 Task: Create a persuasive presentation advocating for the conservation of endangered wildlife species
Action: Mouse moved to (626, 350)
Screenshot: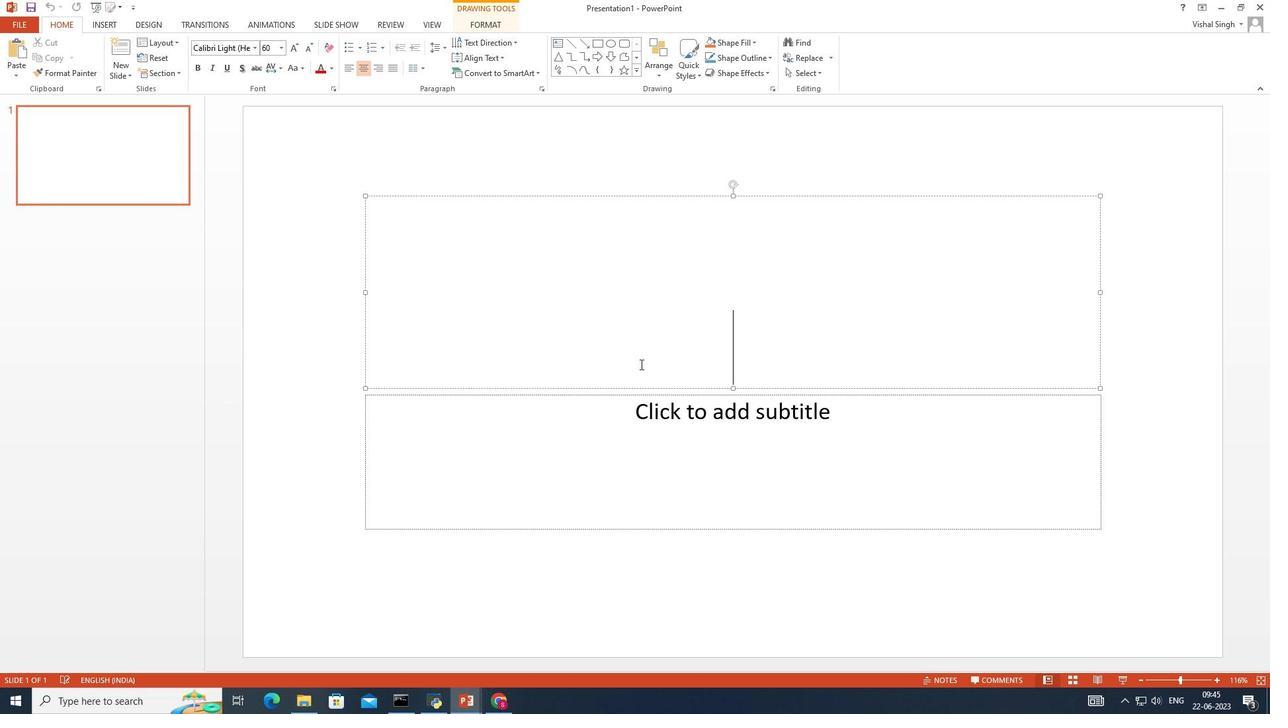 
Action: Mouse pressed left at (626, 350)
Screenshot: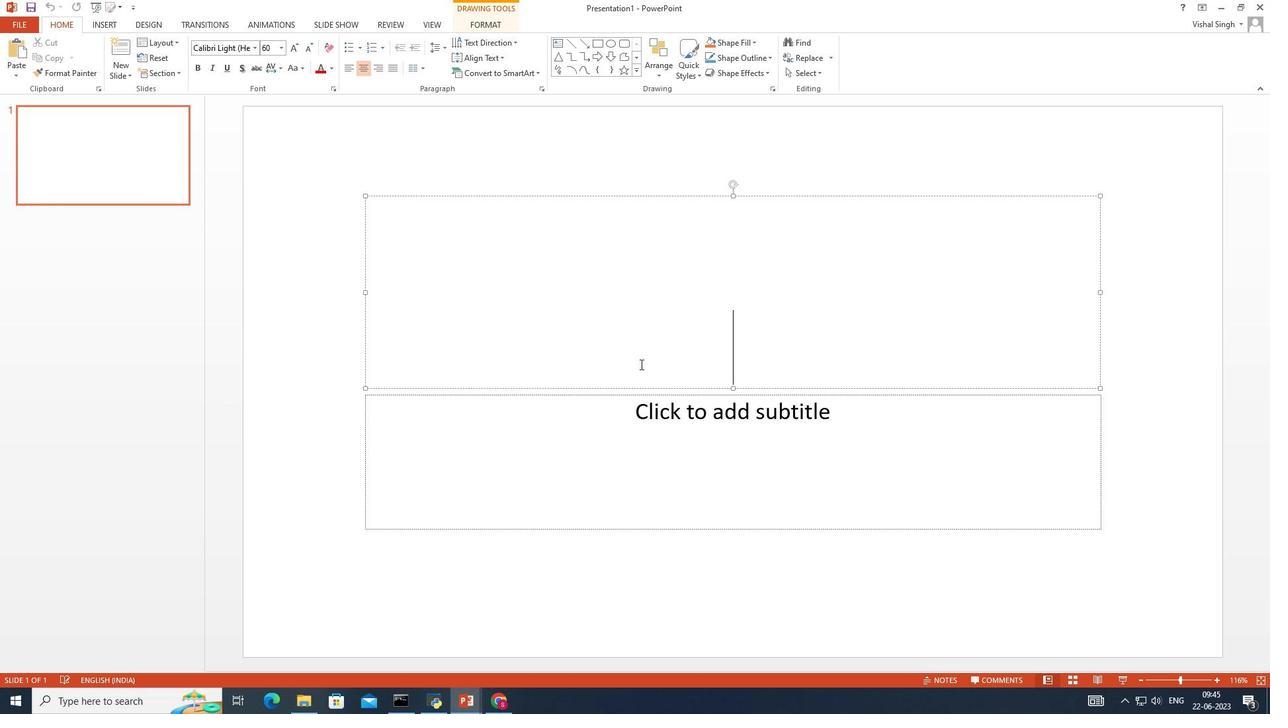 
Action: Mouse moved to (627, 346)
Screenshot: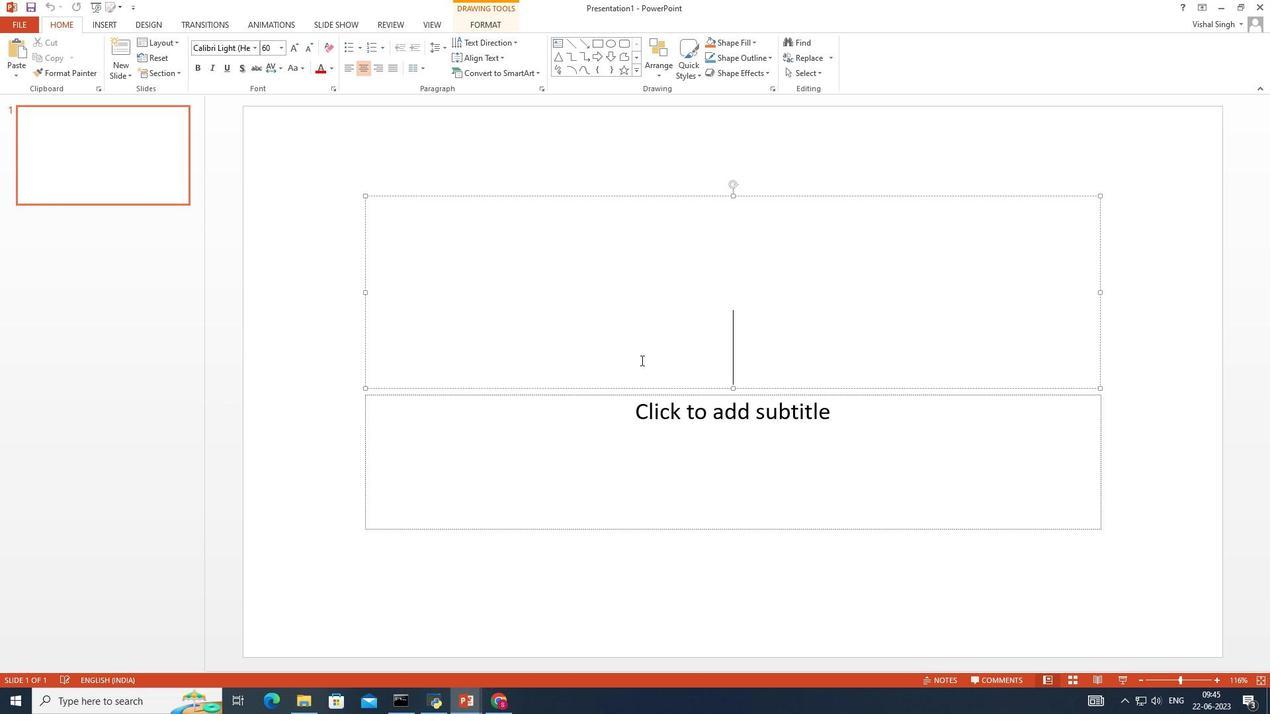 
Action: Key pressed <Key.shift>C
Screenshot: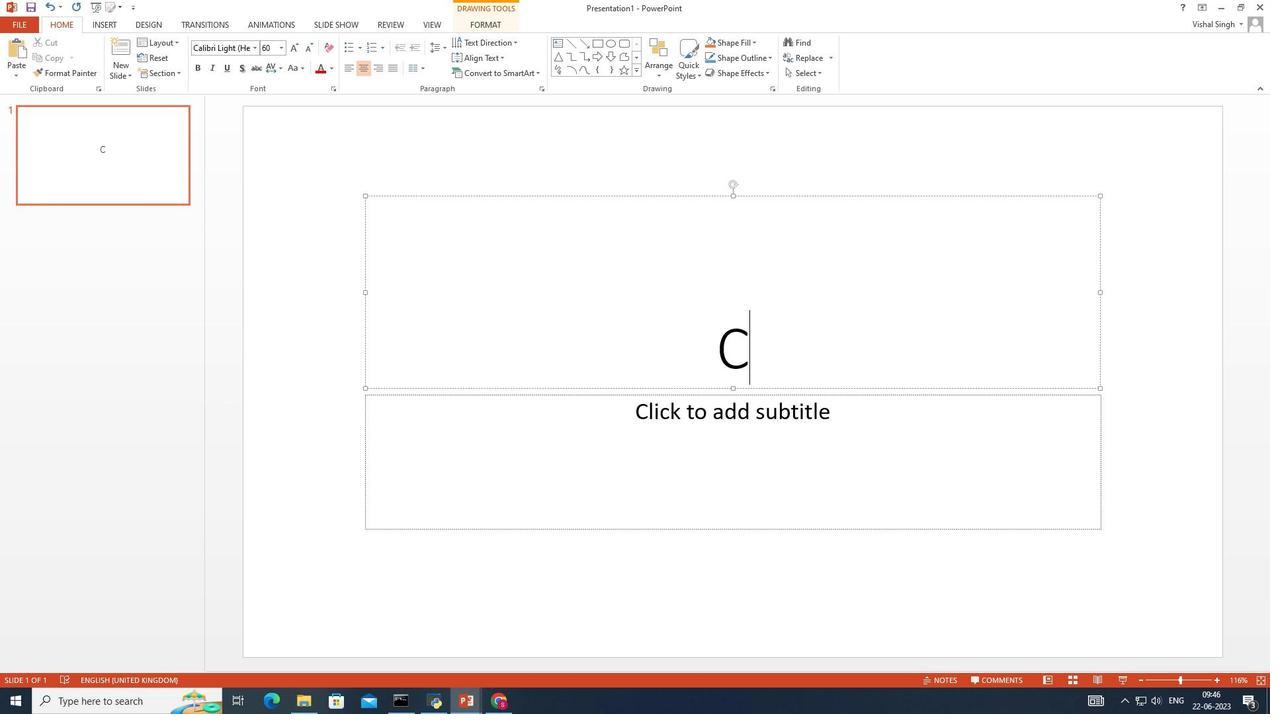 
Action: Mouse moved to (627, 346)
Screenshot: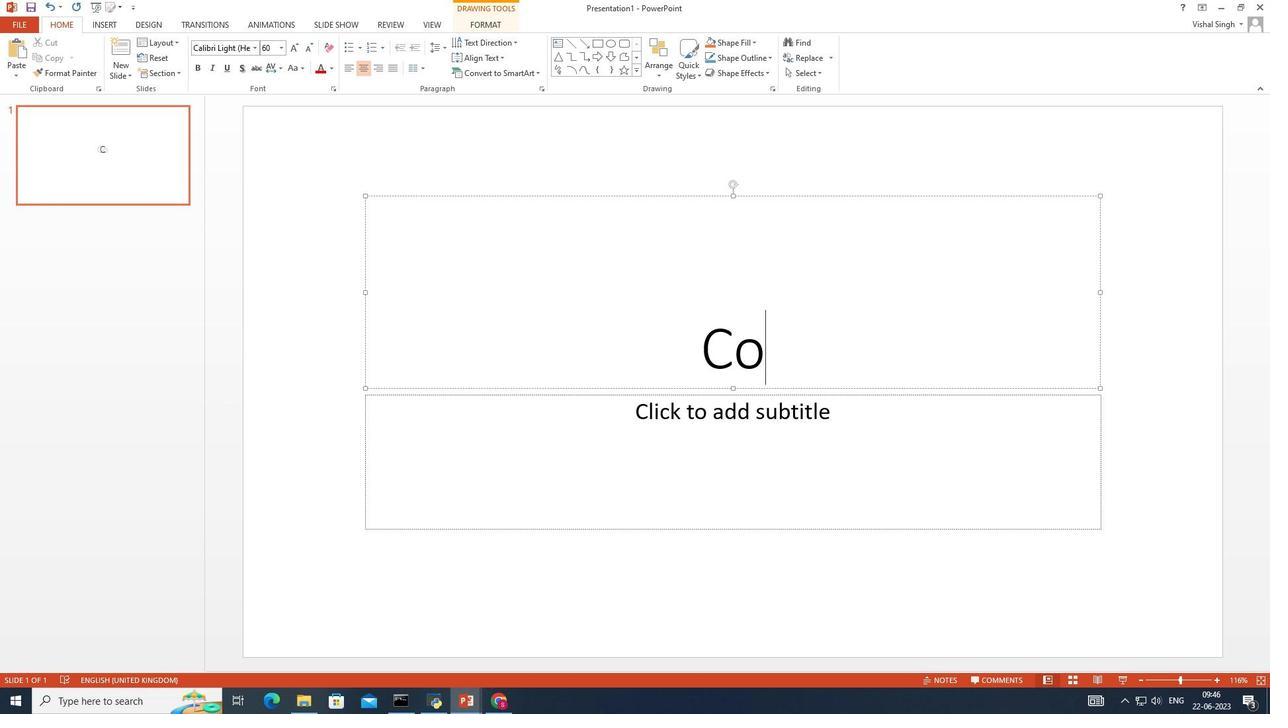 
Action: Key pressed onservatio
Screenshot: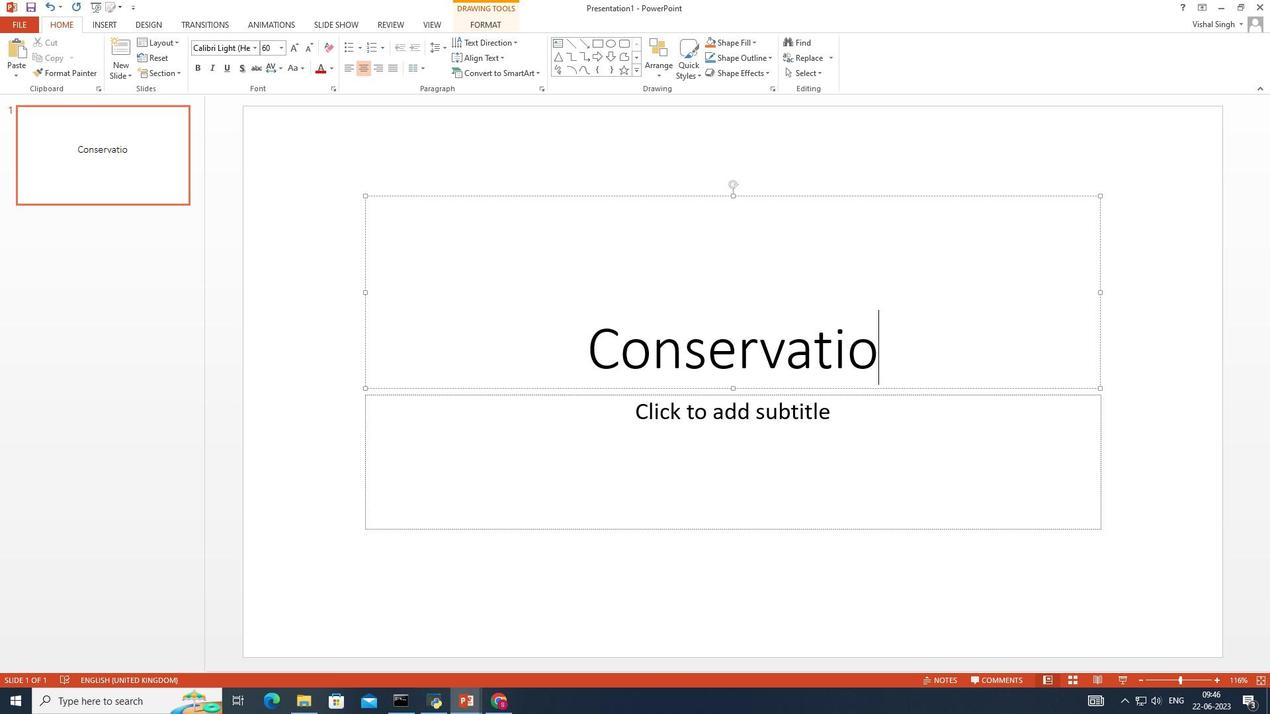 
Action: Mouse moved to (643, 302)
Screenshot: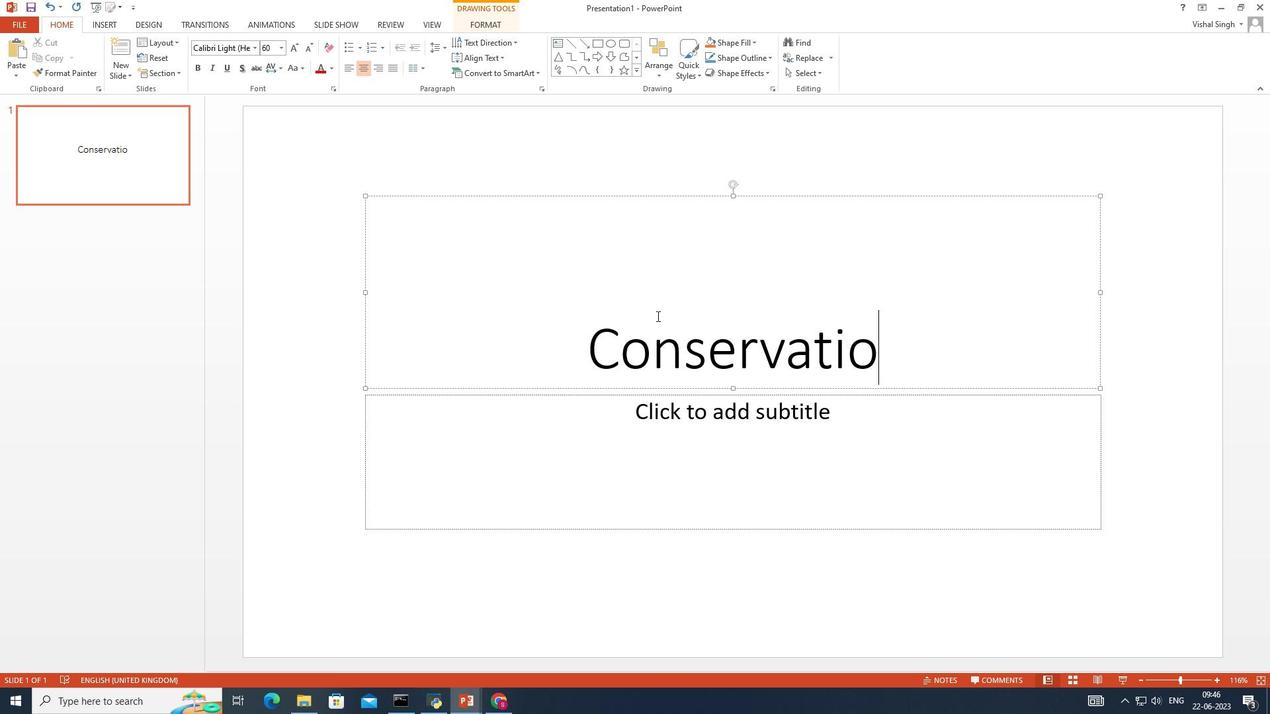 
Action: Key pressed n<Key.space>of<Key.space><Key.shift>Endangered<Key.space><Key.shift><Key.shift><Key.shift><Key.shift><Key.shift>Wildlife<Key.space><Key.shift>Species<Key.shift_r>:<Key.space><Key.shift>Protecting<Key.space><Key.shift>Our<Key.space><Key.shift>Natural<Key.space><Key.shift>Heritage
Screenshot: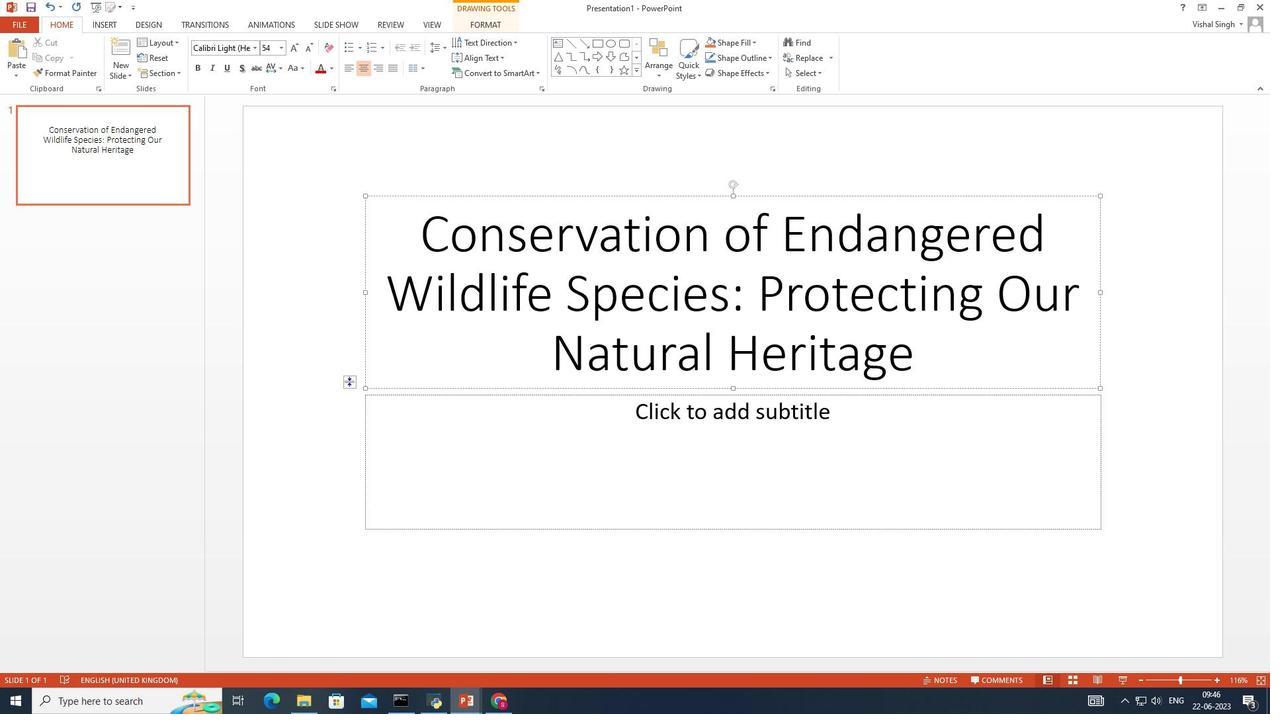 
Action: Mouse moved to (900, 336)
Screenshot: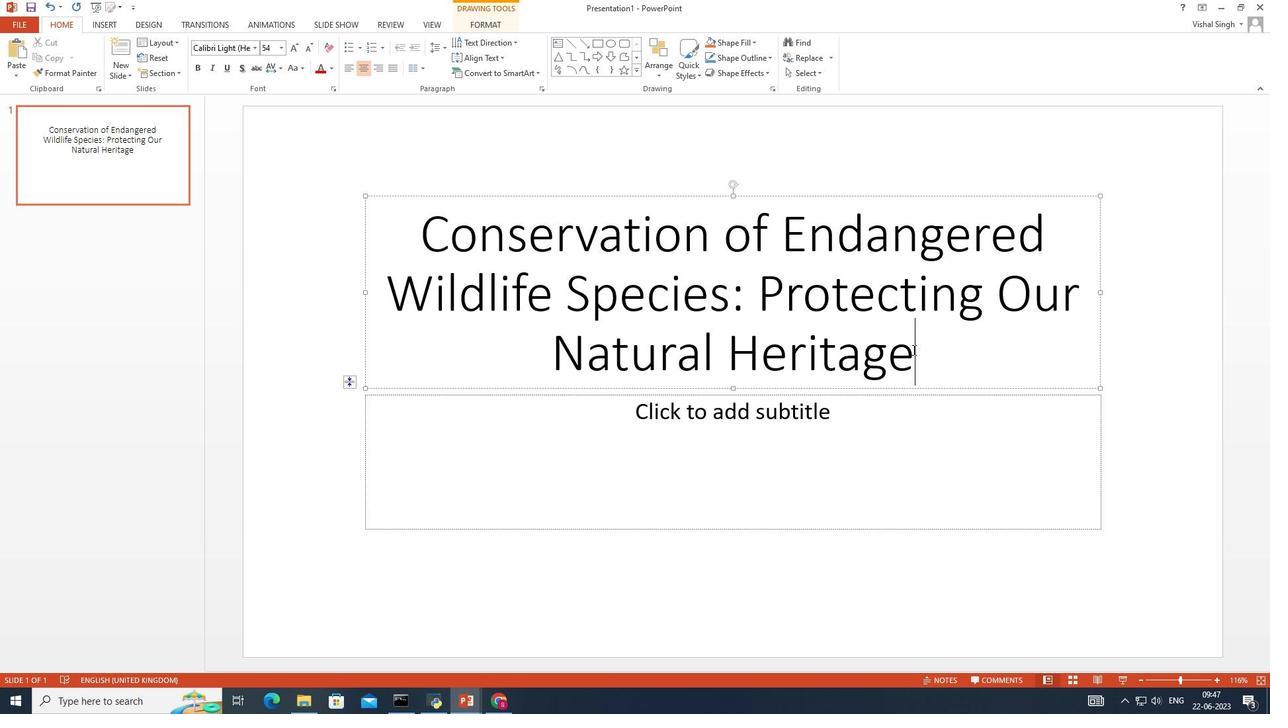 
Action: Mouse pressed left at (900, 336)
Screenshot: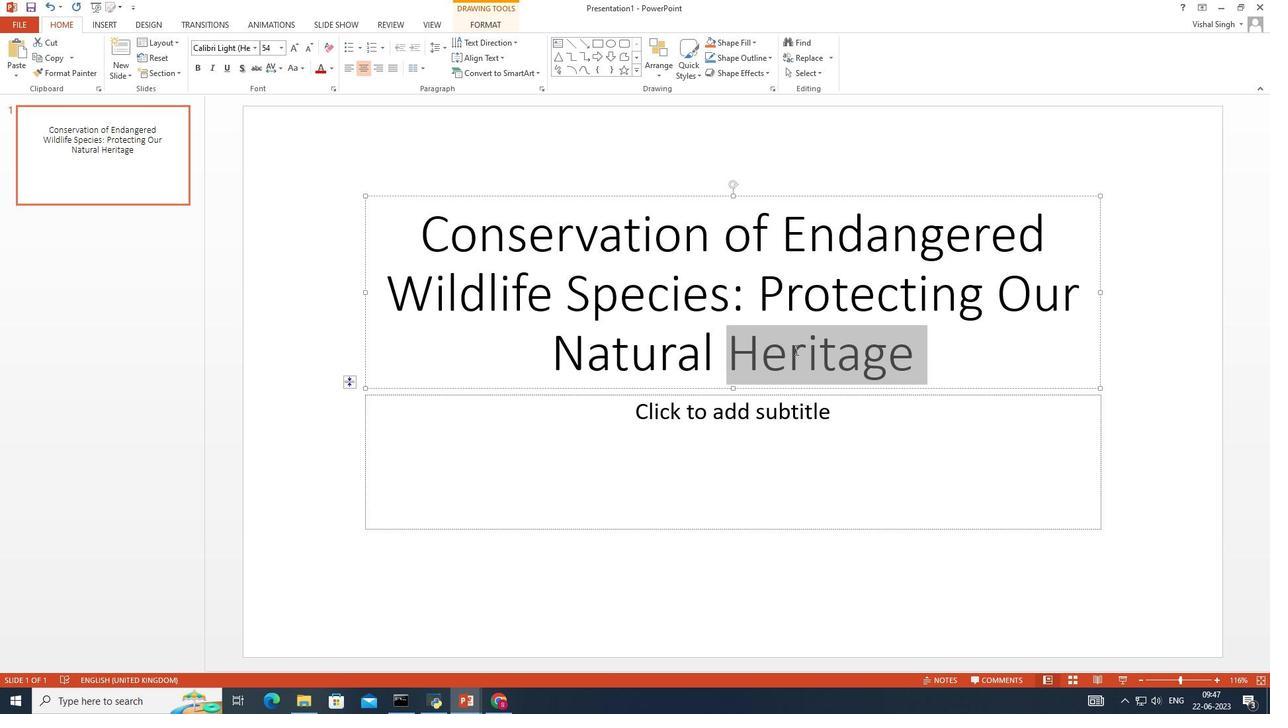 
Action: Mouse moved to (184, 50)
Screenshot: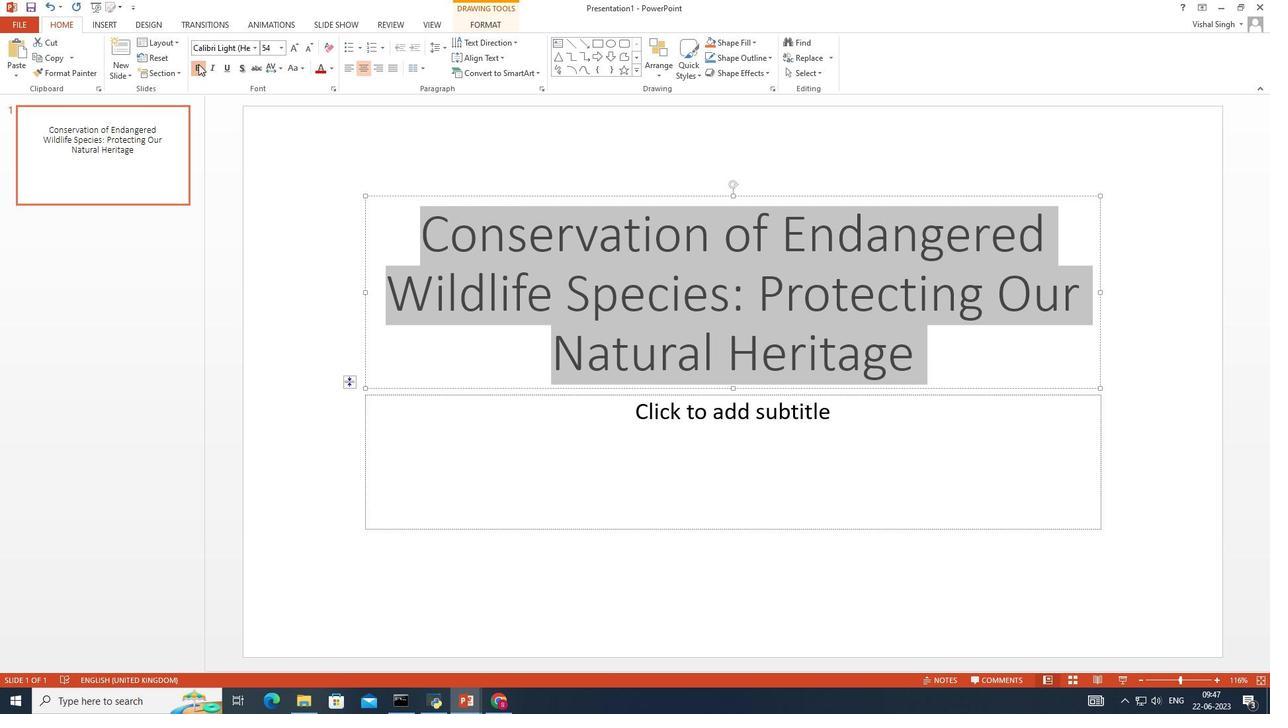 
Action: Mouse pressed left at (184, 50)
Screenshot: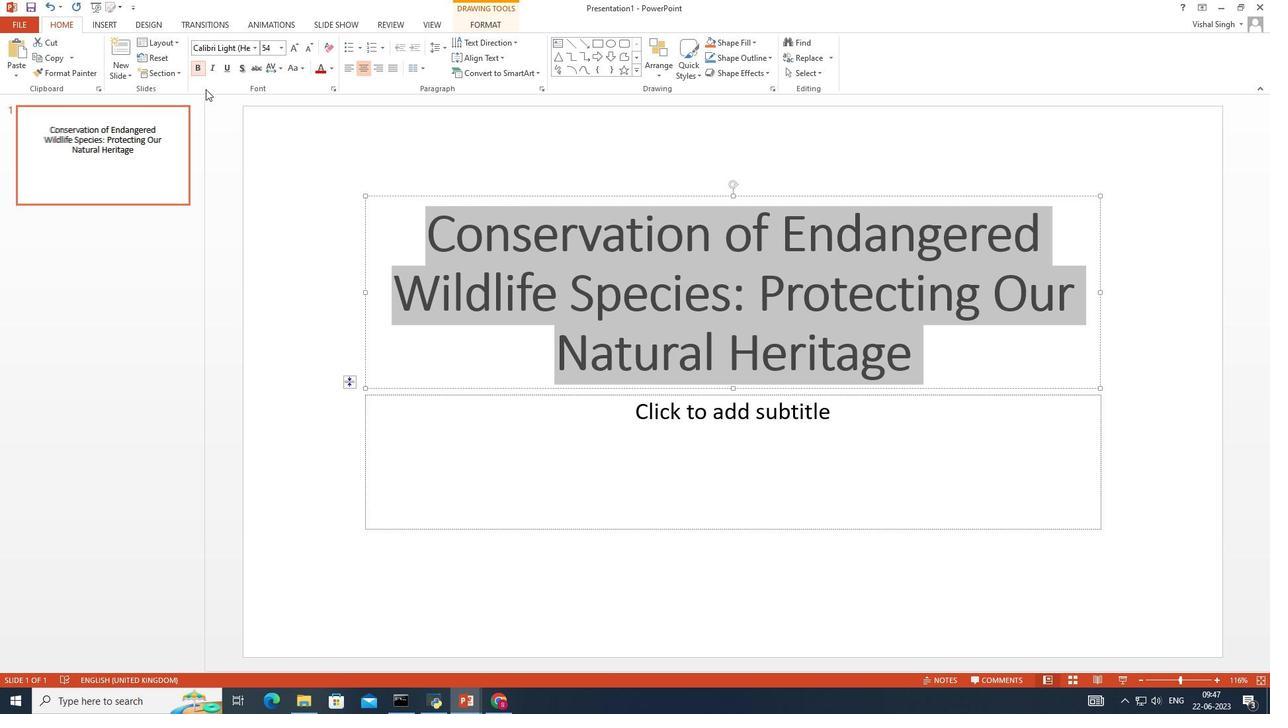 
Action: Mouse moved to (267, 34)
Screenshot: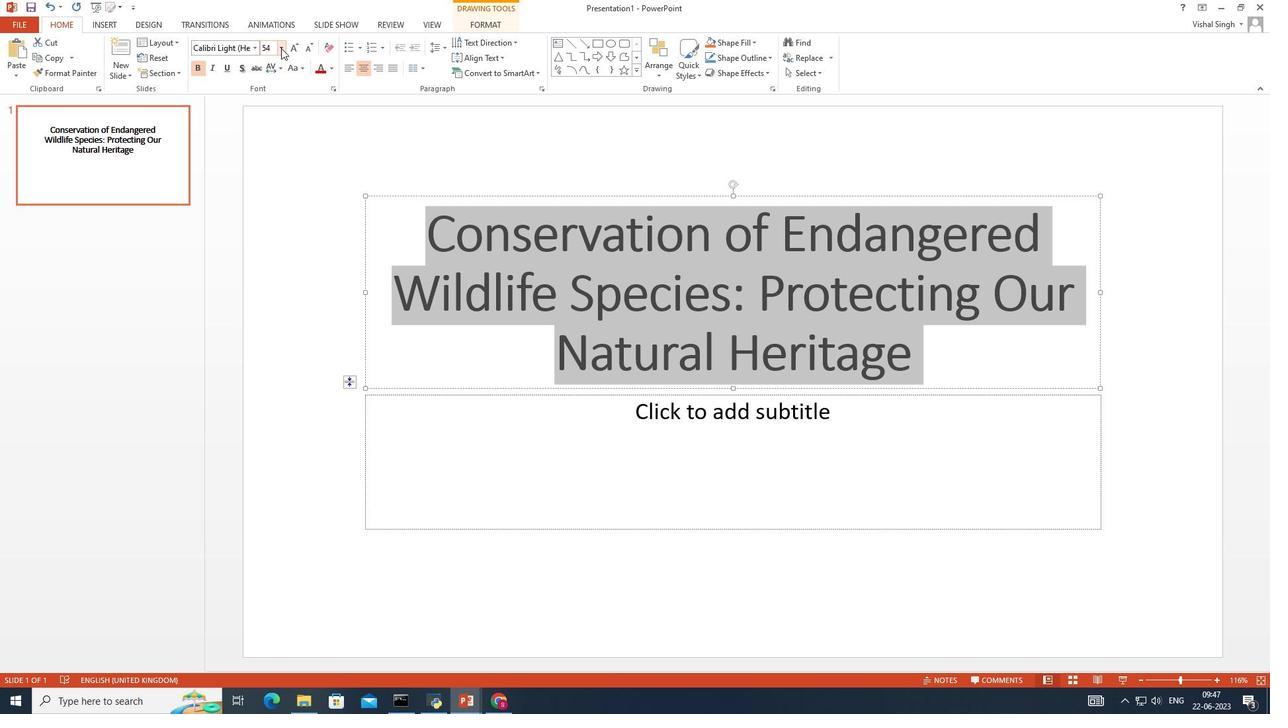 
Action: Mouse pressed left at (267, 34)
Screenshot: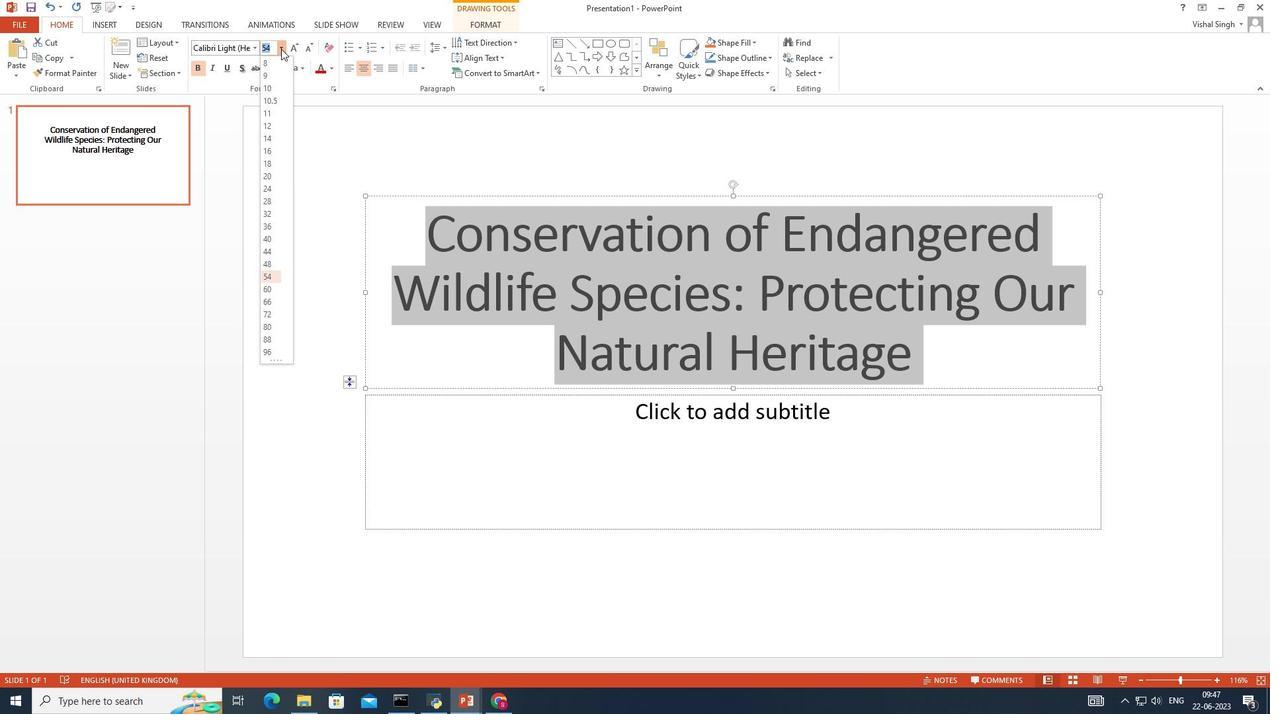 
Action: Mouse moved to (259, 263)
Screenshot: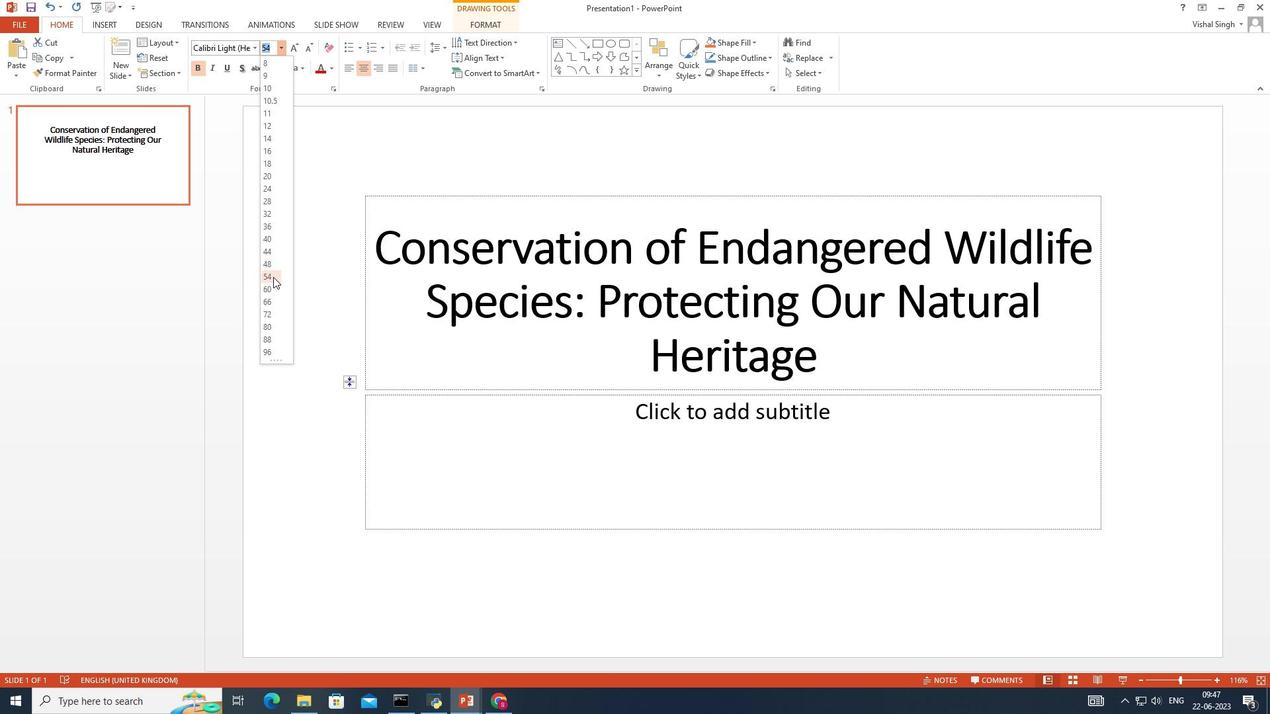 
Action: Mouse pressed left at (259, 263)
Screenshot: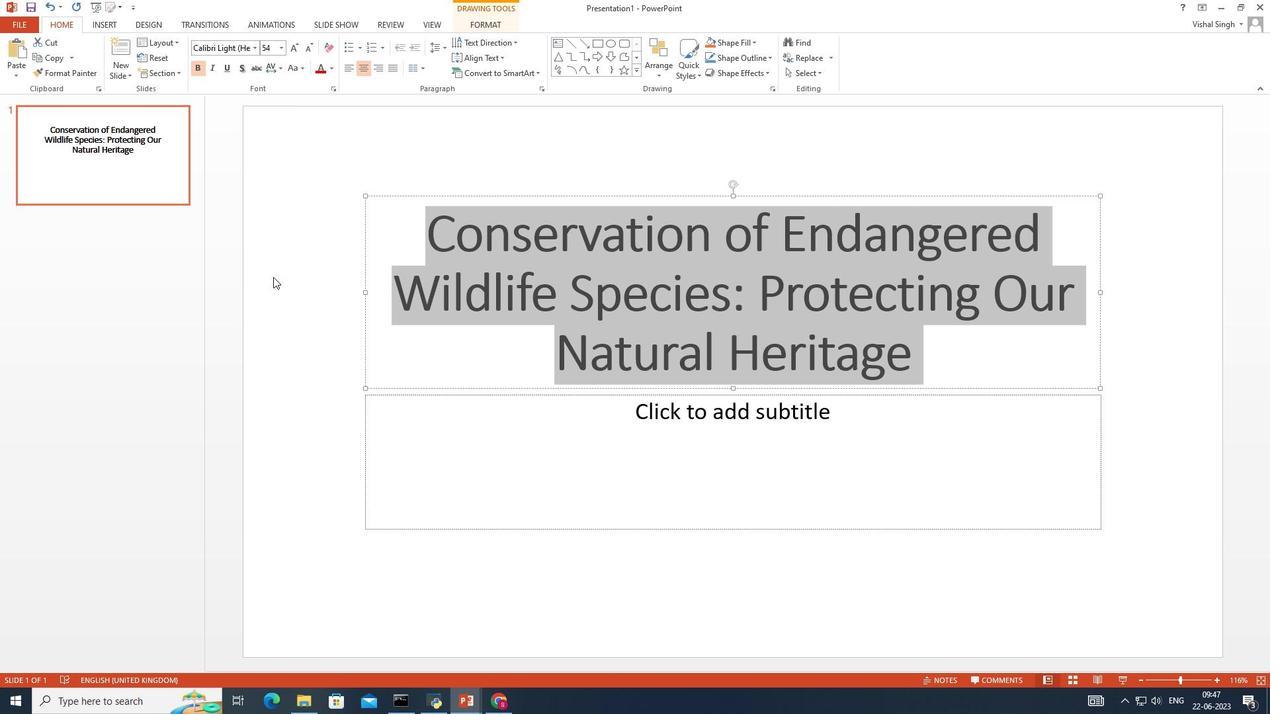 
Action: Mouse moved to (238, 33)
Screenshot: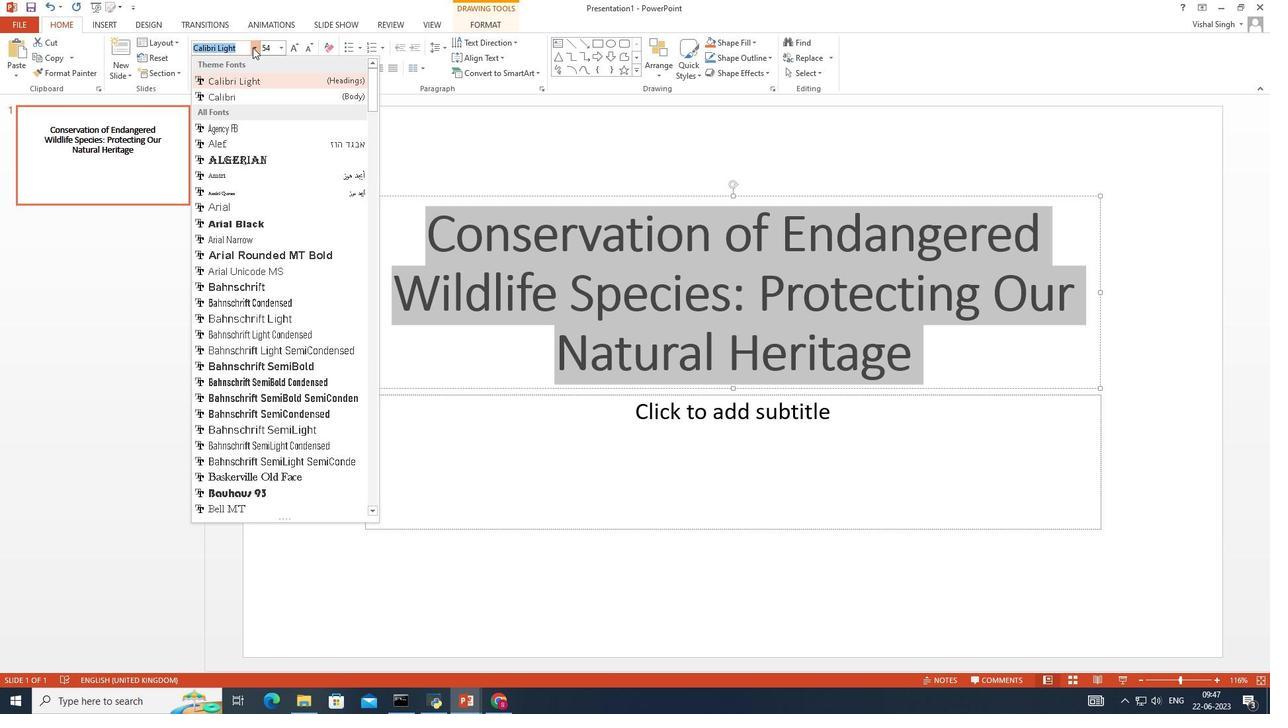 
Action: Mouse pressed left at (238, 33)
Screenshot: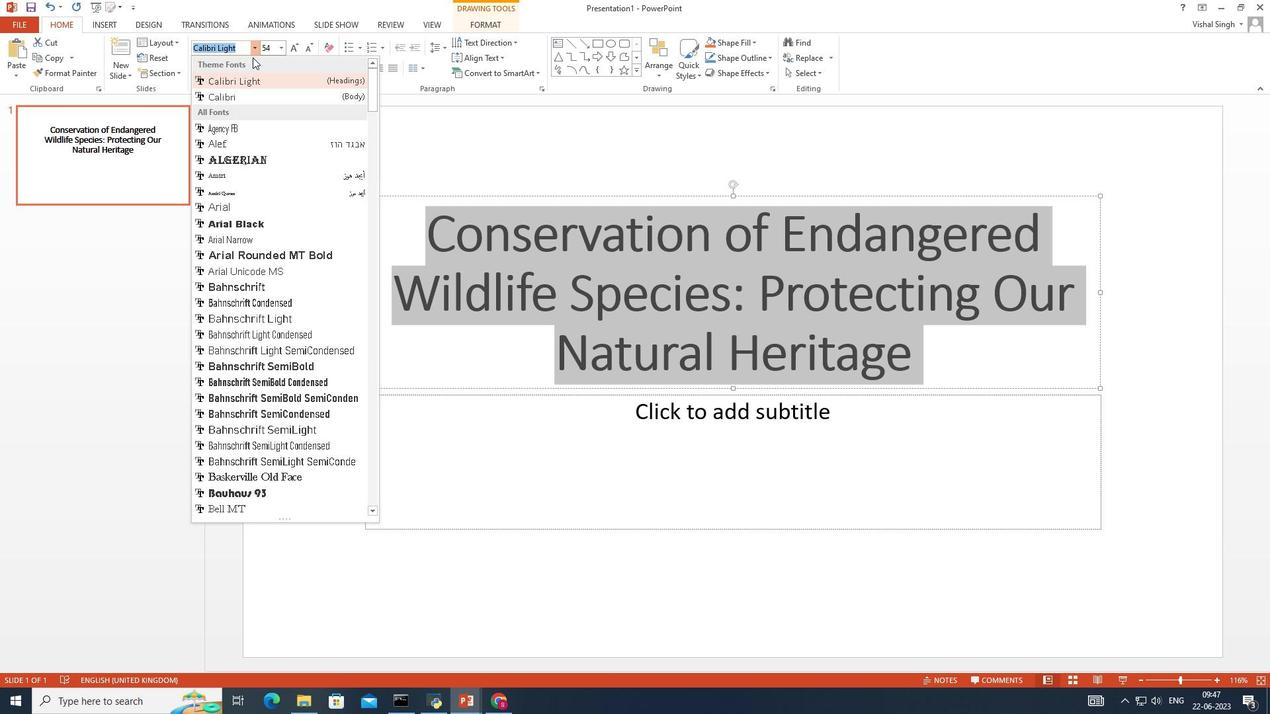 
Action: Mouse moved to (247, 159)
Screenshot: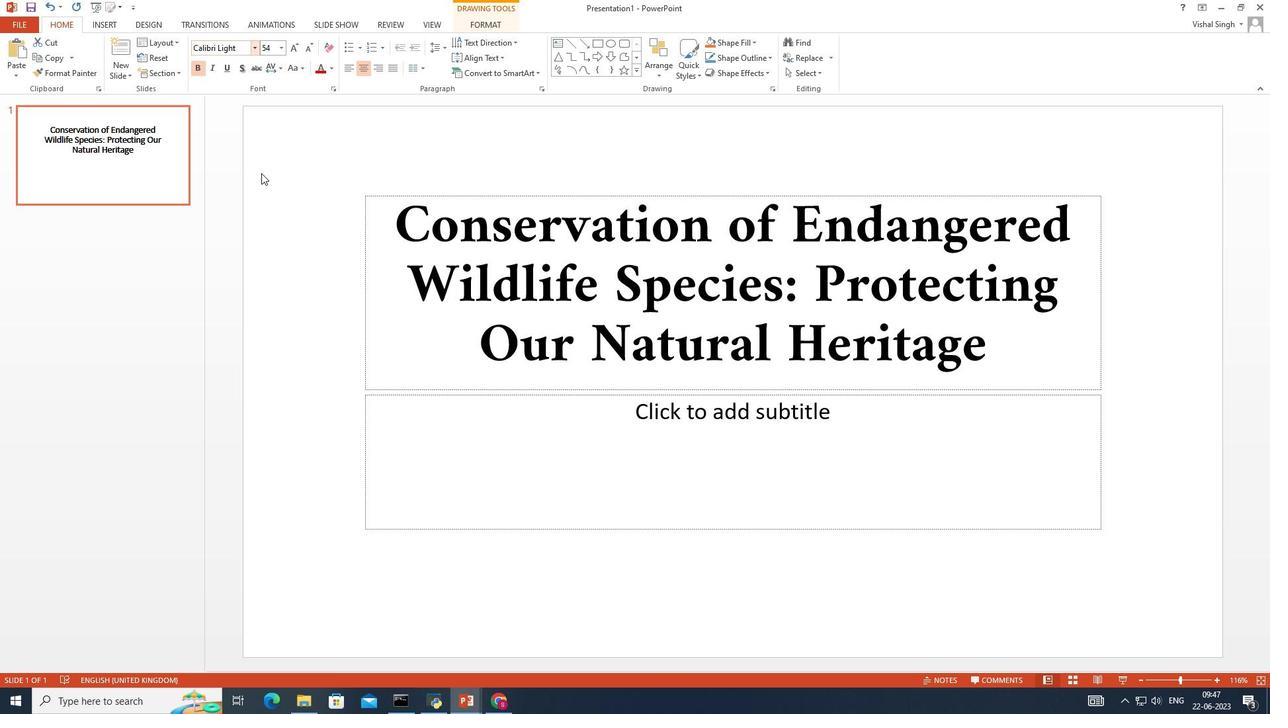 
Action: Mouse pressed left at (247, 159)
Screenshot: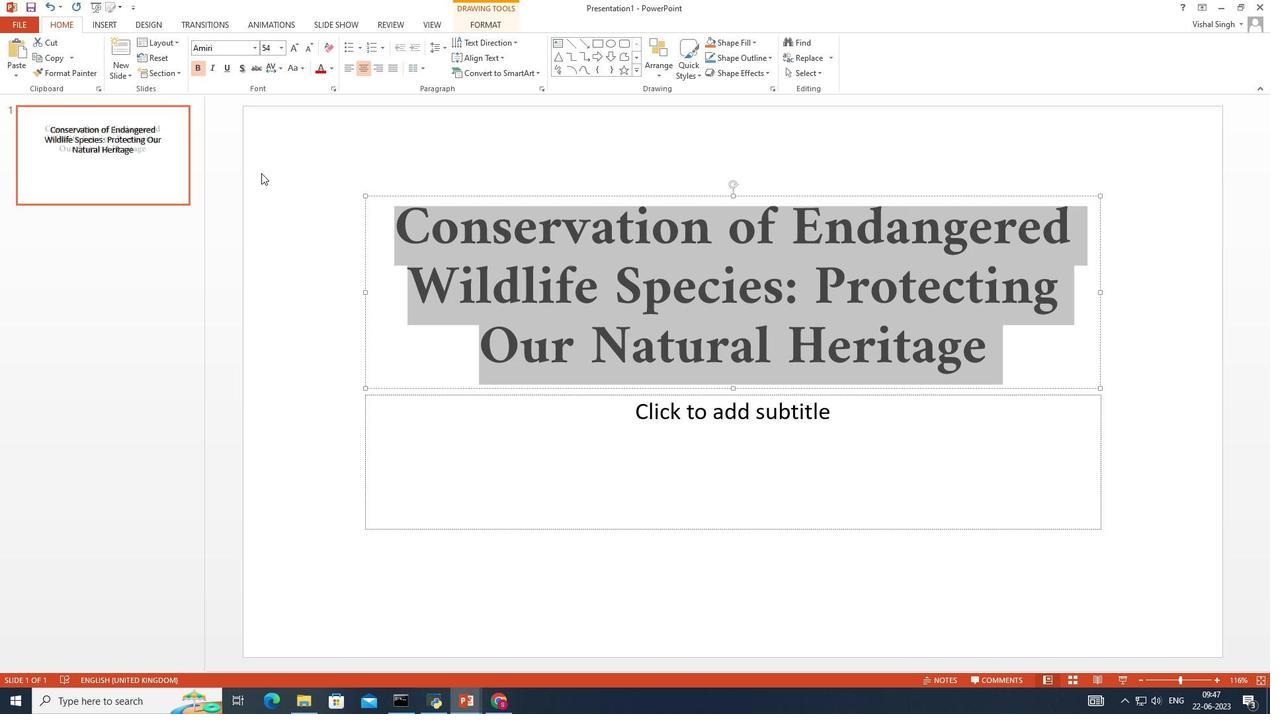 
Action: Mouse moved to (276, 164)
Screenshot: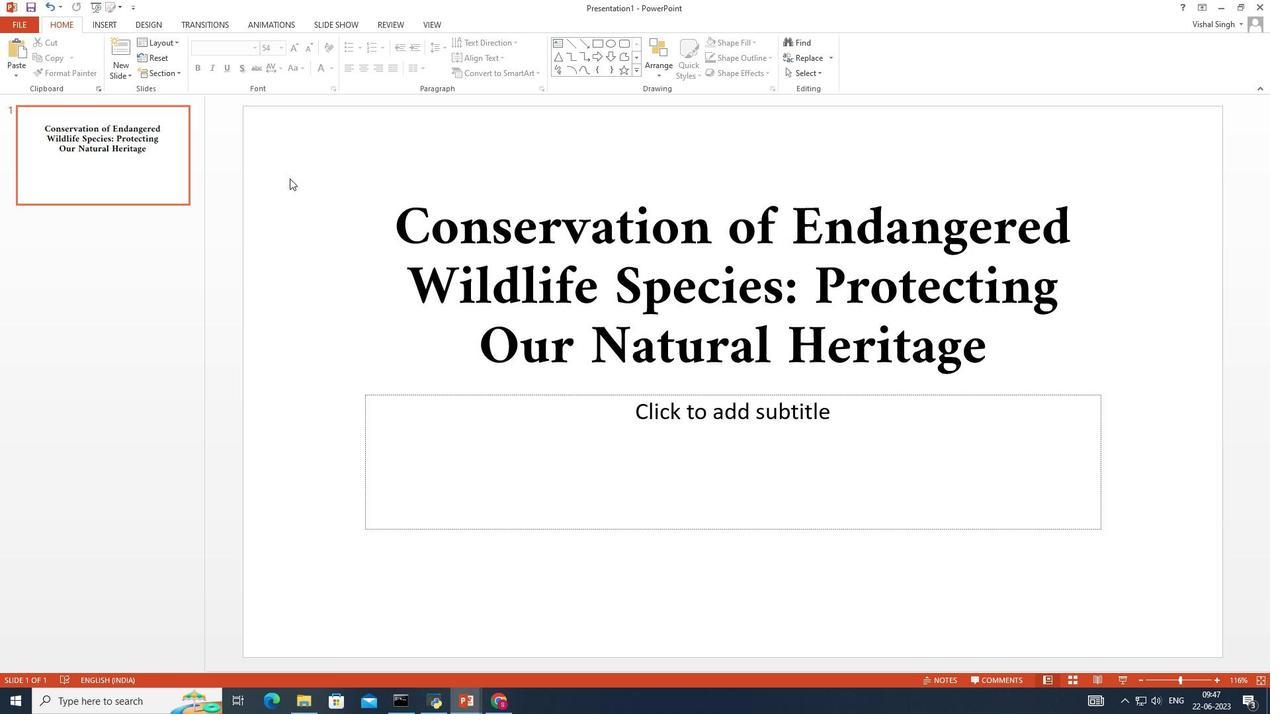 
Action: Mouse pressed left at (276, 164)
Screenshot: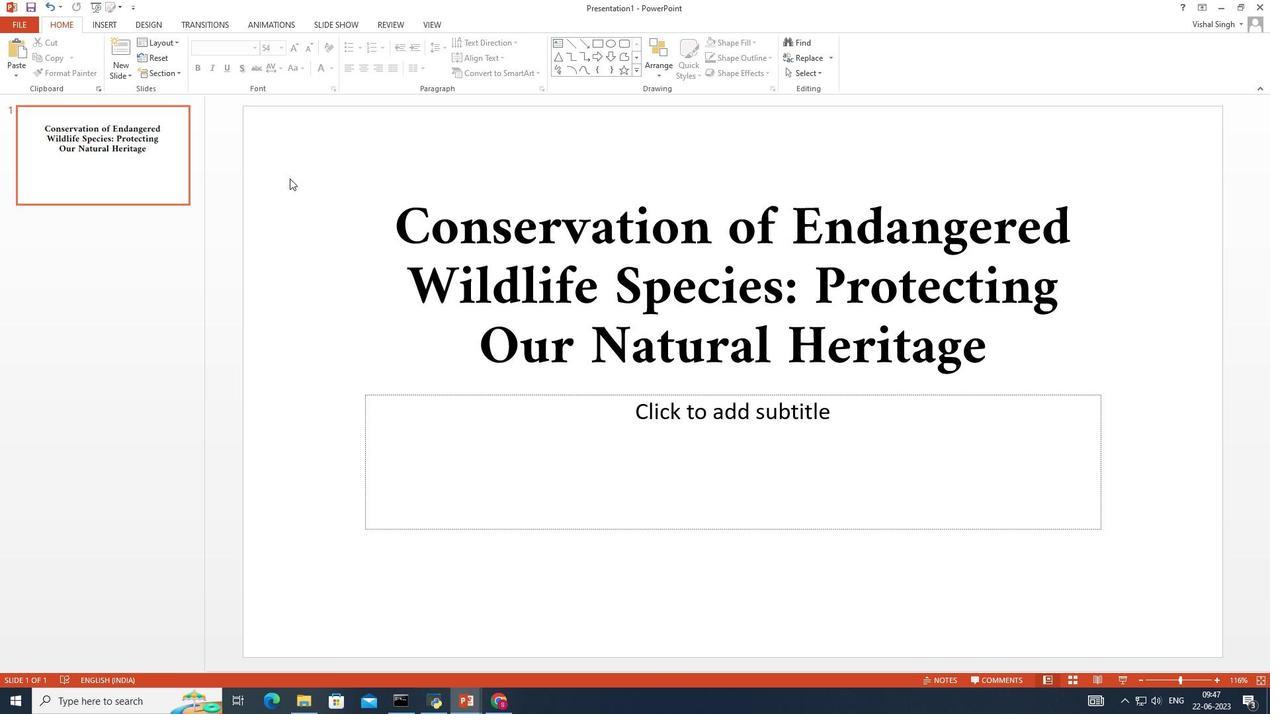 
Action: Mouse moved to (101, 7)
Screenshot: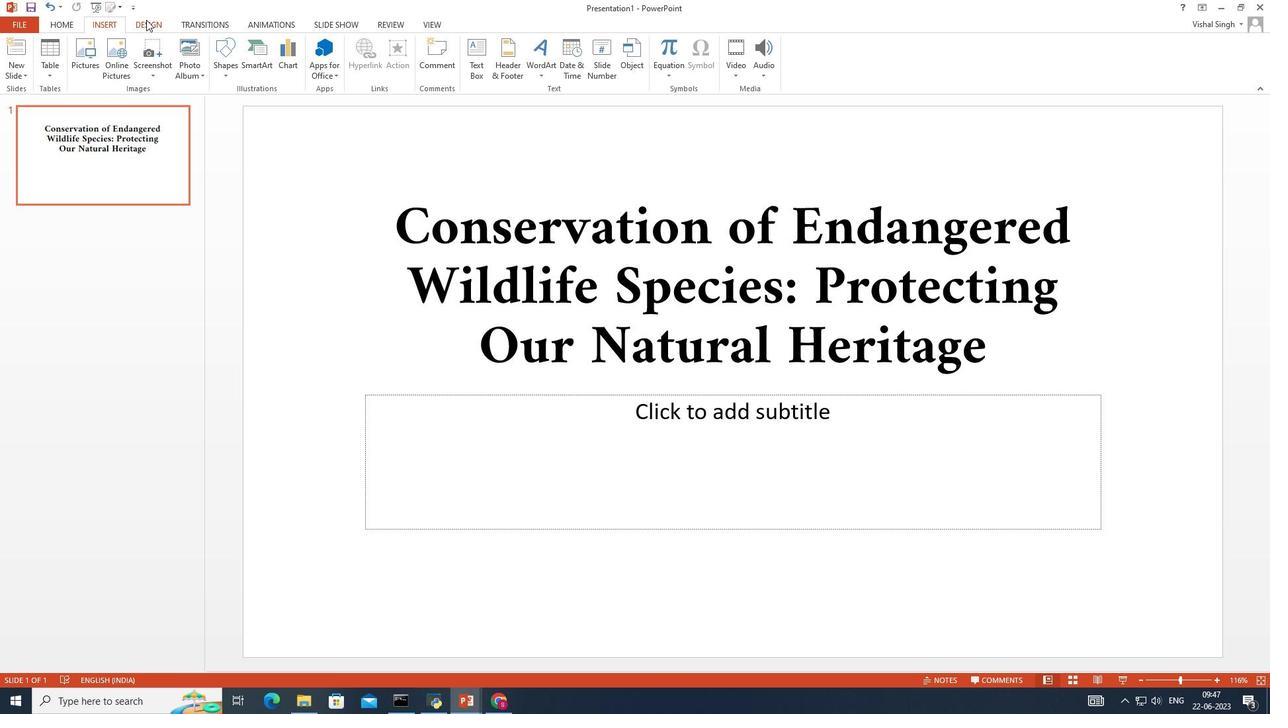 
Action: Mouse pressed left at (101, 7)
Screenshot: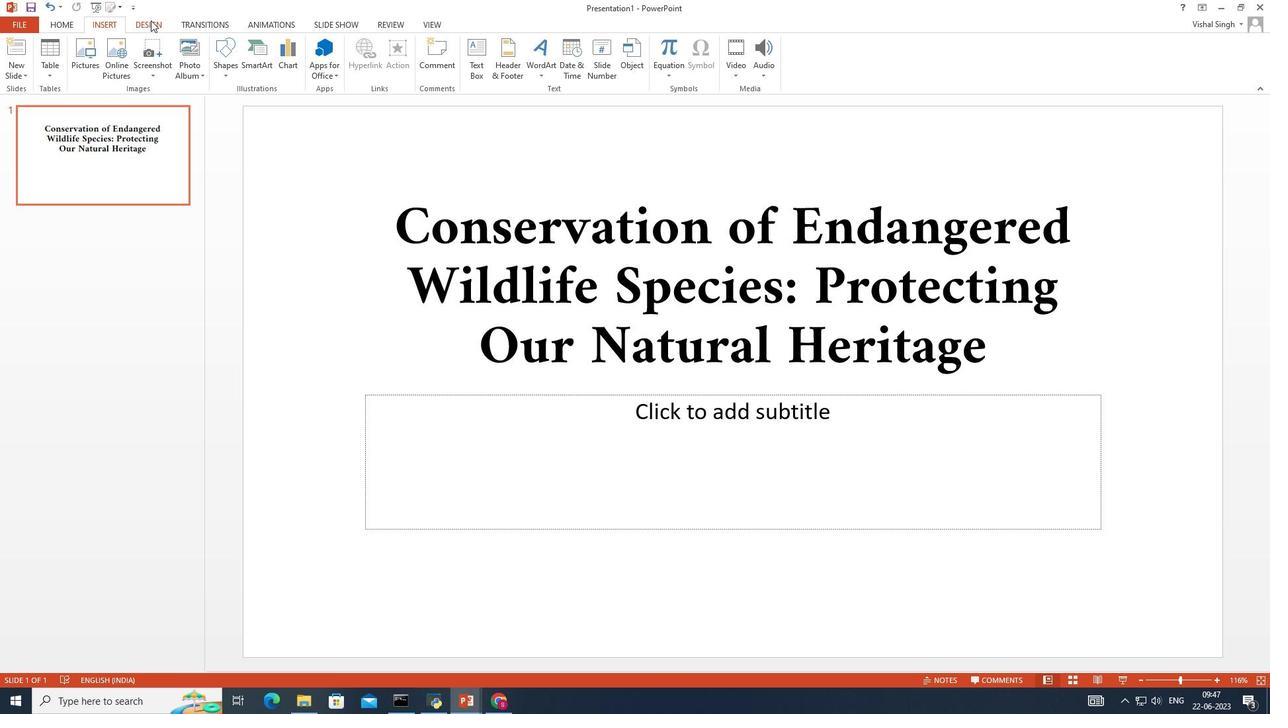 
Action: Mouse moved to (137, 7)
Screenshot: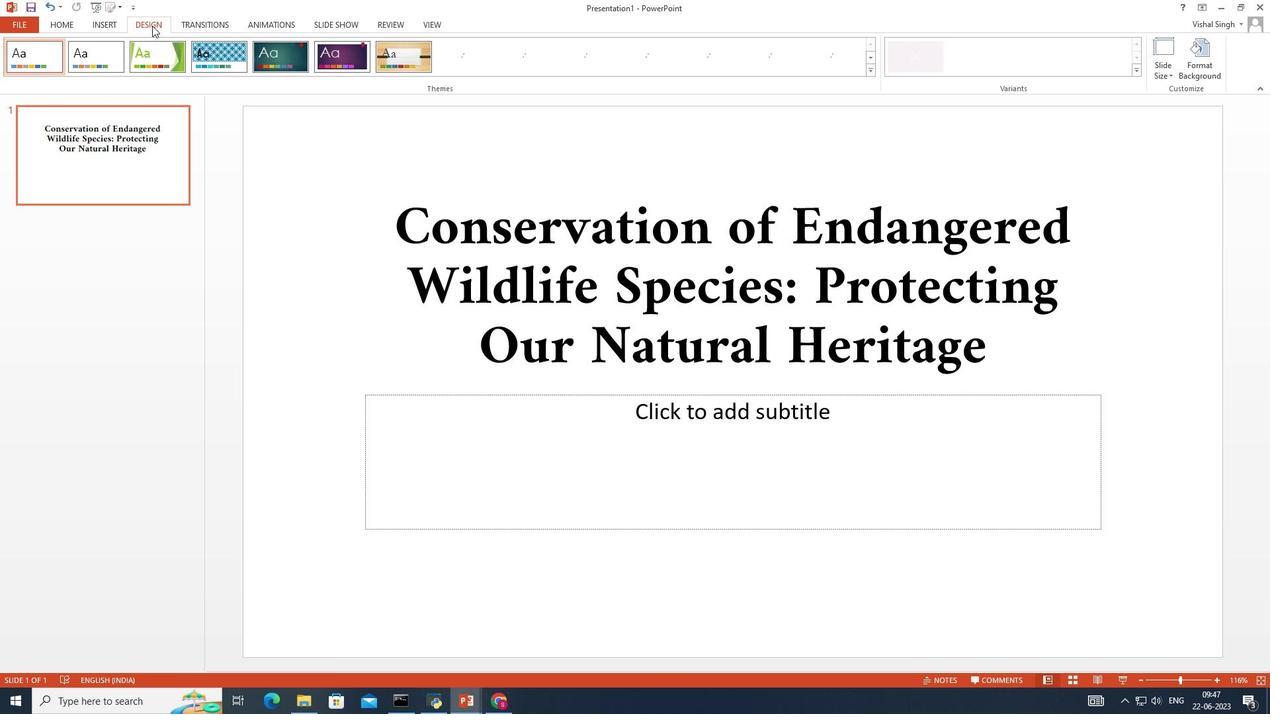 
Action: Mouse pressed left at (137, 7)
Screenshot: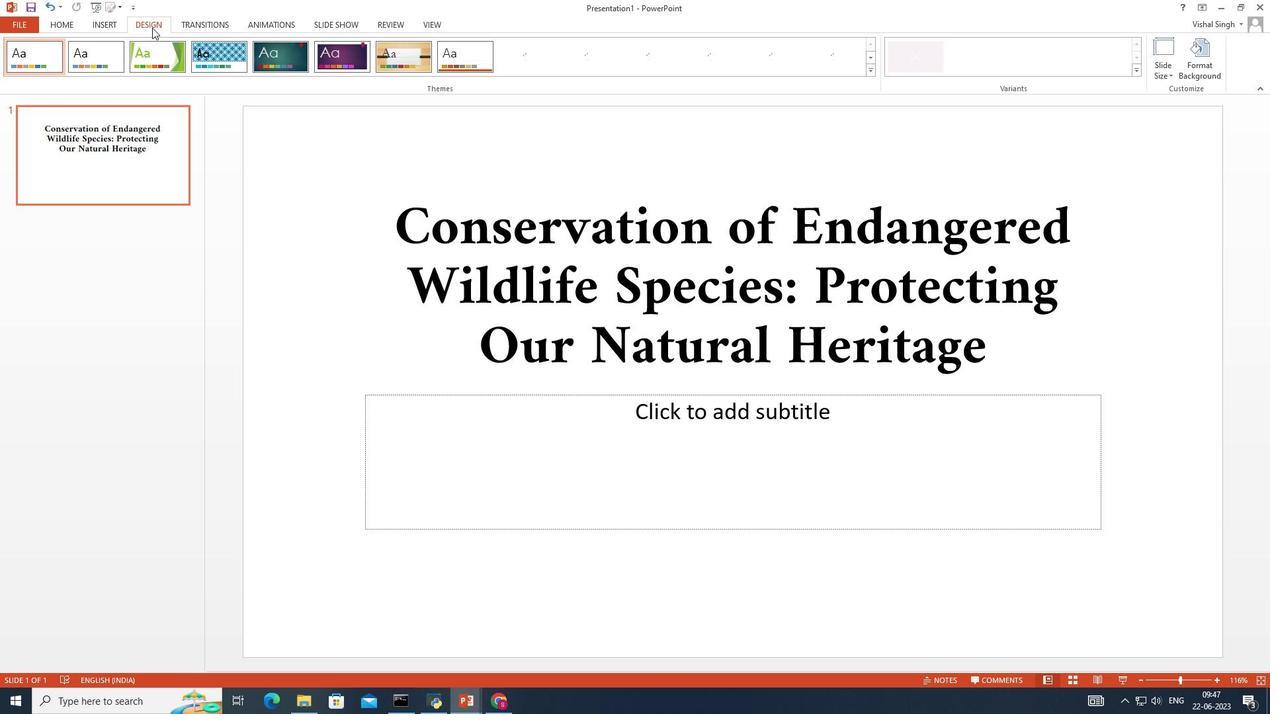 
Action: Mouse moved to (856, 56)
Screenshot: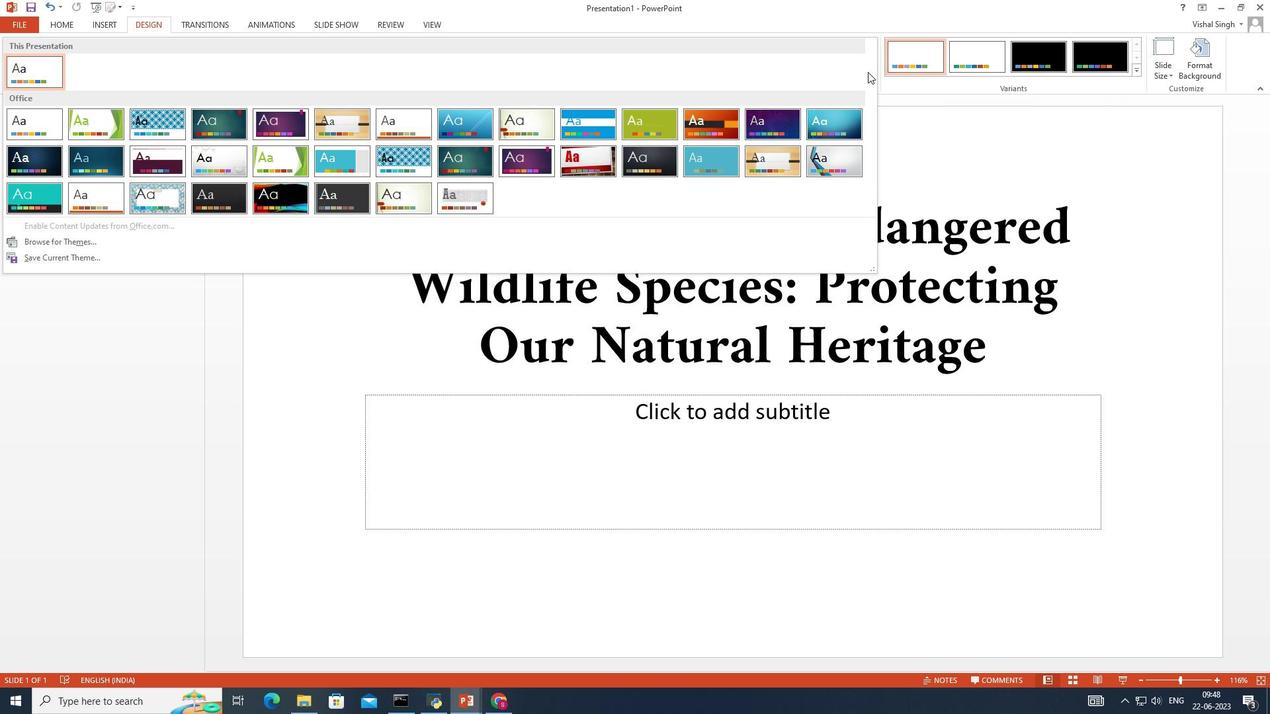 
Action: Mouse pressed left at (856, 56)
Screenshot: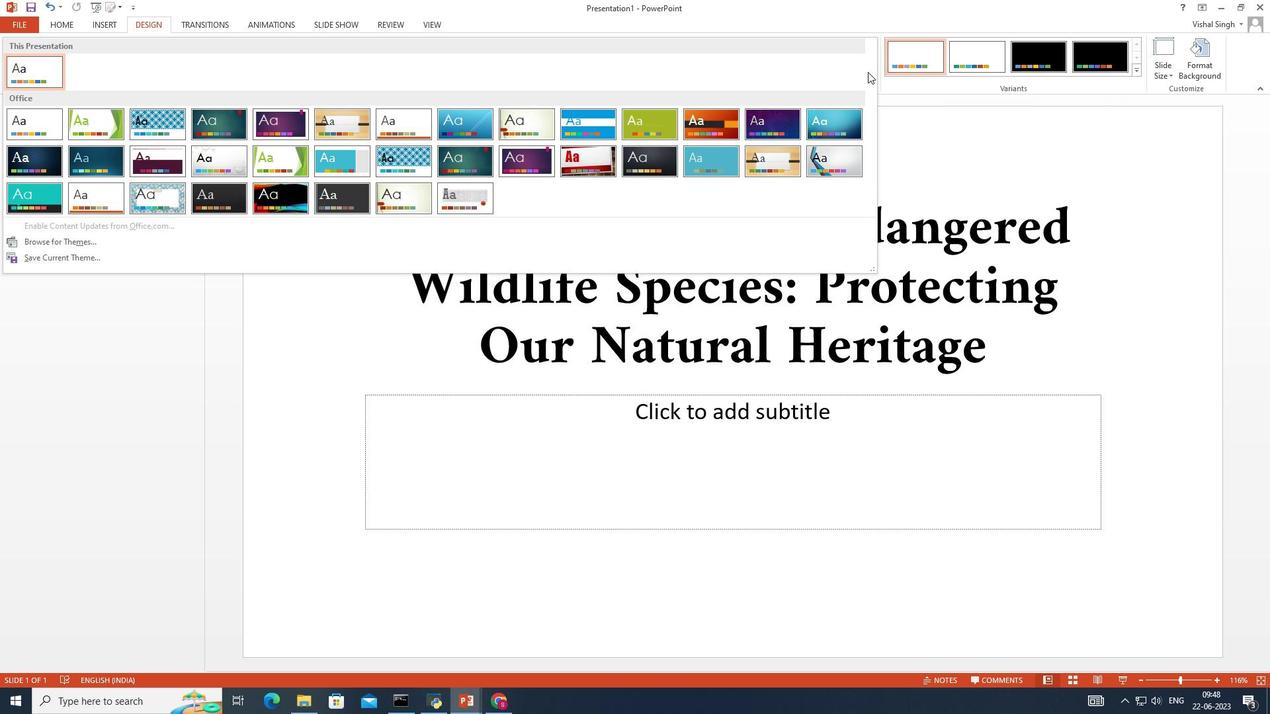 
Action: Mouse moved to (141, 185)
Screenshot: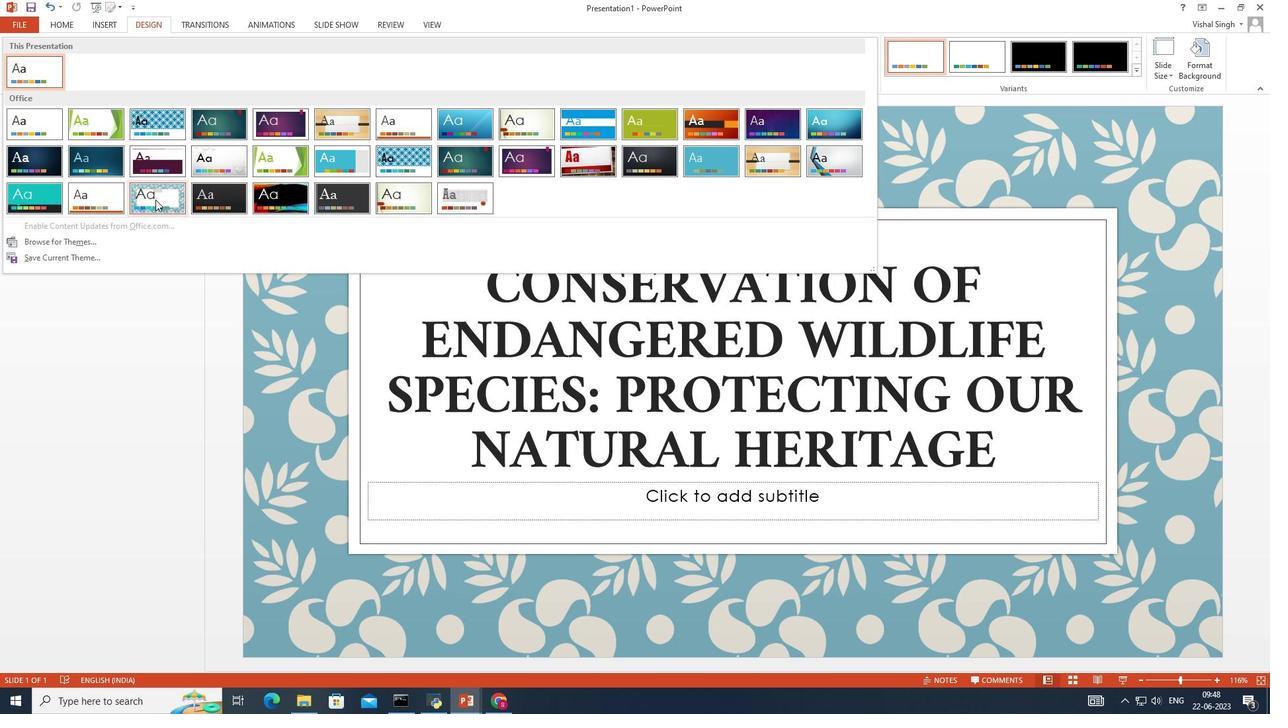 
Action: Mouse pressed left at (141, 185)
Screenshot: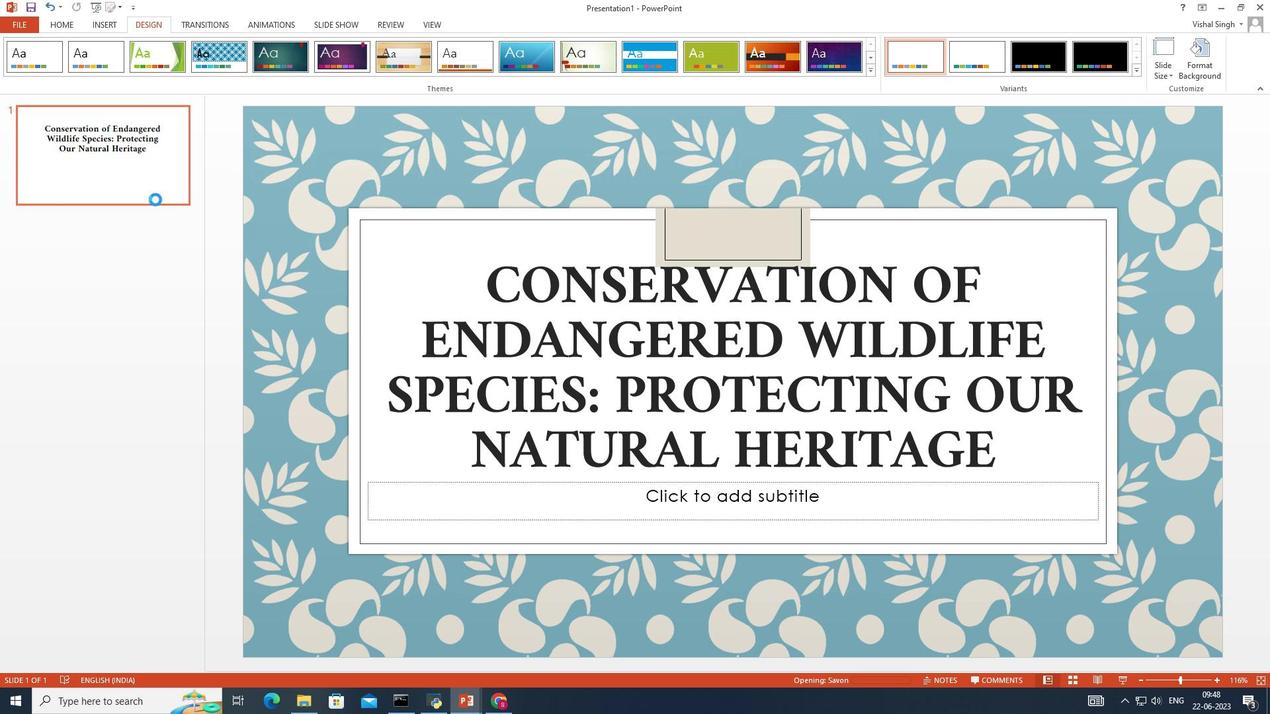 
Action: Mouse moved to (197, 48)
Screenshot: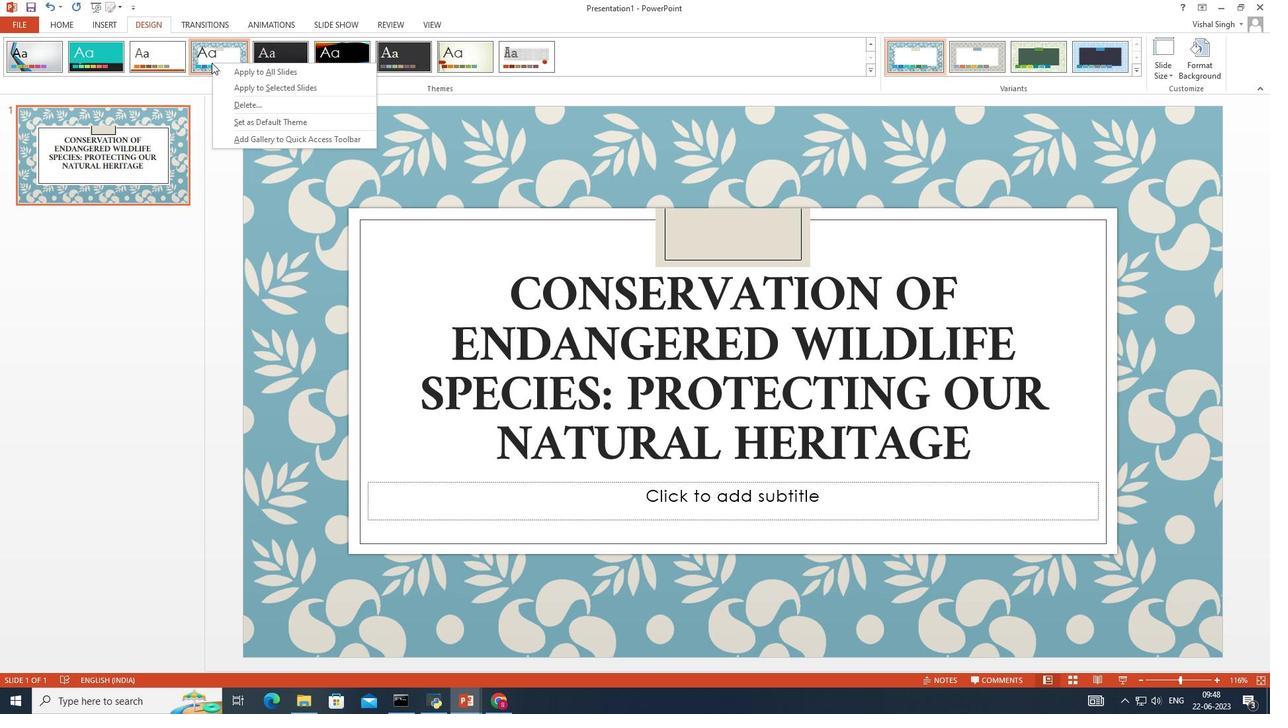 
Action: Mouse pressed right at (197, 48)
Screenshot: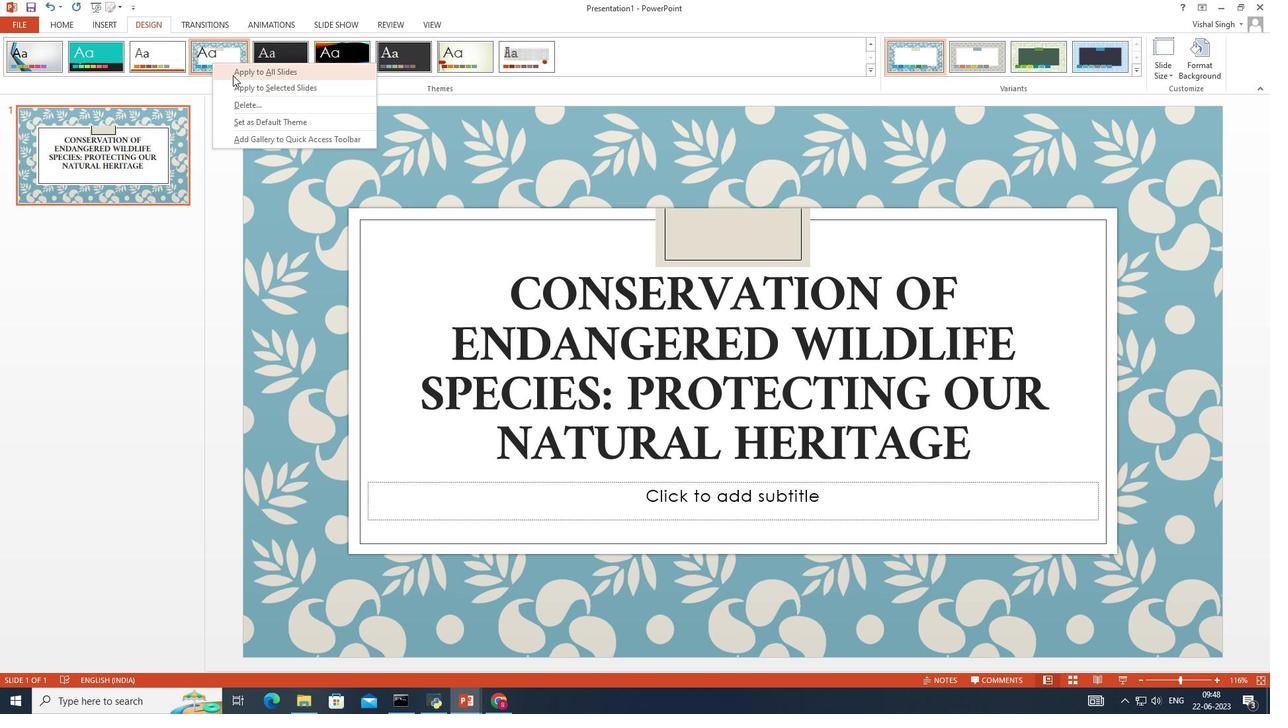 
Action: Mouse moved to (271, 74)
Screenshot: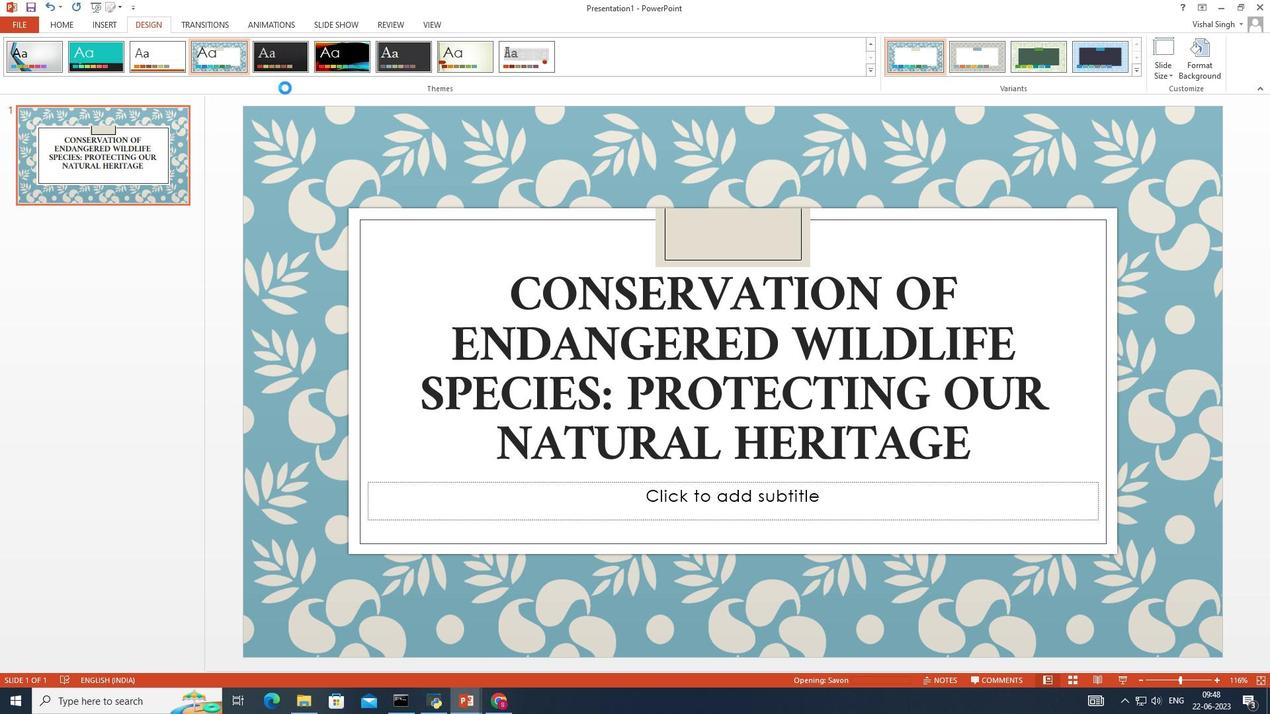 
Action: Mouse pressed left at (271, 74)
Screenshot: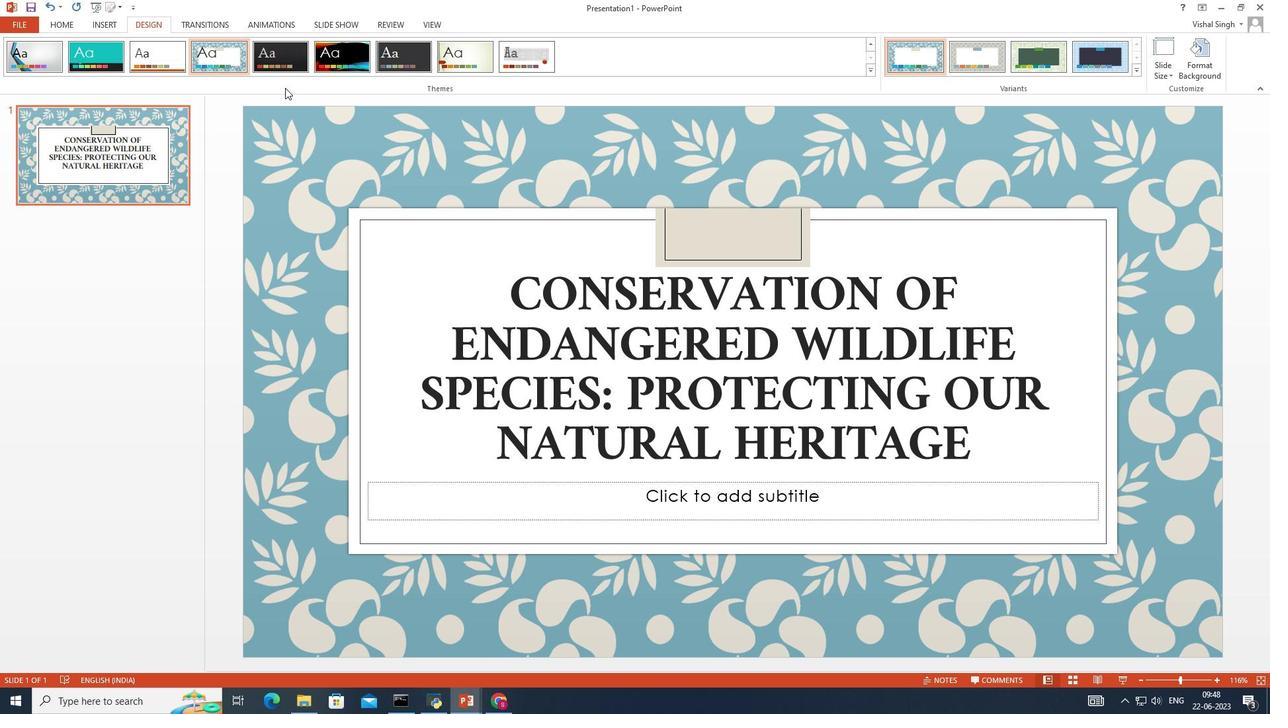 
Action: Mouse moved to (49, 11)
Screenshot: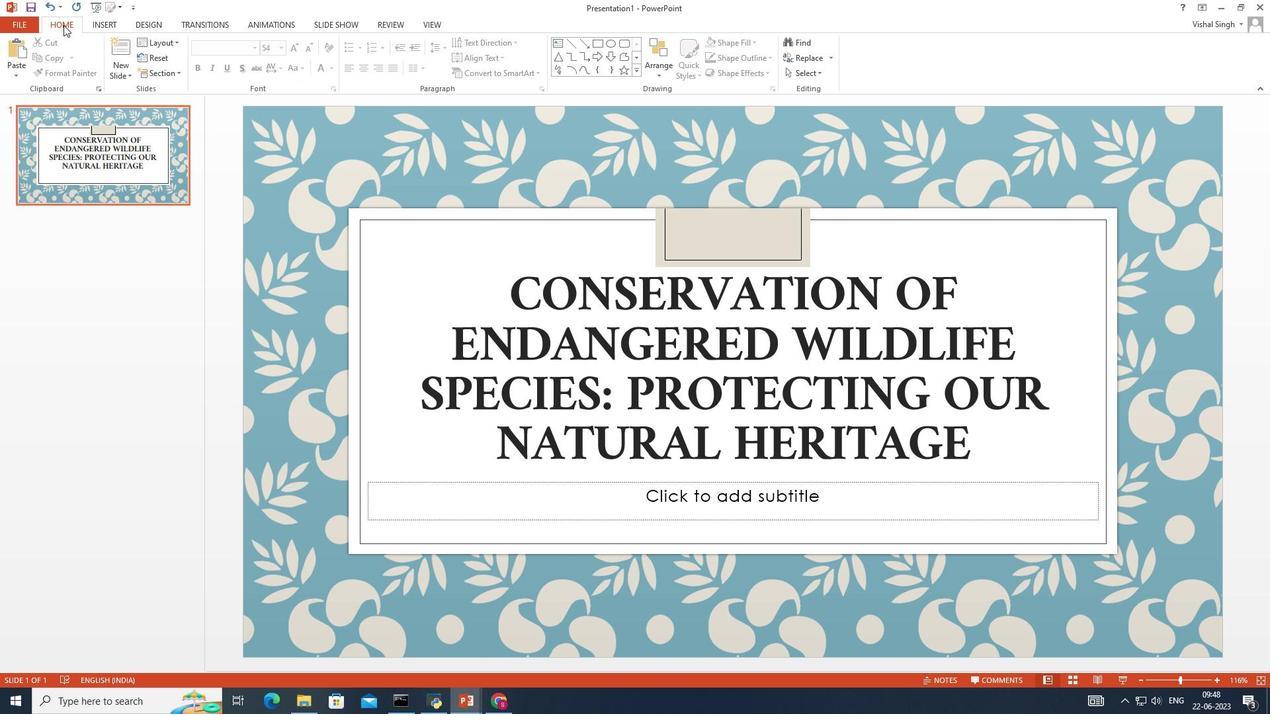 
Action: Mouse pressed left at (49, 11)
Screenshot: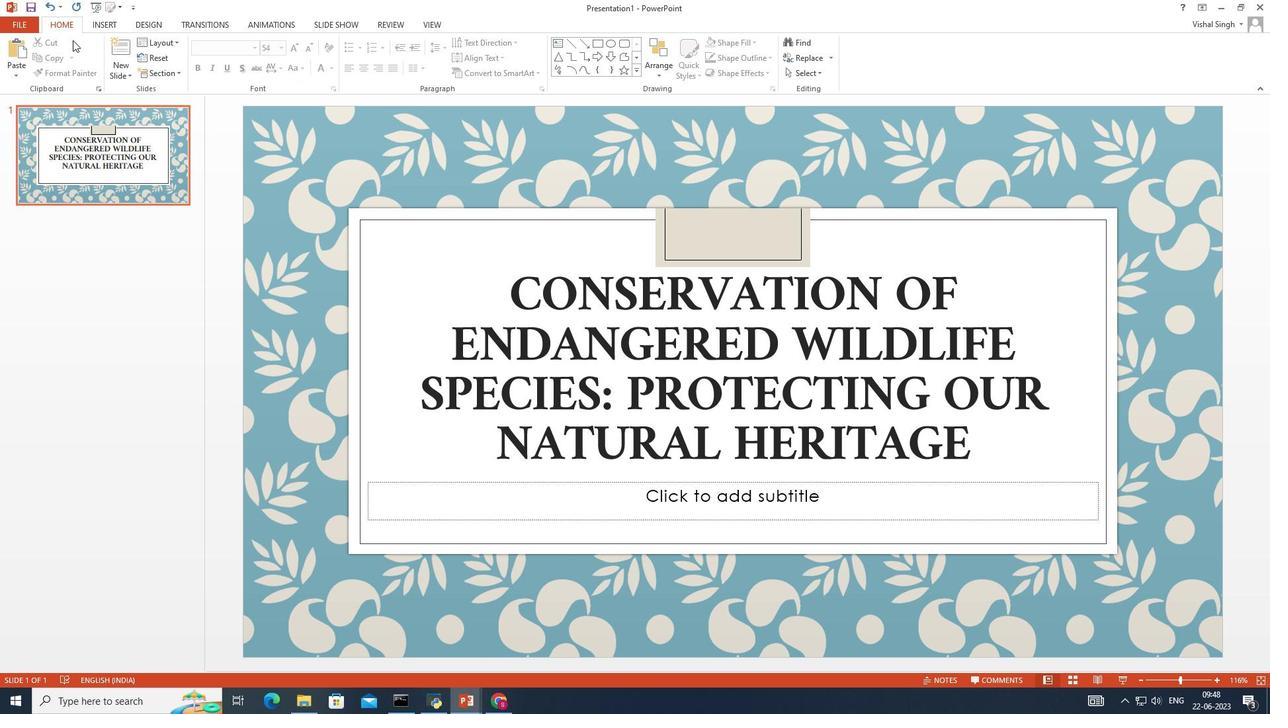 
Action: Mouse moved to (106, 60)
Screenshot: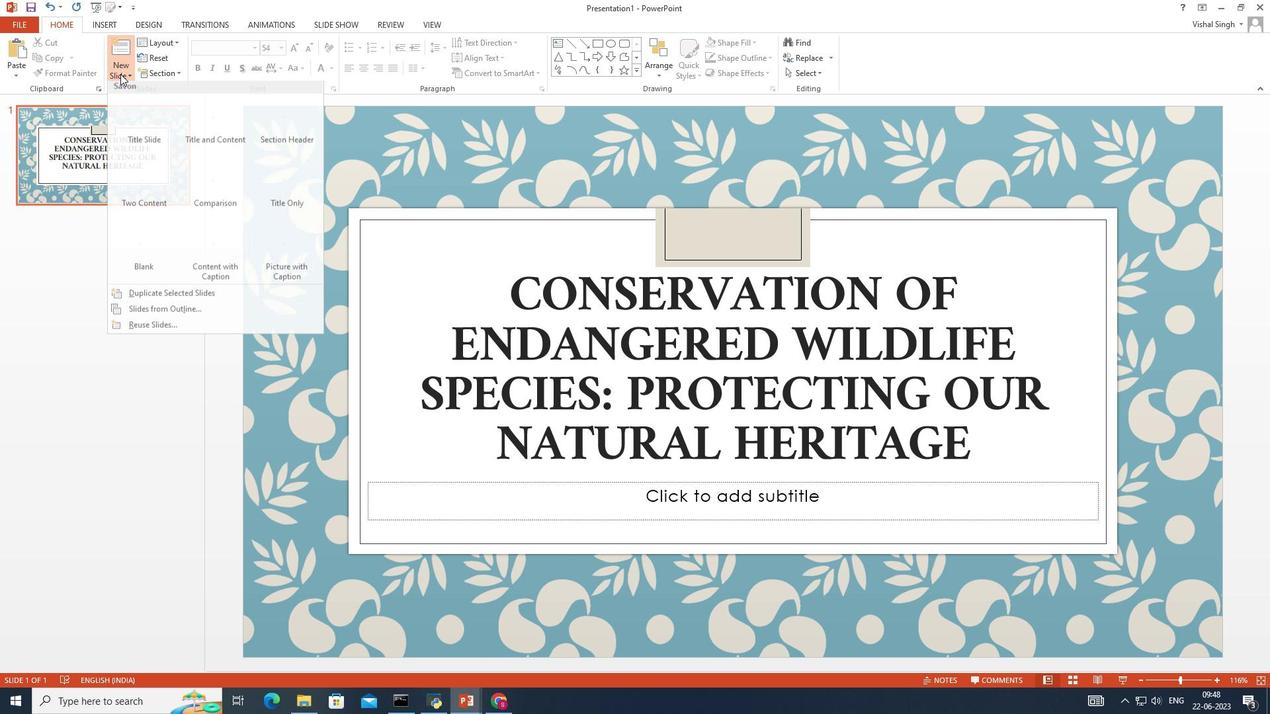 
Action: Mouse pressed left at (106, 60)
Screenshot: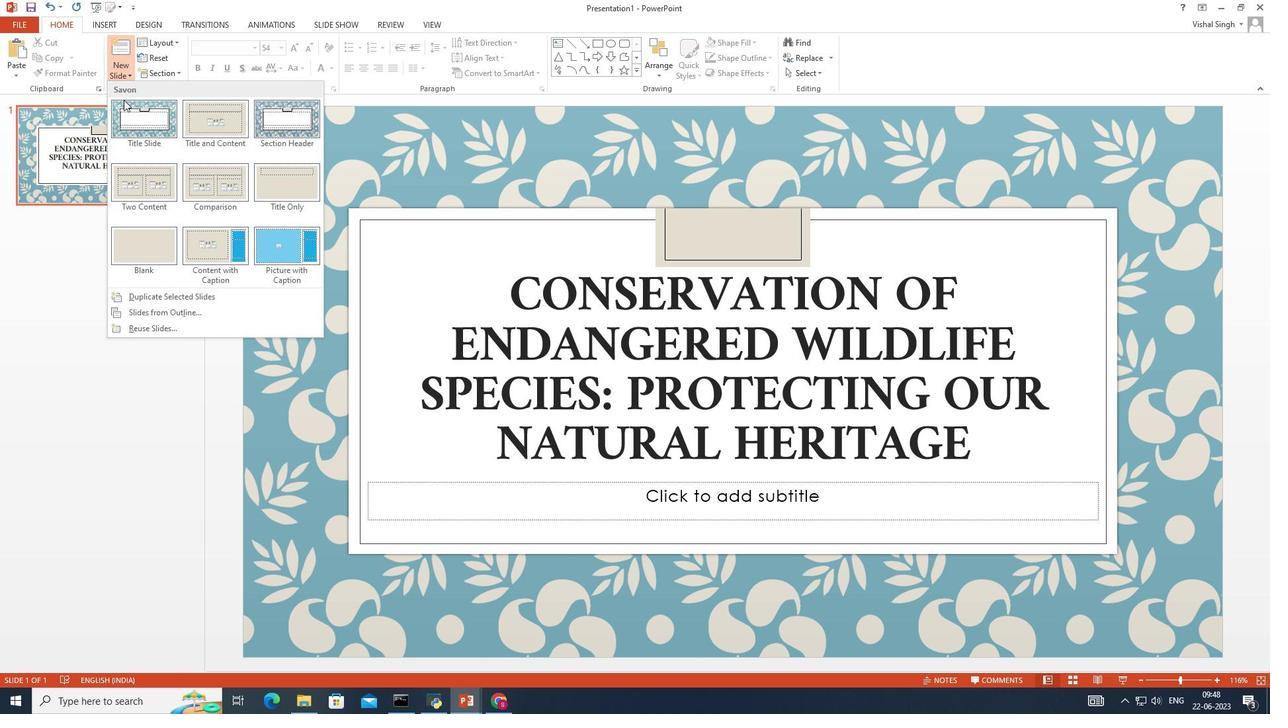 
Action: Mouse moved to (132, 231)
Screenshot: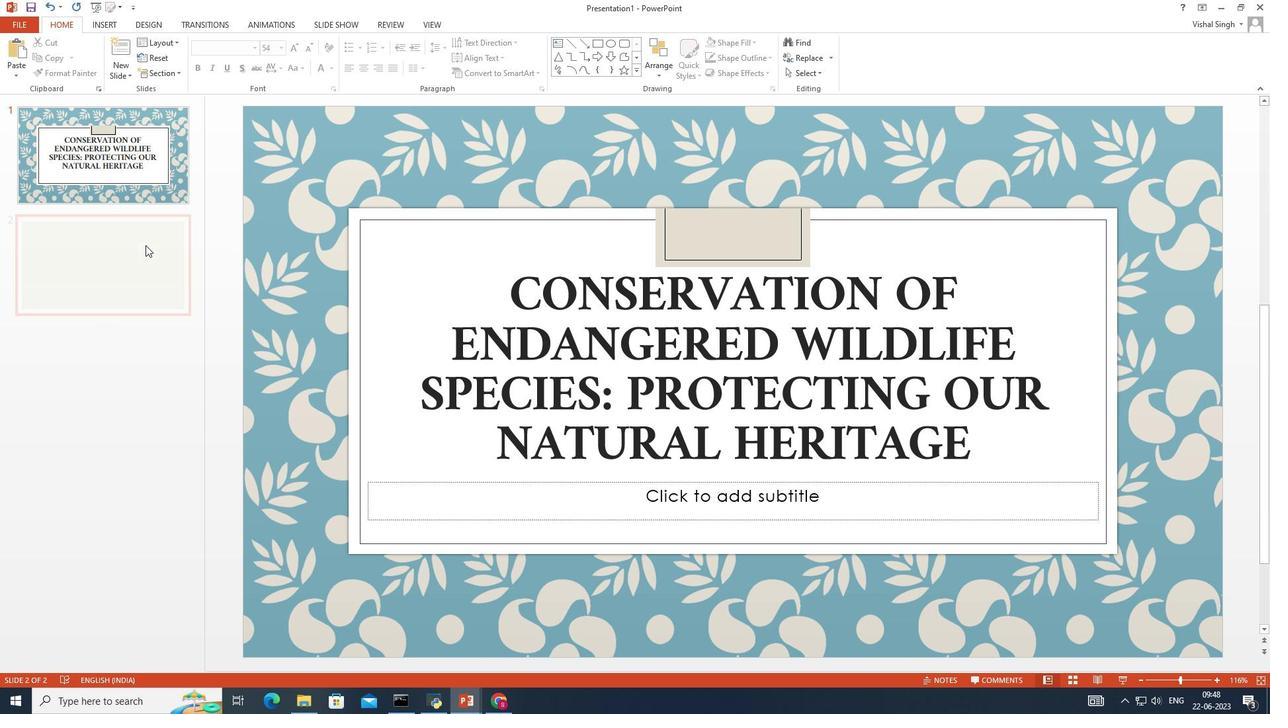 
Action: Mouse pressed left at (132, 231)
Screenshot: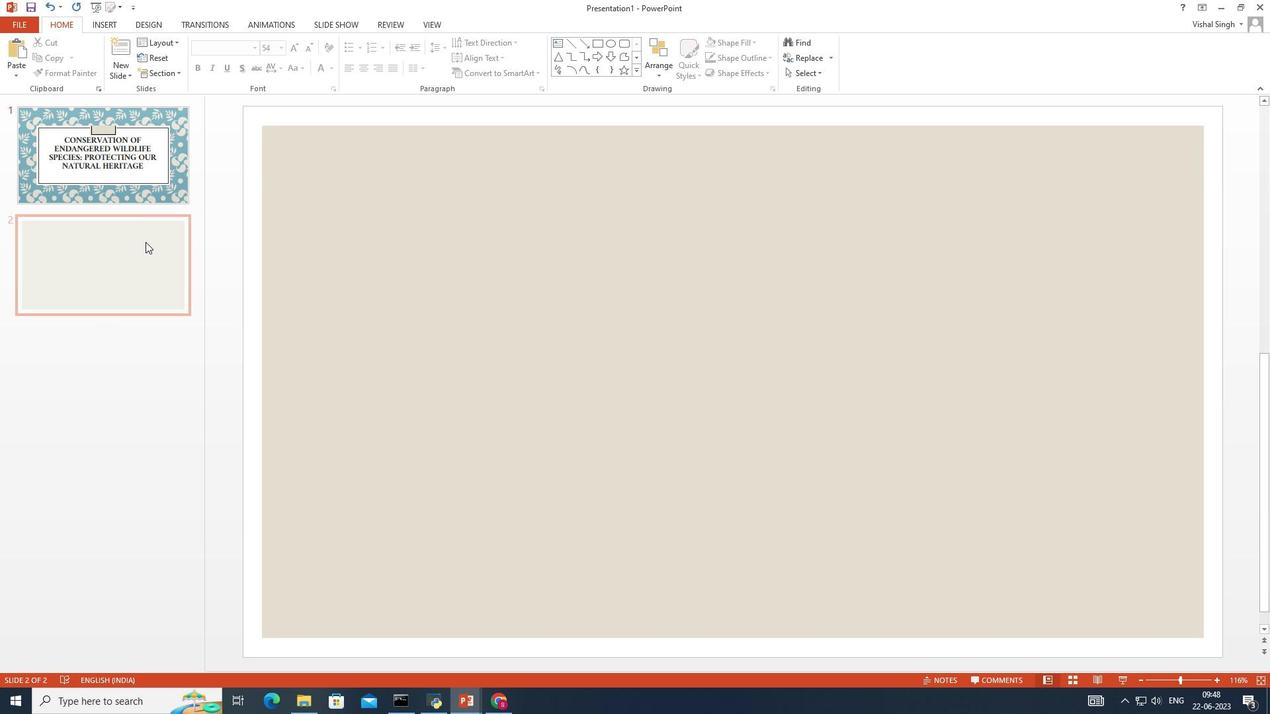
Action: Mouse moved to (84, 160)
Screenshot: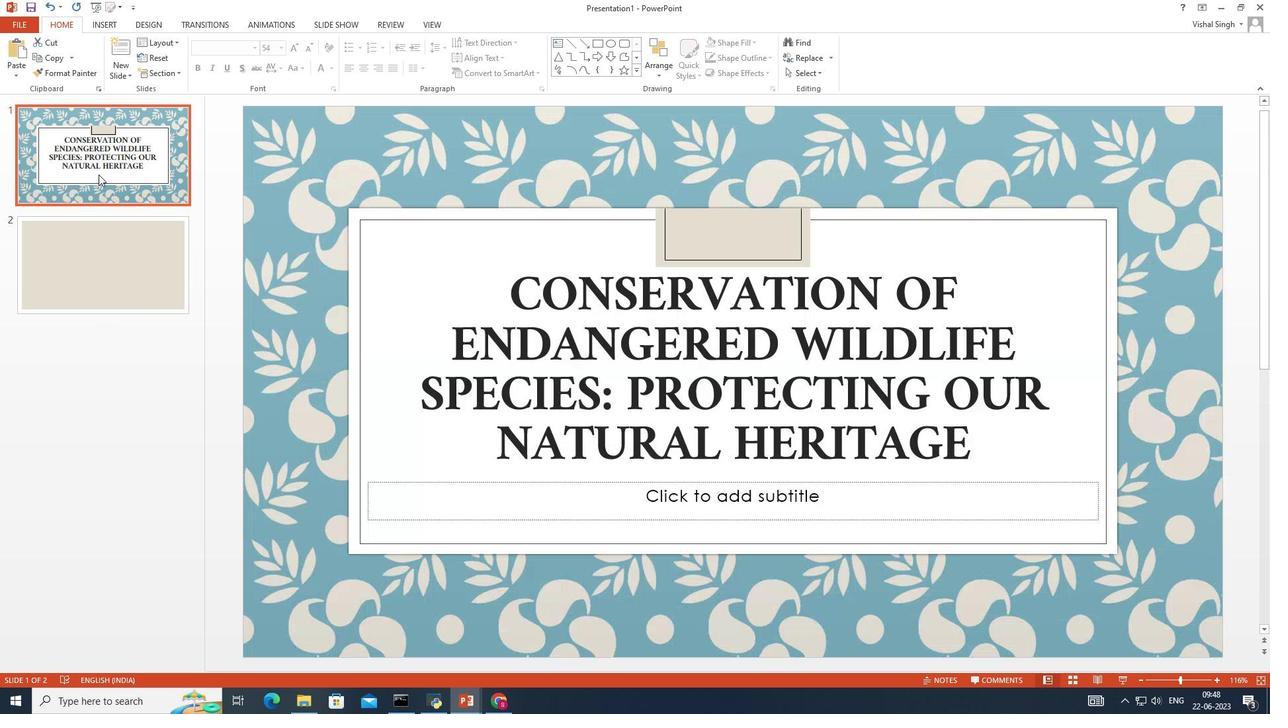 
Action: Mouse pressed left at (84, 160)
Screenshot: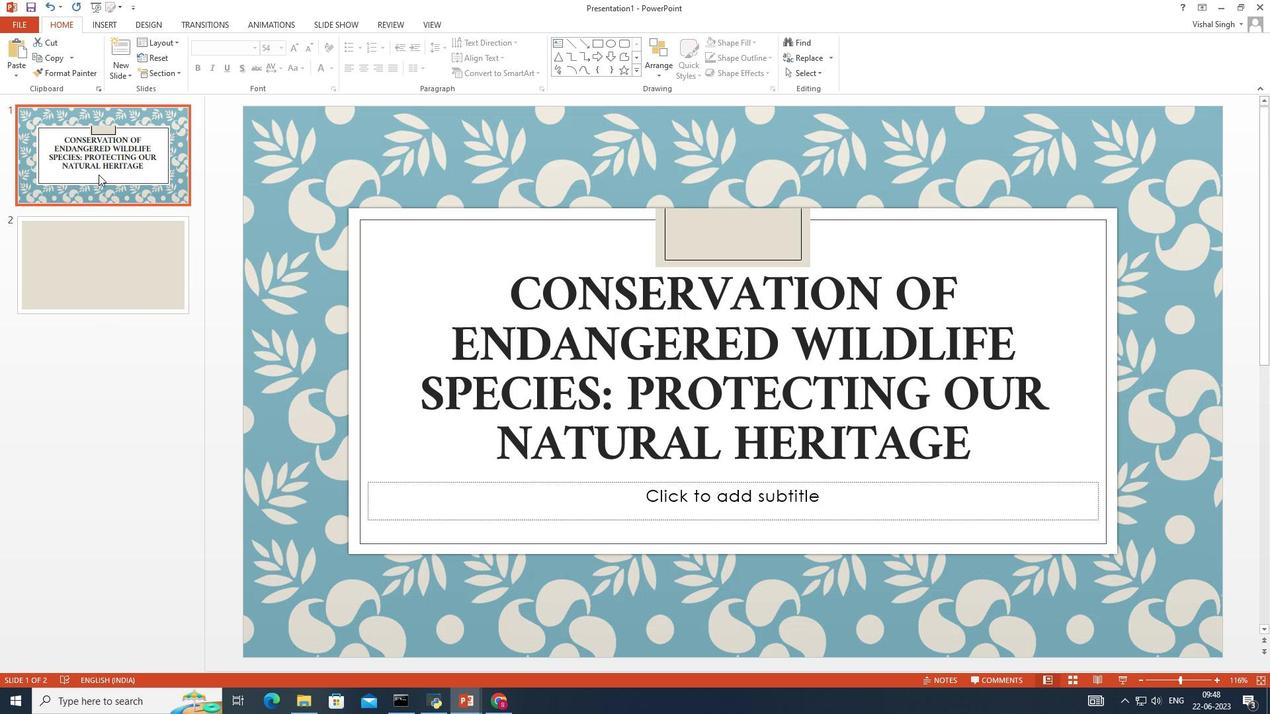 
Action: Mouse moved to (72, 244)
Screenshot: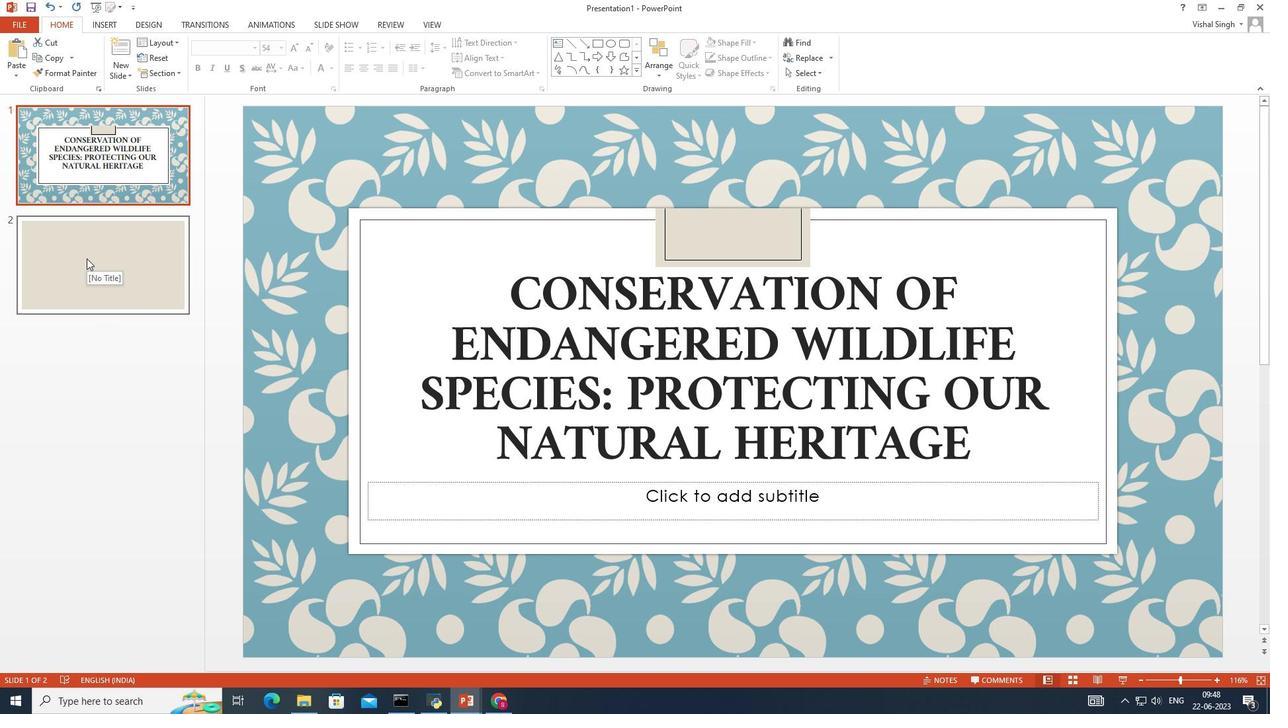 
Action: Mouse pressed left at (72, 244)
Screenshot: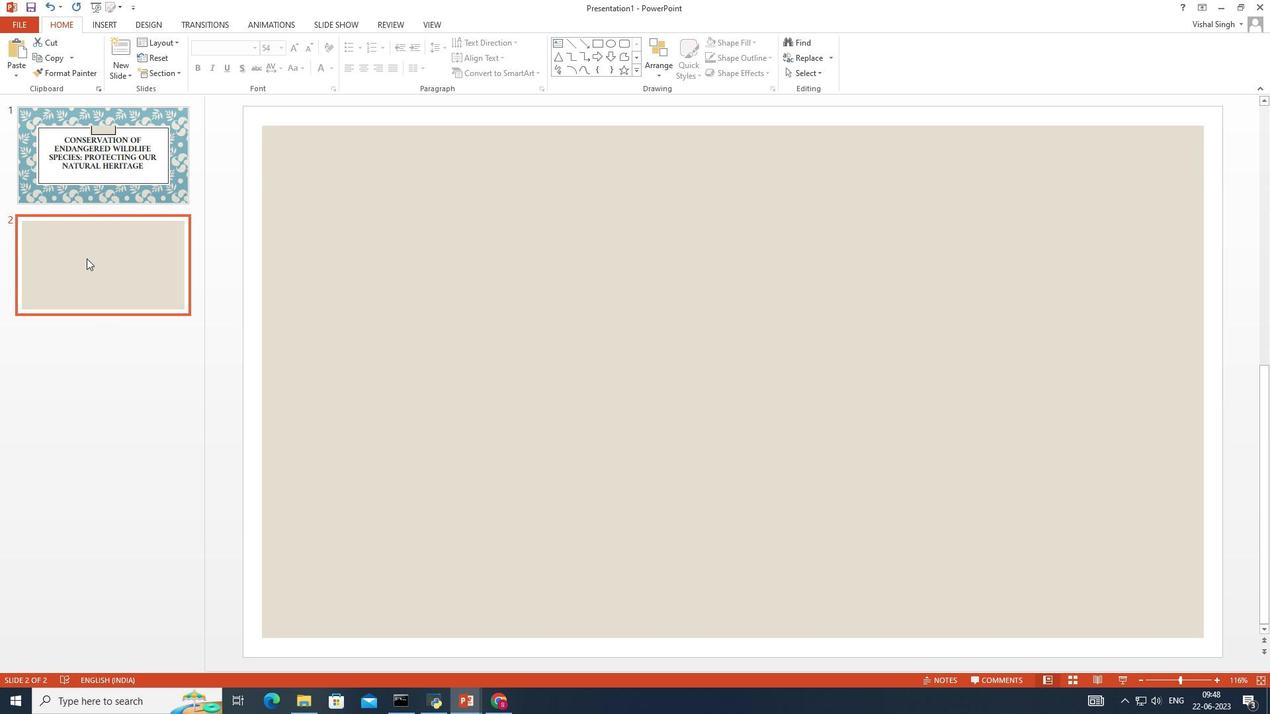 
Action: Mouse moved to (90, 10)
Screenshot: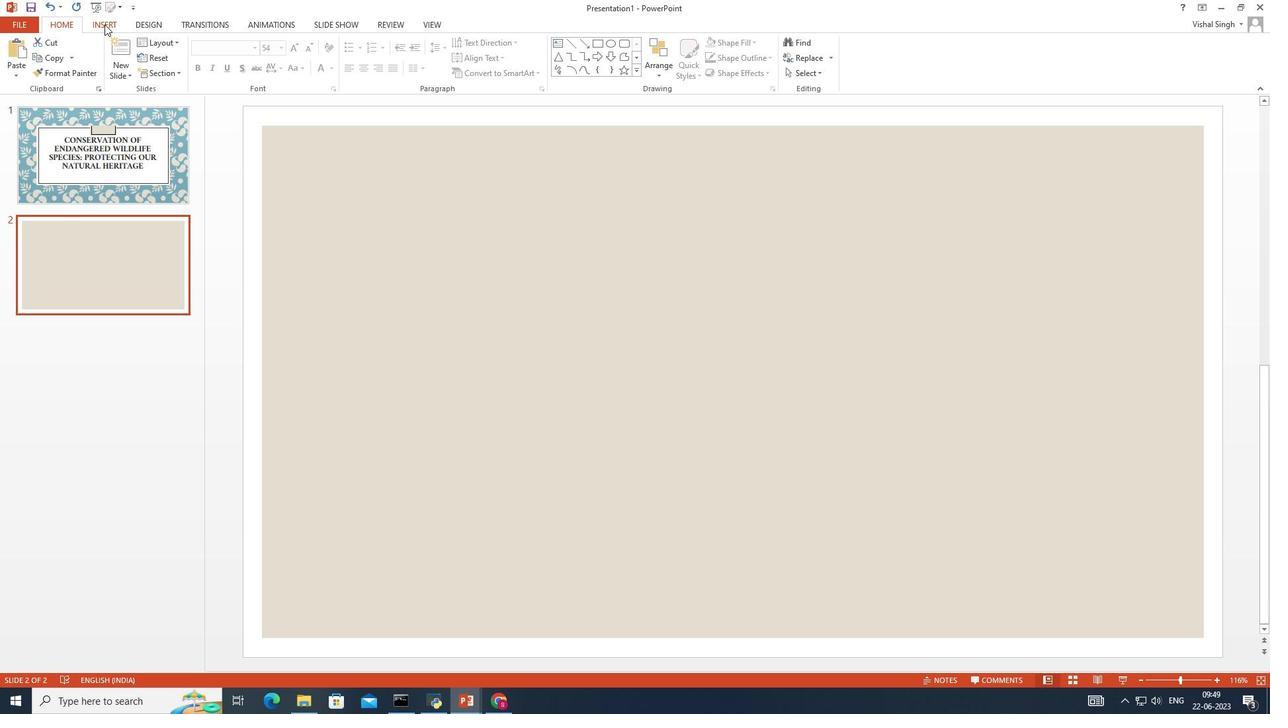 
Action: Mouse pressed left at (90, 10)
Screenshot: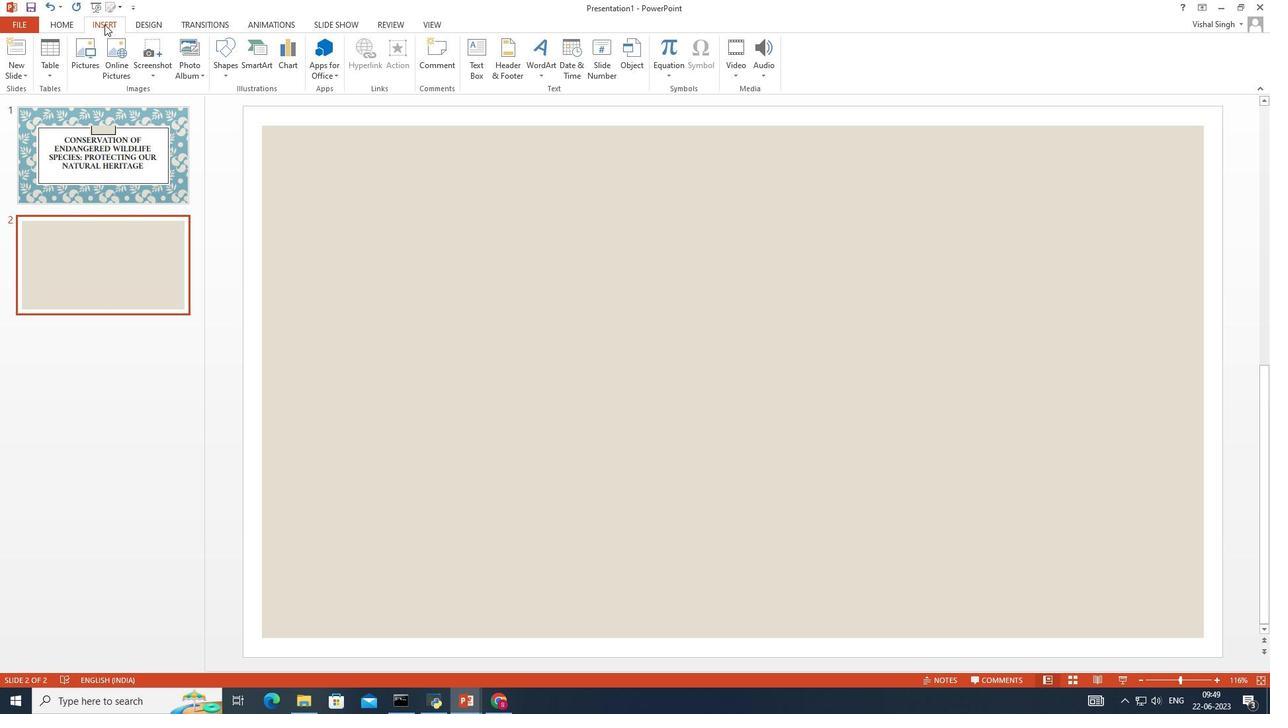 
Action: Mouse moved to (60, 50)
Screenshot: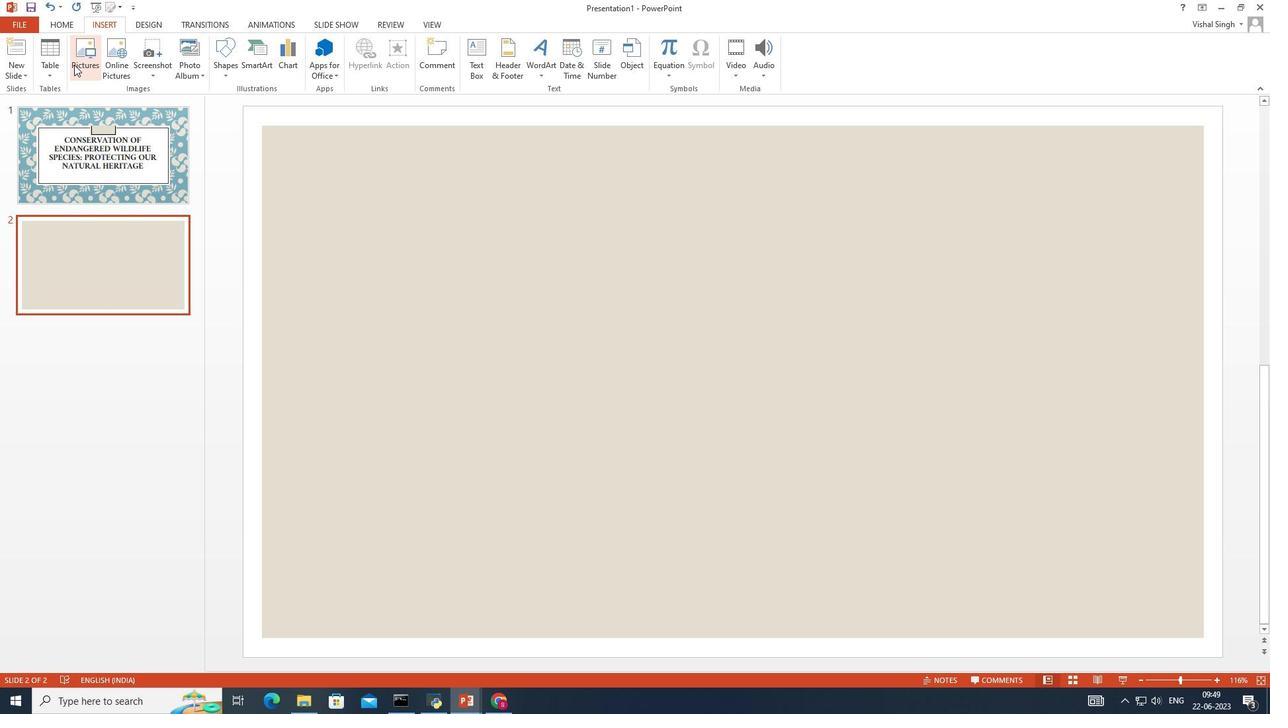 
Action: Mouse pressed left at (60, 50)
Screenshot: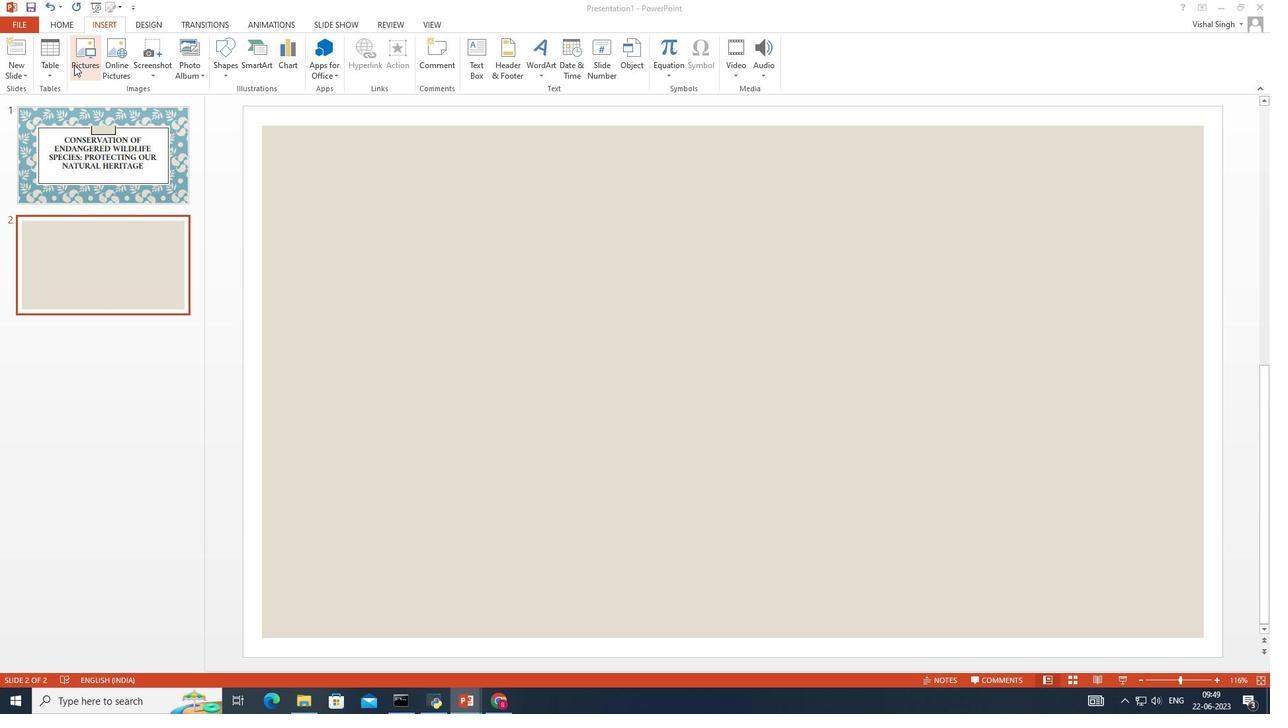 
Action: Mouse moved to (209, 109)
Screenshot: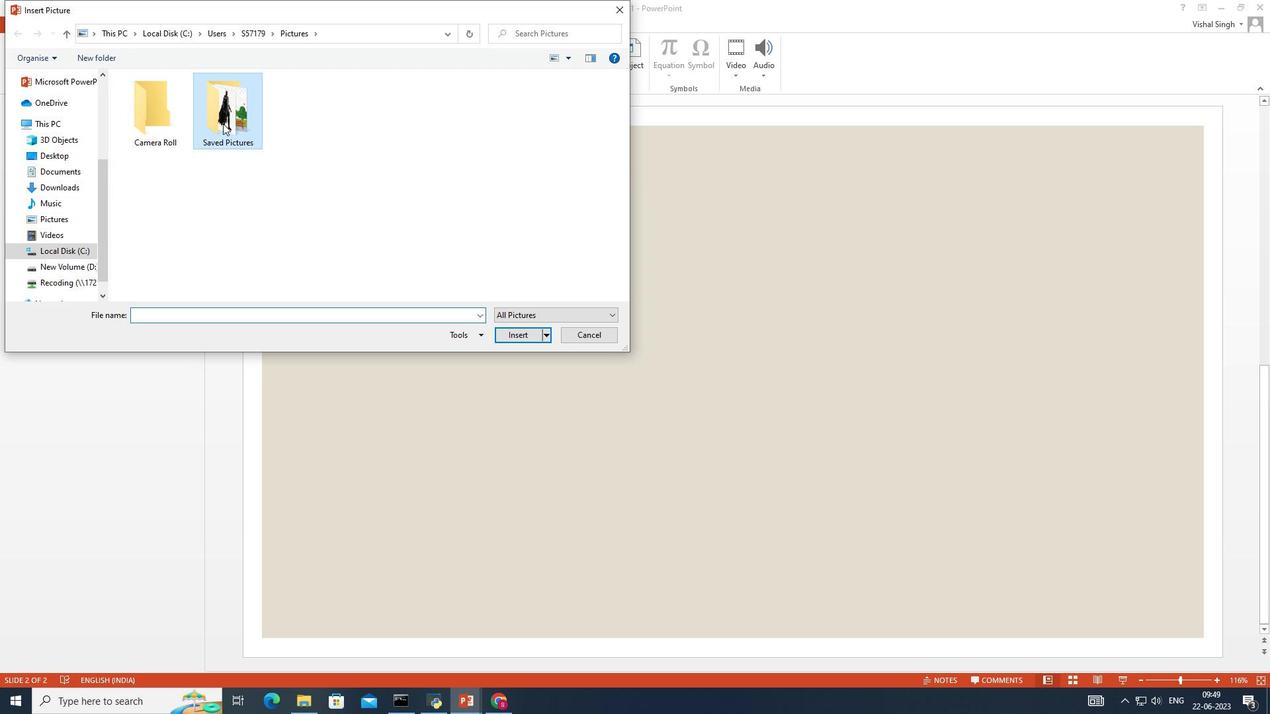 
Action: Mouse pressed left at (209, 109)
Screenshot: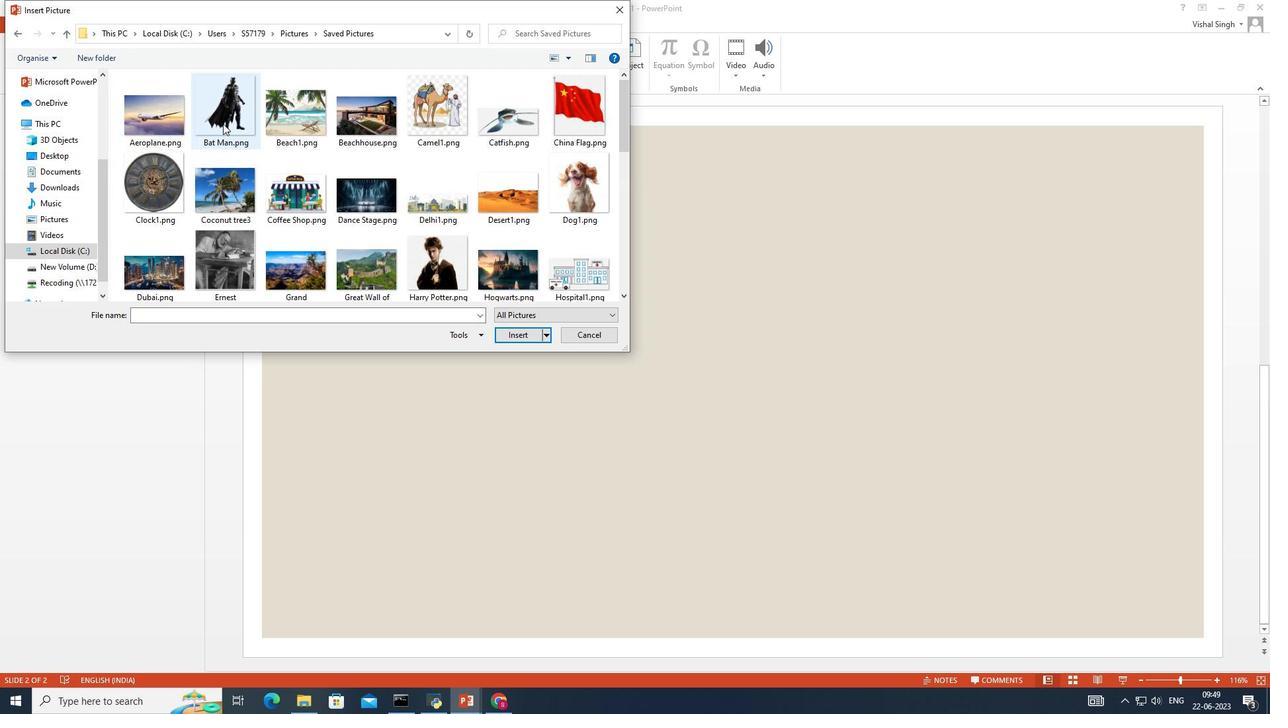 
Action: Mouse pressed left at (209, 109)
Screenshot: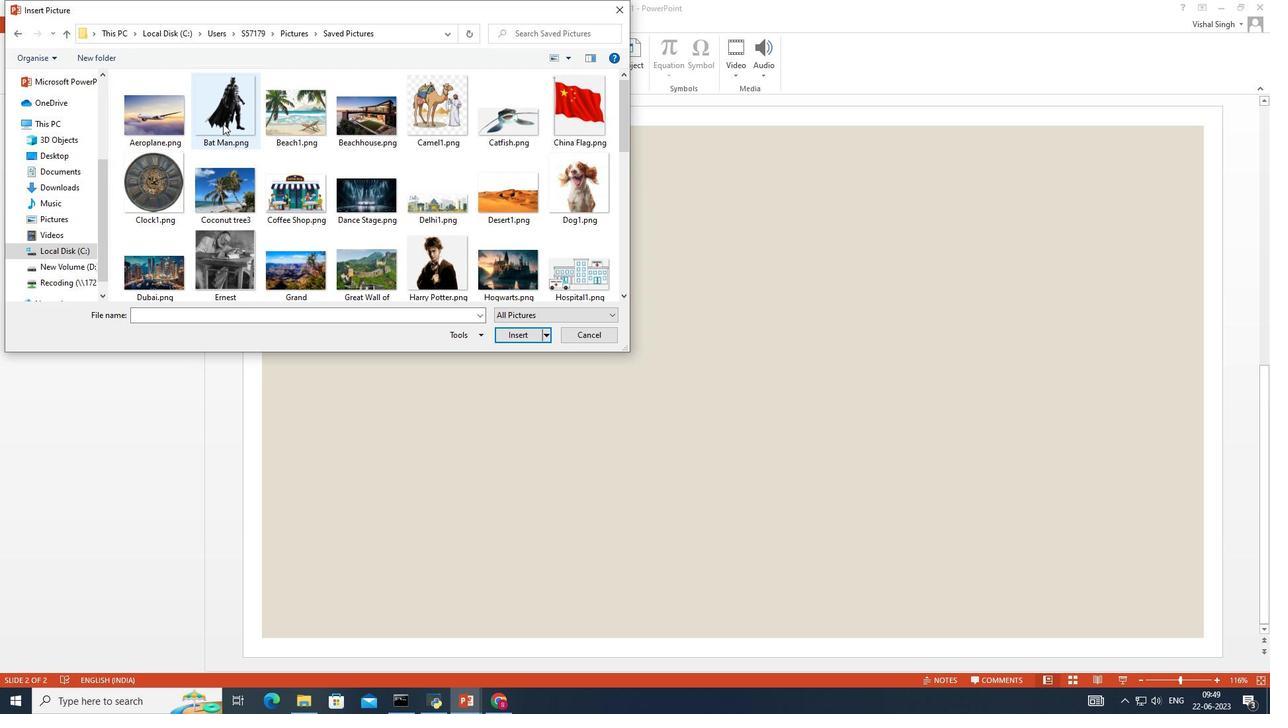 
Action: Mouse moved to (397, 178)
Screenshot: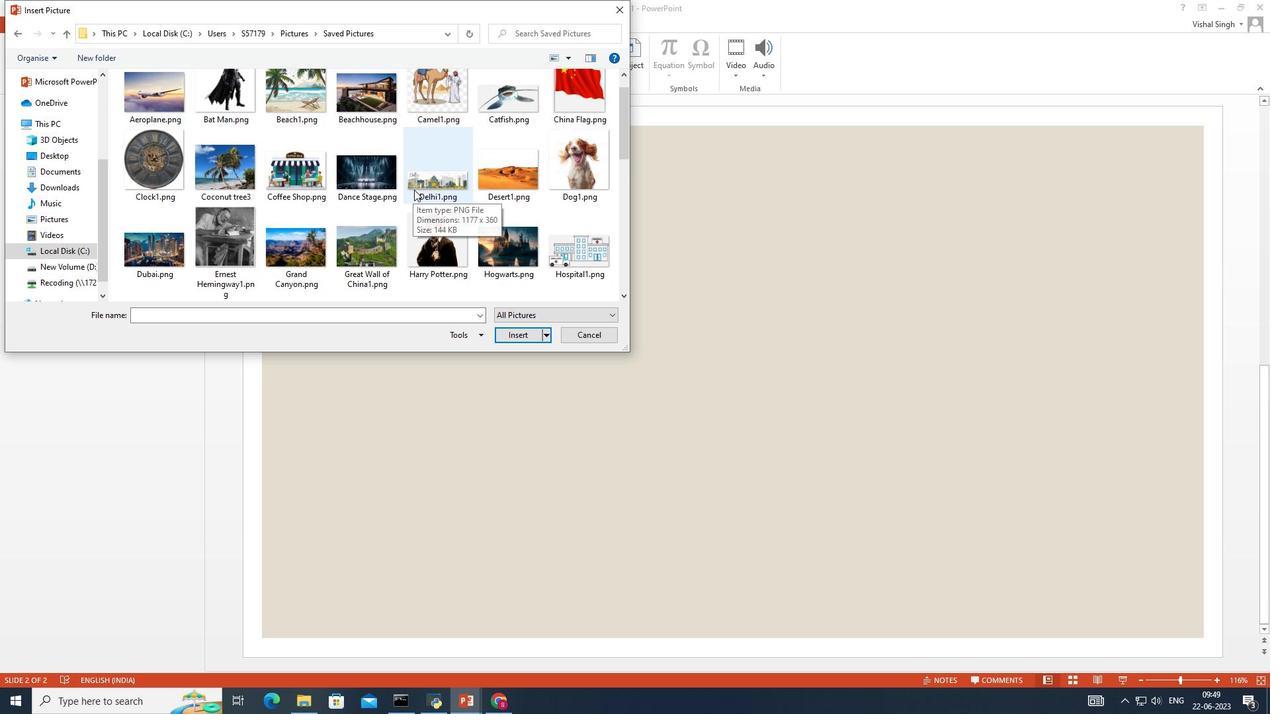 
Action: Mouse scrolled (397, 178) with delta (0, 0)
Screenshot: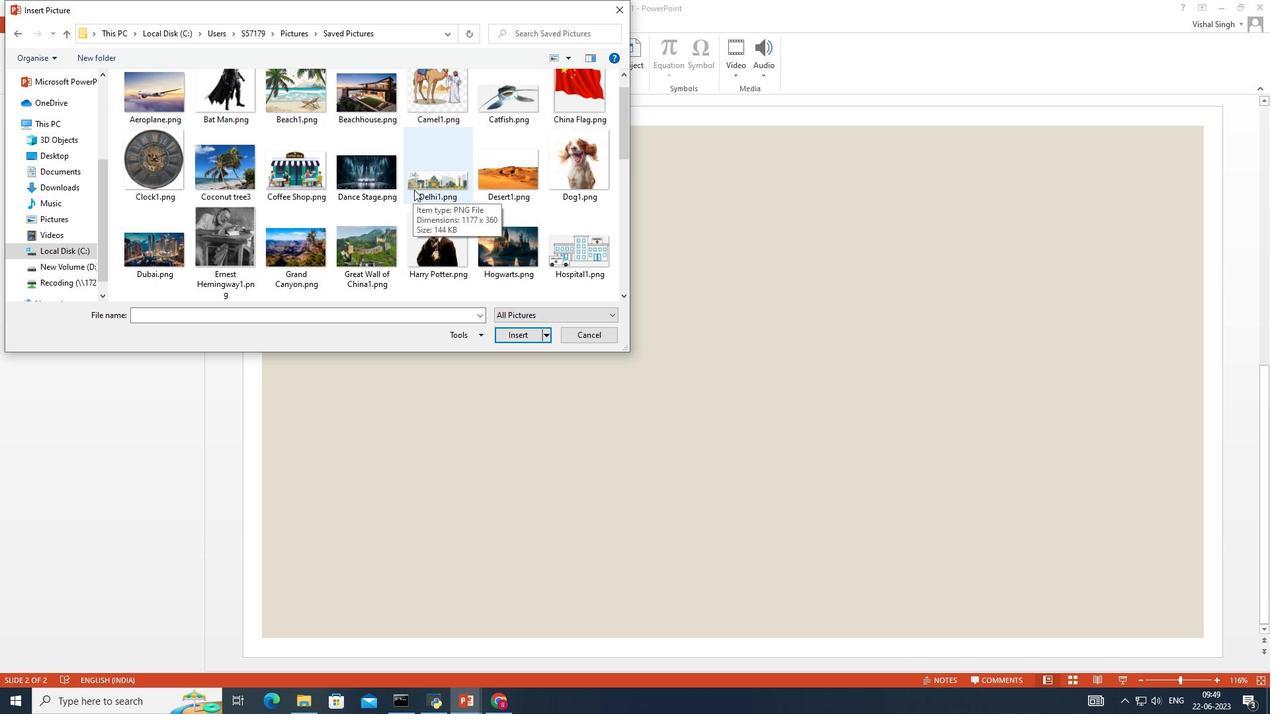 
Action: Mouse moved to (339, 176)
Screenshot: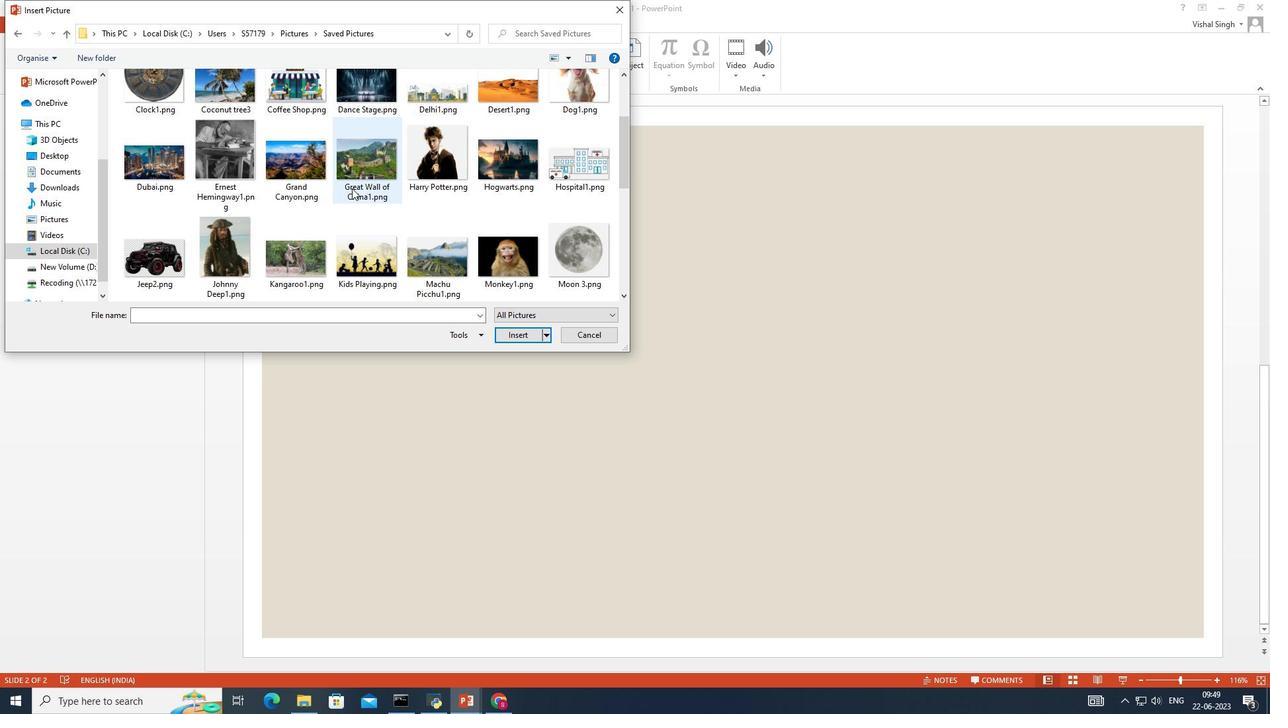 
Action: Mouse scrolled (339, 176) with delta (0, 0)
Screenshot: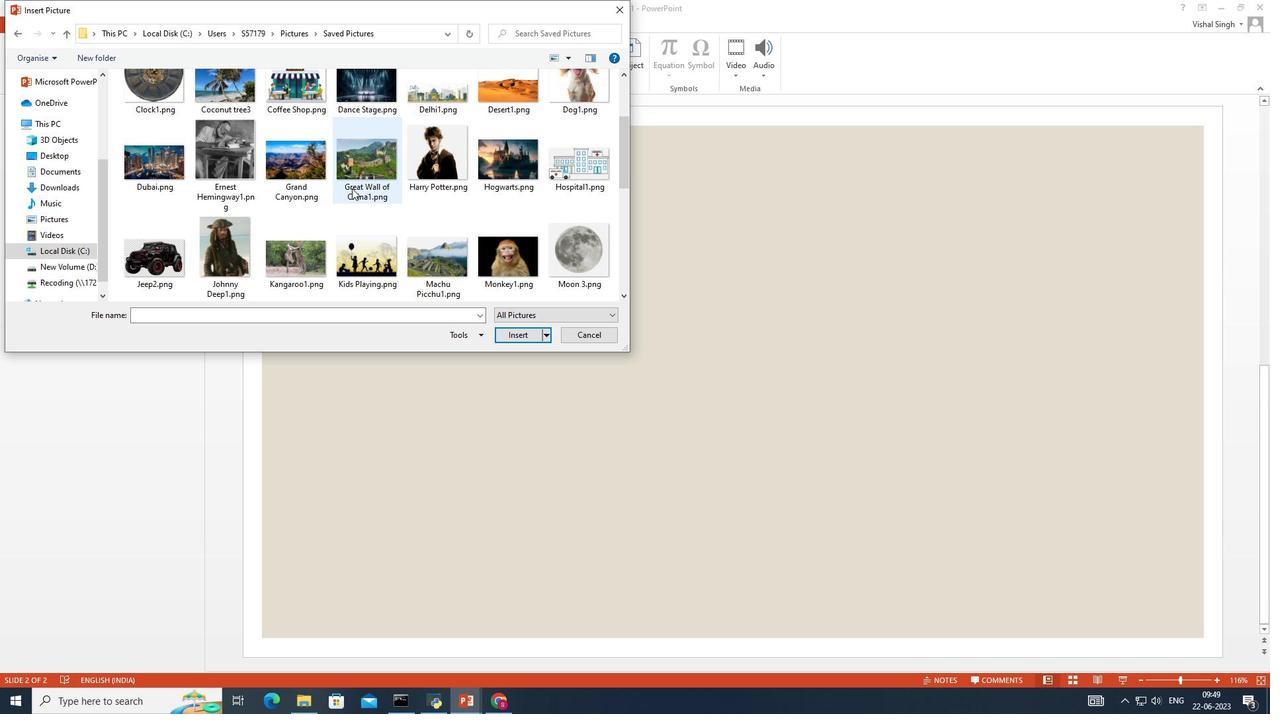 
Action: Mouse moved to (338, 173)
Screenshot: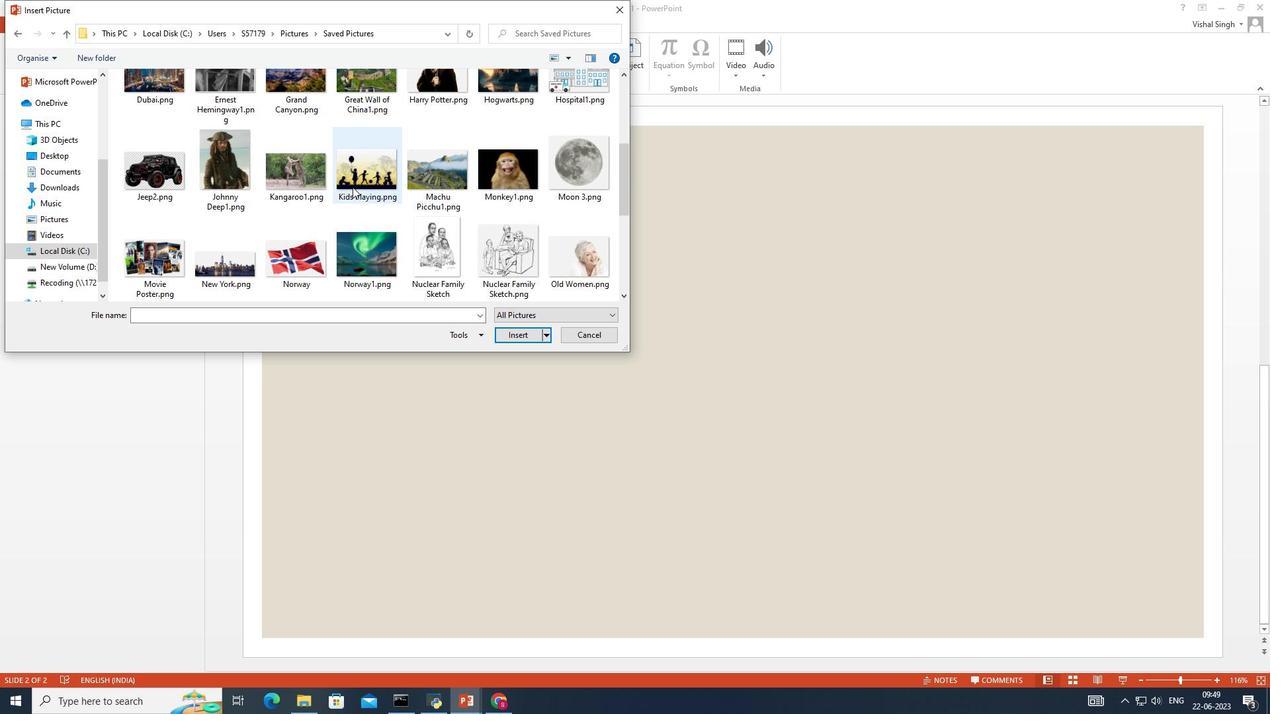 
Action: Mouse scrolled (338, 172) with delta (0, 0)
Screenshot: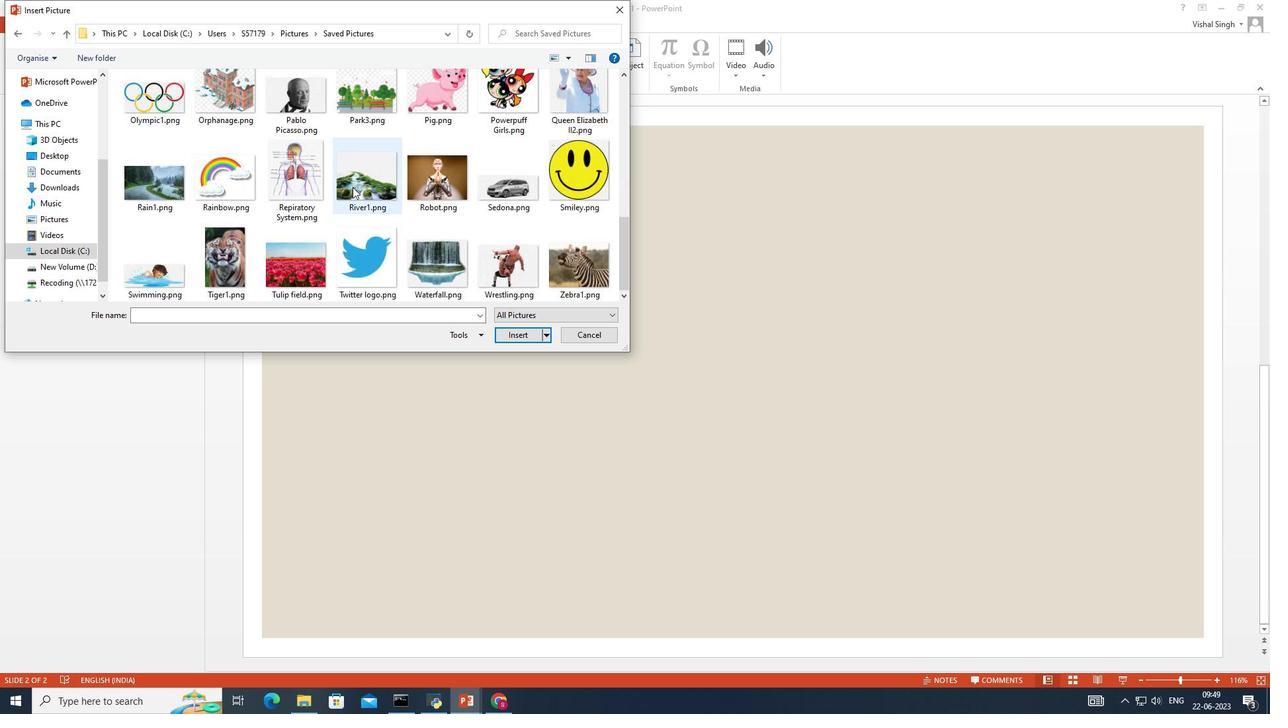 
Action: Mouse scrolled (338, 172) with delta (0, 0)
Screenshot: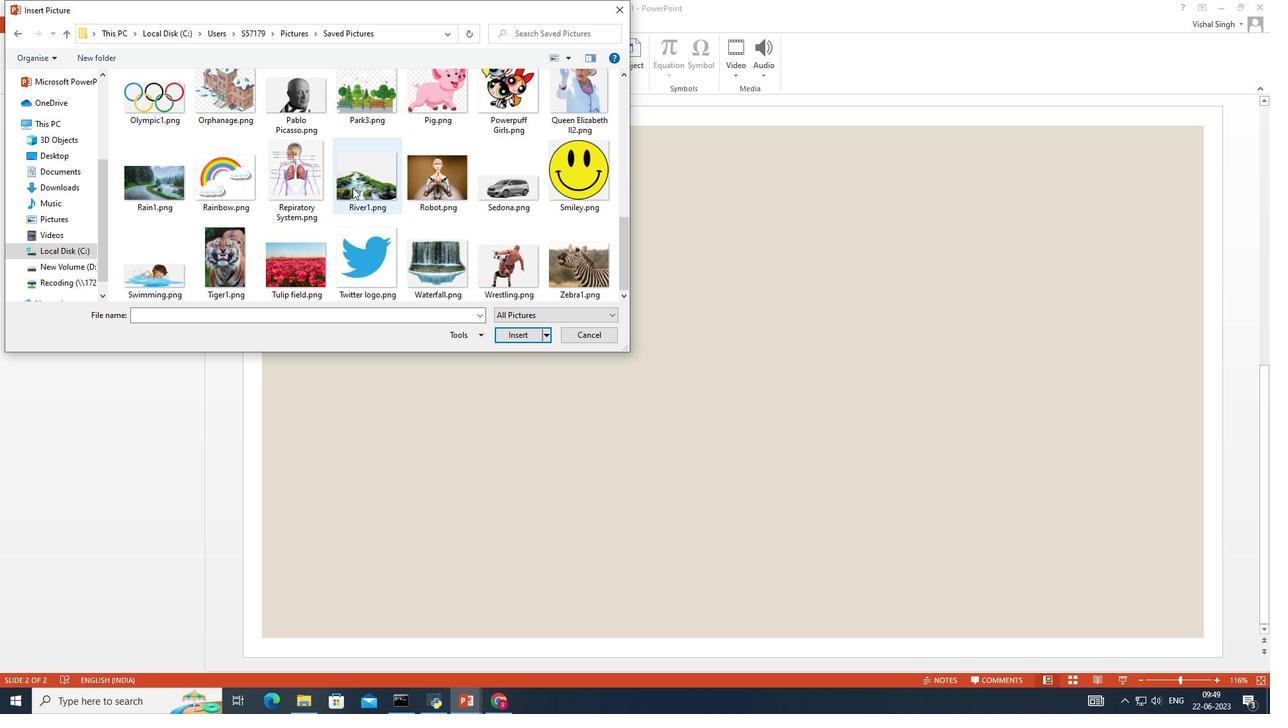 
Action: Mouse scrolled (338, 172) with delta (0, 0)
Screenshot: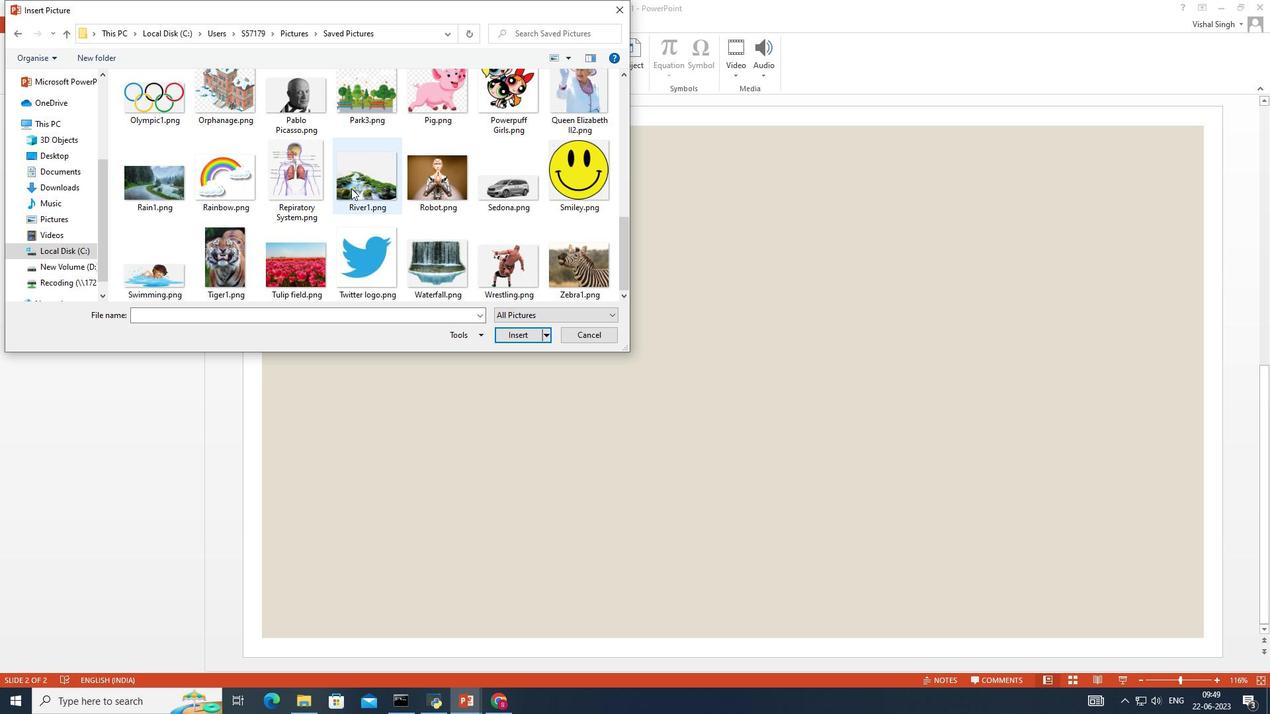
Action: Mouse scrolled (338, 172) with delta (0, 0)
Screenshot: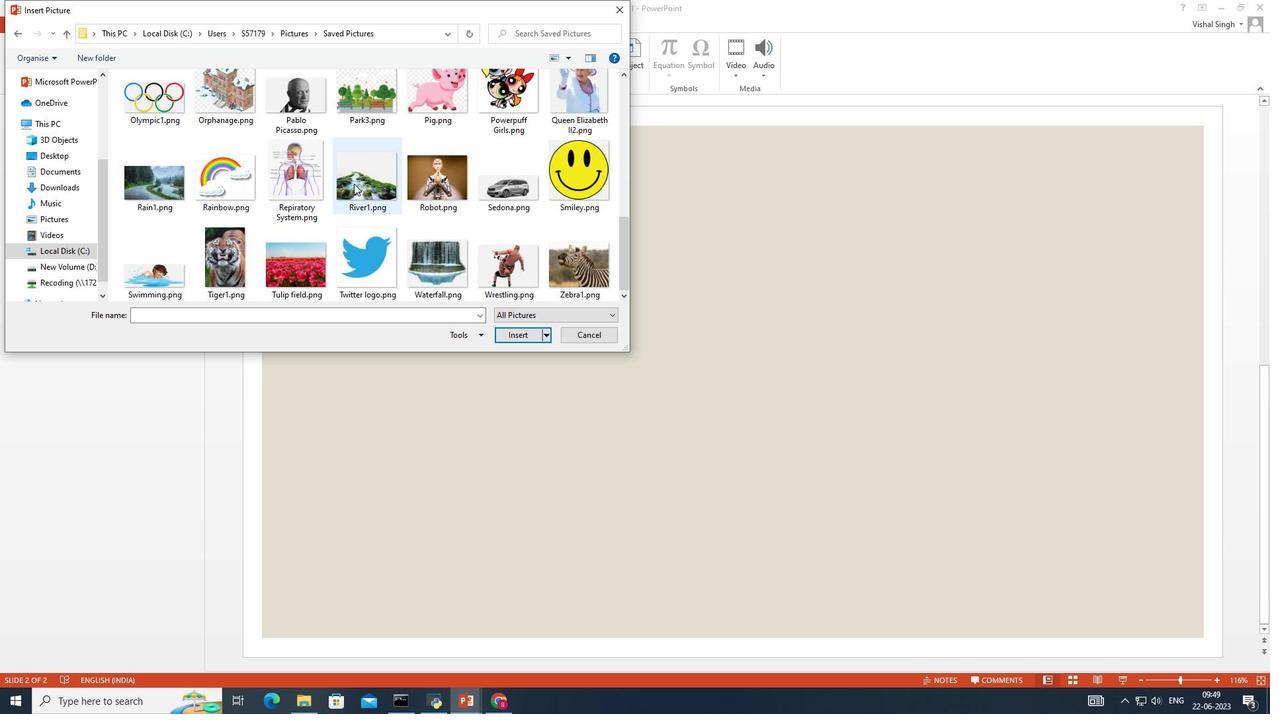 
Action: Mouse scrolled (338, 172) with delta (0, 0)
Screenshot: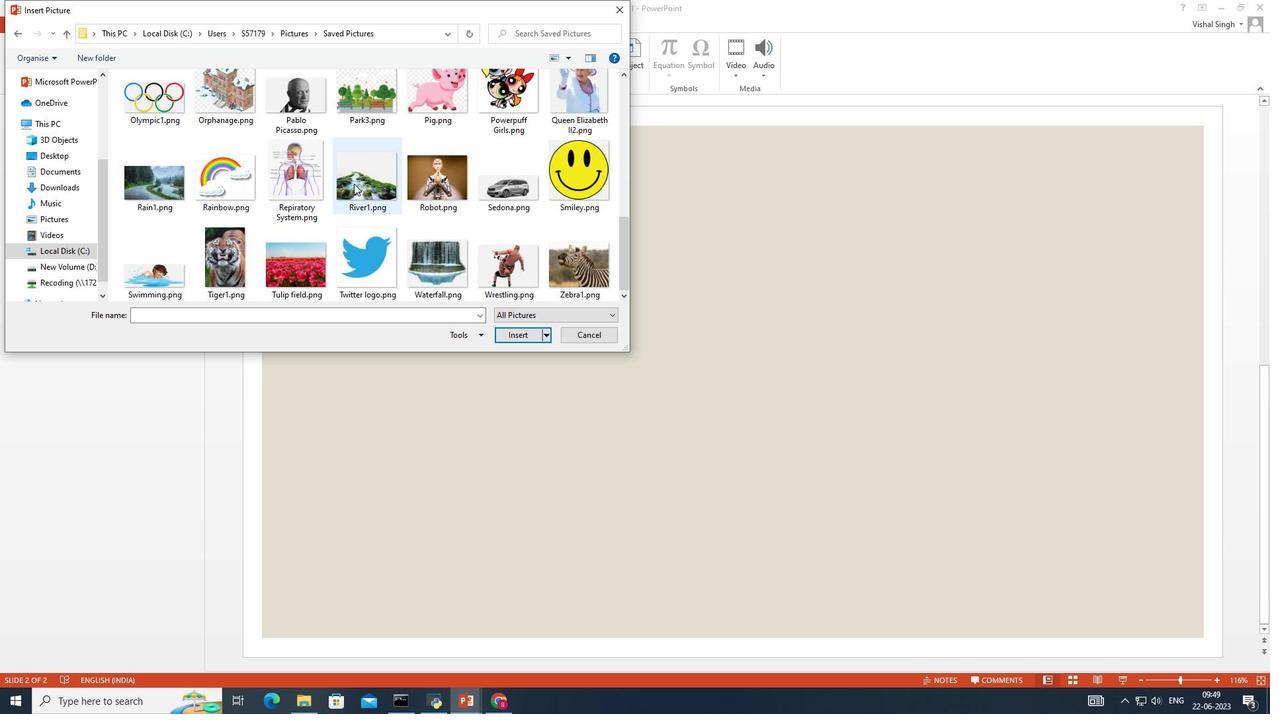 
Action: Mouse moved to (338, 174)
Screenshot: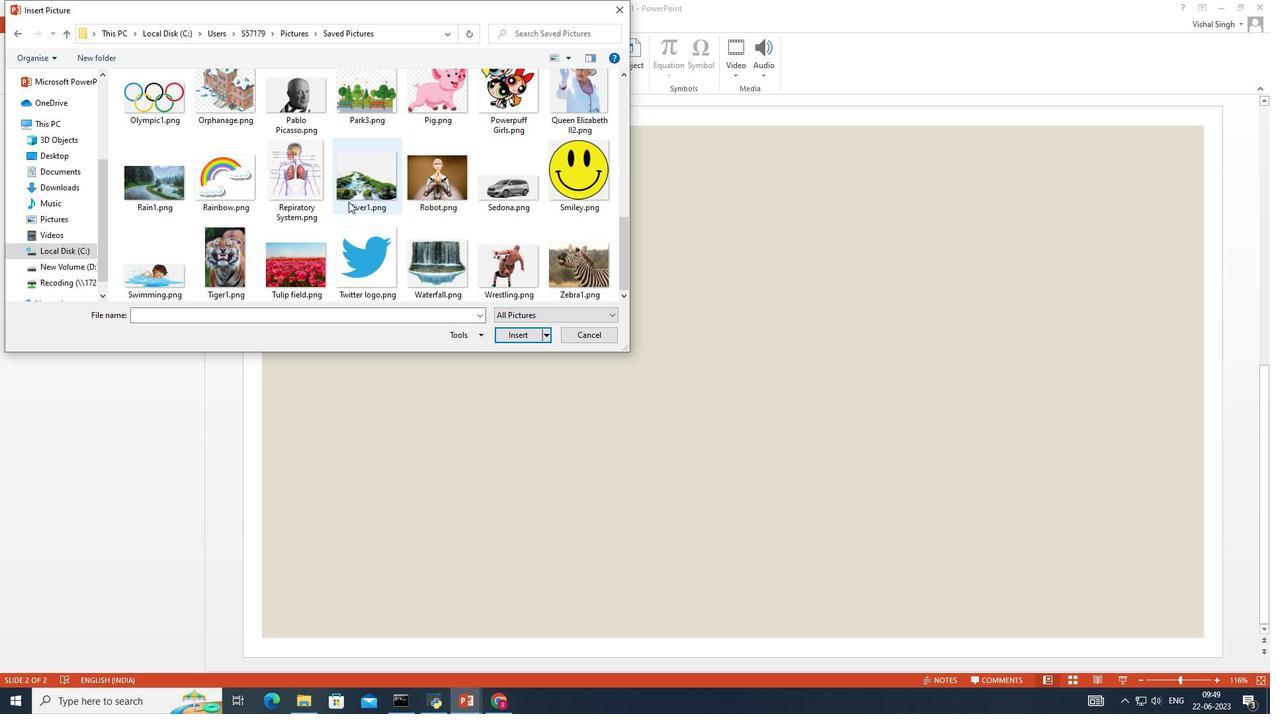 
Action: Mouse scrolled (338, 173) with delta (0, 0)
Screenshot: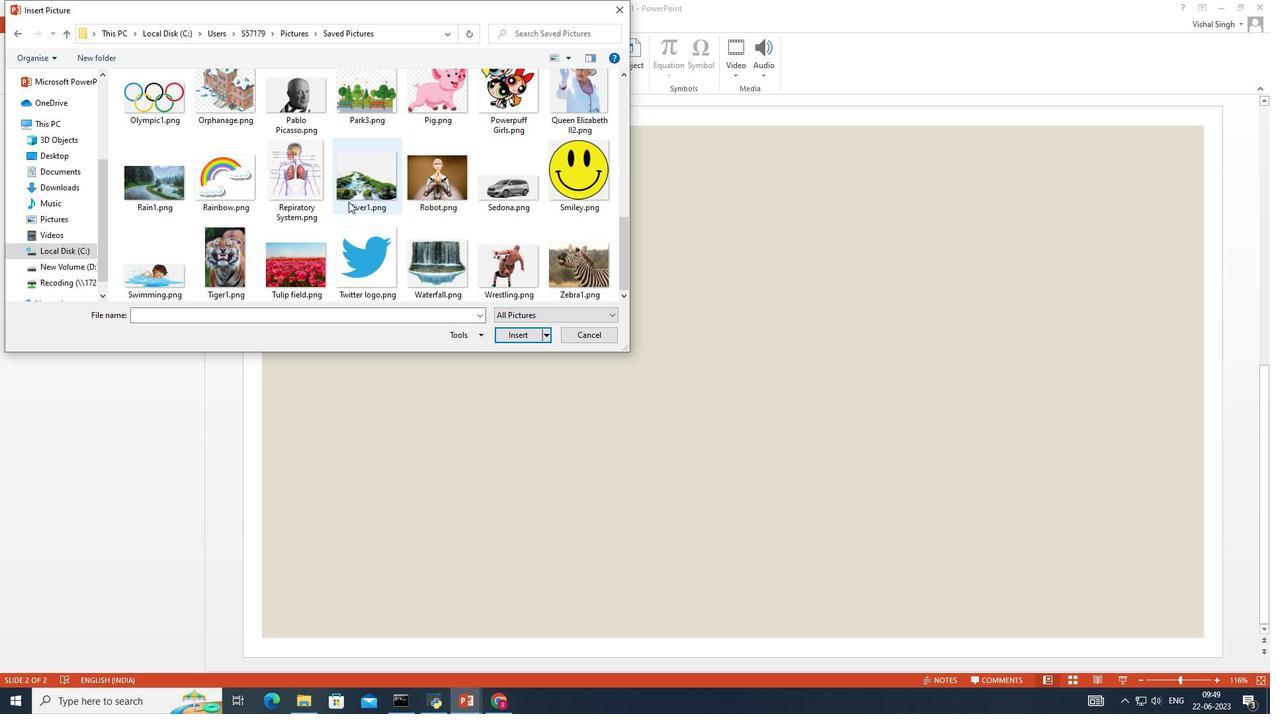 
Action: Mouse moved to (336, 177)
Screenshot: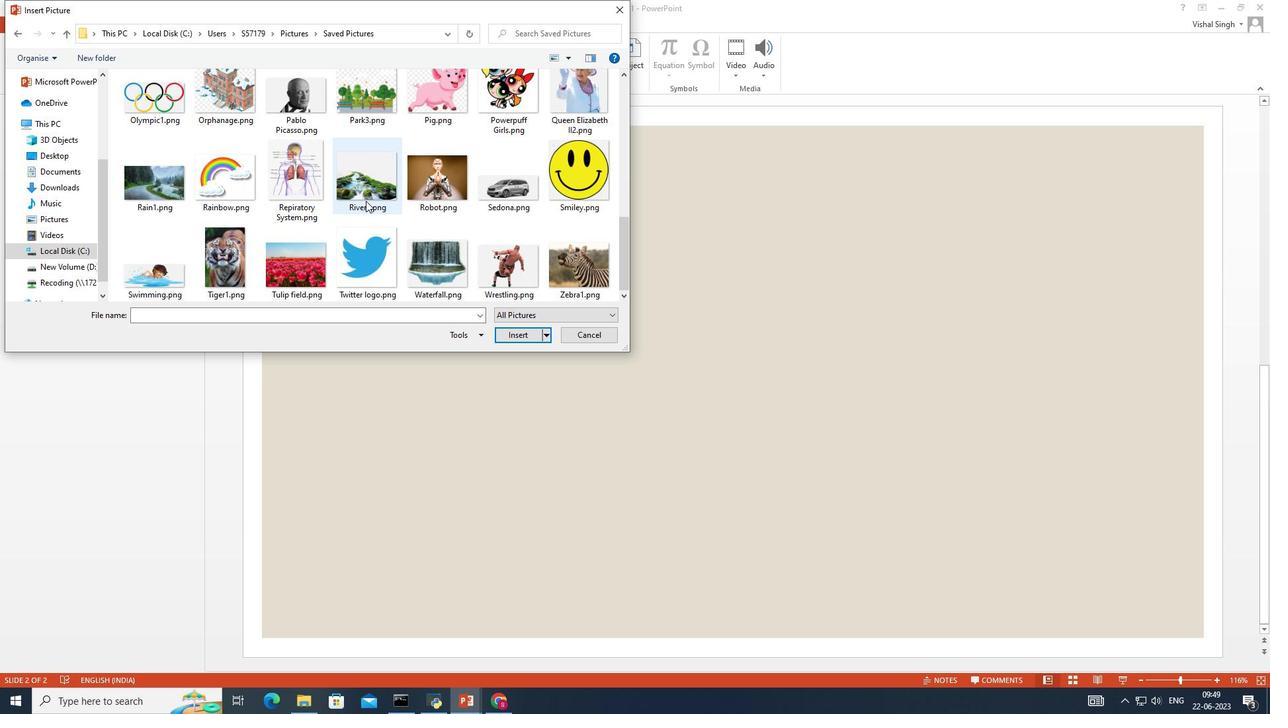 
Action: Mouse scrolled (336, 175) with delta (0, 0)
Screenshot: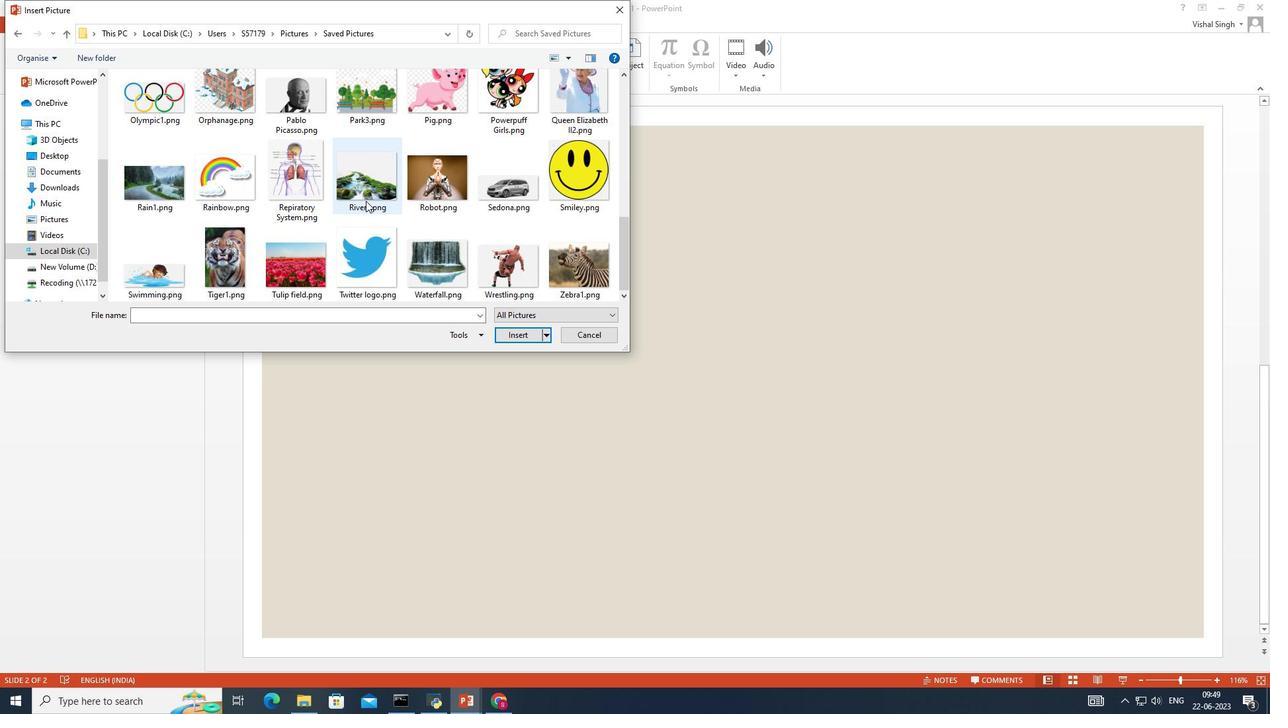 
Action: Mouse scrolled (336, 176) with delta (0, 0)
Screenshot: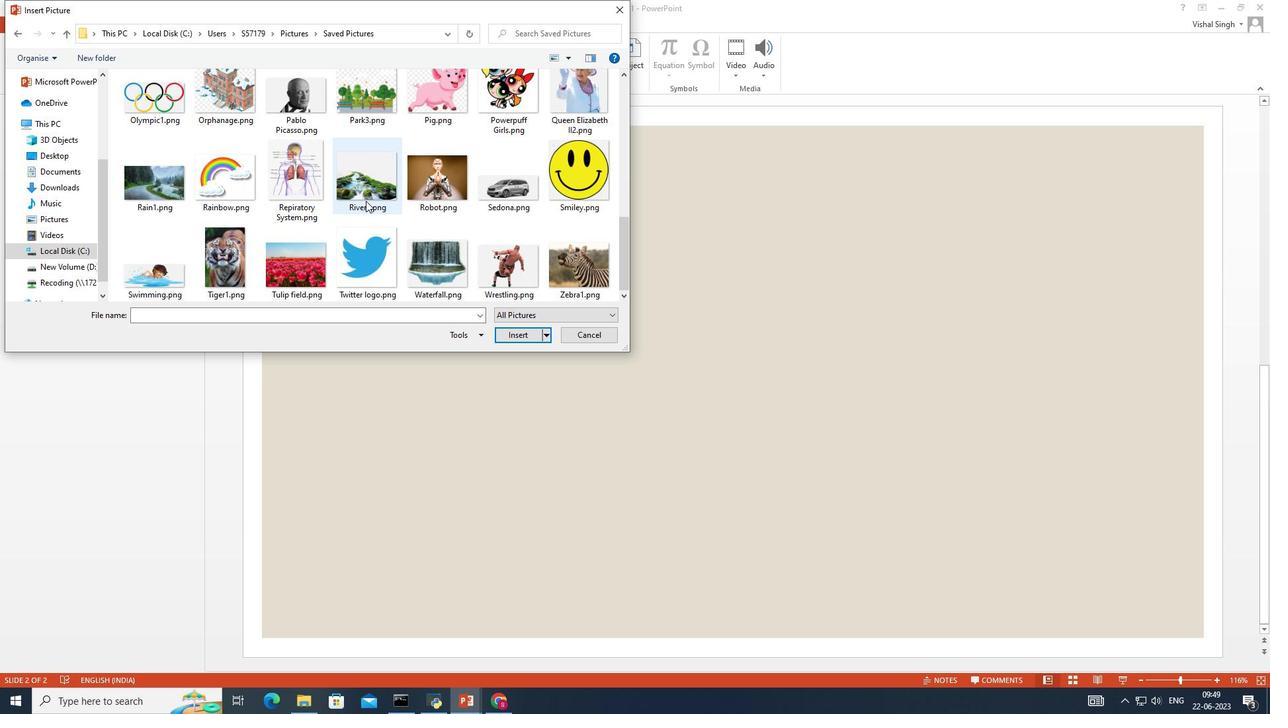 
Action: Mouse scrolled (336, 176) with delta (0, 0)
Screenshot: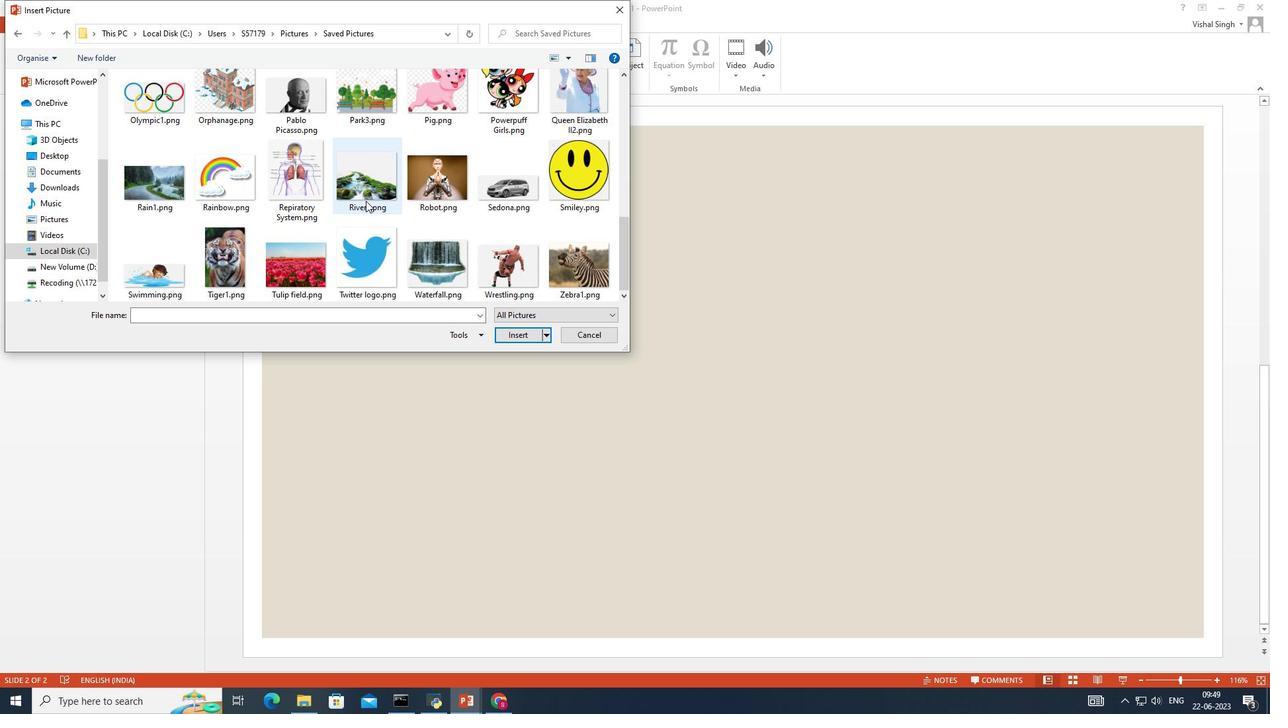 
Action: Mouse moved to (339, 175)
Screenshot: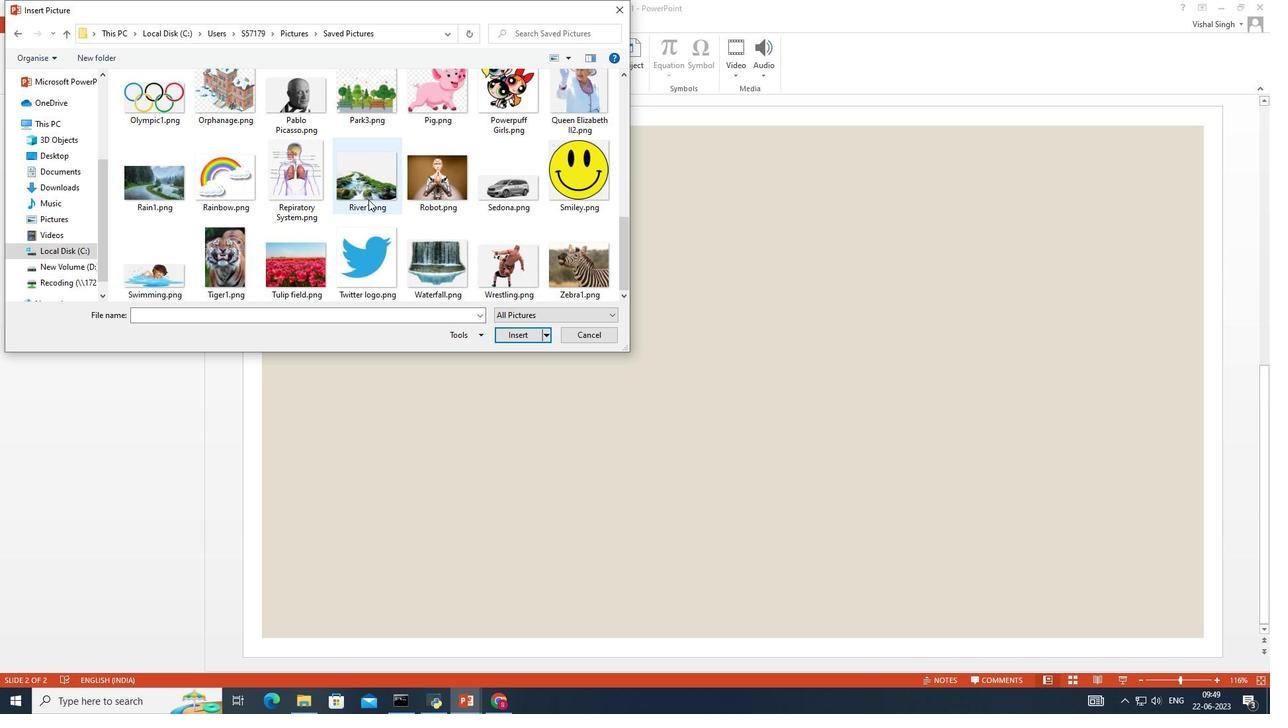
Action: Mouse scrolled (339, 174) with delta (0, 0)
Screenshot: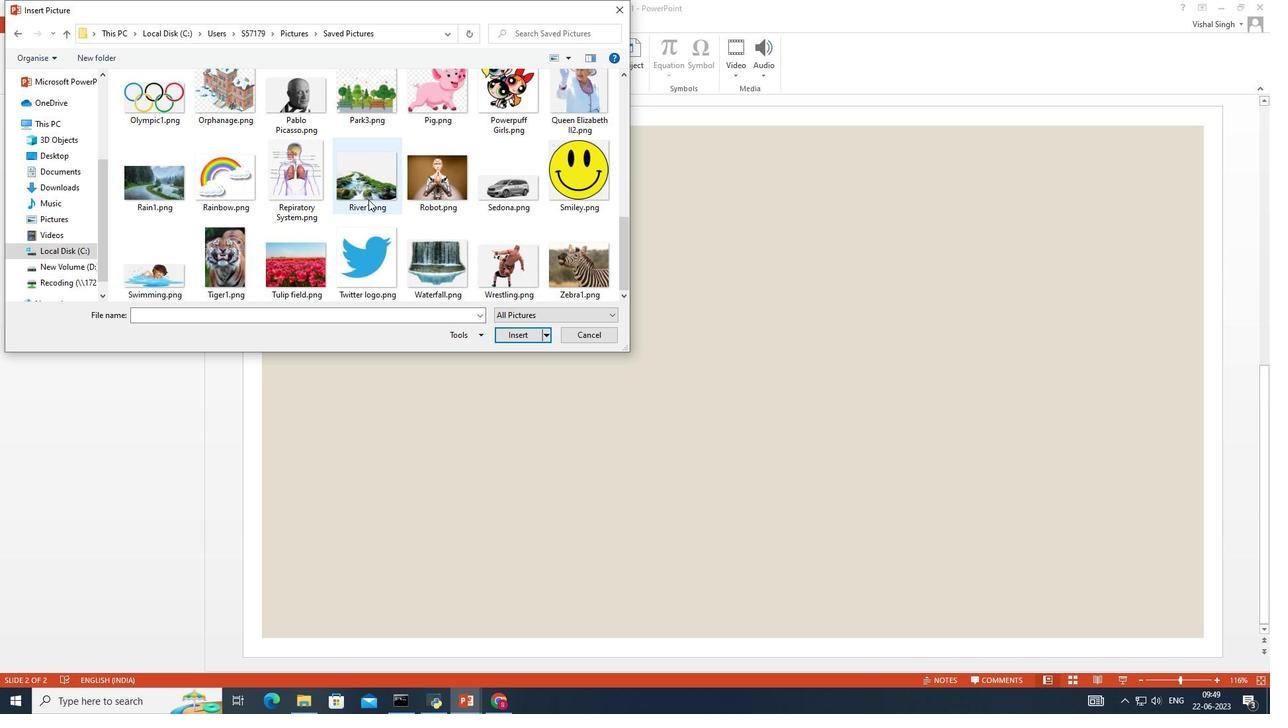 
Action: Mouse moved to (334, 185)
Screenshot: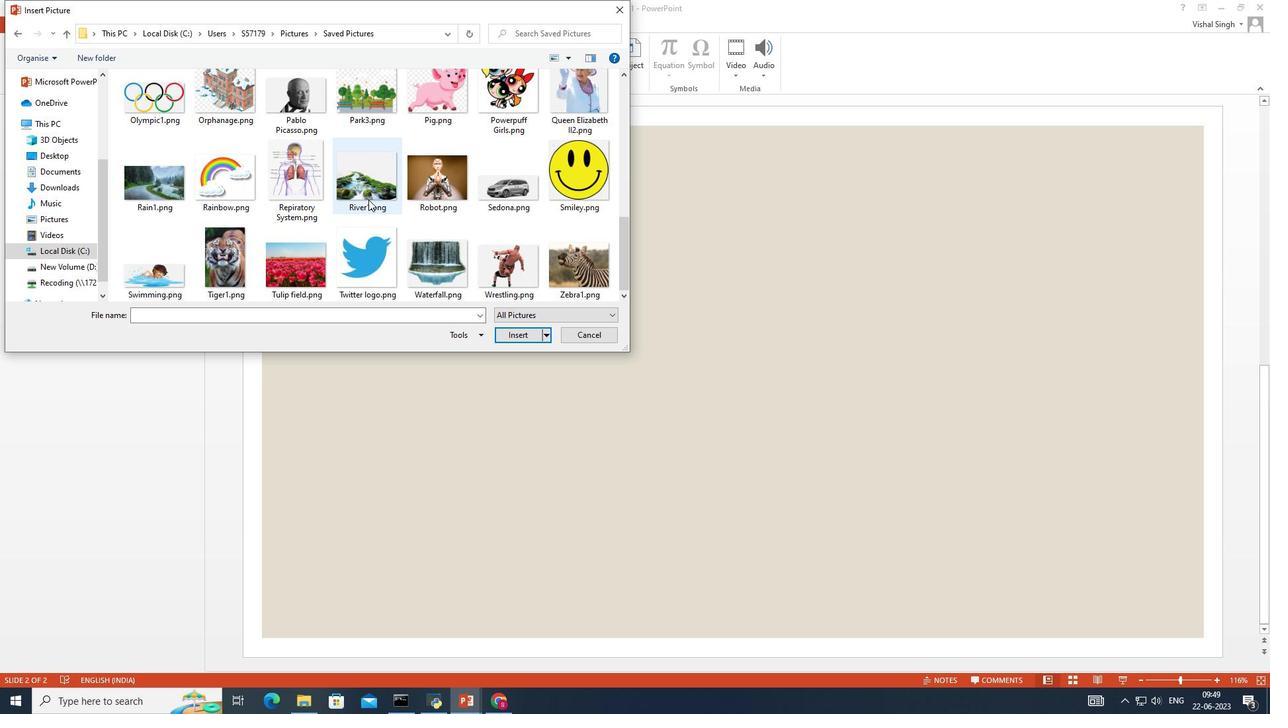 
Action: Mouse scrolled (337, 179) with delta (0, 0)
Screenshot: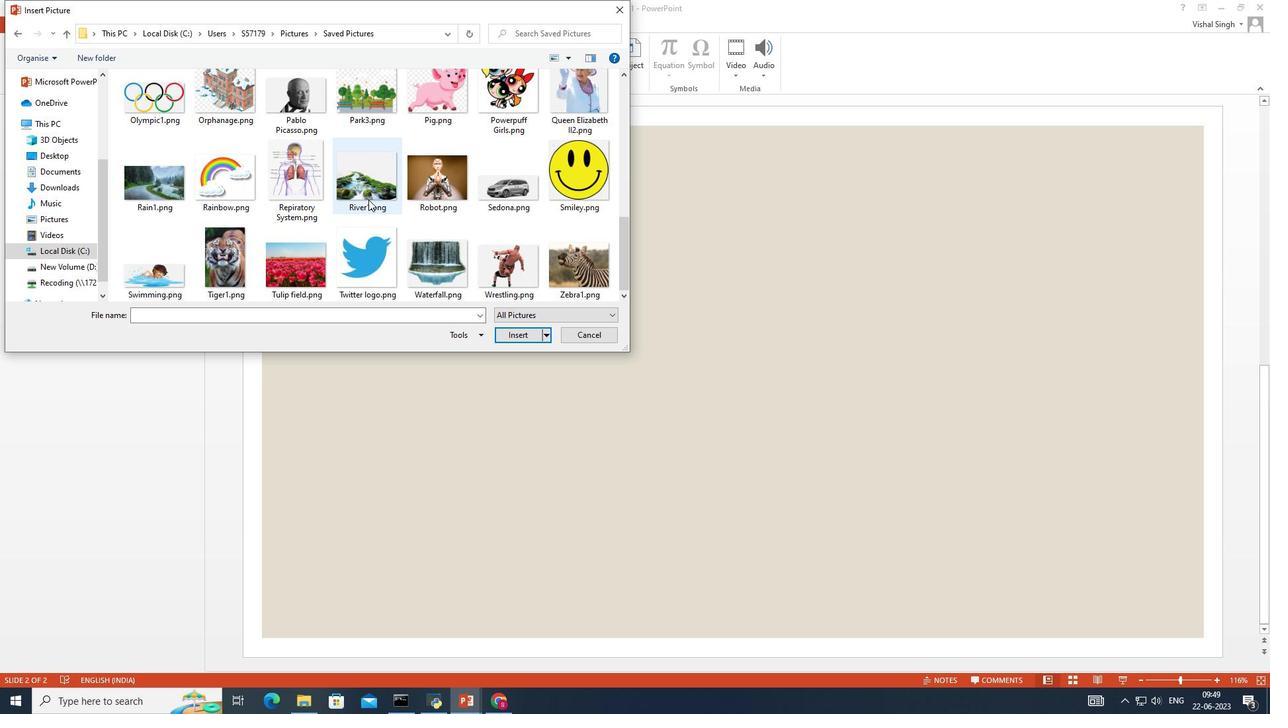
Action: Mouse moved to (334, 187)
Screenshot: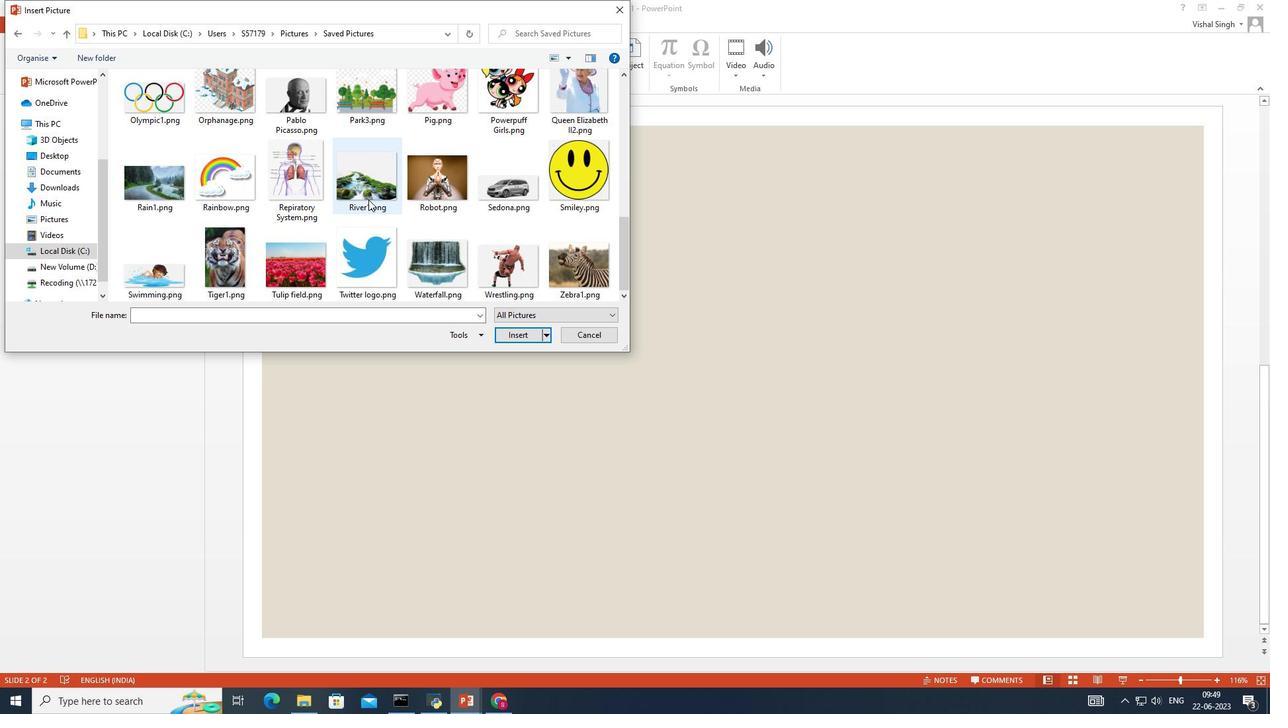 
Action: Mouse scrolled (334, 185) with delta (0, 0)
Screenshot: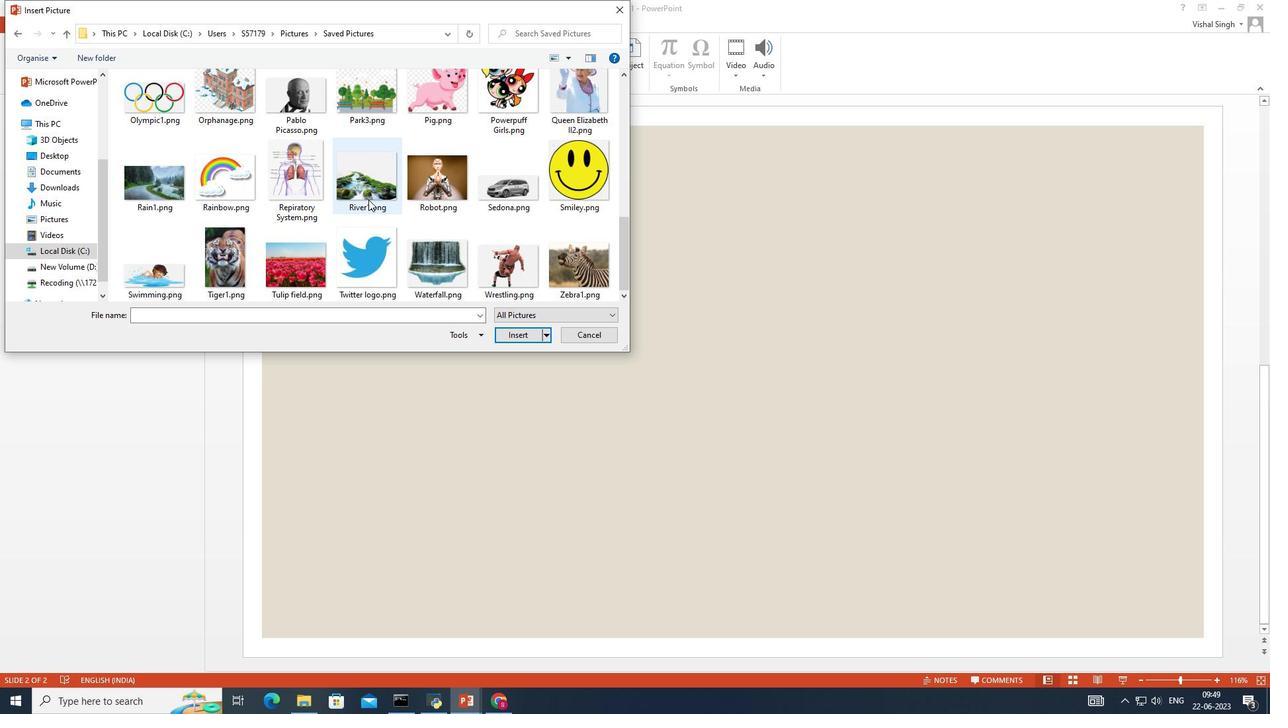 
Action: Mouse moved to (335, 188)
Screenshot: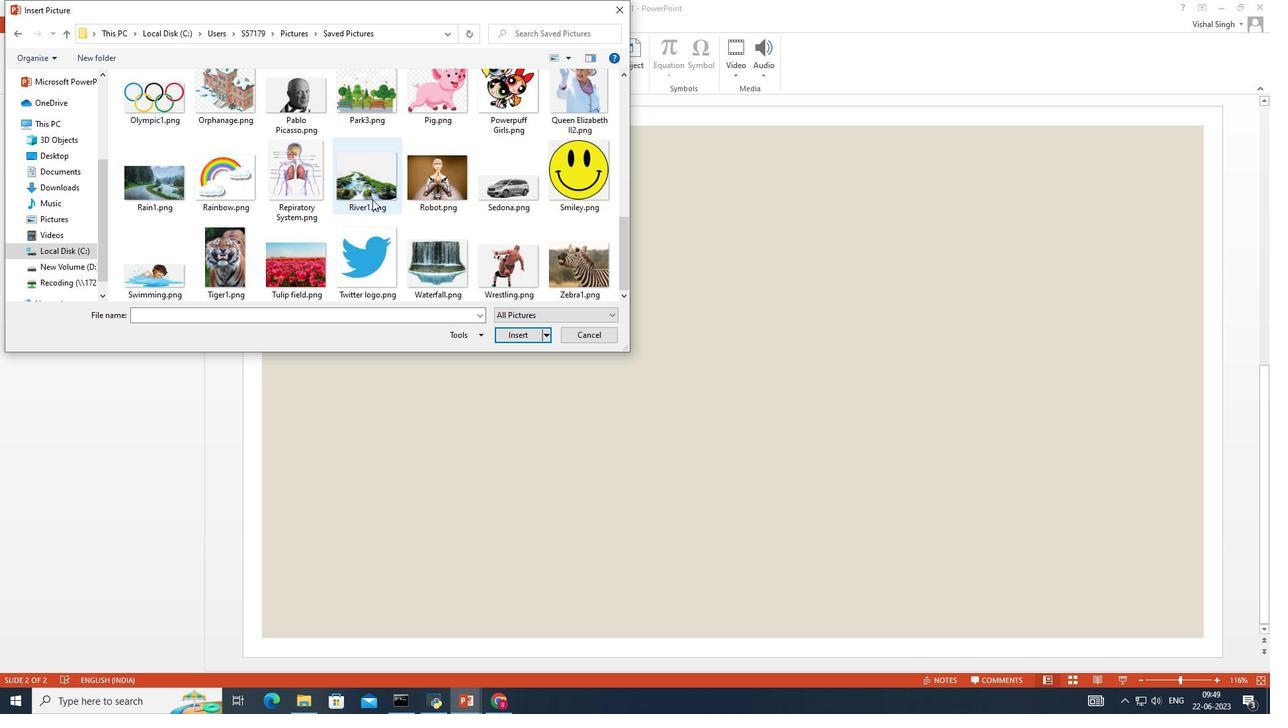 
Action: Mouse scrolled (334, 187) with delta (0, 0)
Screenshot: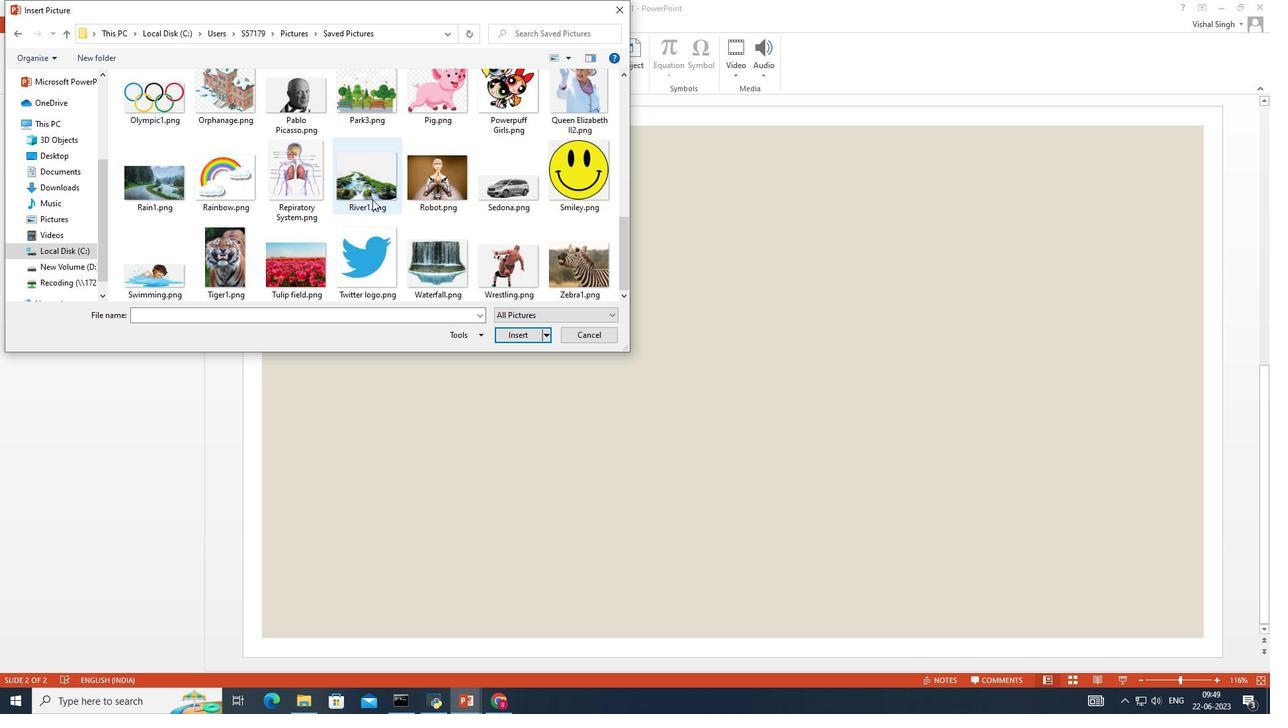 
Action: Mouse moved to (316, 223)
Screenshot: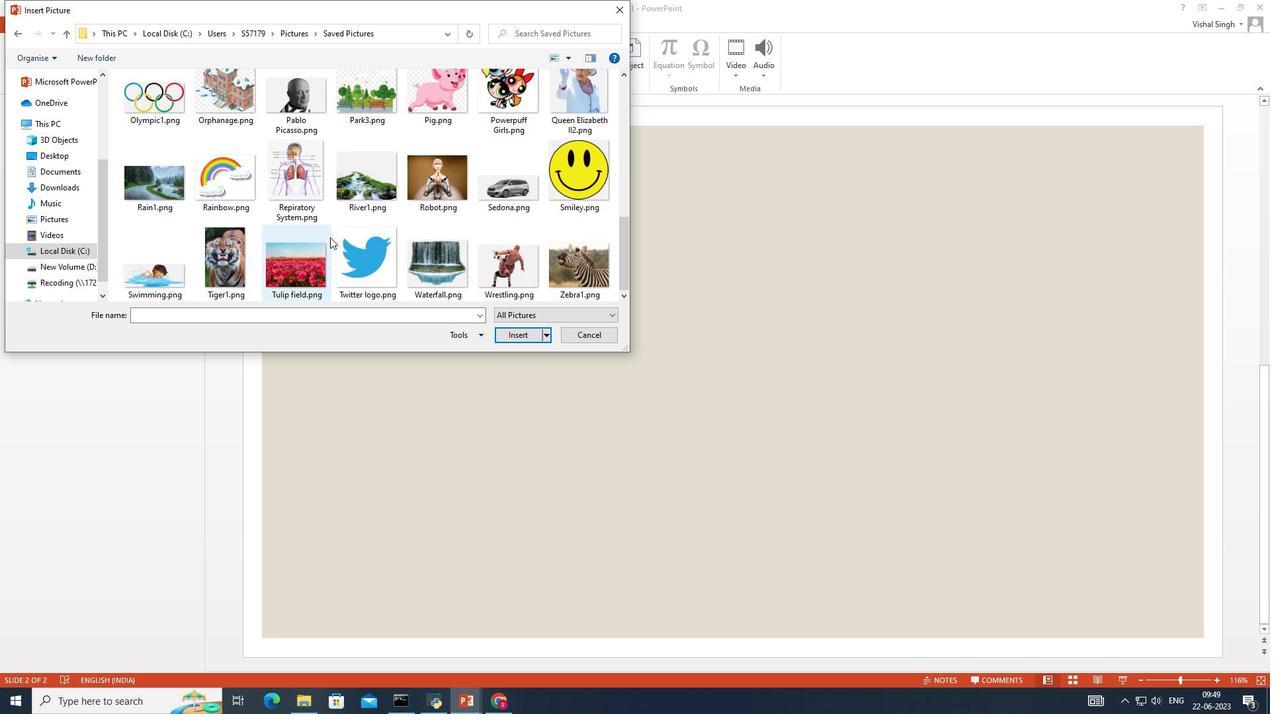
Action: Mouse scrolled (316, 224) with delta (0, 0)
Screenshot: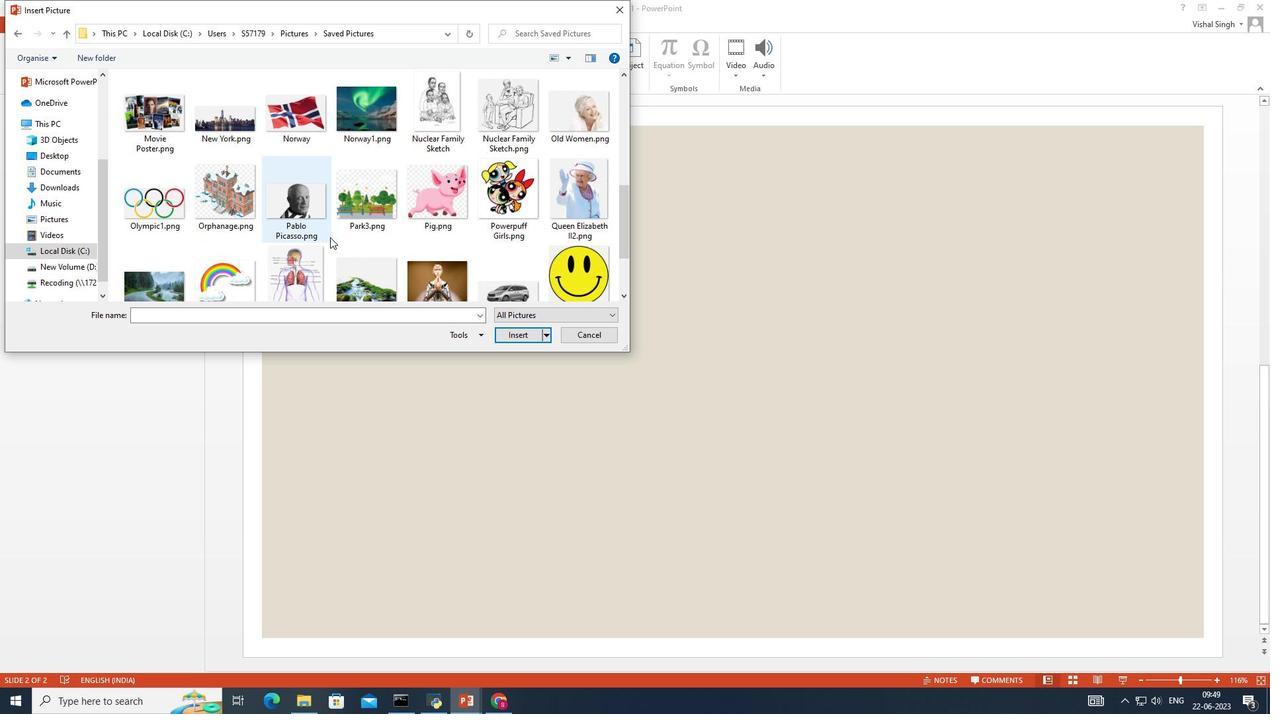
Action: Mouse scrolled (316, 224) with delta (0, 0)
Screenshot: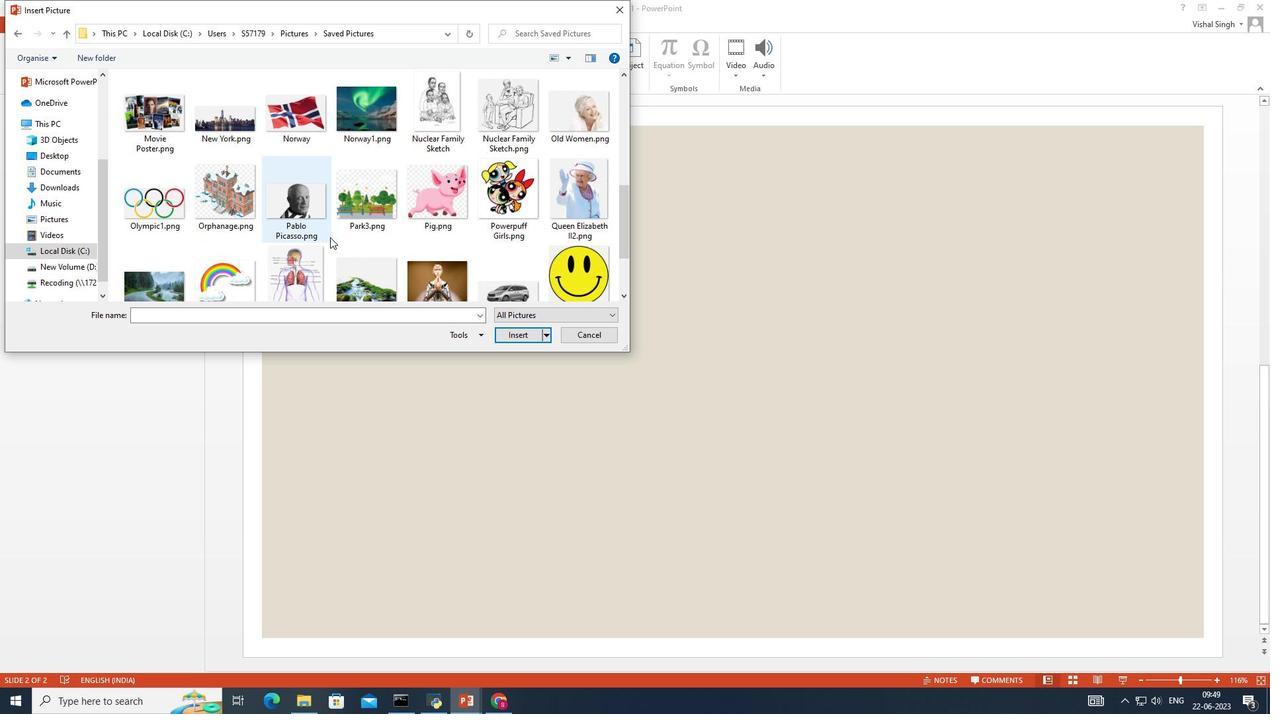 
Action: Mouse scrolled (316, 224) with delta (0, 0)
Screenshot: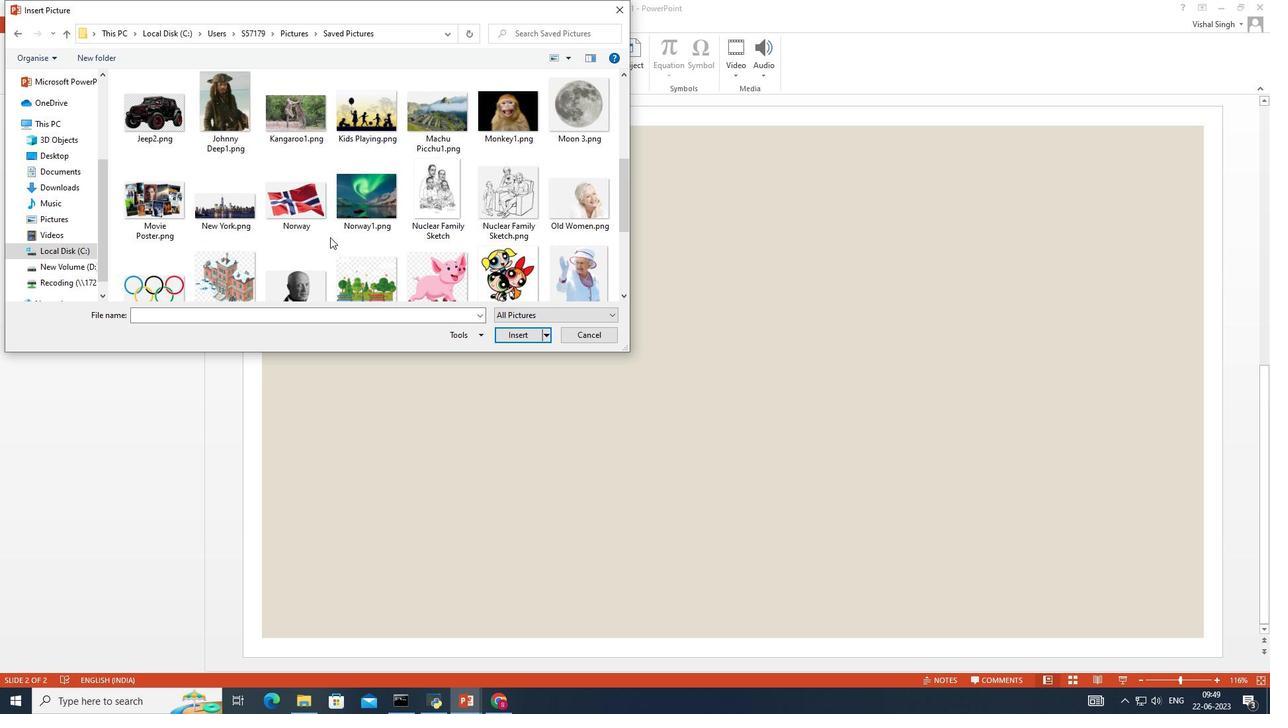 
Action: Mouse scrolled (316, 224) with delta (0, 0)
Screenshot: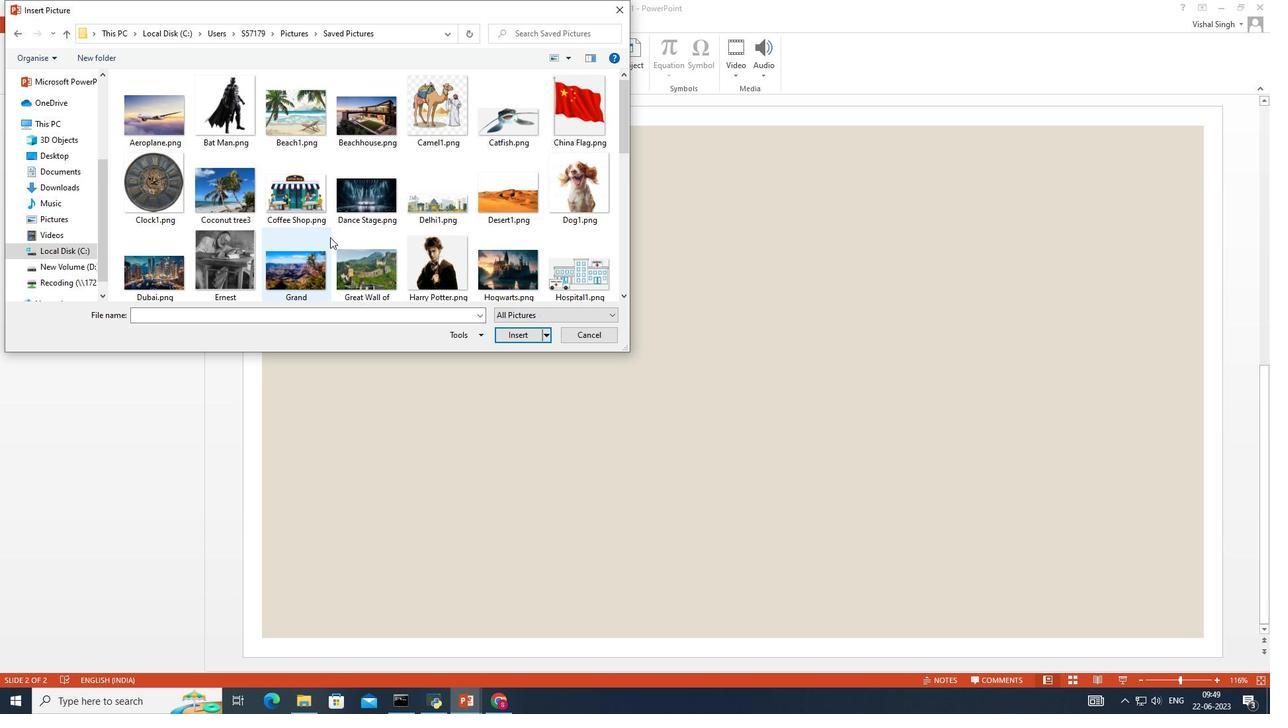 
Action: Mouse scrolled (316, 224) with delta (0, 0)
Screenshot: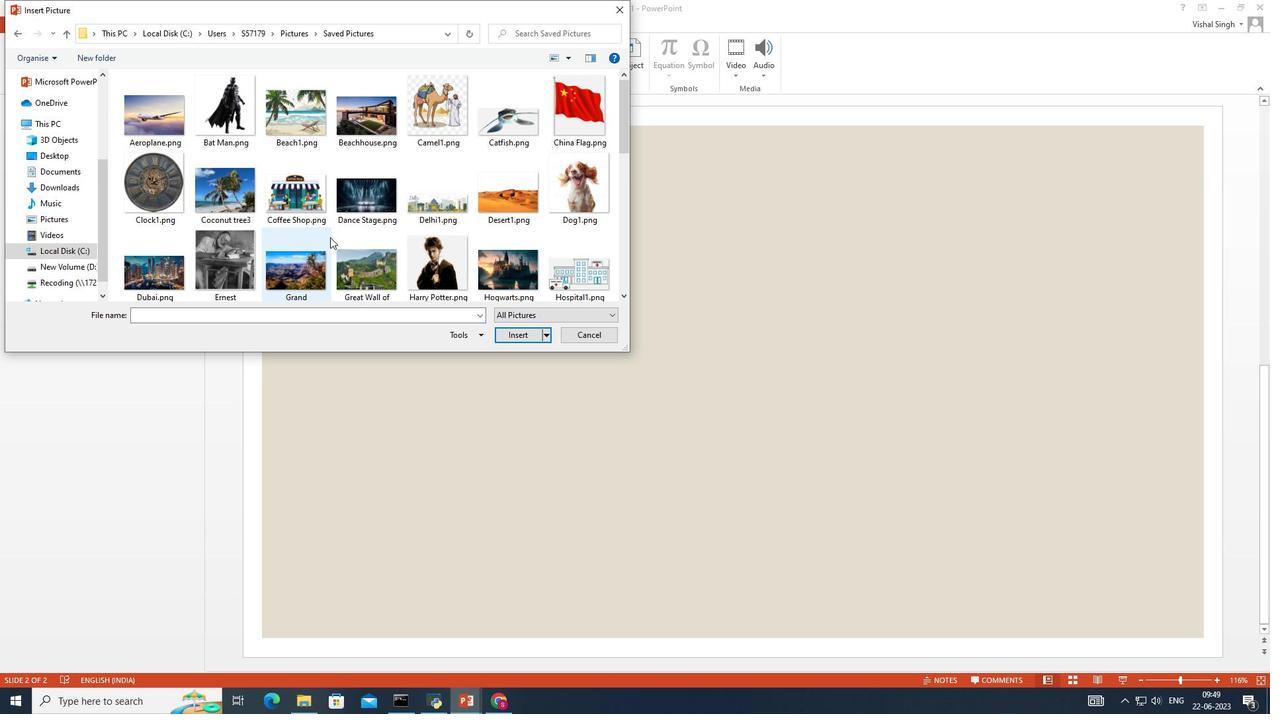 
Action: Mouse scrolled (316, 224) with delta (0, 0)
Screenshot: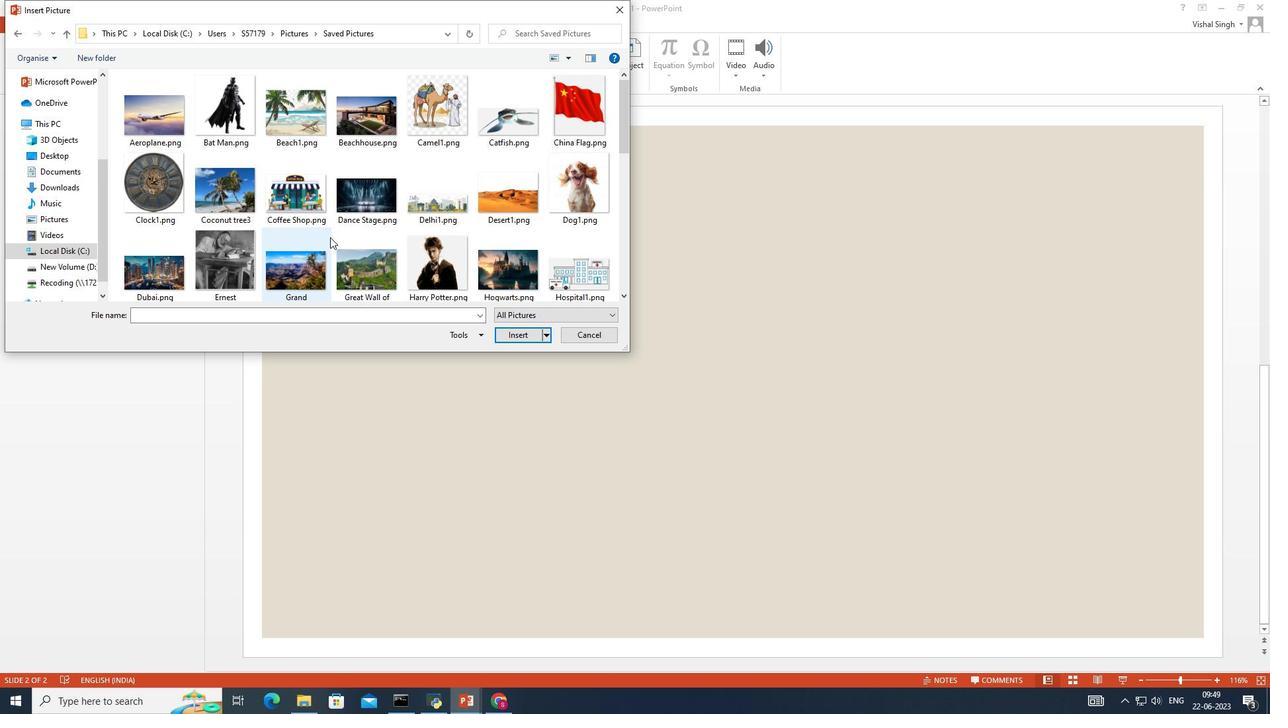 
Action: Mouse scrolled (316, 224) with delta (0, 0)
Screenshot: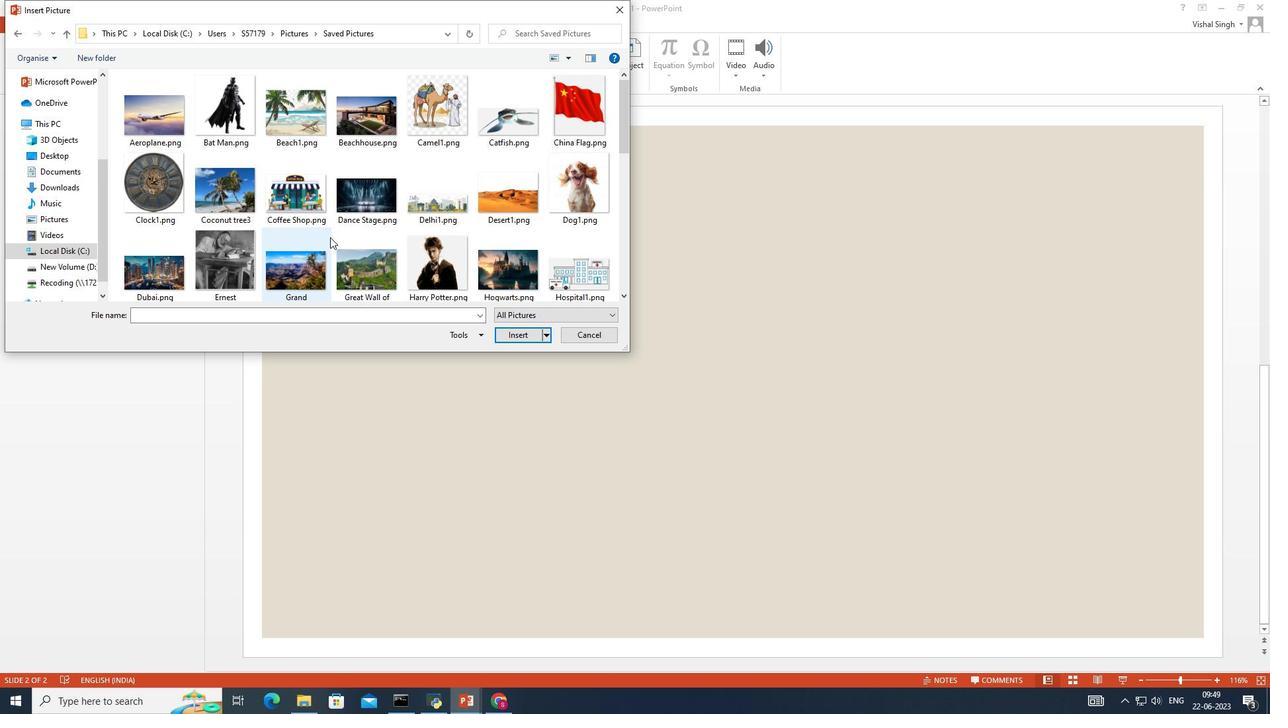 
Action: Mouse scrolled (316, 224) with delta (0, 0)
Screenshot: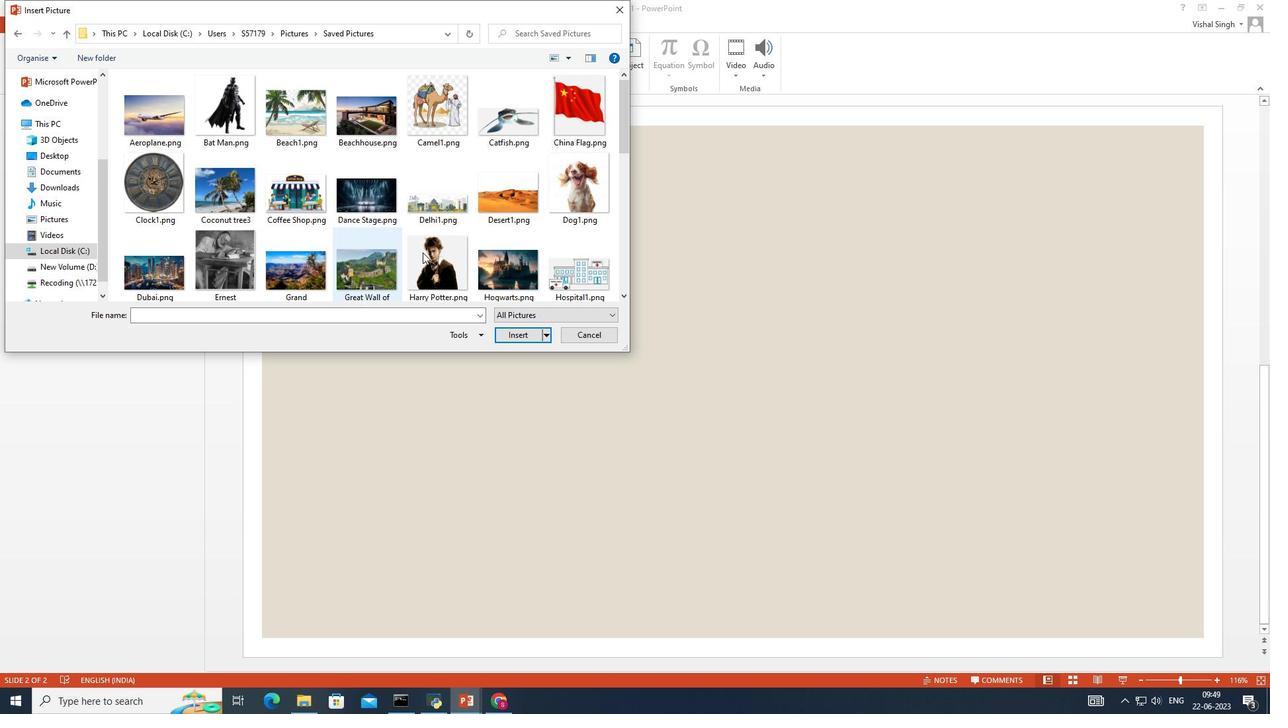 
Action: Mouse scrolled (316, 224) with delta (0, 0)
Screenshot: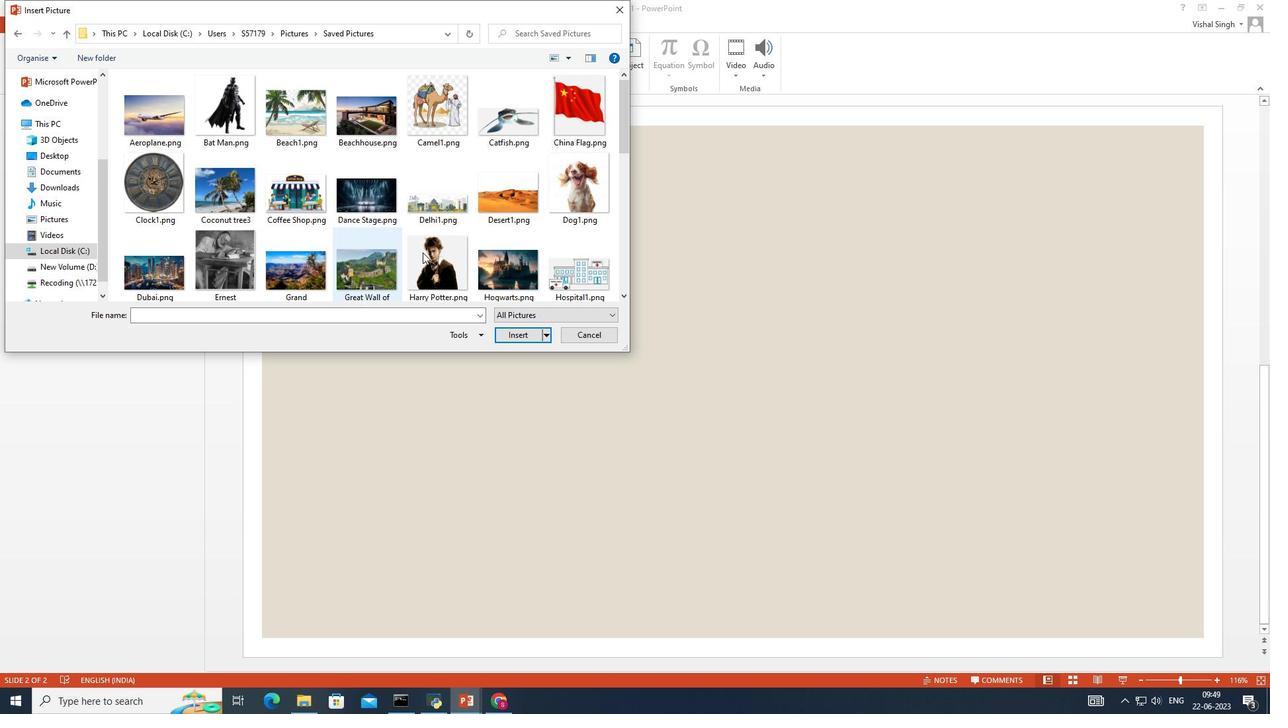 
Action: Mouse scrolled (316, 224) with delta (0, 0)
Screenshot: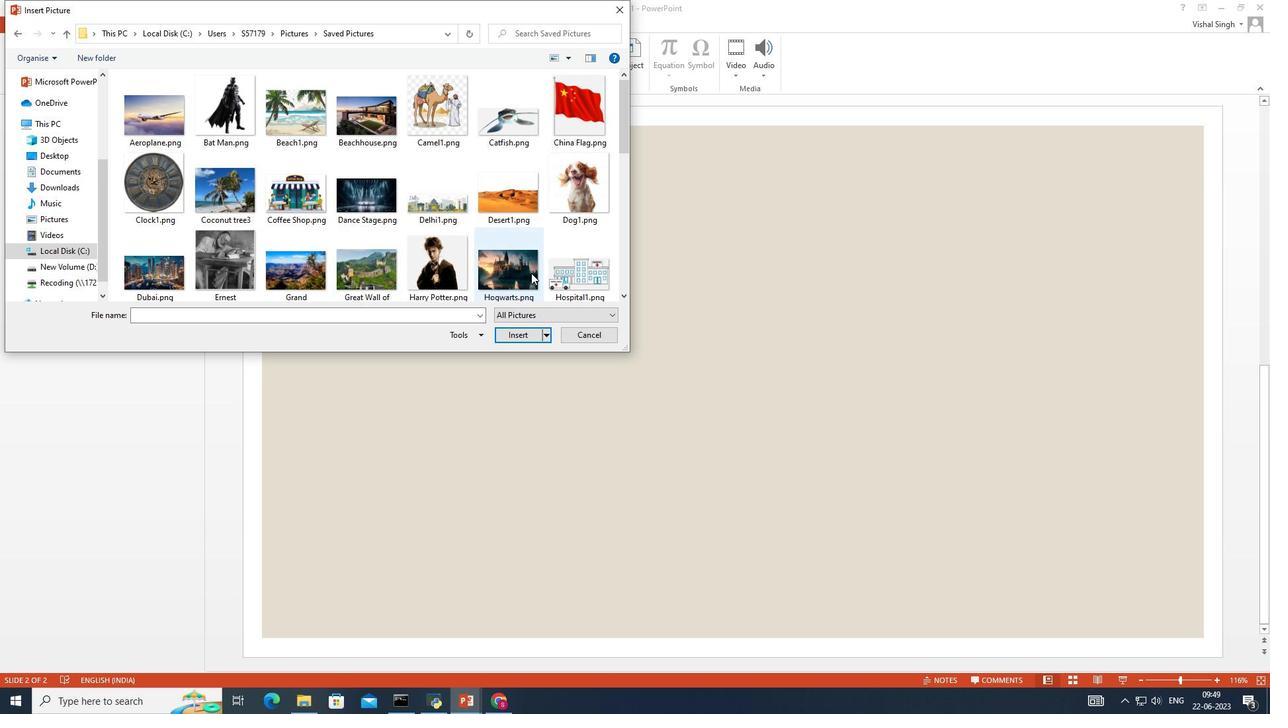 
Action: Mouse scrolled (316, 224) with delta (0, 0)
Screenshot: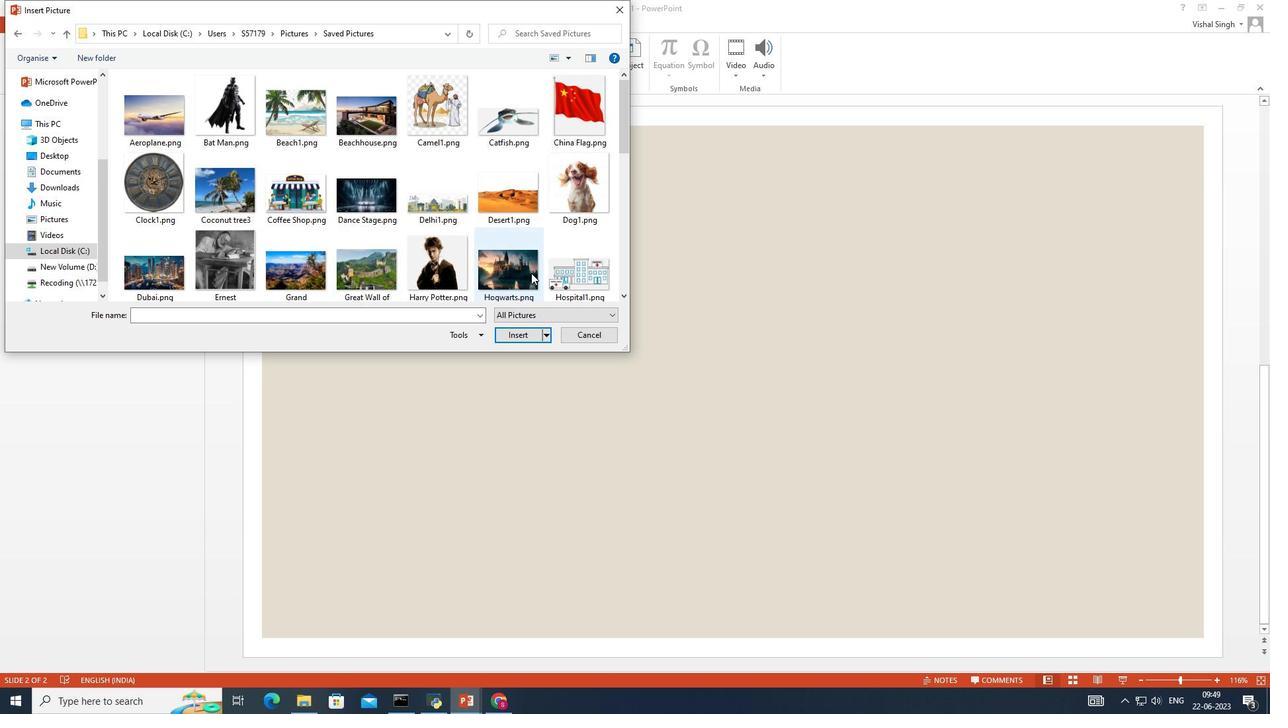 
Action: Mouse moved to (531, 299)
Screenshot: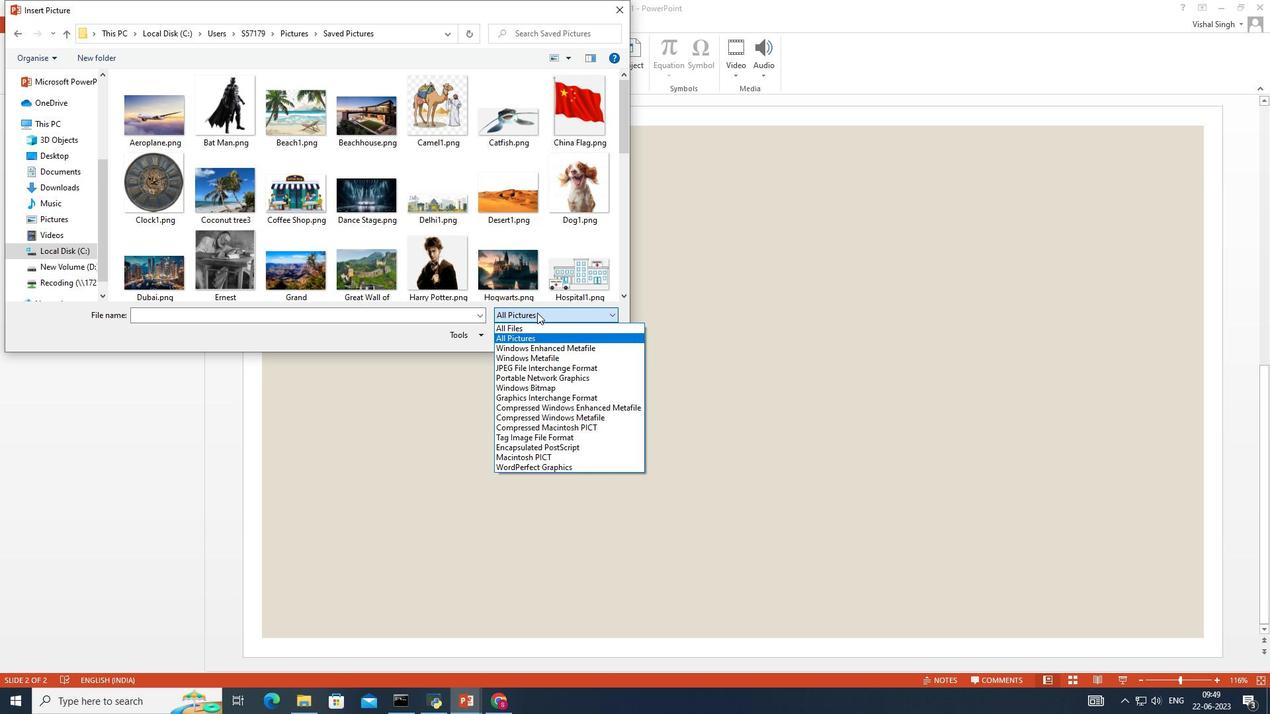 
Action: Mouse pressed left at (531, 299)
Screenshot: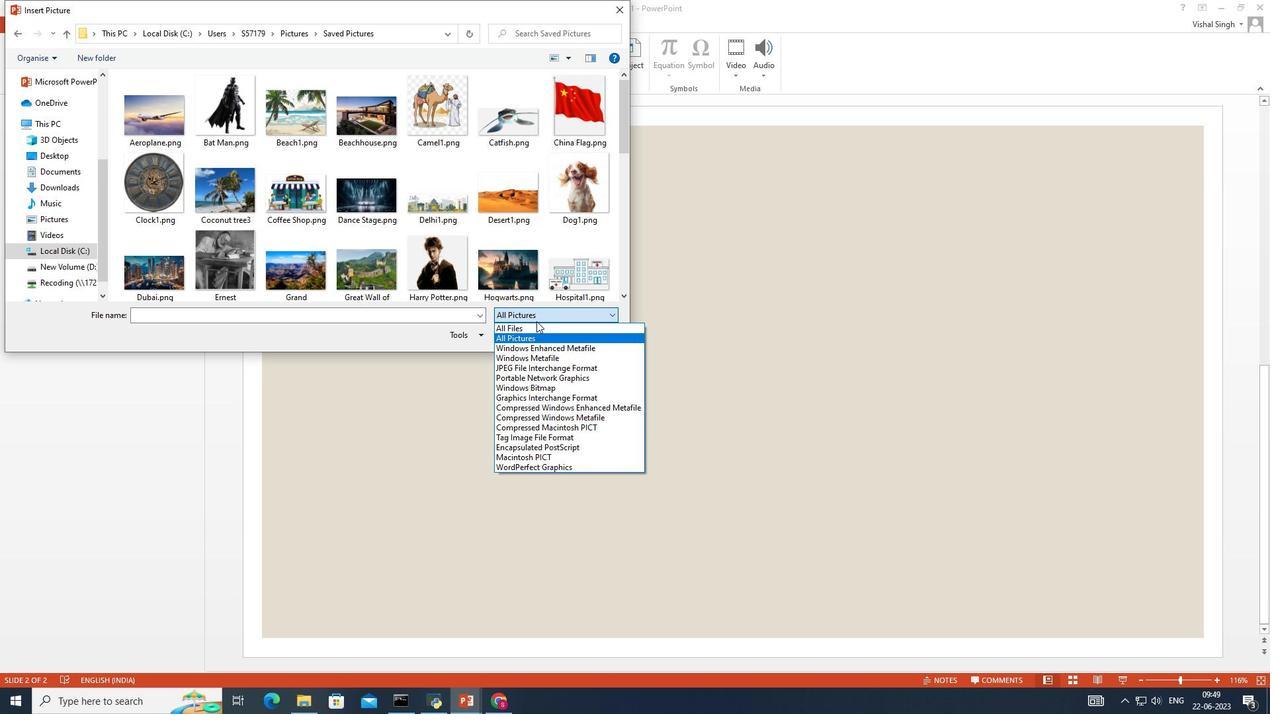
Action: Mouse moved to (520, 309)
Screenshot: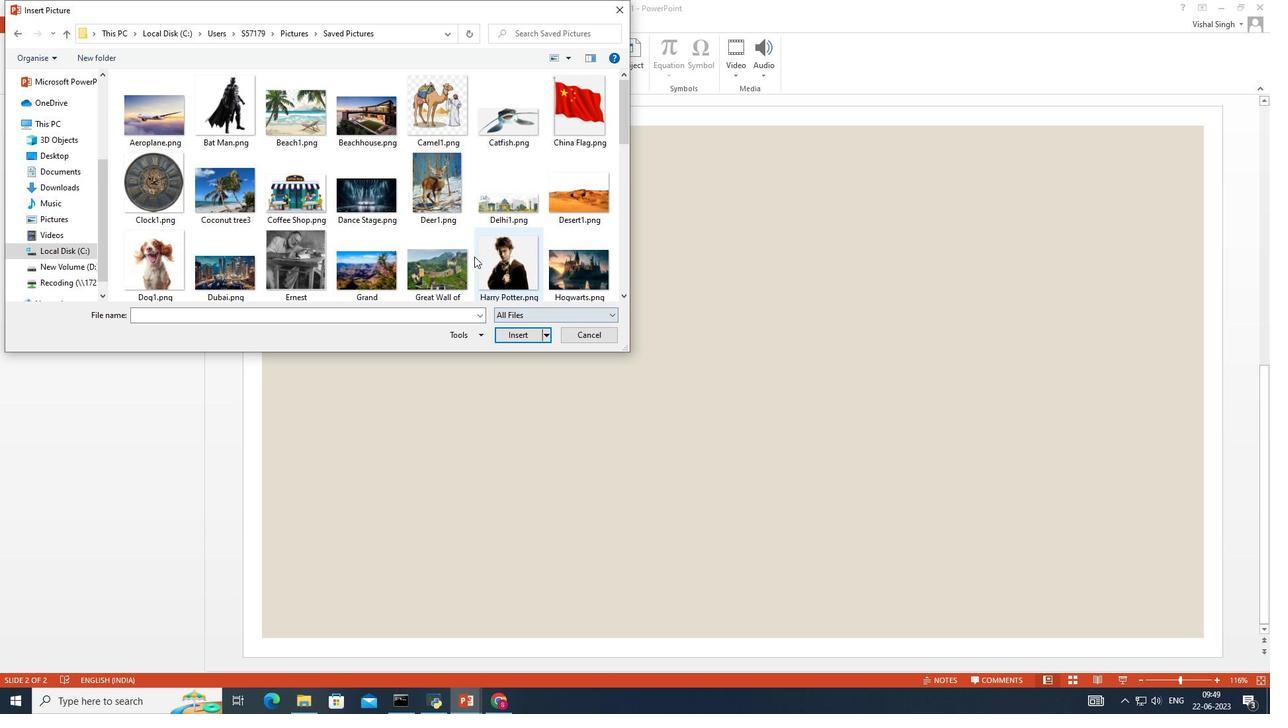 
Action: Mouse pressed left at (520, 309)
Screenshot: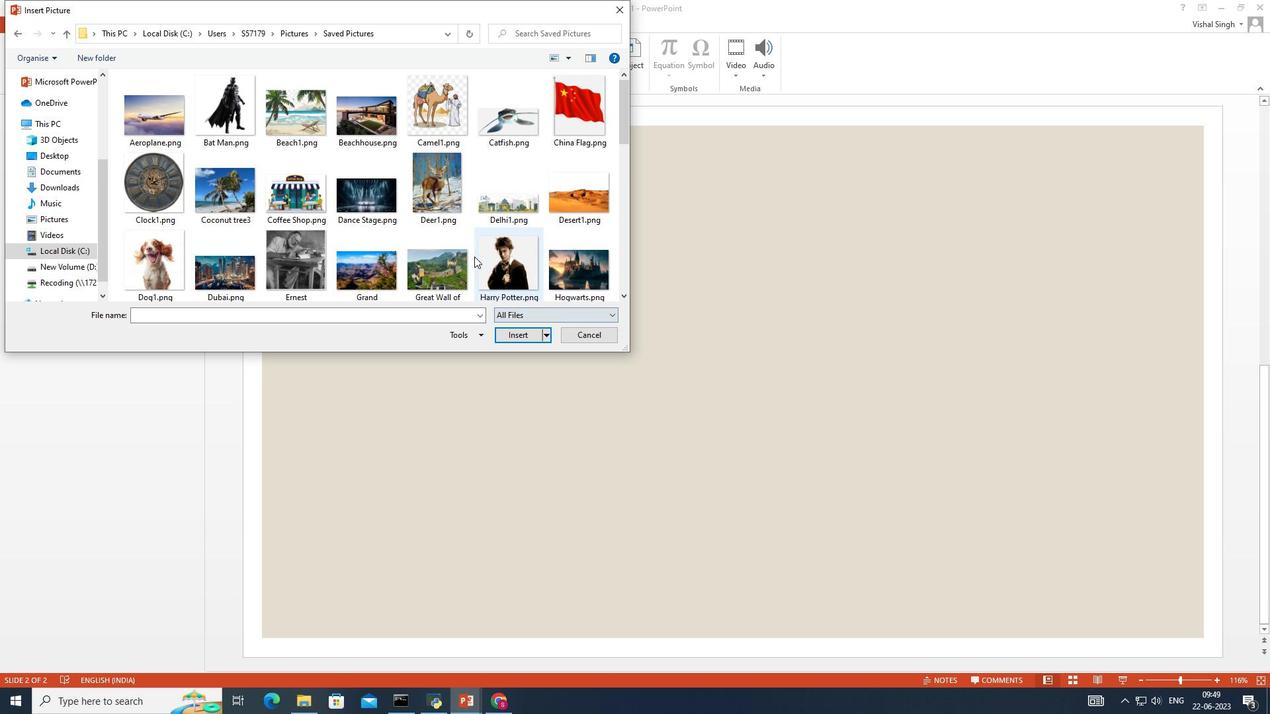 
Action: Mouse moved to (383, 203)
Screenshot: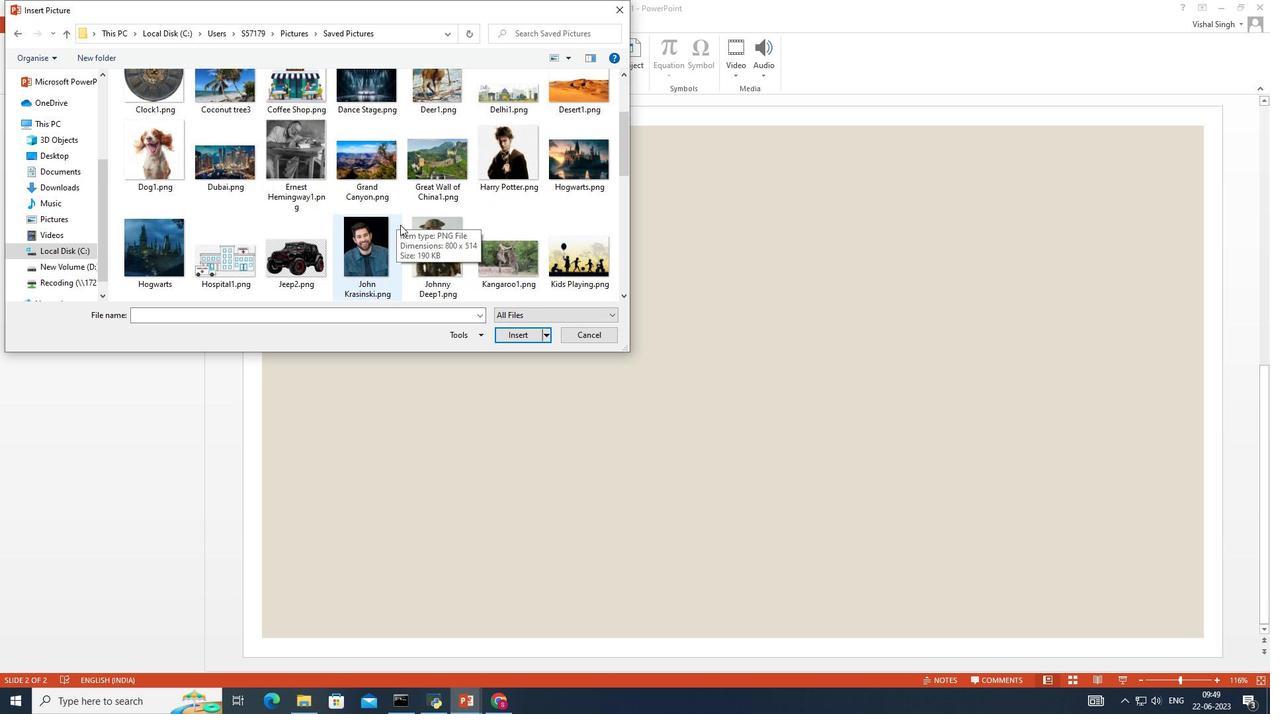 
Action: Mouse scrolled (383, 203) with delta (0, 0)
Screenshot: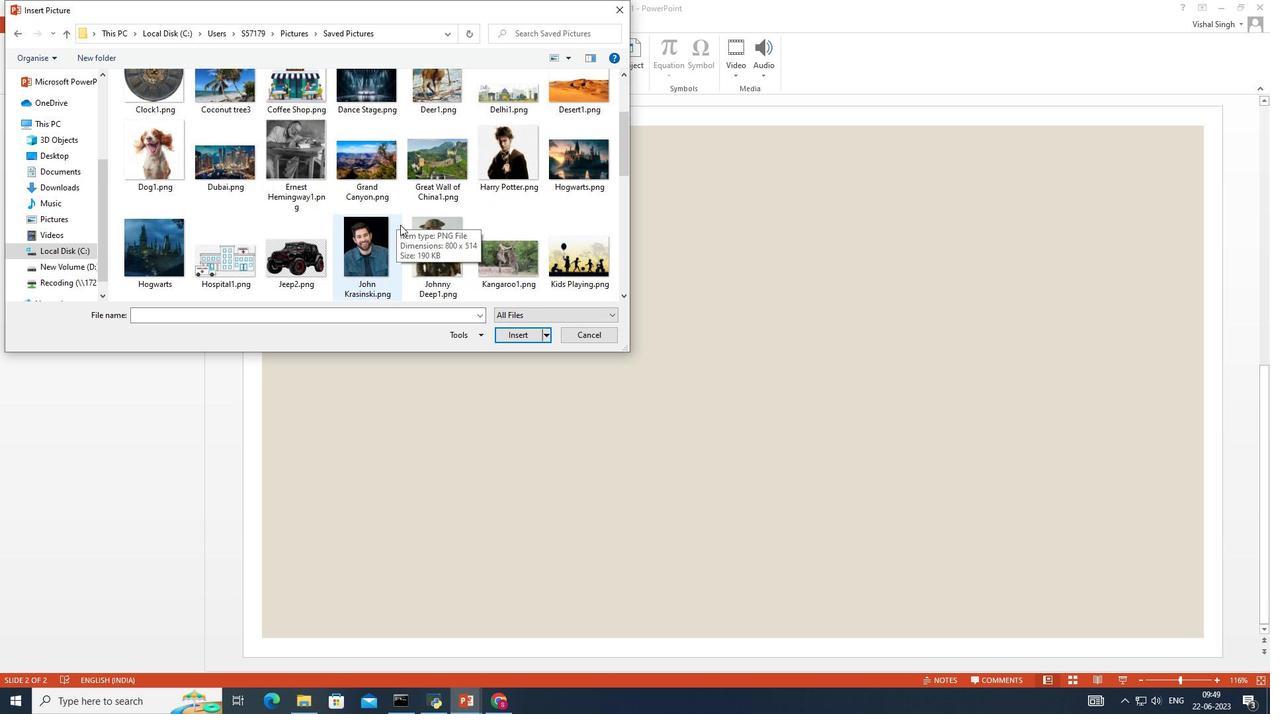 
Action: Mouse moved to (383, 205)
Screenshot: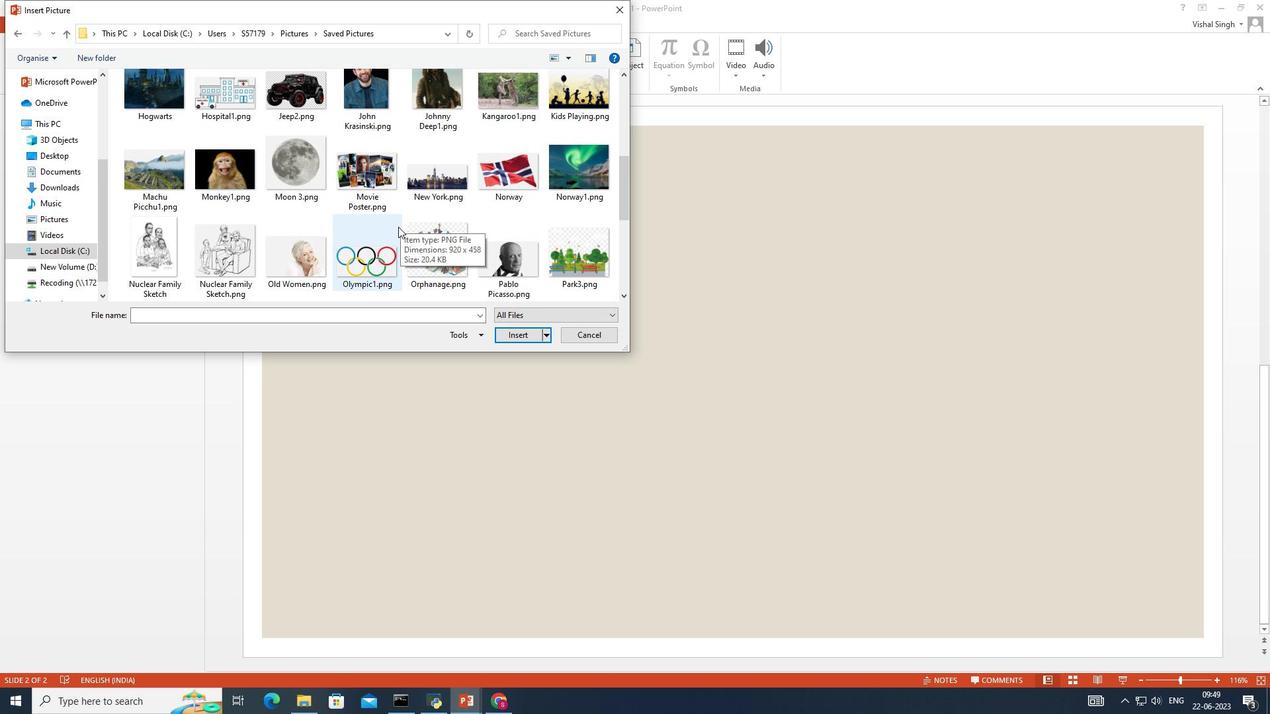 
Action: Mouse scrolled (383, 204) with delta (0, 0)
Screenshot: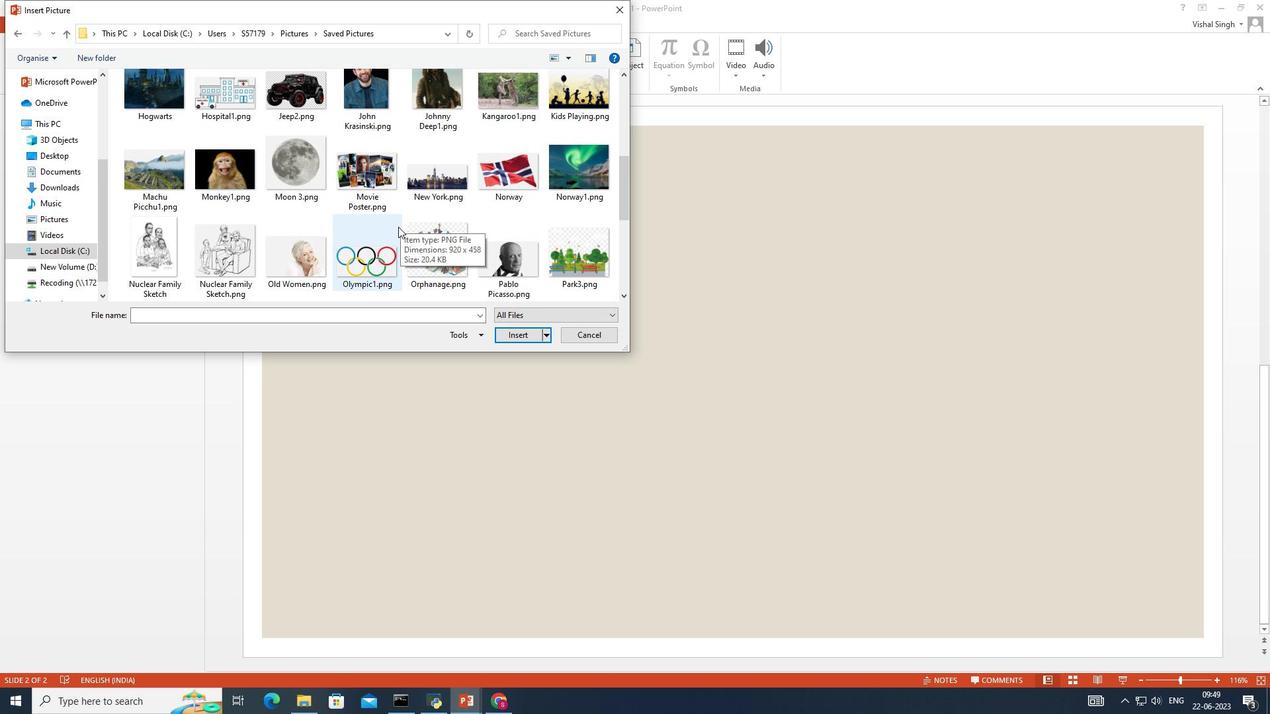 
Action: Mouse moved to (383, 207)
Screenshot: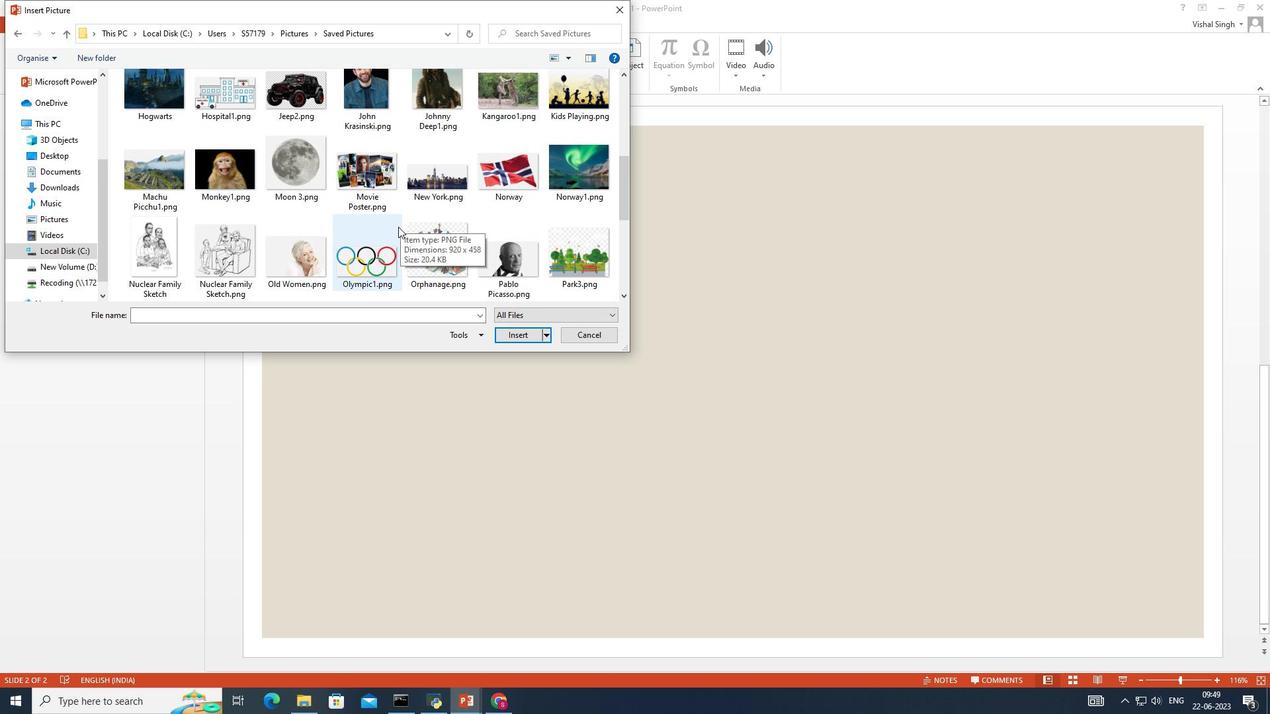 
Action: Mouse scrolled (383, 206) with delta (0, 0)
Screenshot: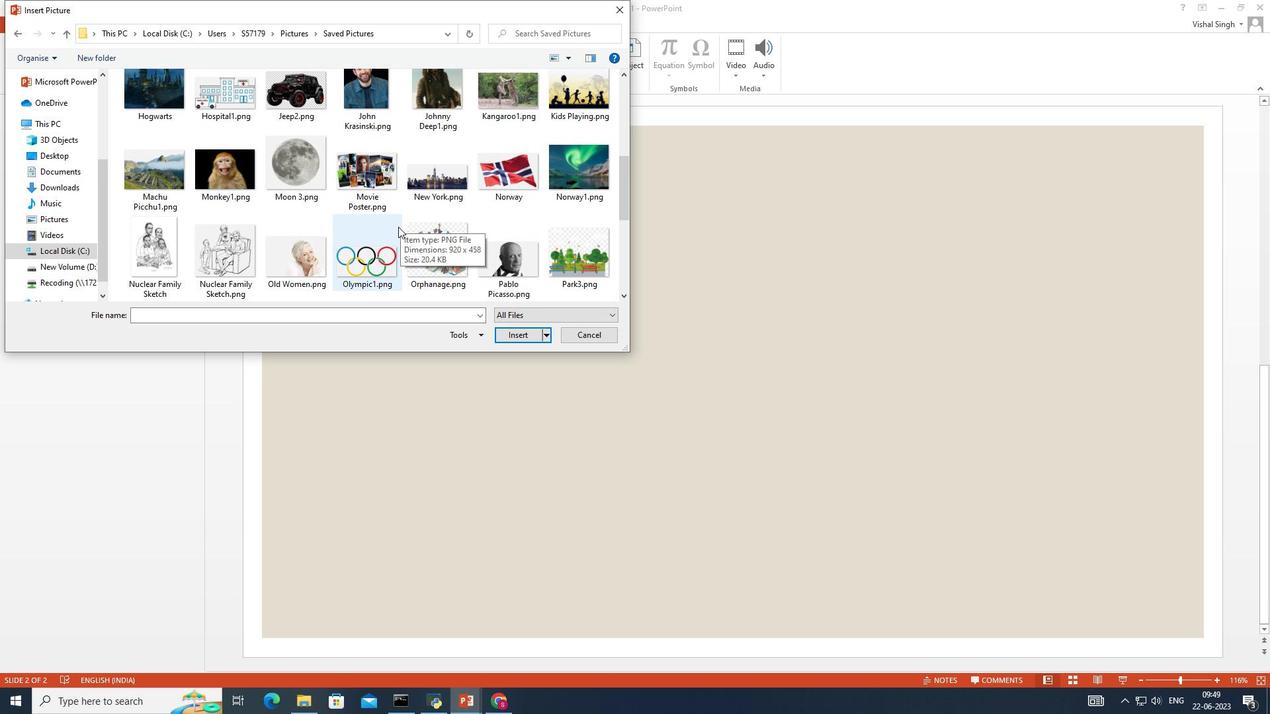 
Action: Mouse moved to (383, 208)
Screenshot: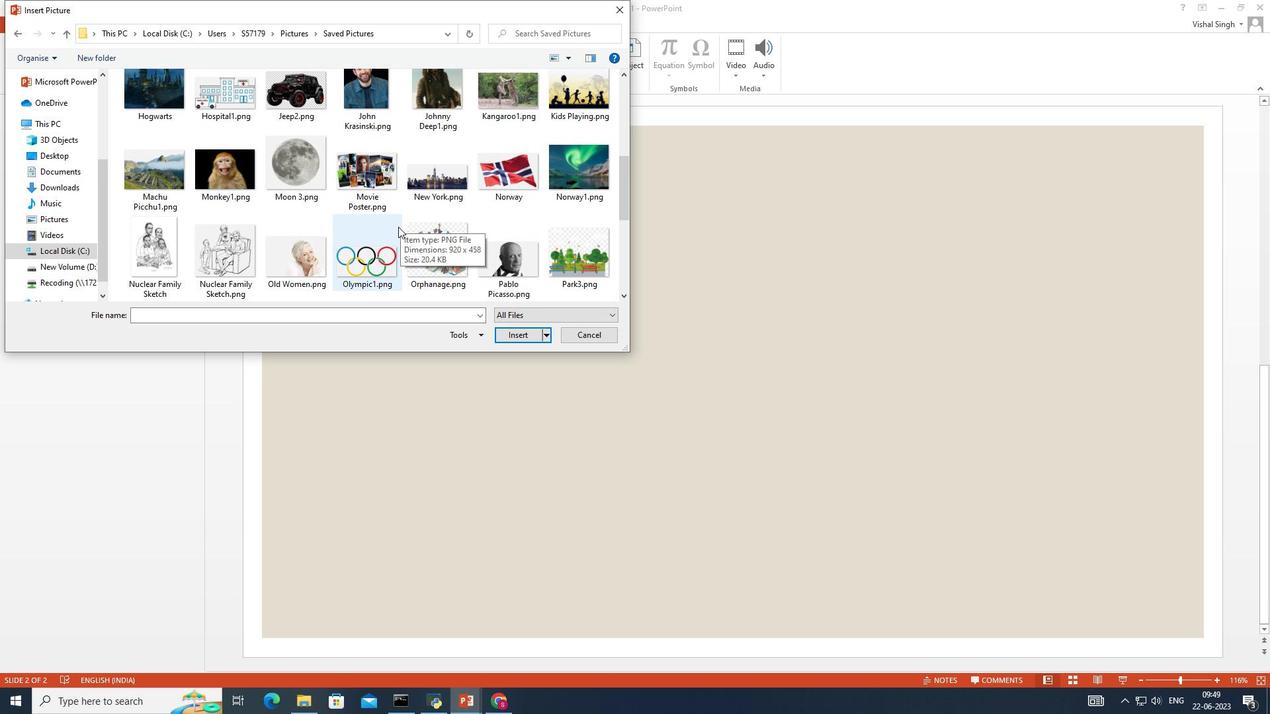 
Action: Mouse scrolled (383, 207) with delta (0, 0)
Screenshot: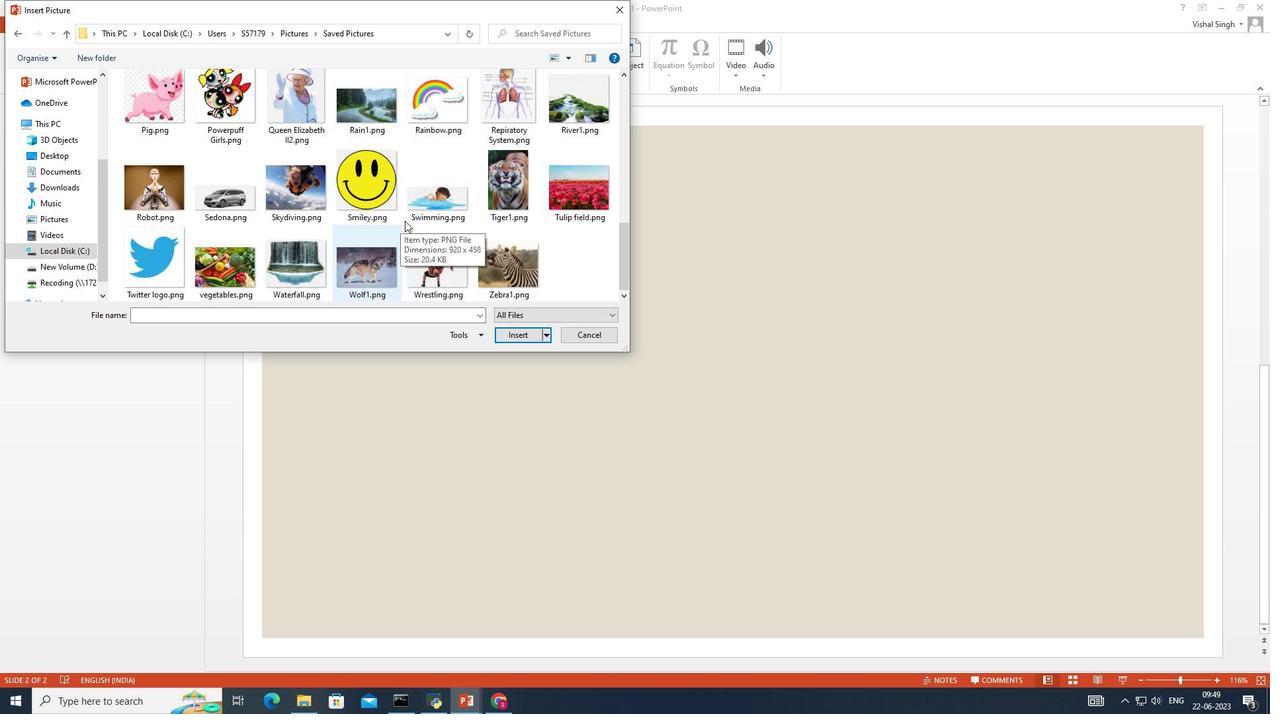 
Action: Mouse moved to (383, 209)
Screenshot: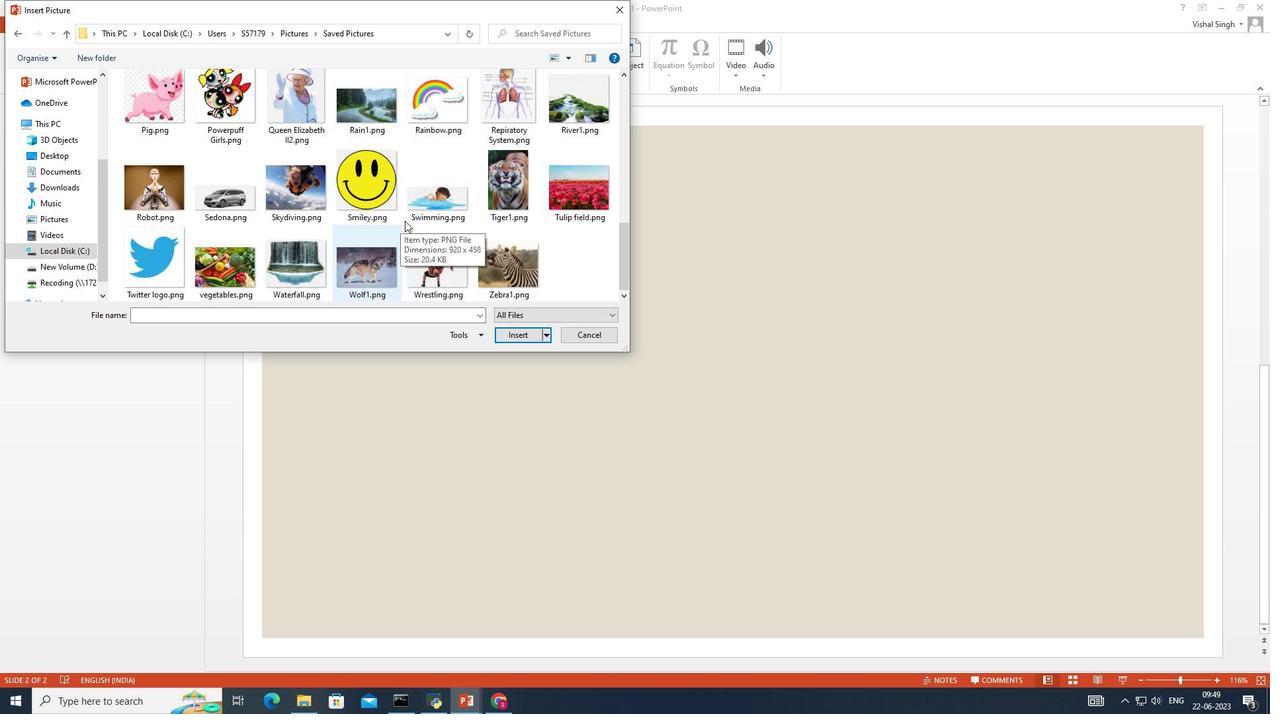 
Action: Mouse scrolled (383, 208) with delta (0, 0)
Screenshot: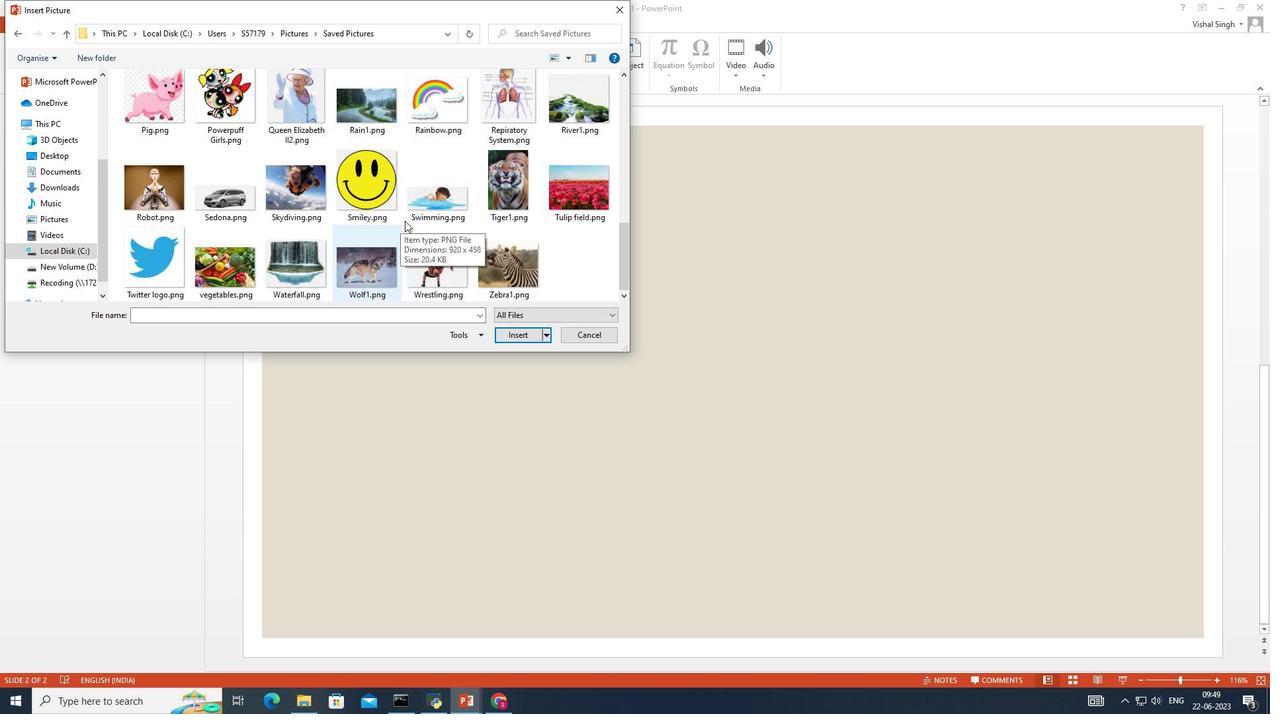 
Action: Mouse moved to (386, 207)
Screenshot: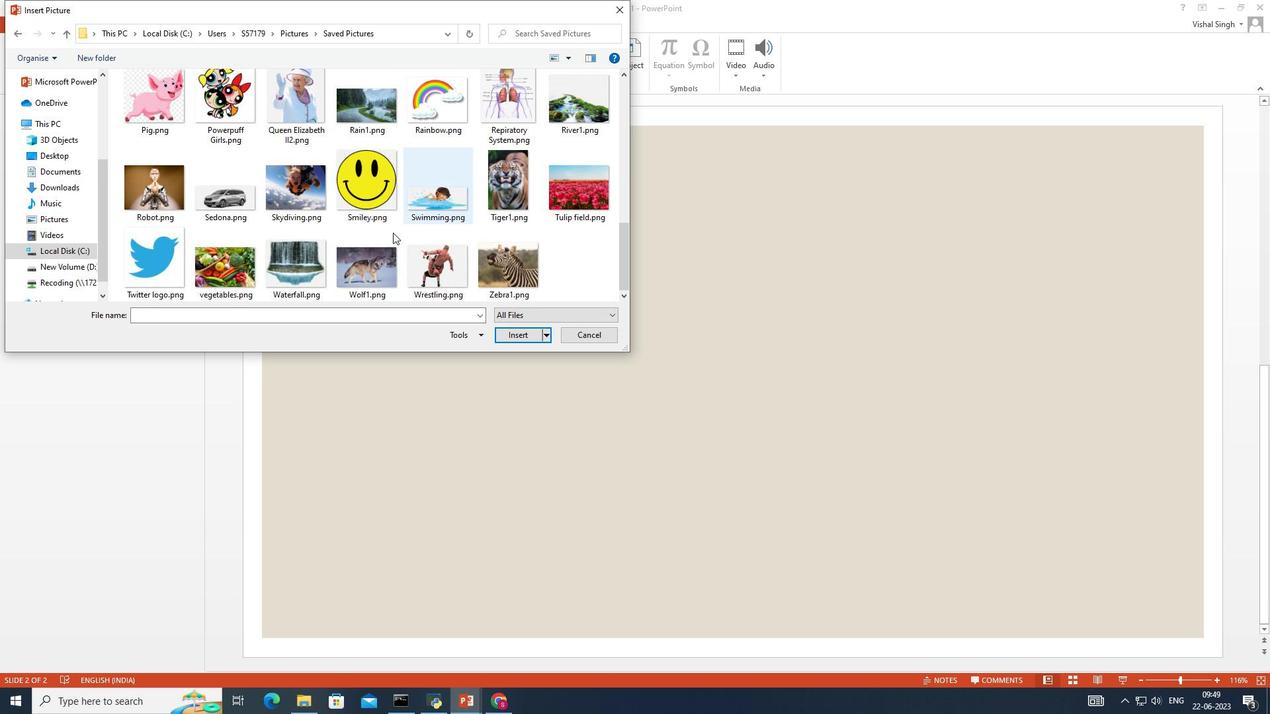 
Action: Mouse scrolled (386, 206) with delta (0, 0)
Screenshot: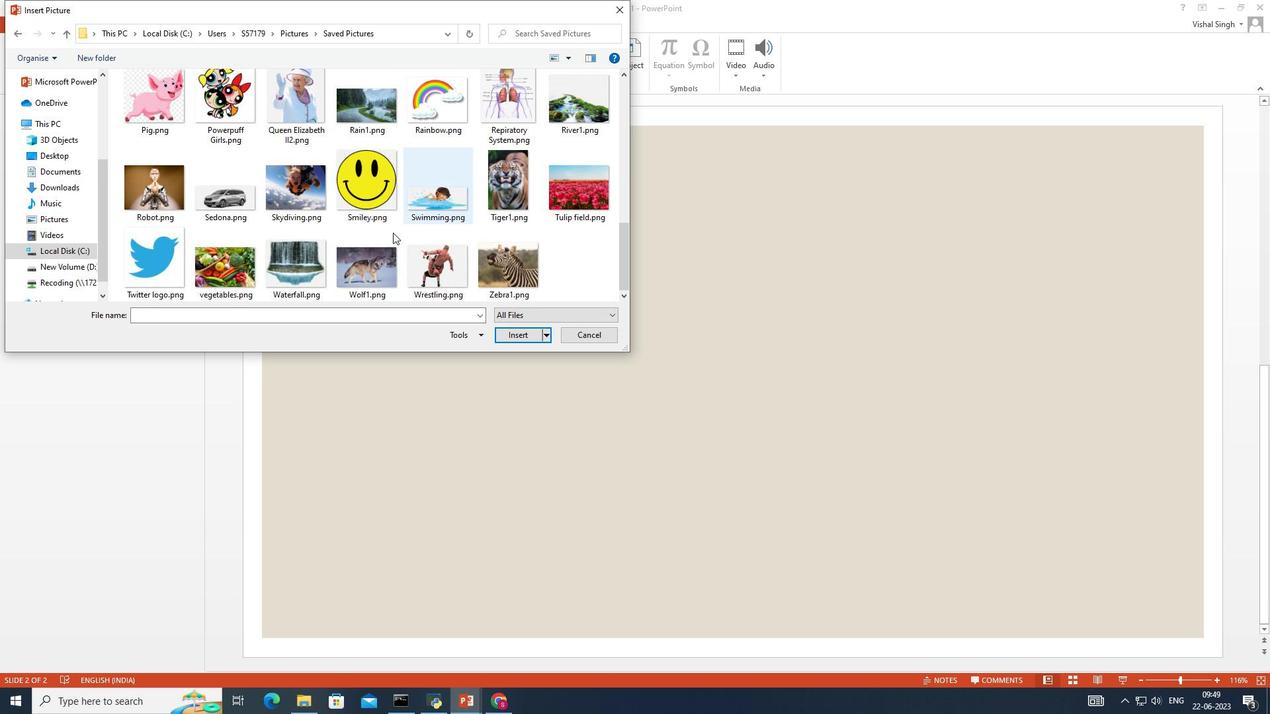 
Action: Mouse moved to (384, 213)
Screenshot: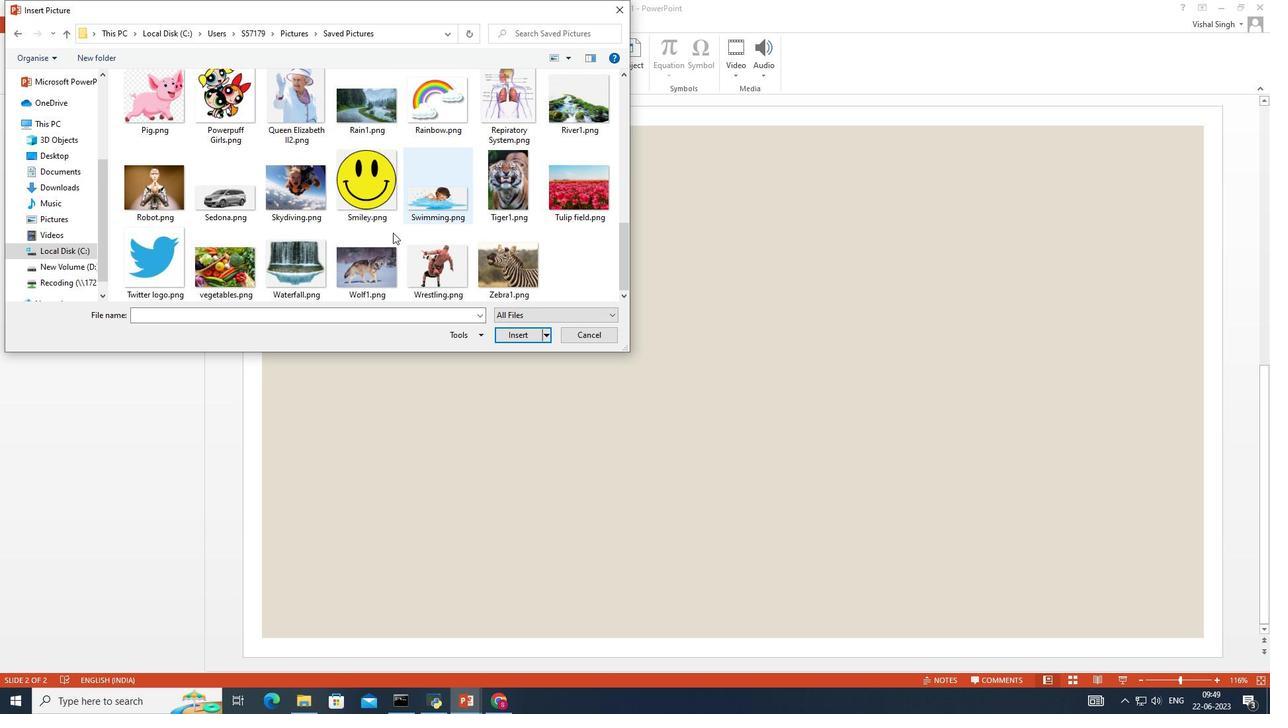 
Action: Mouse scrolled (385, 209) with delta (0, 0)
Screenshot: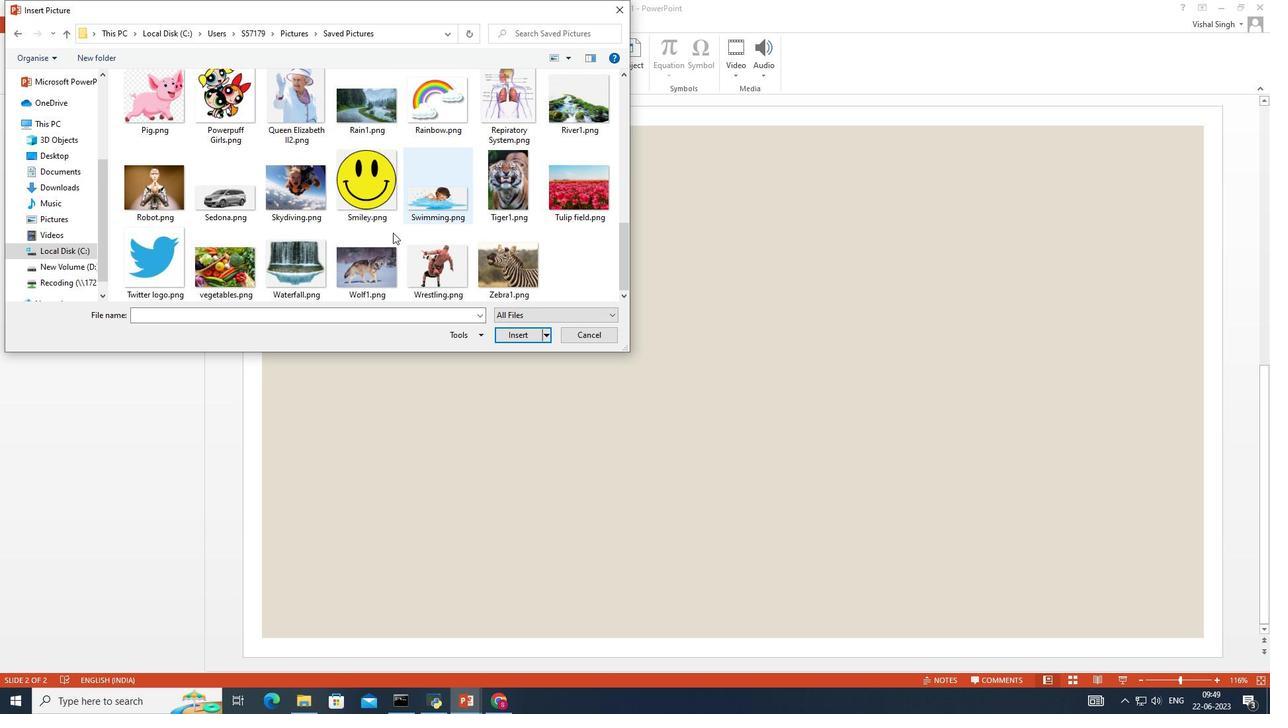 
Action: Mouse moved to (384, 213)
Screenshot: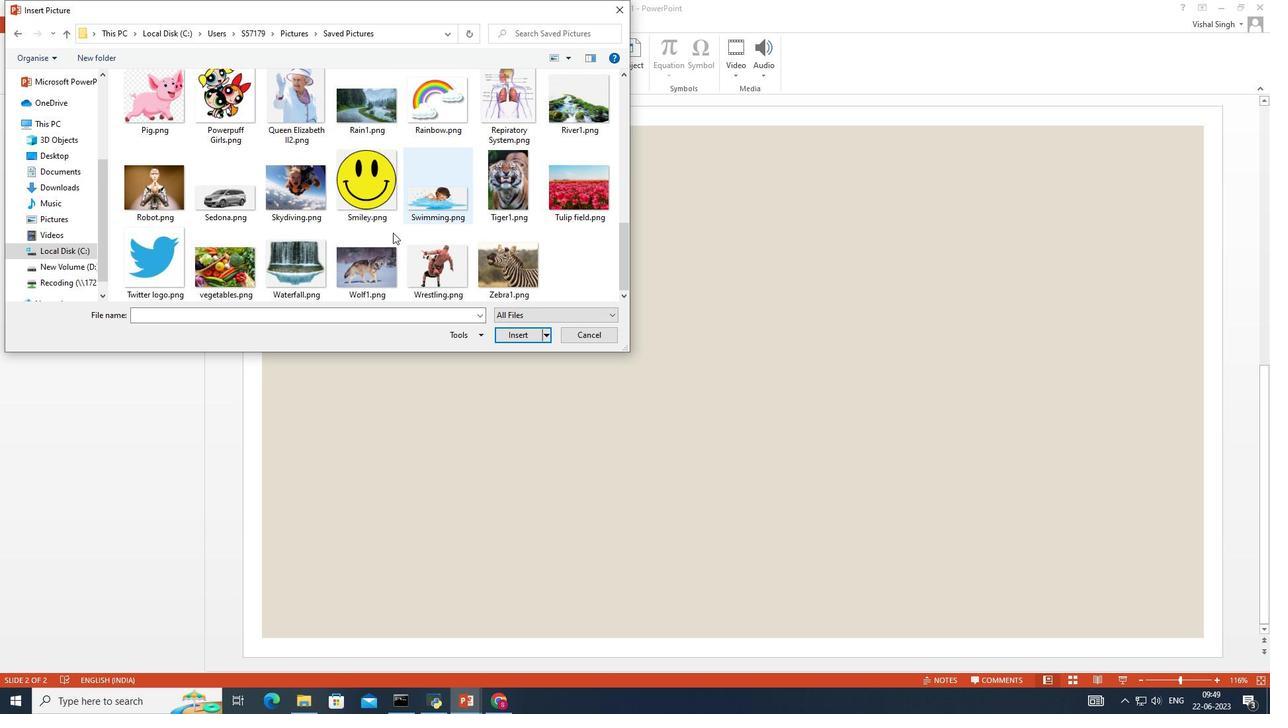 
Action: Mouse scrolled (384, 212) with delta (0, 0)
Screenshot: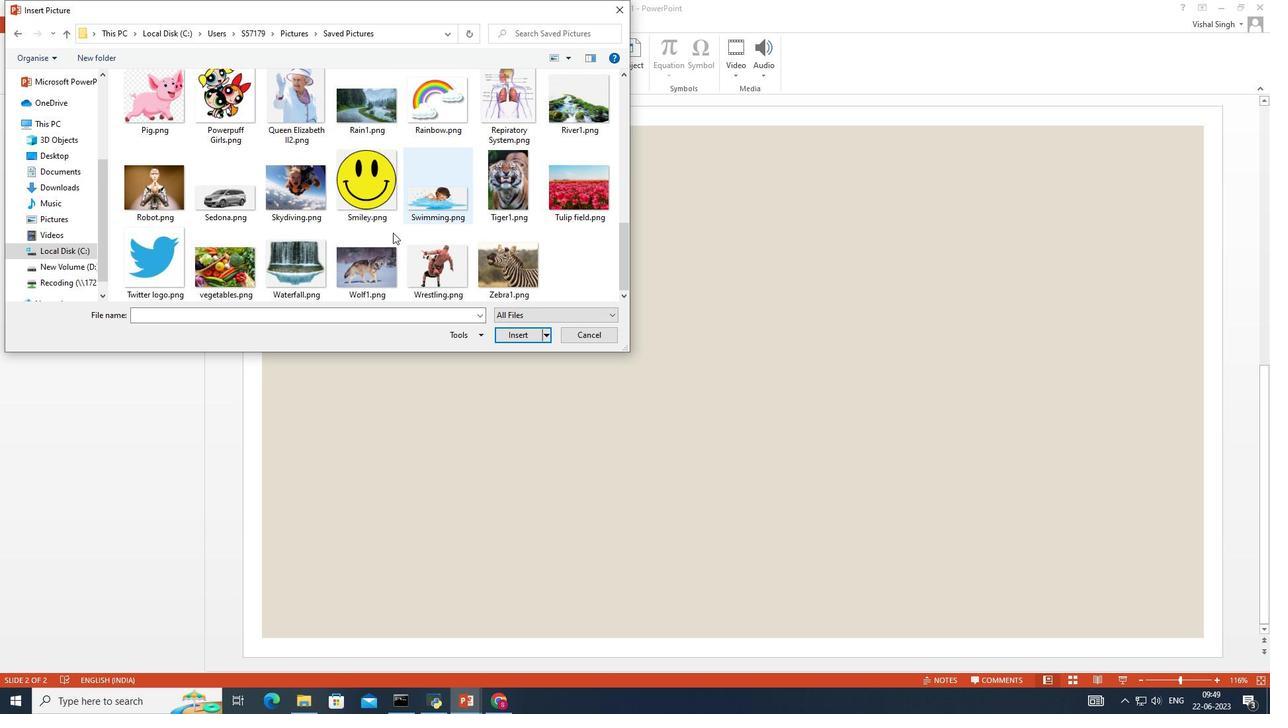
Action: Mouse scrolled (384, 212) with delta (0, 0)
Screenshot: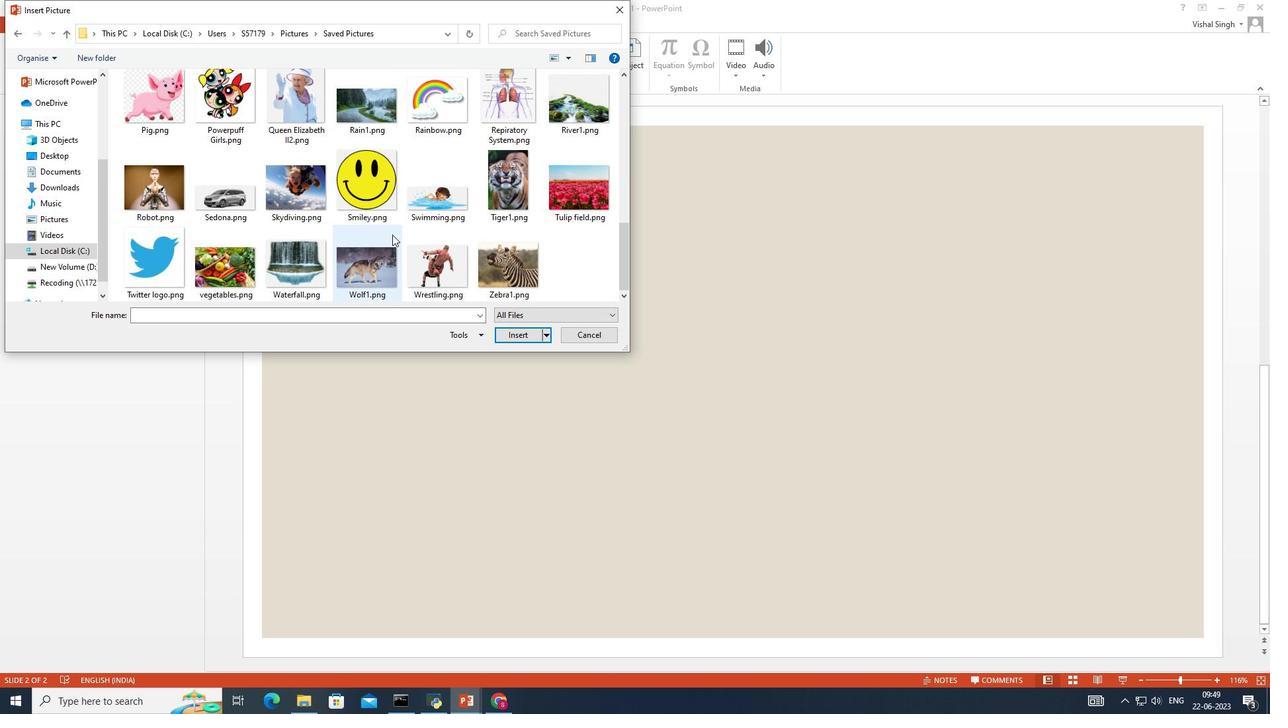 
Action: Mouse scrolled (384, 212) with delta (0, 0)
Screenshot: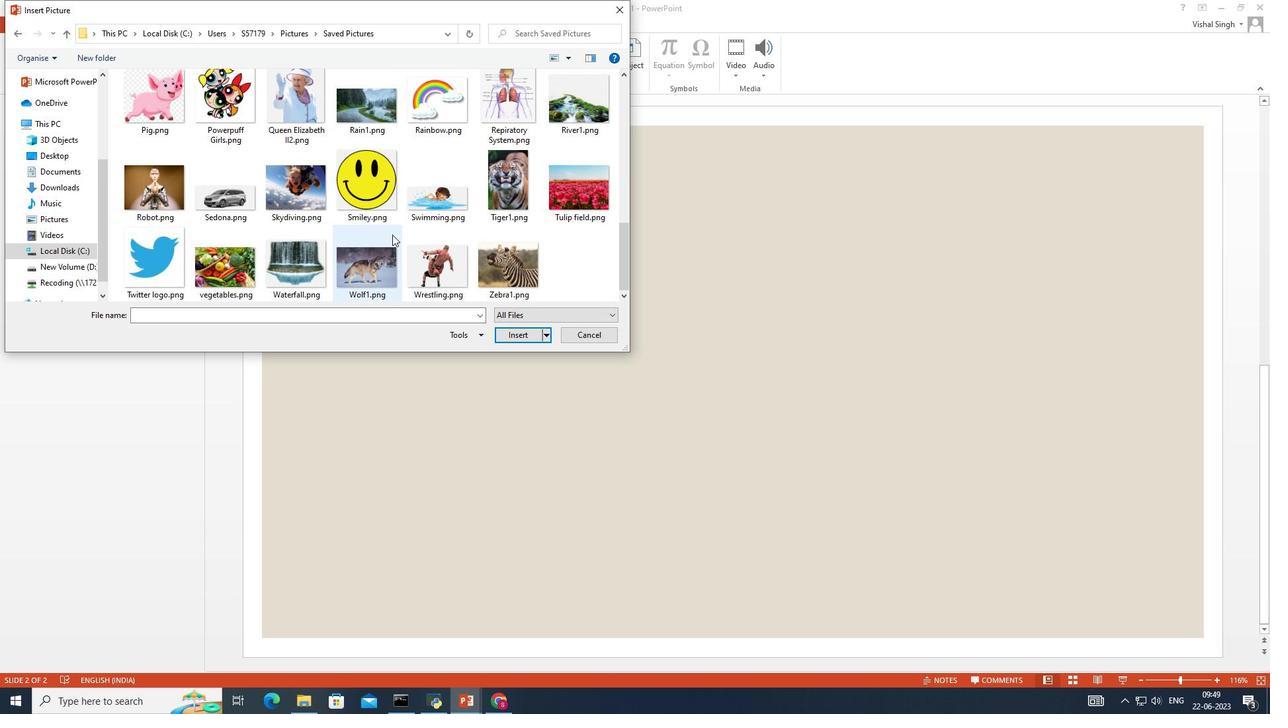 
Action: Mouse moved to (391, 207)
Screenshot: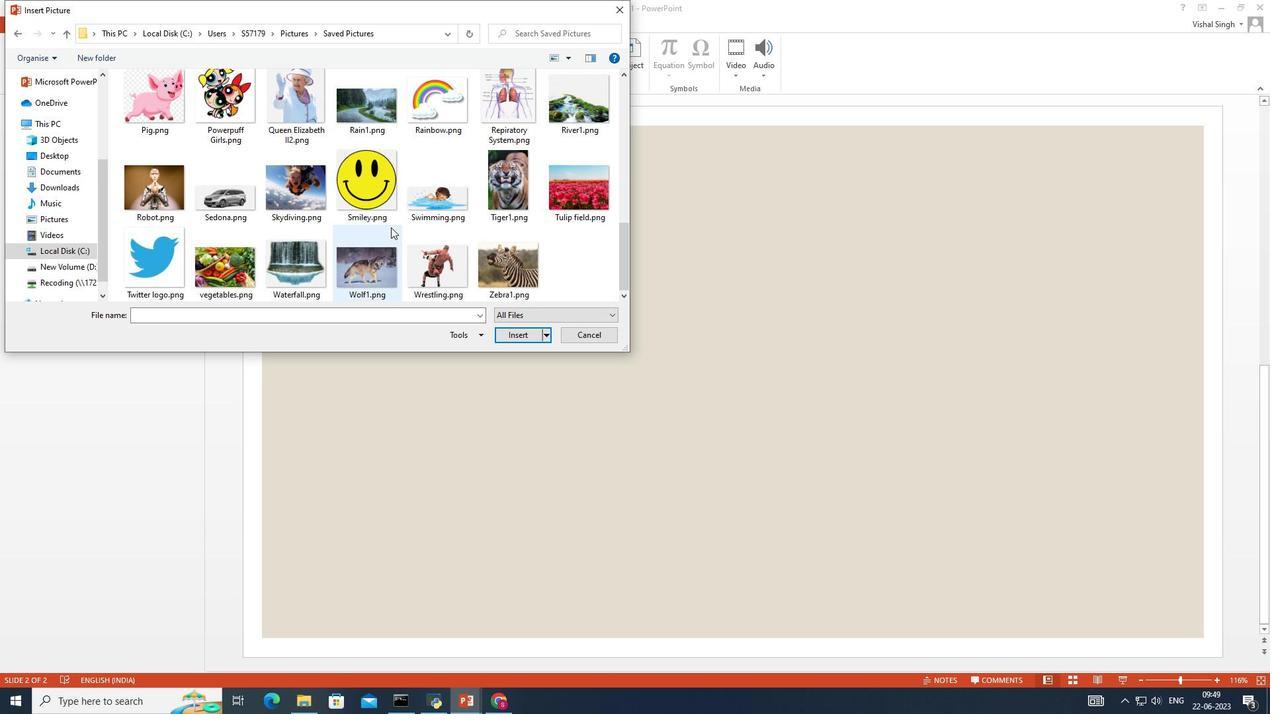 
Action: Mouse scrolled (391, 206) with delta (0, 0)
Screenshot: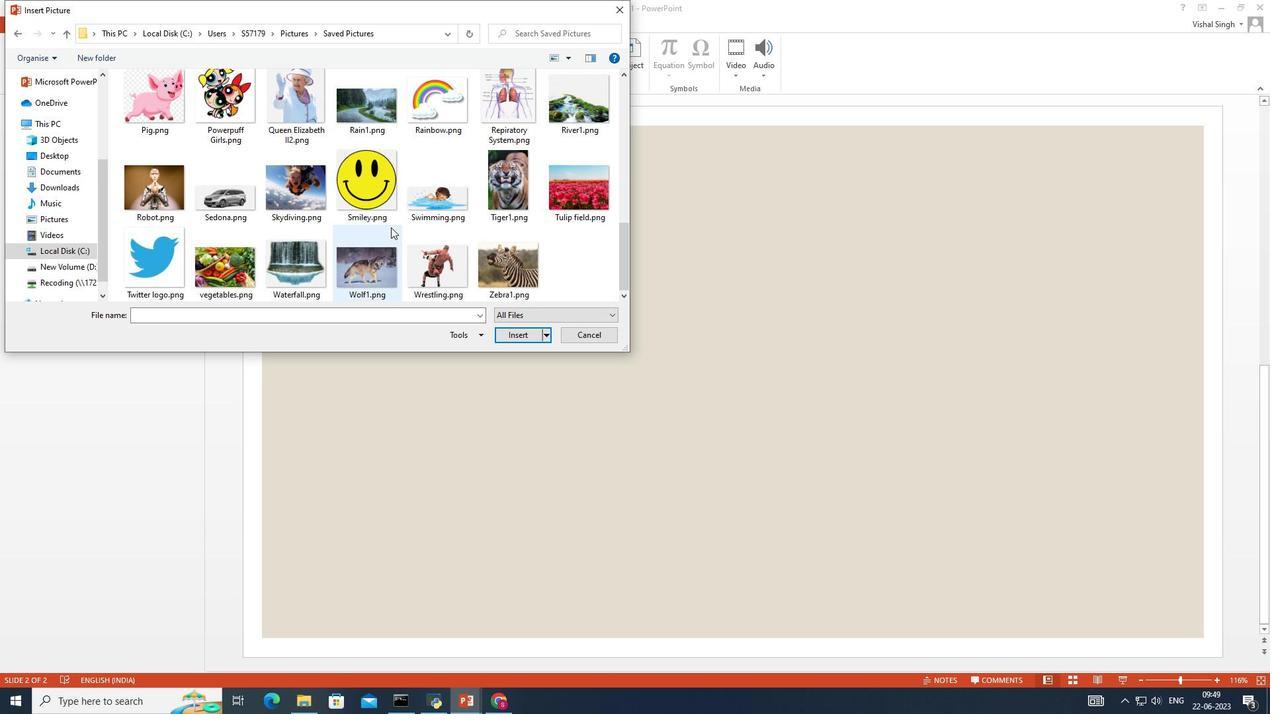 
Action: Mouse moved to (383, 216)
Screenshot: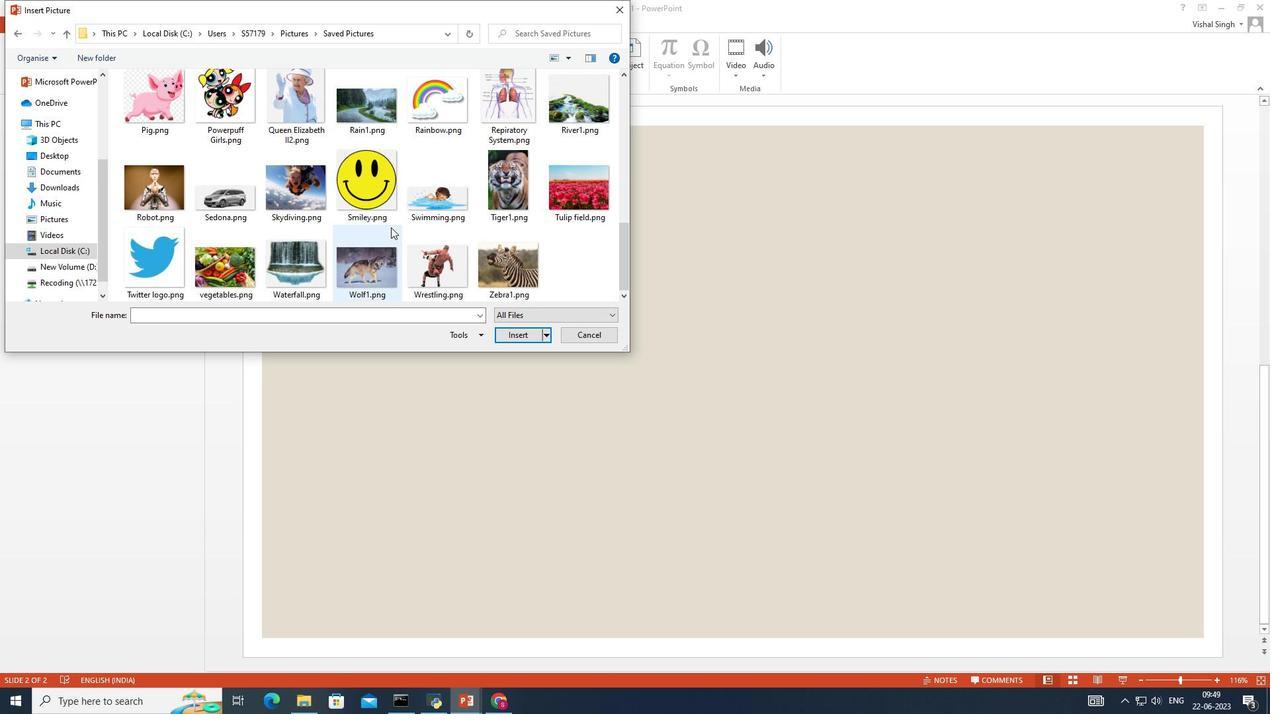 
Action: Mouse scrolled (383, 215) with delta (0, 0)
Screenshot: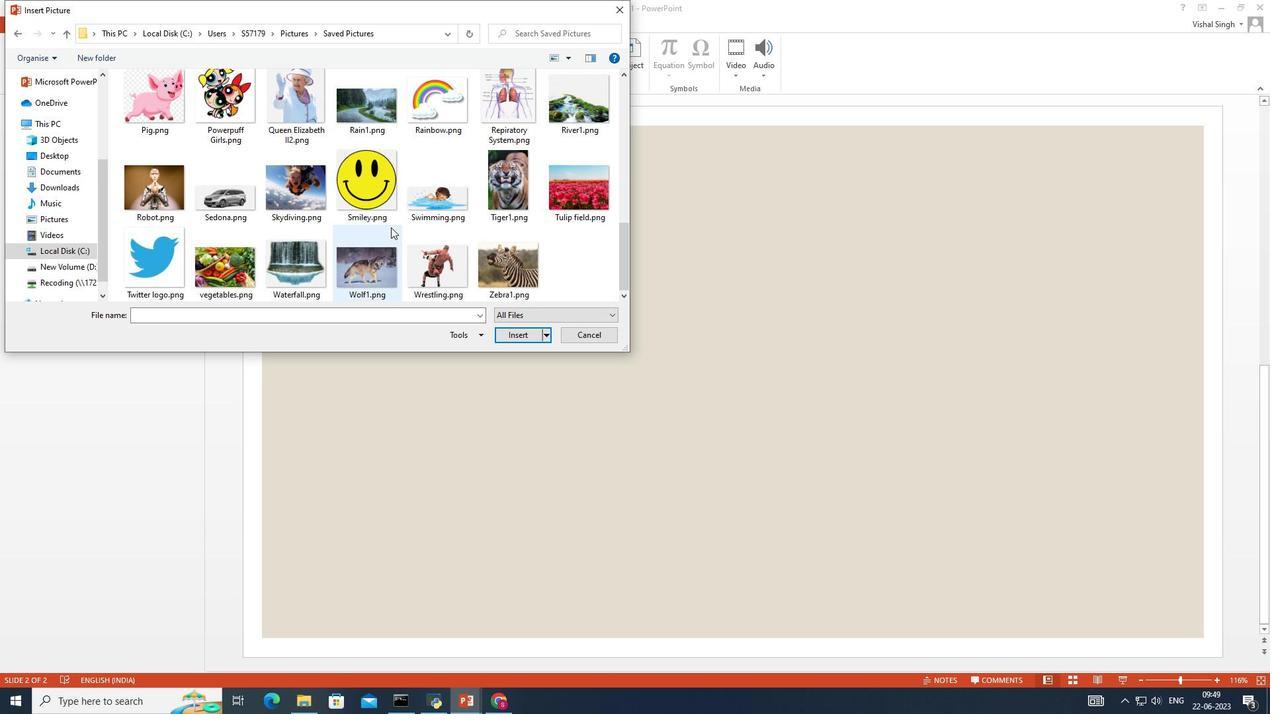 
Action: Mouse moved to (379, 219)
Screenshot: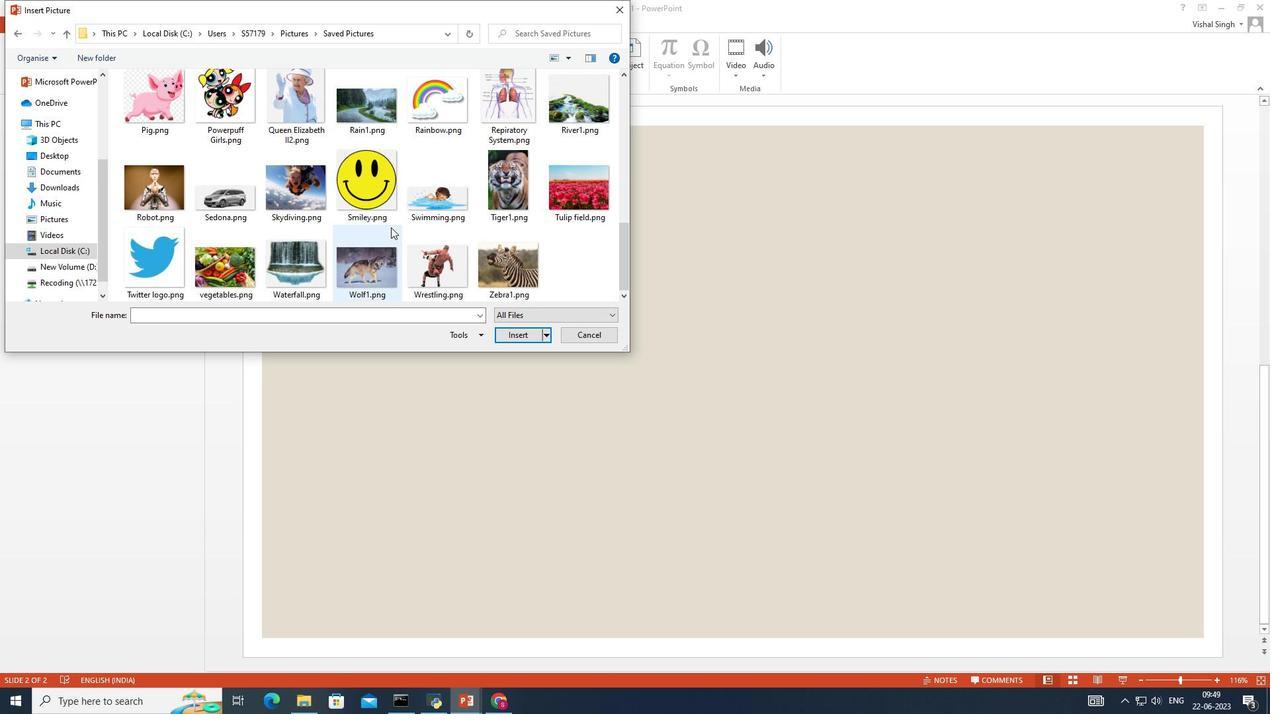 
Action: Mouse scrolled (379, 217) with delta (0, 0)
Screenshot: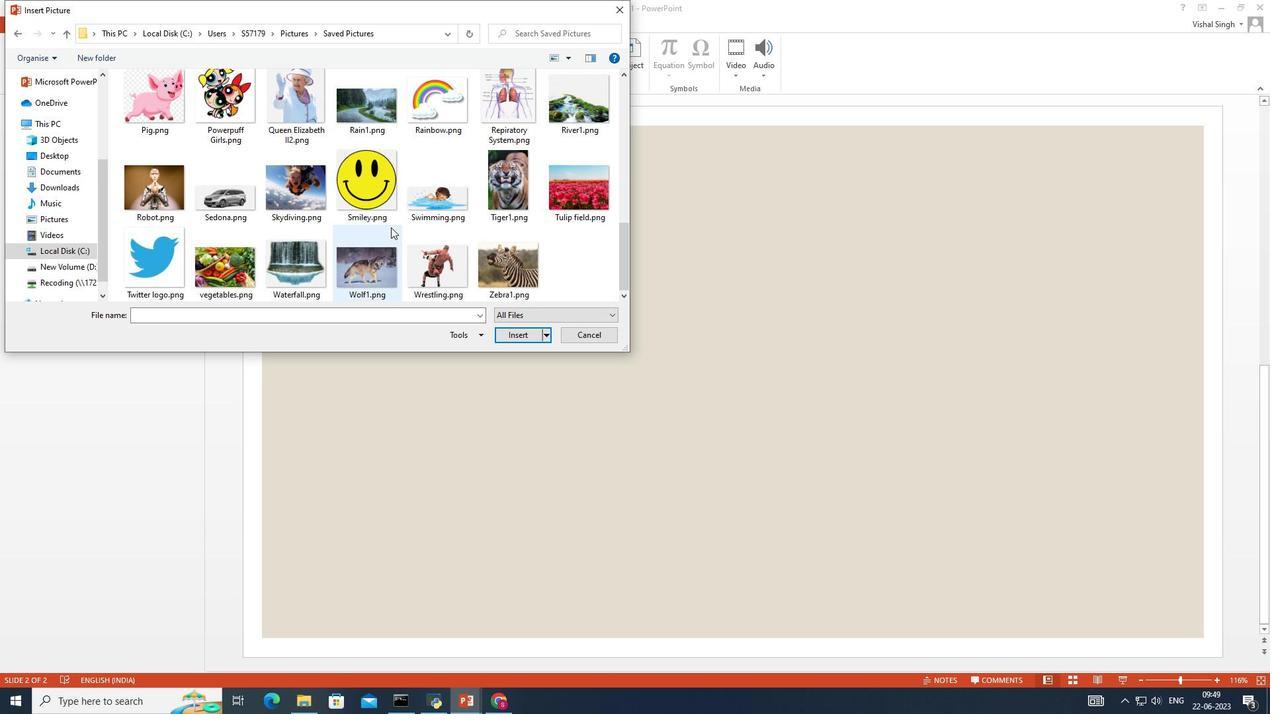 
Action: Mouse moved to (377, 219)
Screenshot: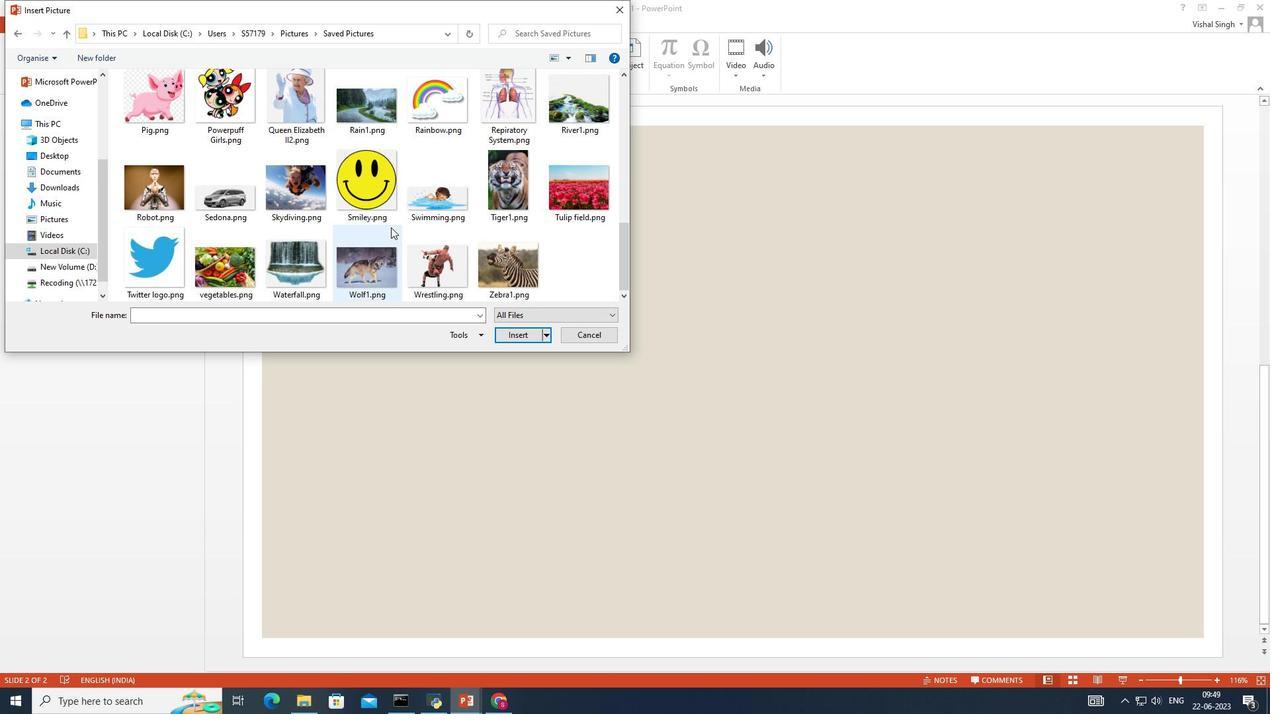 
Action: Mouse scrolled (378, 219) with delta (0, 0)
Screenshot: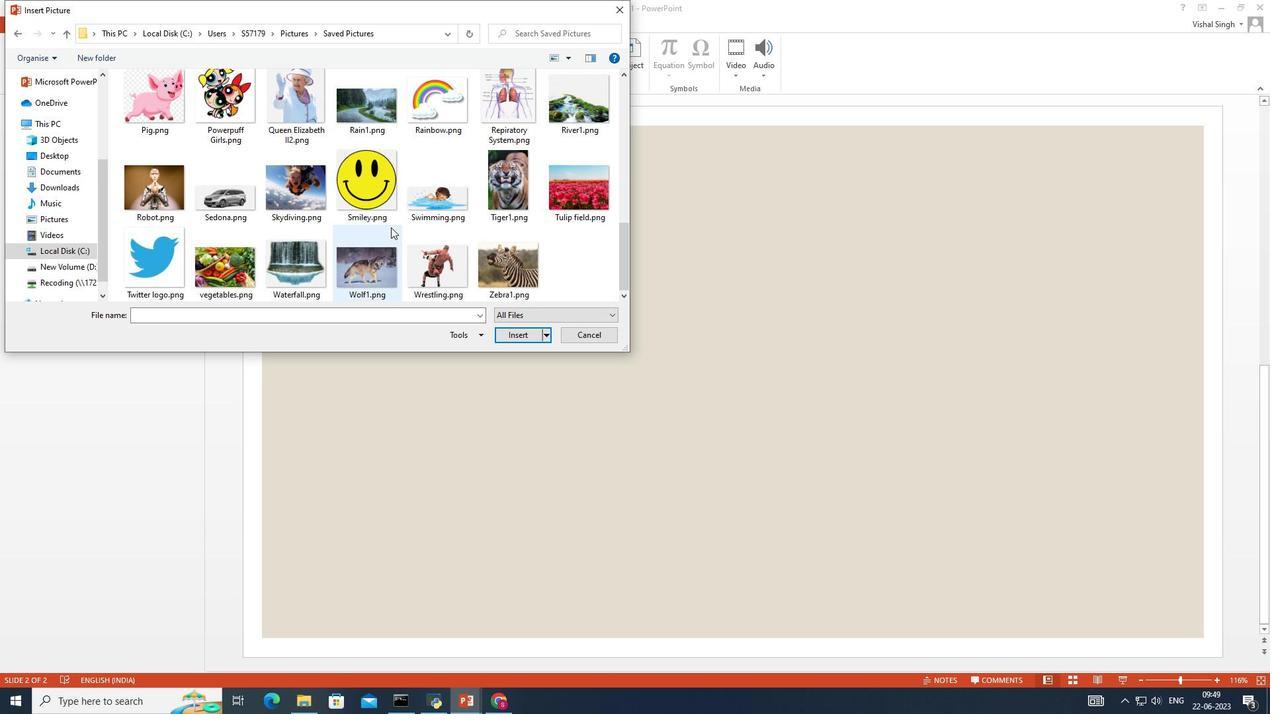 
Action: Mouse scrolled (377, 219) with delta (0, 0)
Screenshot: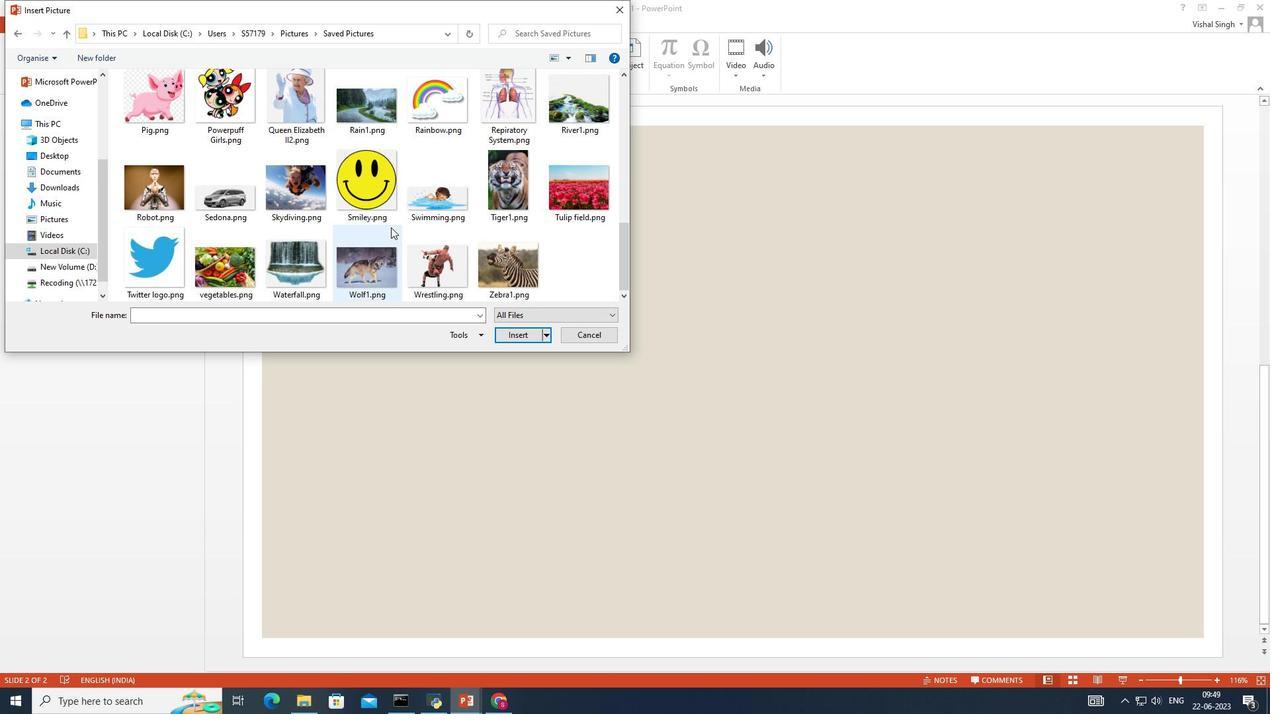 
Action: Mouse moved to (377, 213)
Screenshot: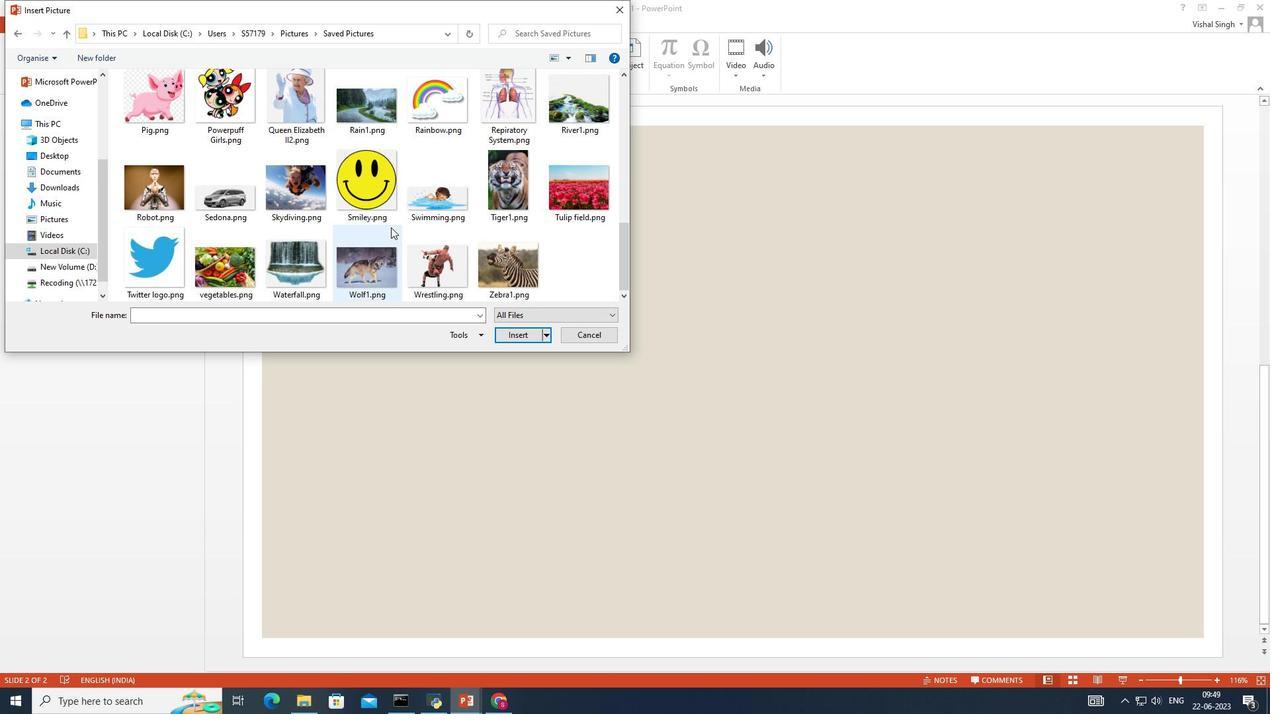 
Action: Mouse scrolled (377, 213) with delta (0, 0)
Screenshot: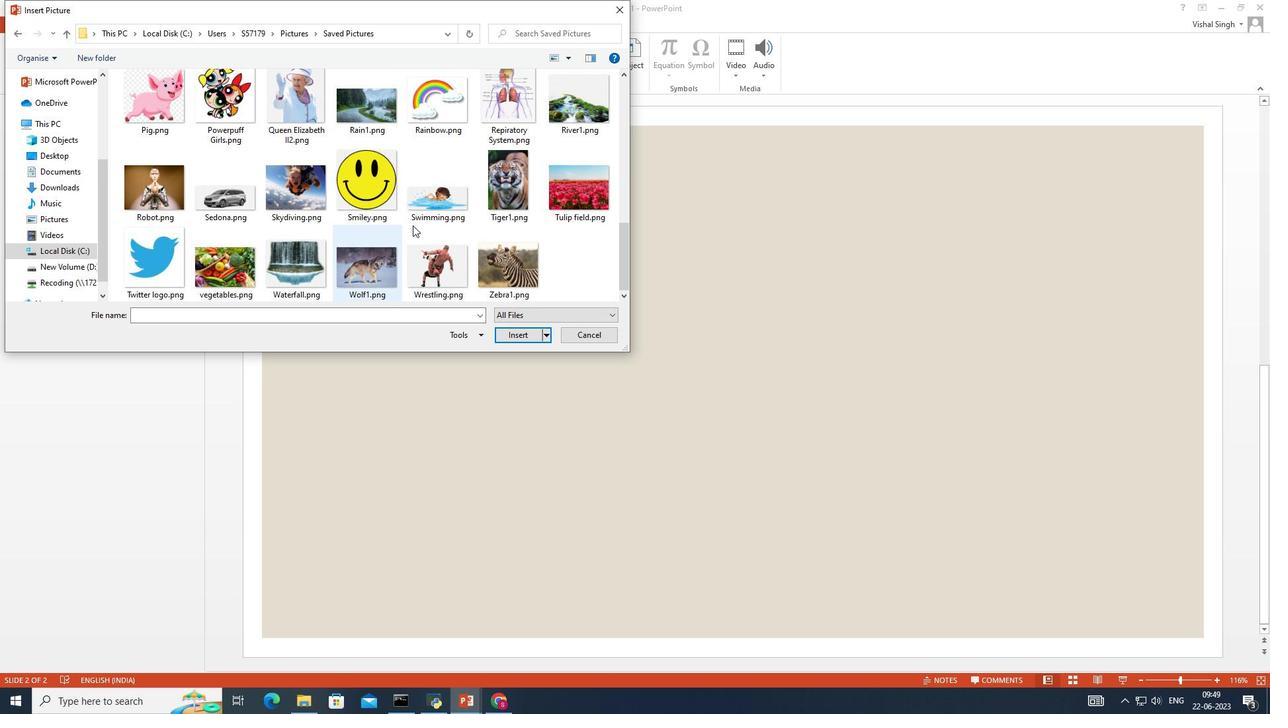 
Action: Mouse scrolled (377, 213) with delta (0, 0)
Screenshot: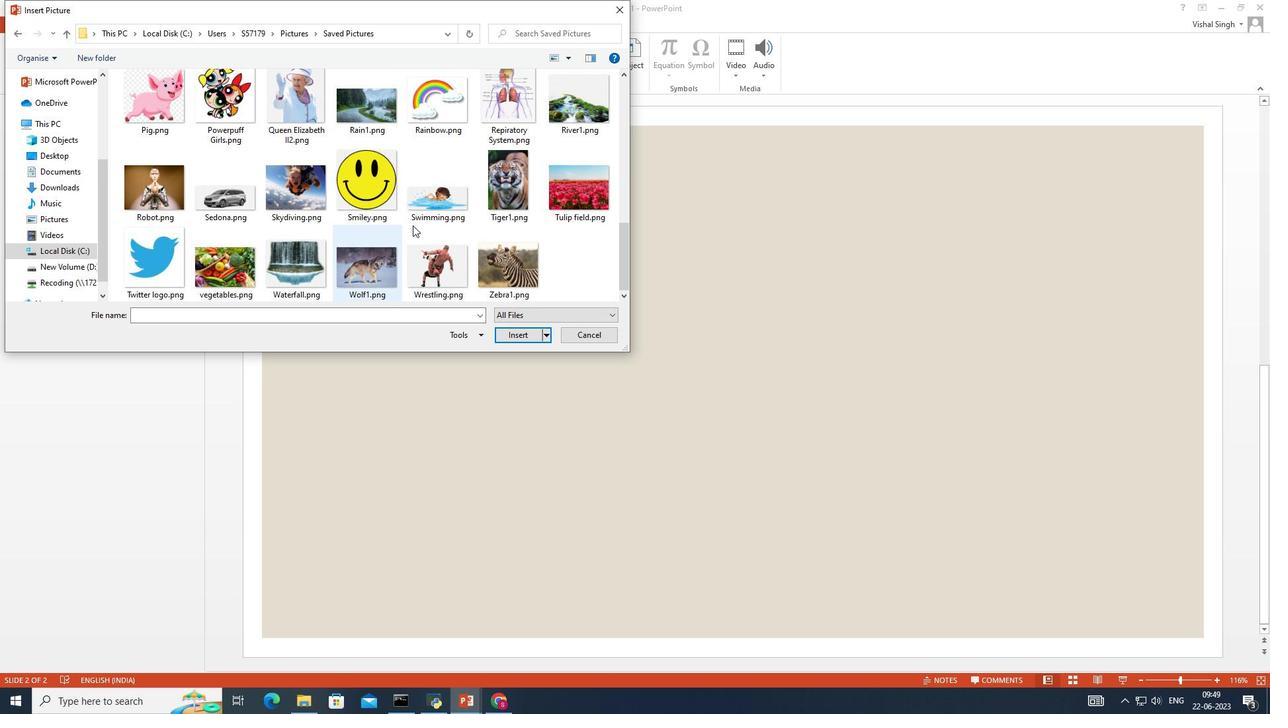 
Action: Mouse scrolled (377, 213) with delta (0, 0)
Screenshot: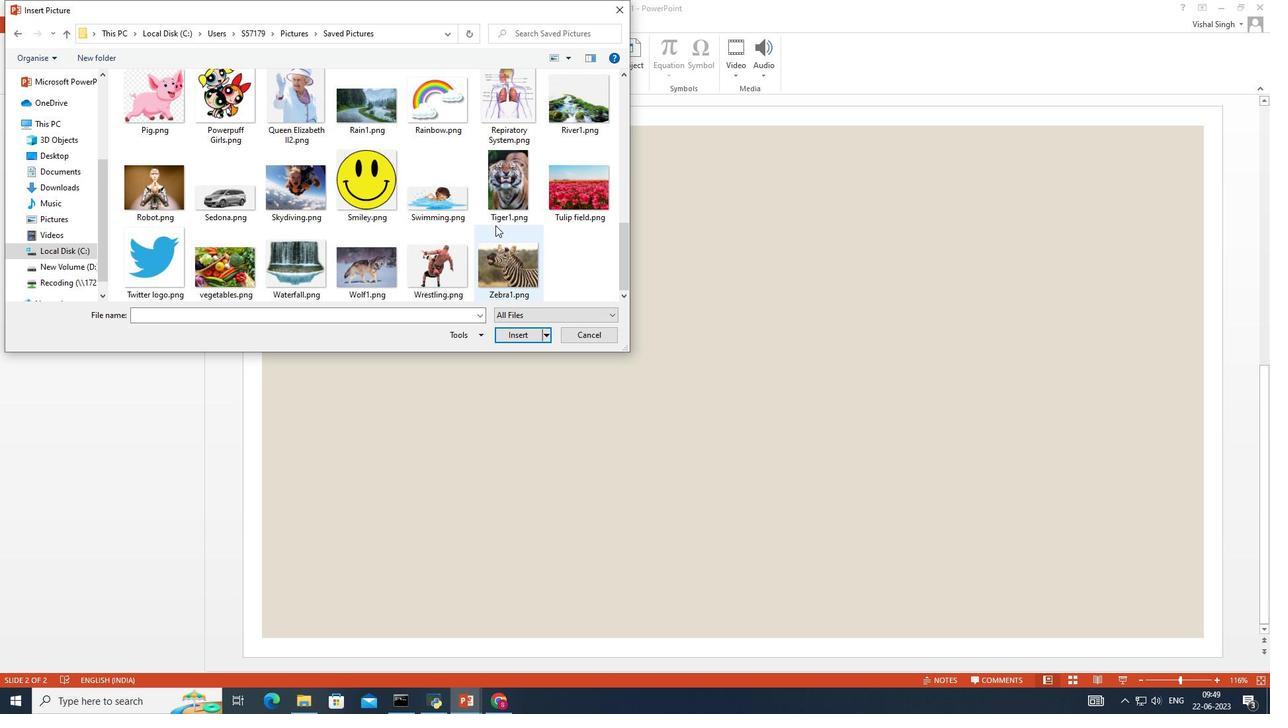 
Action: Mouse scrolled (377, 213) with delta (0, 0)
Screenshot: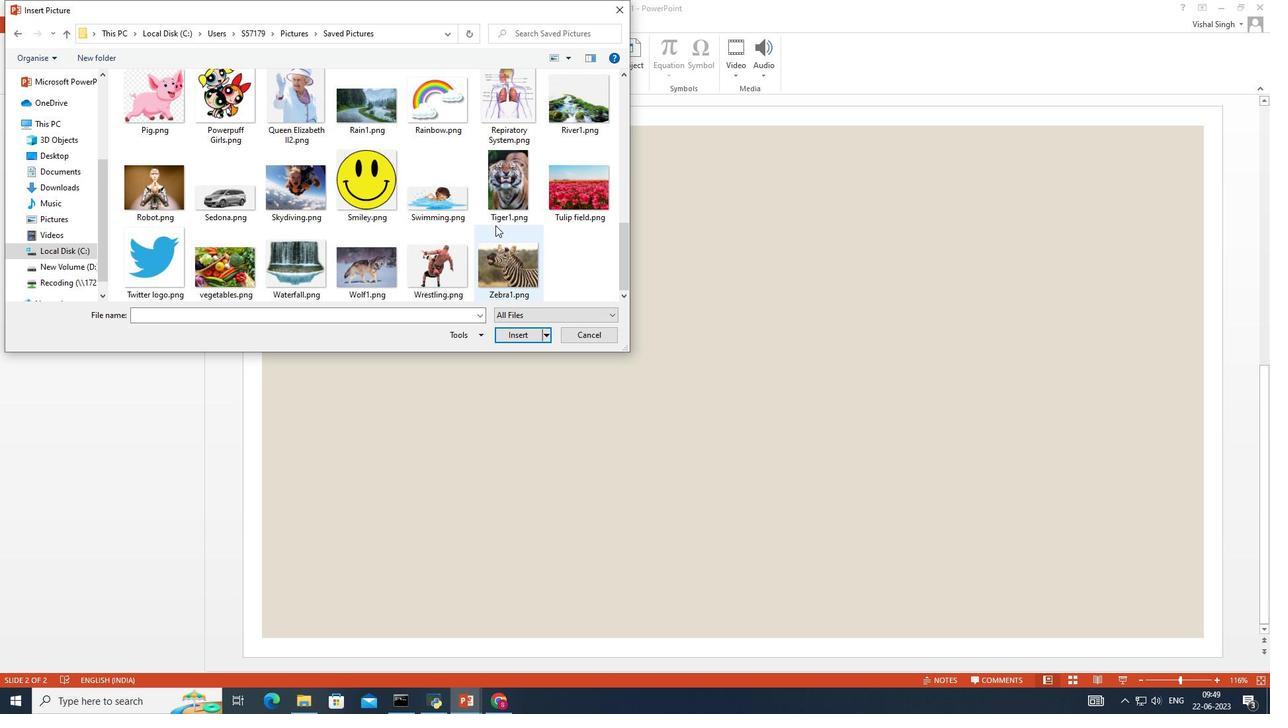 
Action: Mouse scrolled (377, 213) with delta (0, 0)
Screenshot: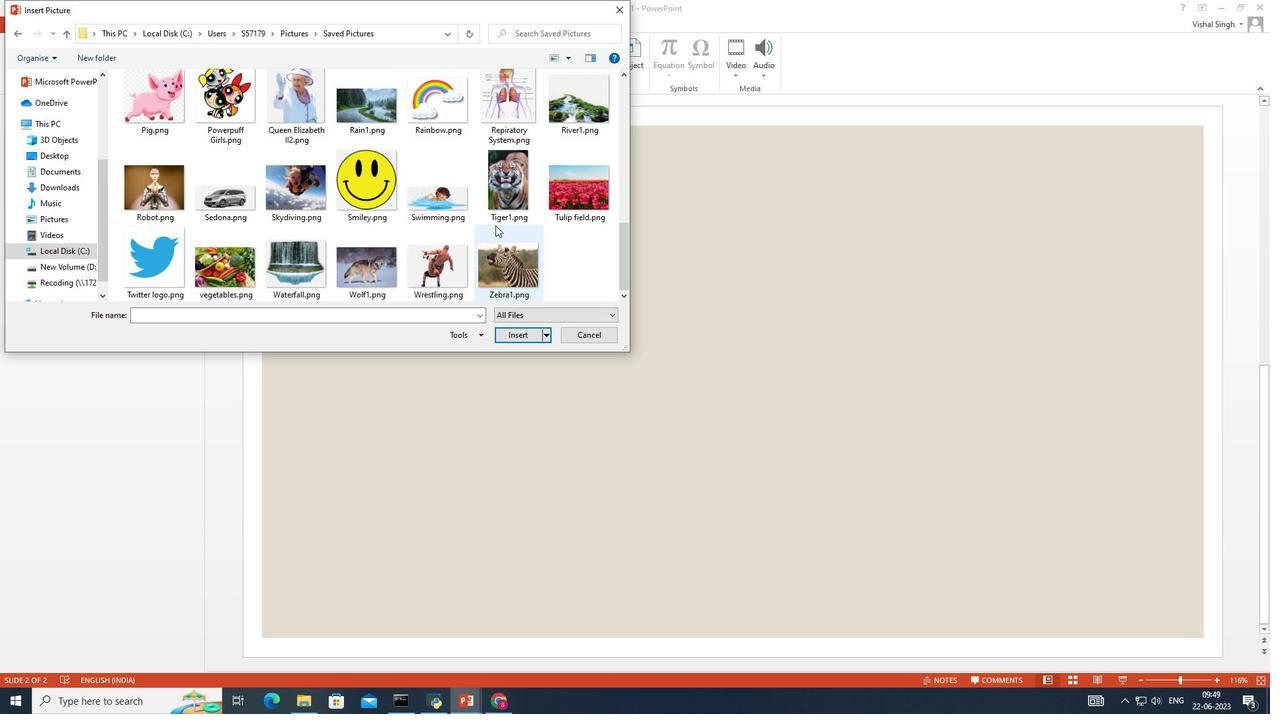 
Action: Mouse moved to (356, 174)
Screenshot: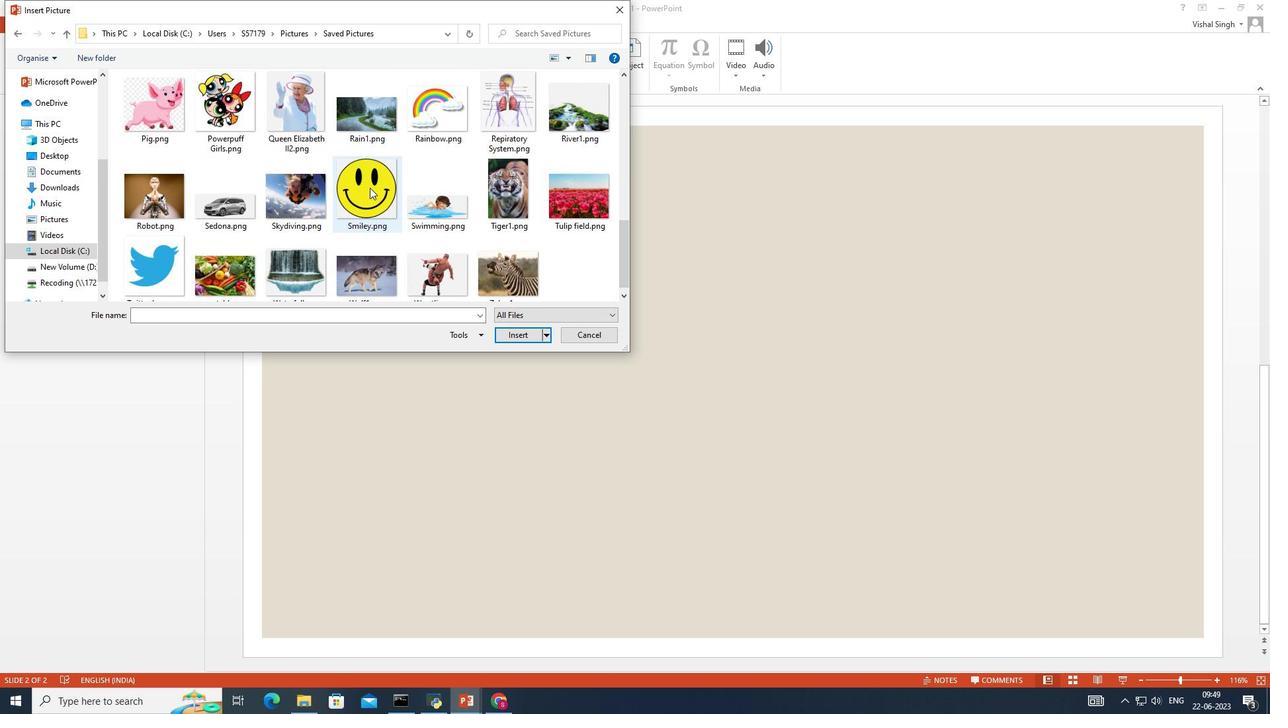 
Action: Mouse scrolled (356, 174) with delta (0, 0)
Screenshot: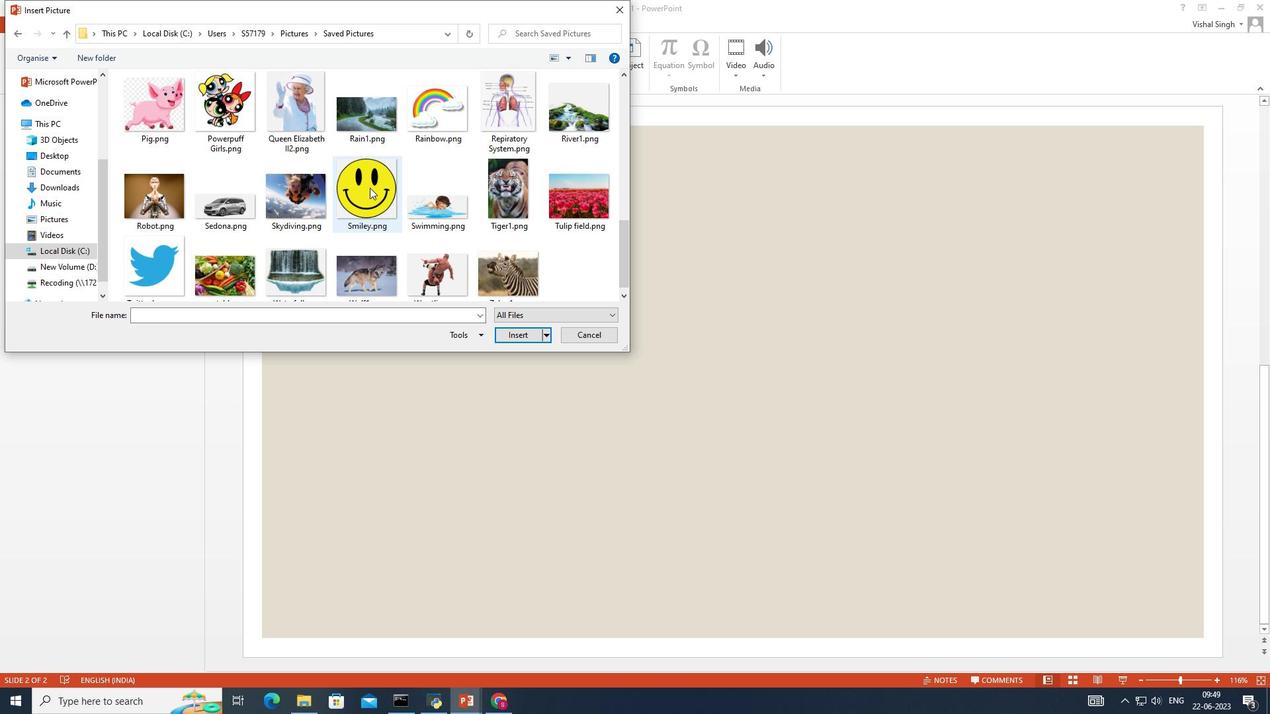 
Action: Mouse scrolled (356, 174) with delta (0, 0)
Screenshot: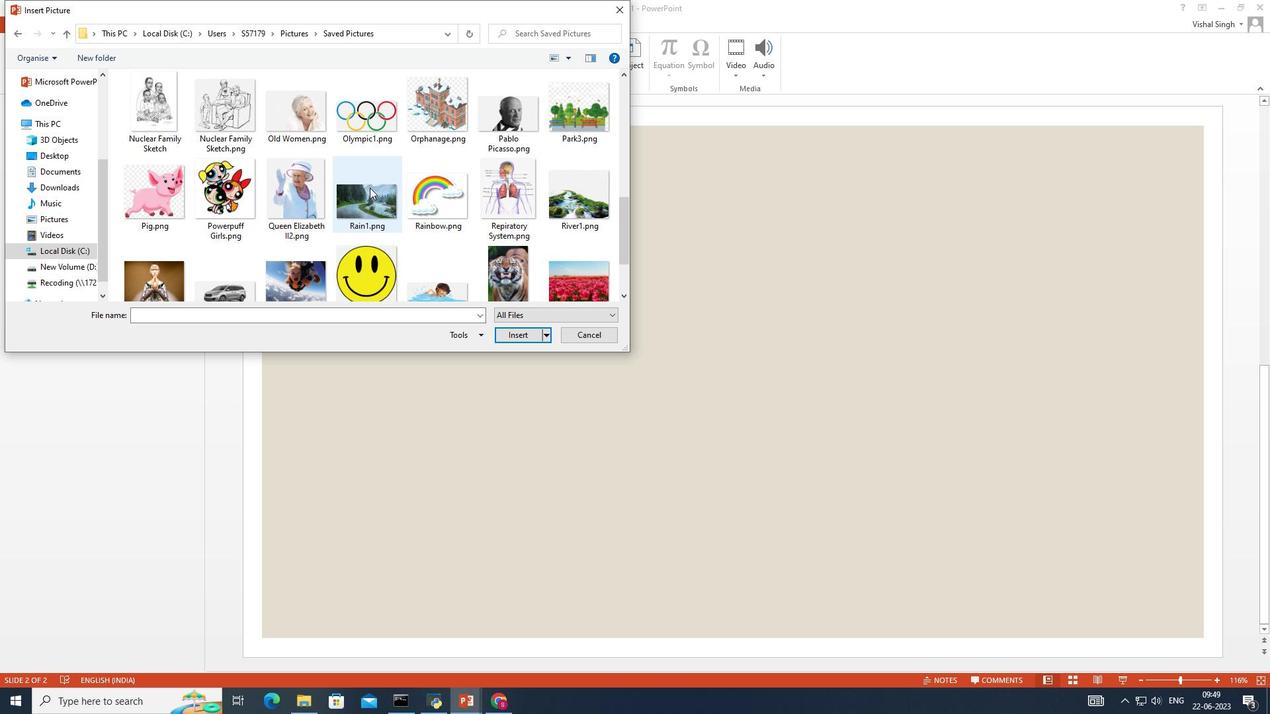 
Action: Mouse scrolled (356, 174) with delta (0, 0)
Screenshot: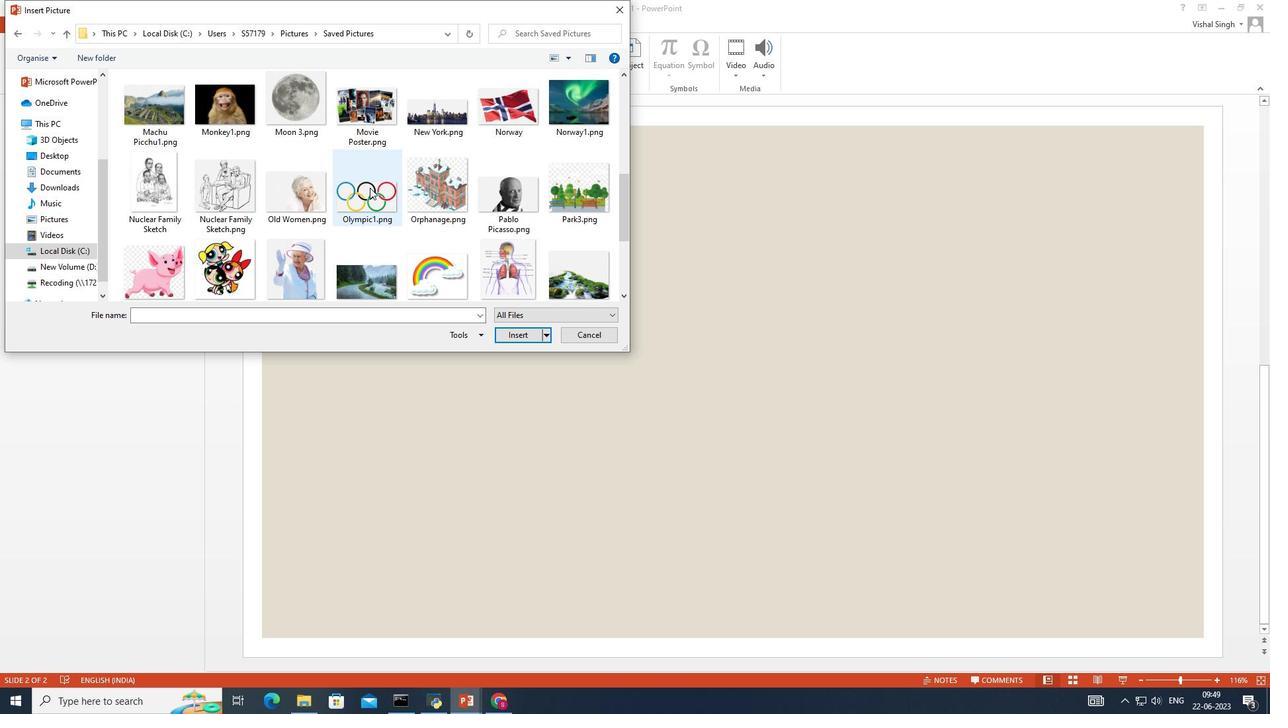 
Action: Mouse scrolled (356, 174) with delta (0, 0)
Screenshot: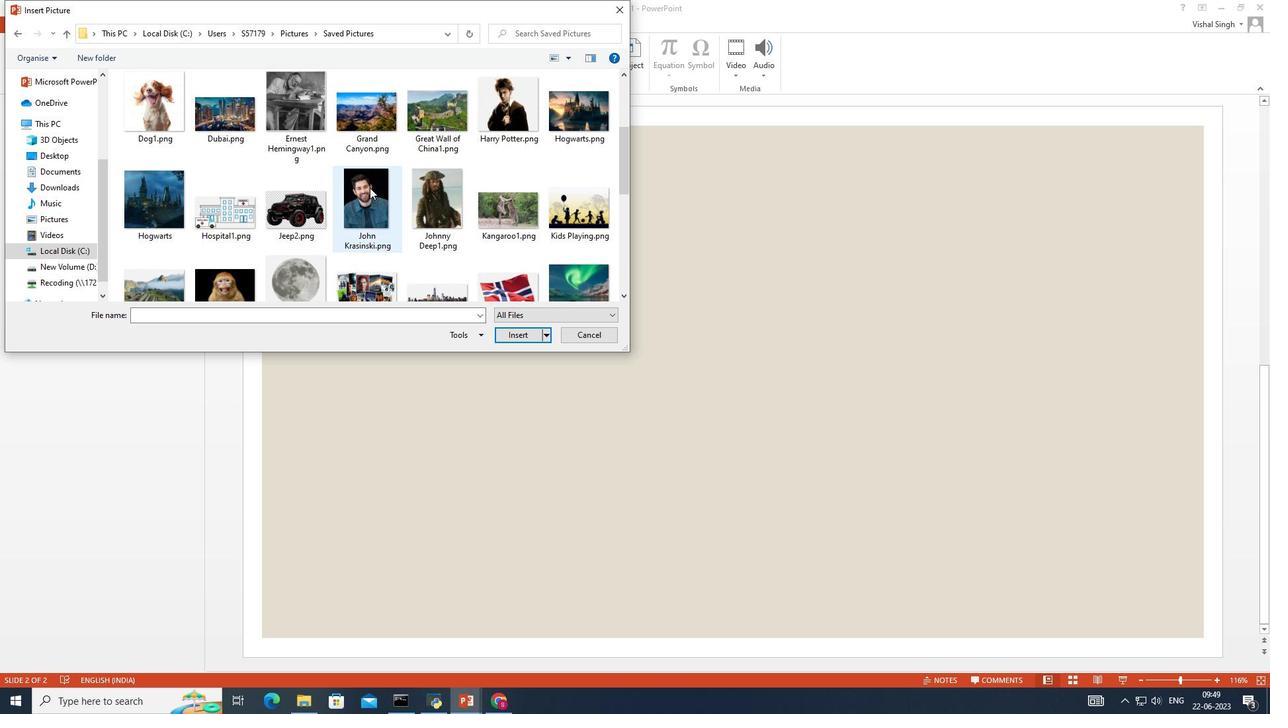 
Action: Mouse scrolled (356, 174) with delta (0, 0)
Screenshot: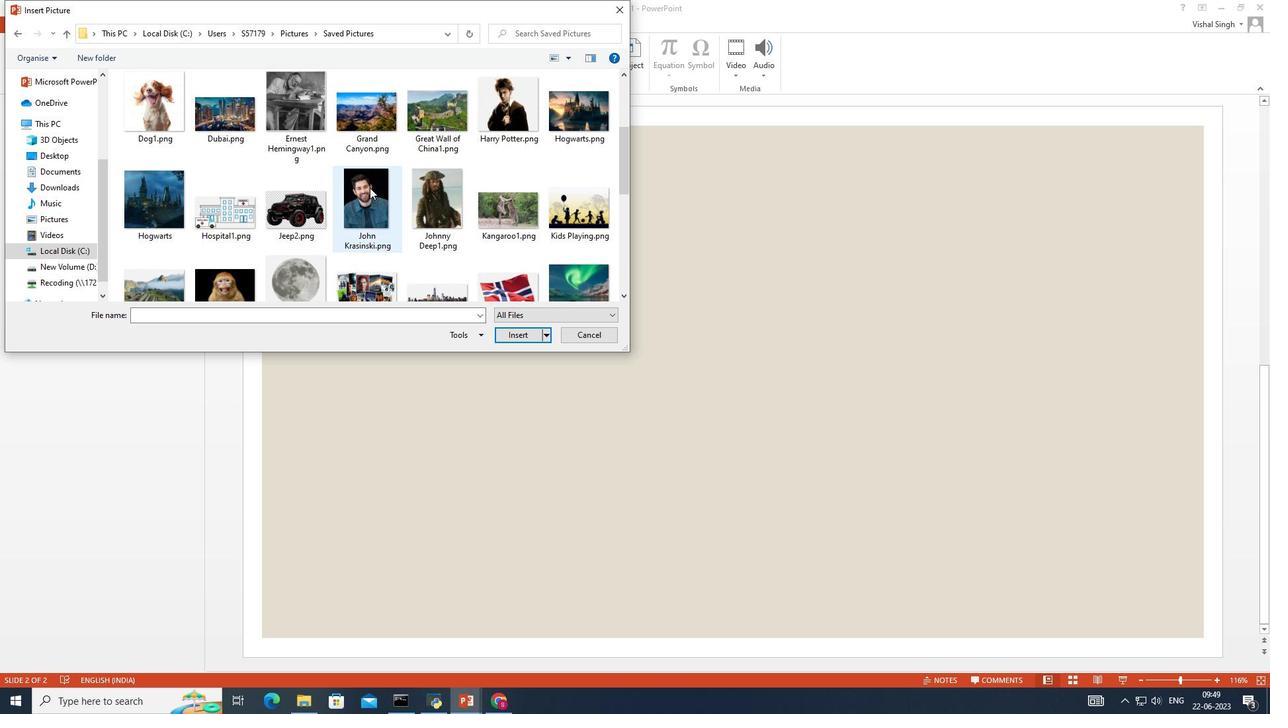 
Action: Mouse scrolled (356, 174) with delta (0, 0)
Screenshot: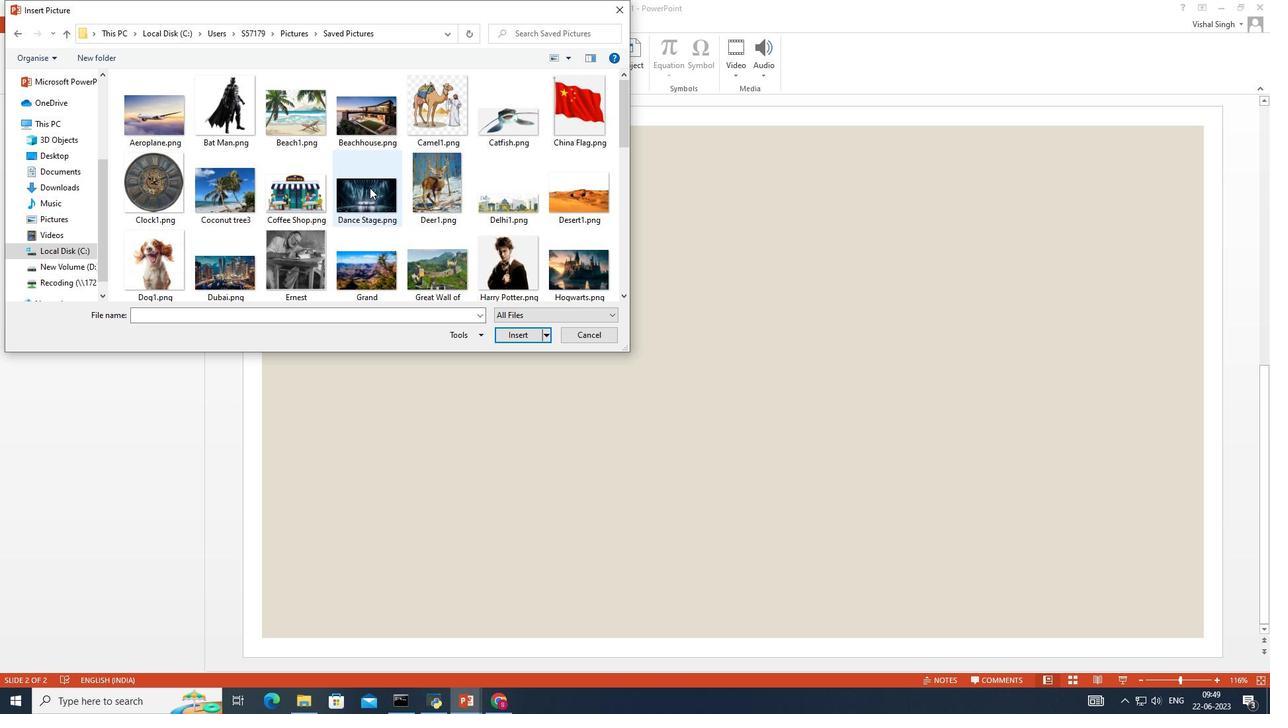 
Action: Mouse scrolled (356, 174) with delta (0, 0)
Screenshot: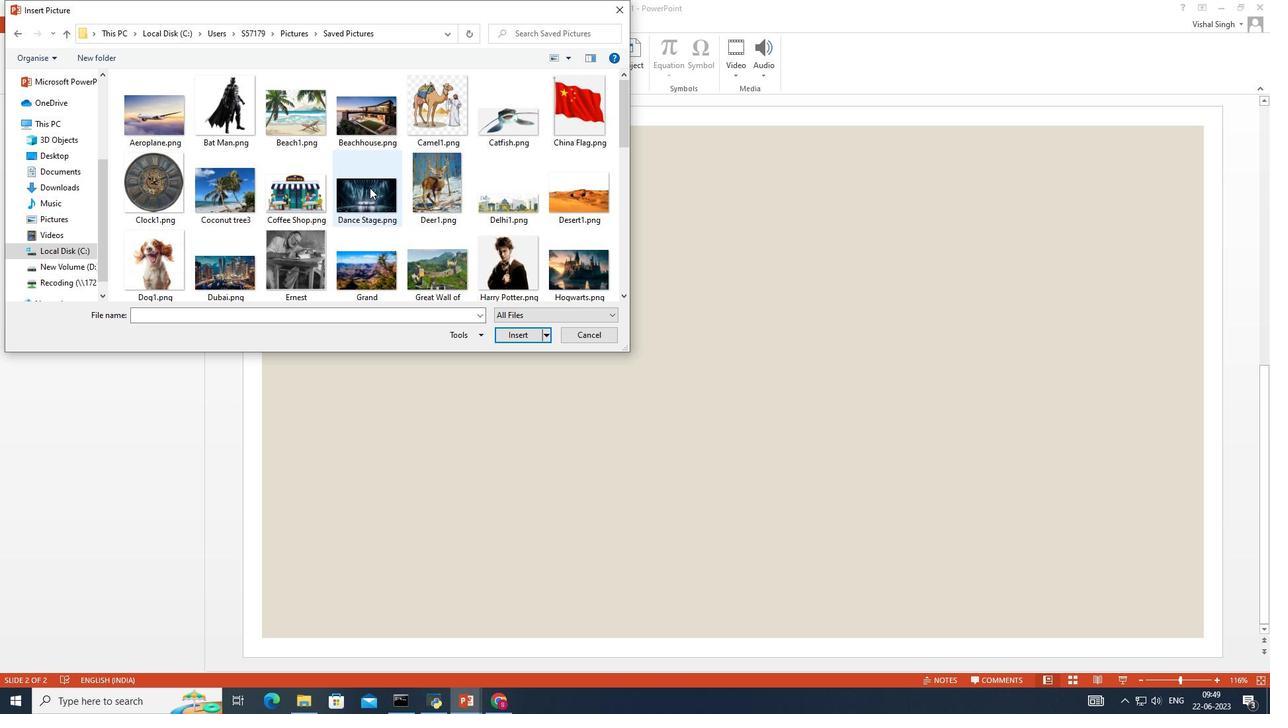 
Action: Mouse moved to (356, 174)
Screenshot: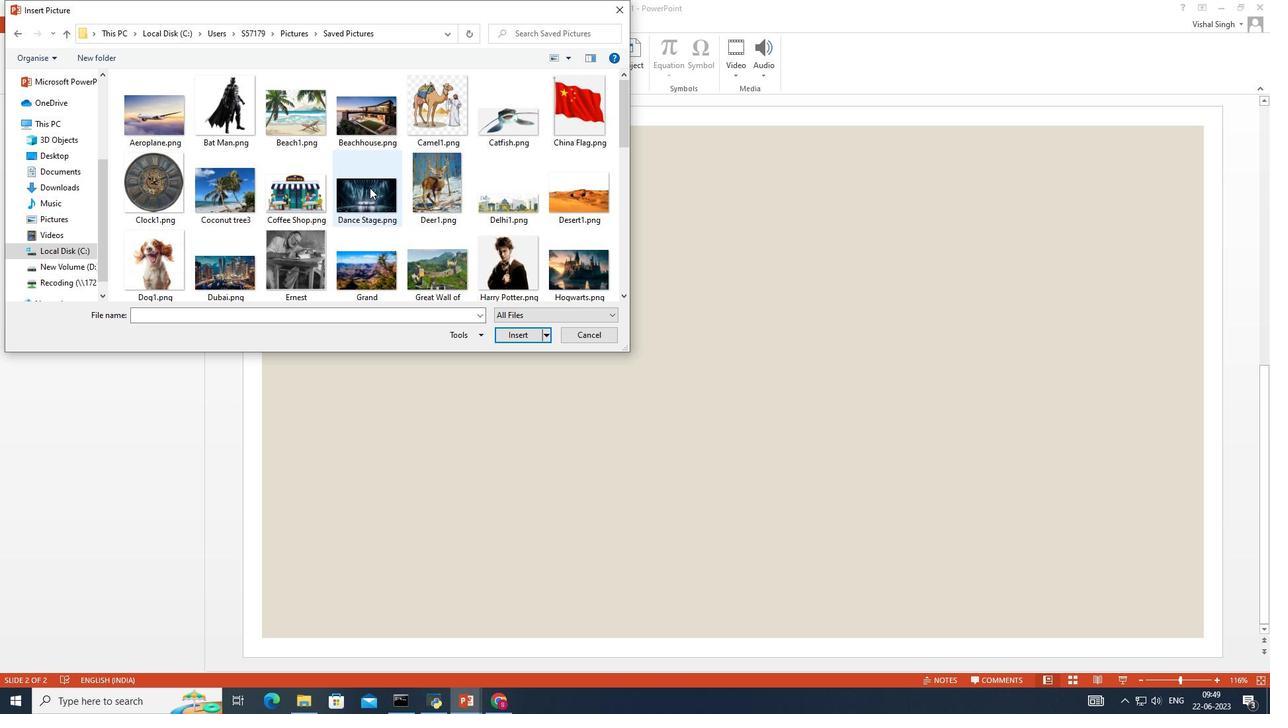 
Action: Mouse scrolled (356, 174) with delta (0, 0)
Screenshot: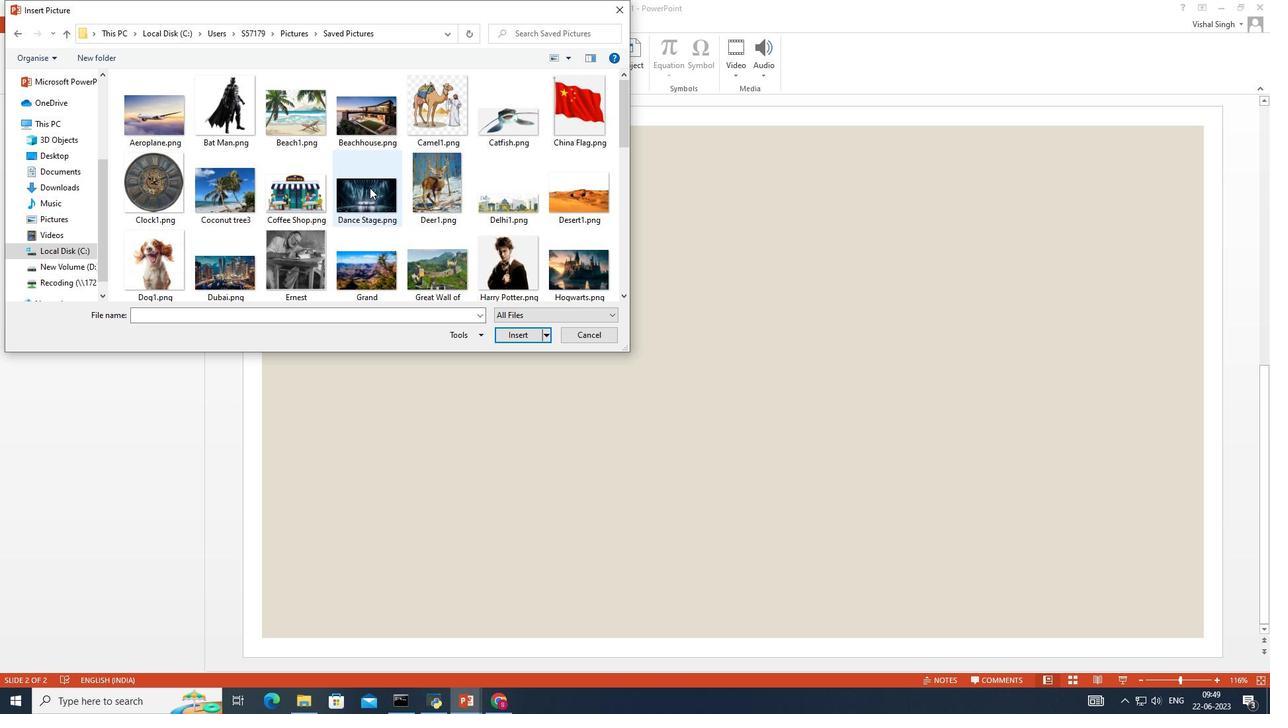 
Action: Mouse scrolled (356, 174) with delta (0, 0)
Screenshot: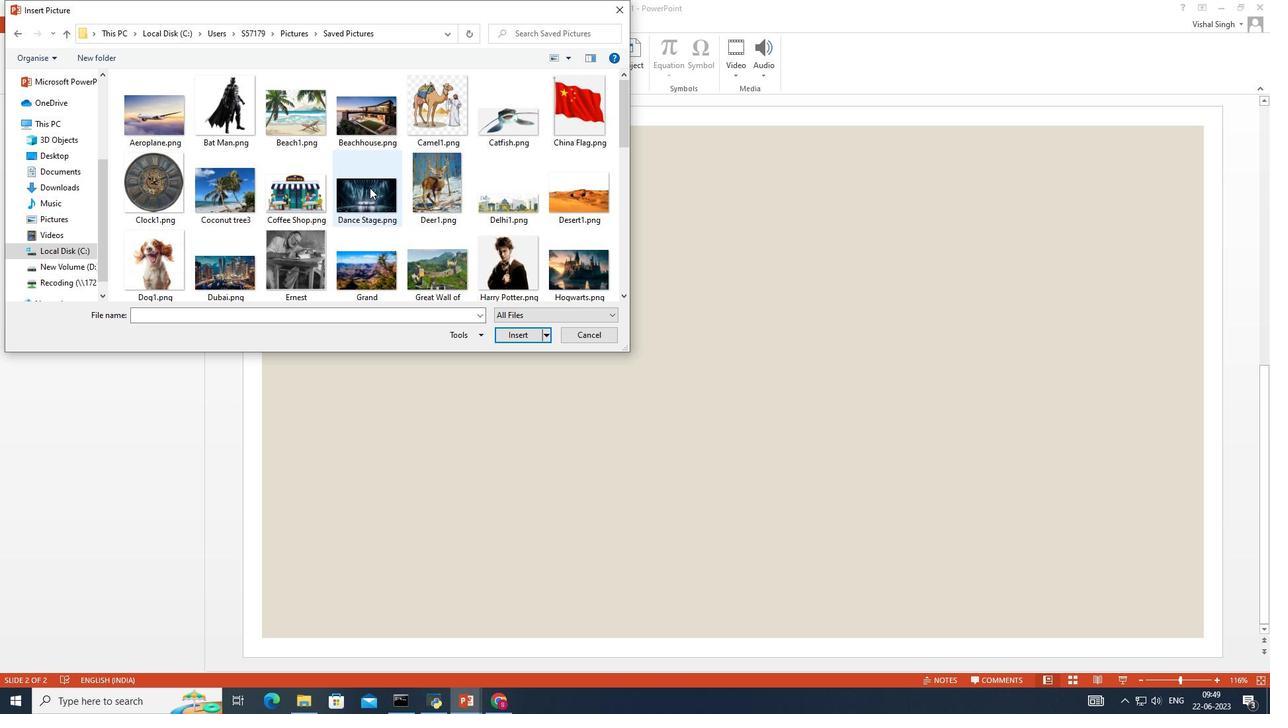 
Action: Mouse scrolled (356, 174) with delta (0, 0)
Screenshot: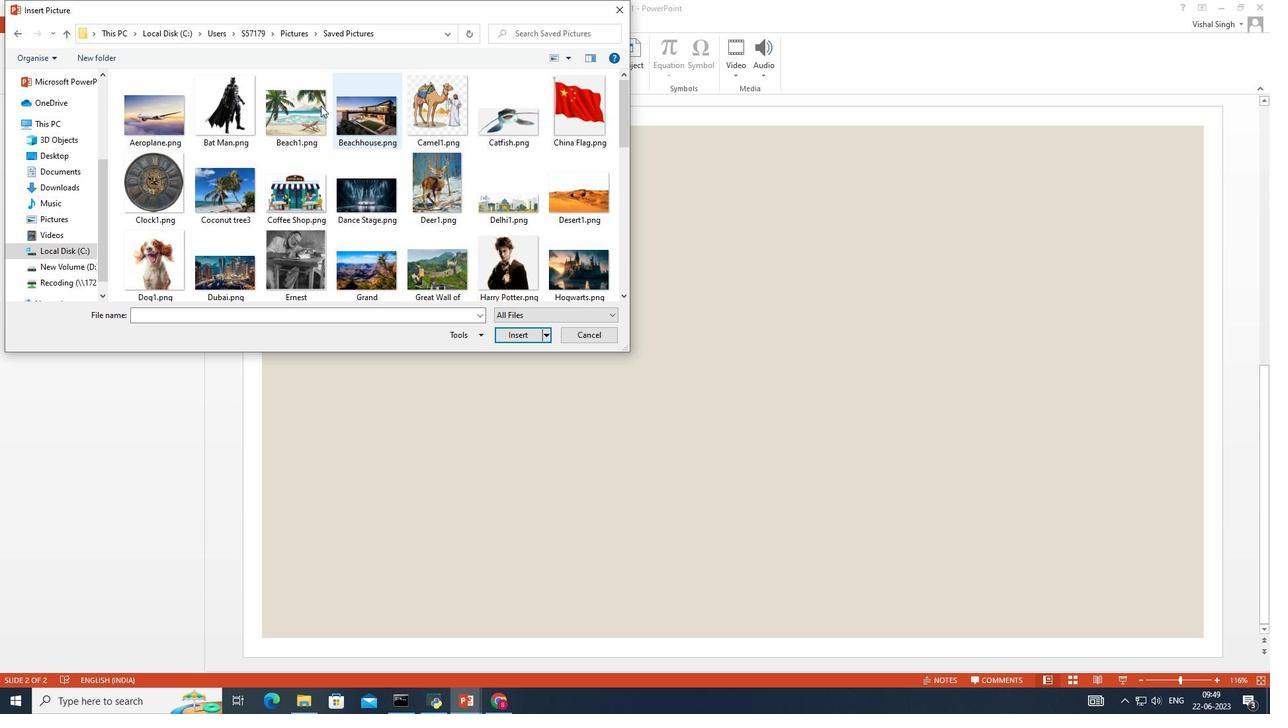 
Action: Mouse scrolled (356, 174) with delta (0, 0)
Screenshot: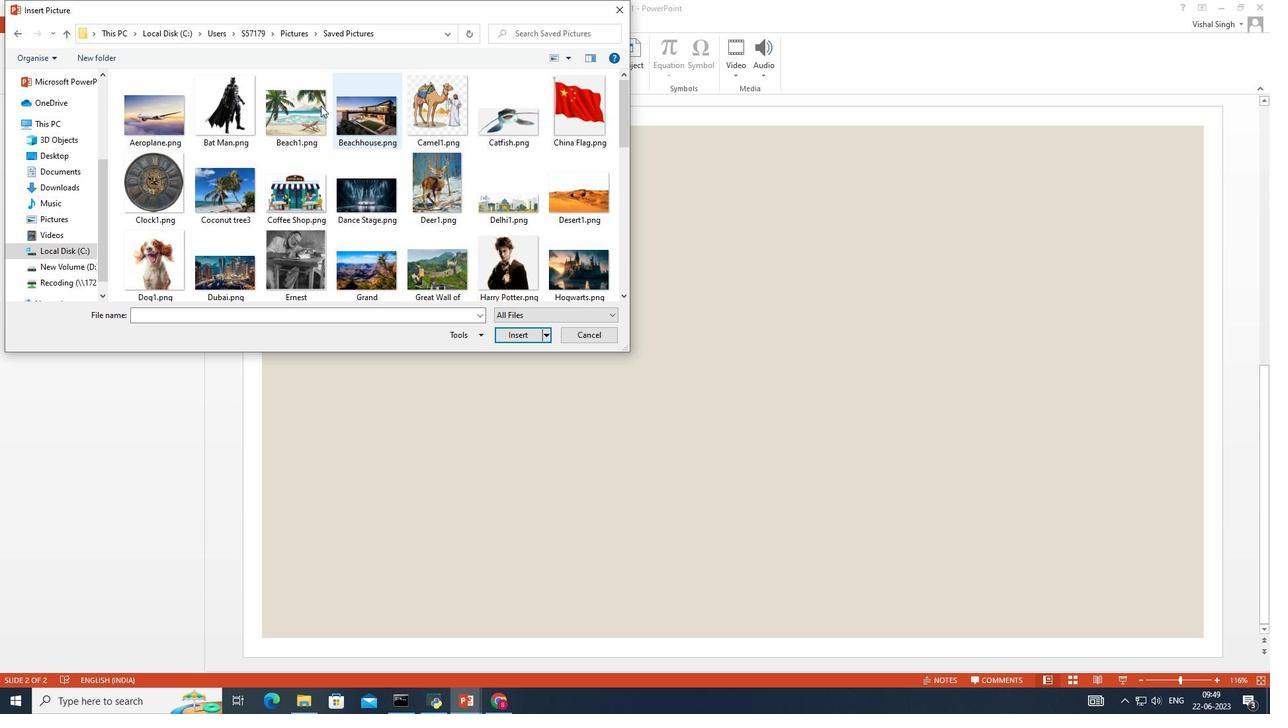 
Action: Mouse scrolled (356, 174) with delta (0, 0)
Screenshot: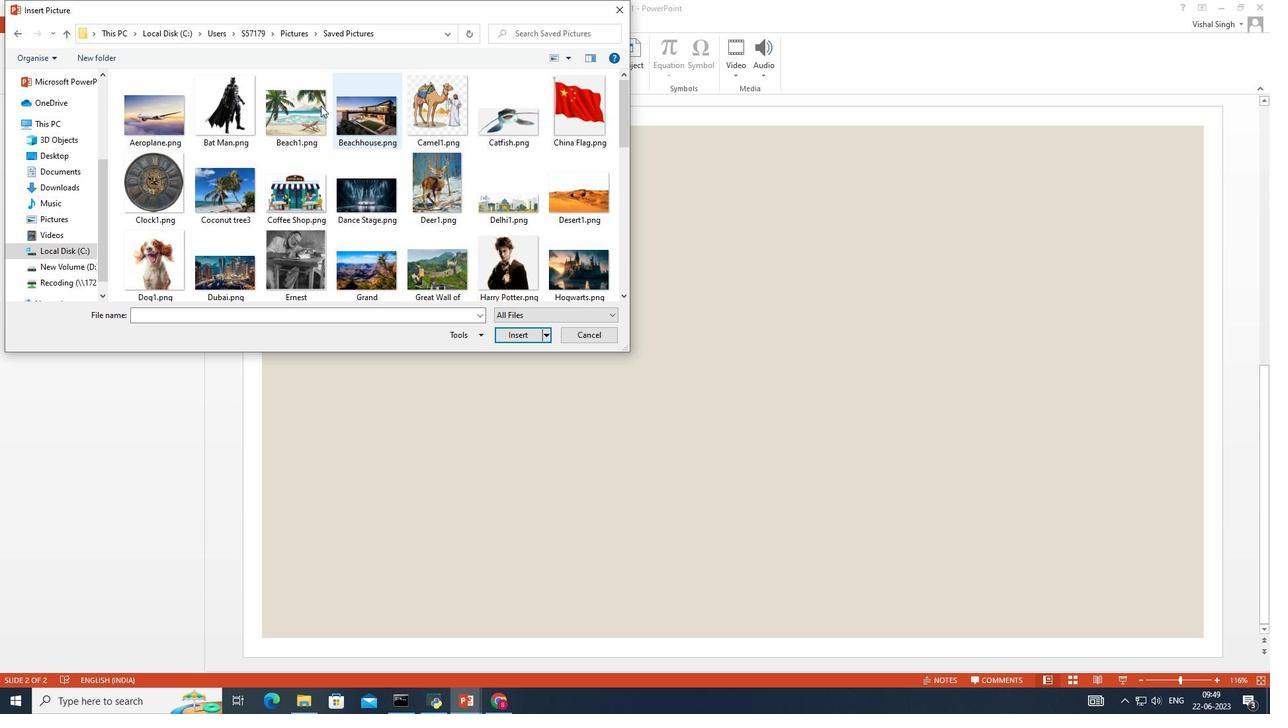 
Action: Mouse scrolled (356, 174) with delta (0, 0)
Screenshot: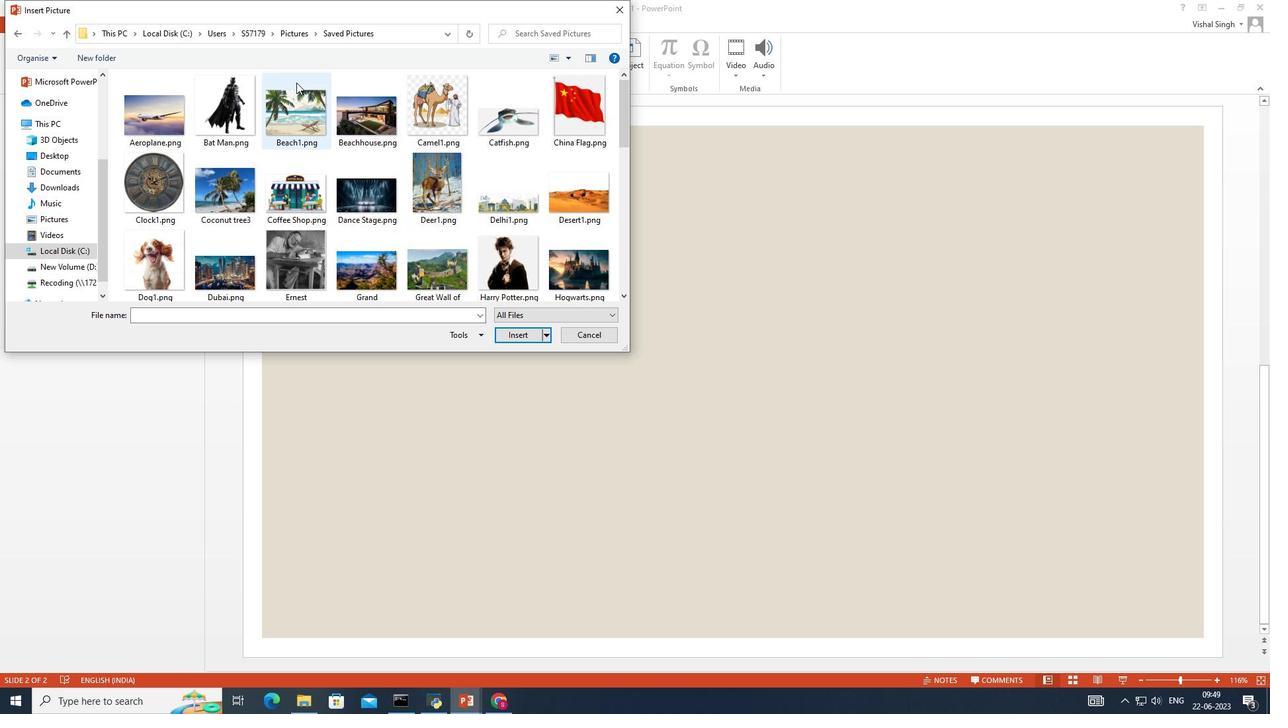 
Action: Mouse moved to (430, 97)
Screenshot: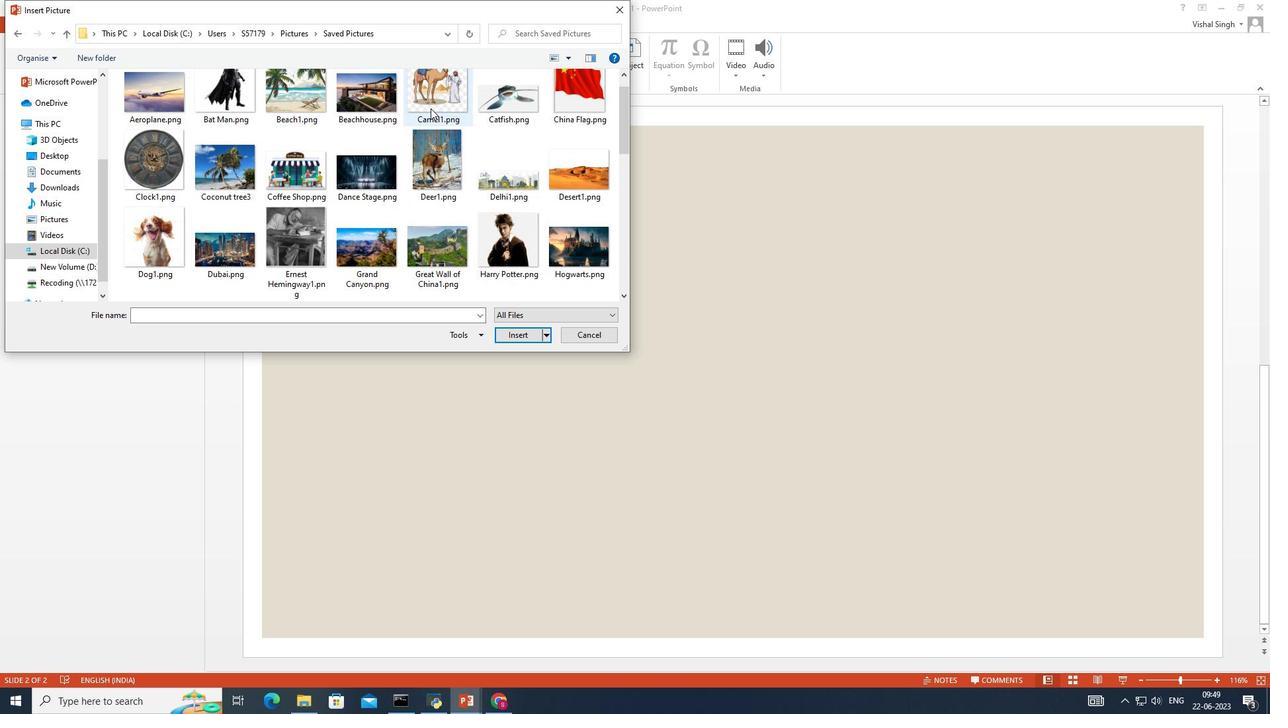 
Action: Mouse scrolled (430, 96) with delta (0, 0)
Screenshot: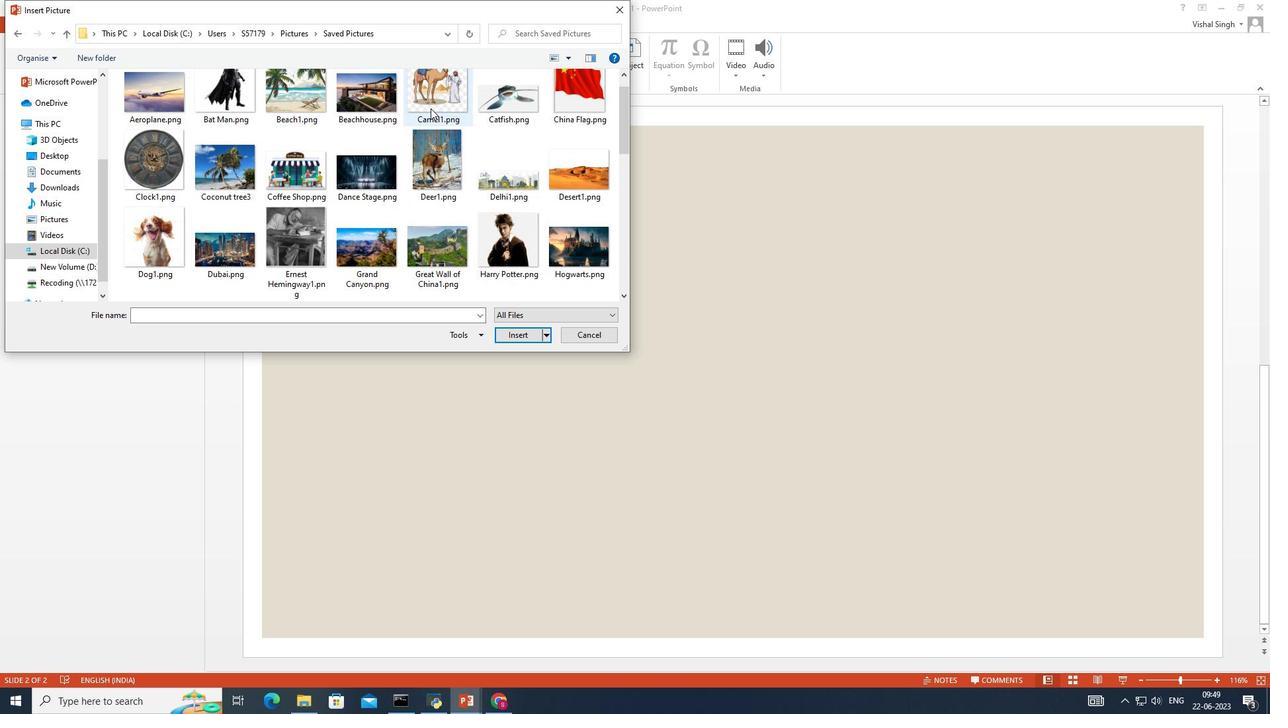 
Action: Mouse moved to (418, 94)
Screenshot: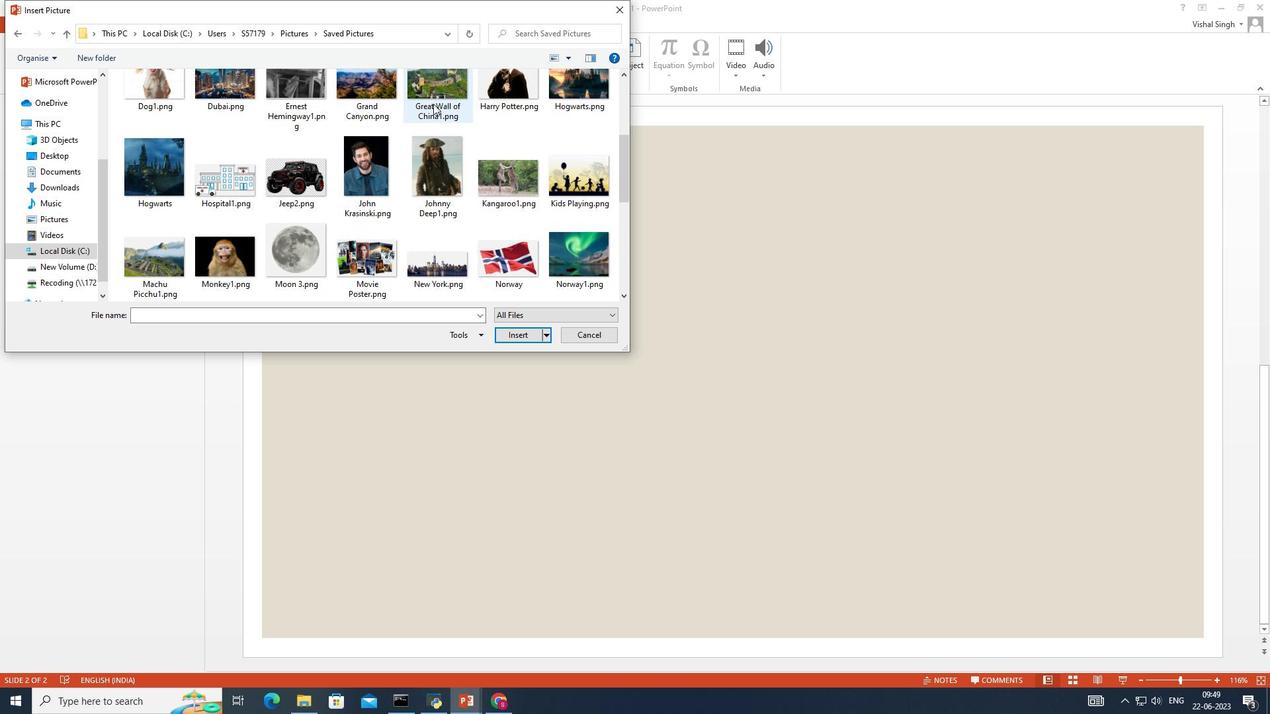 
Action: Mouse scrolled (418, 93) with delta (0, 0)
Screenshot: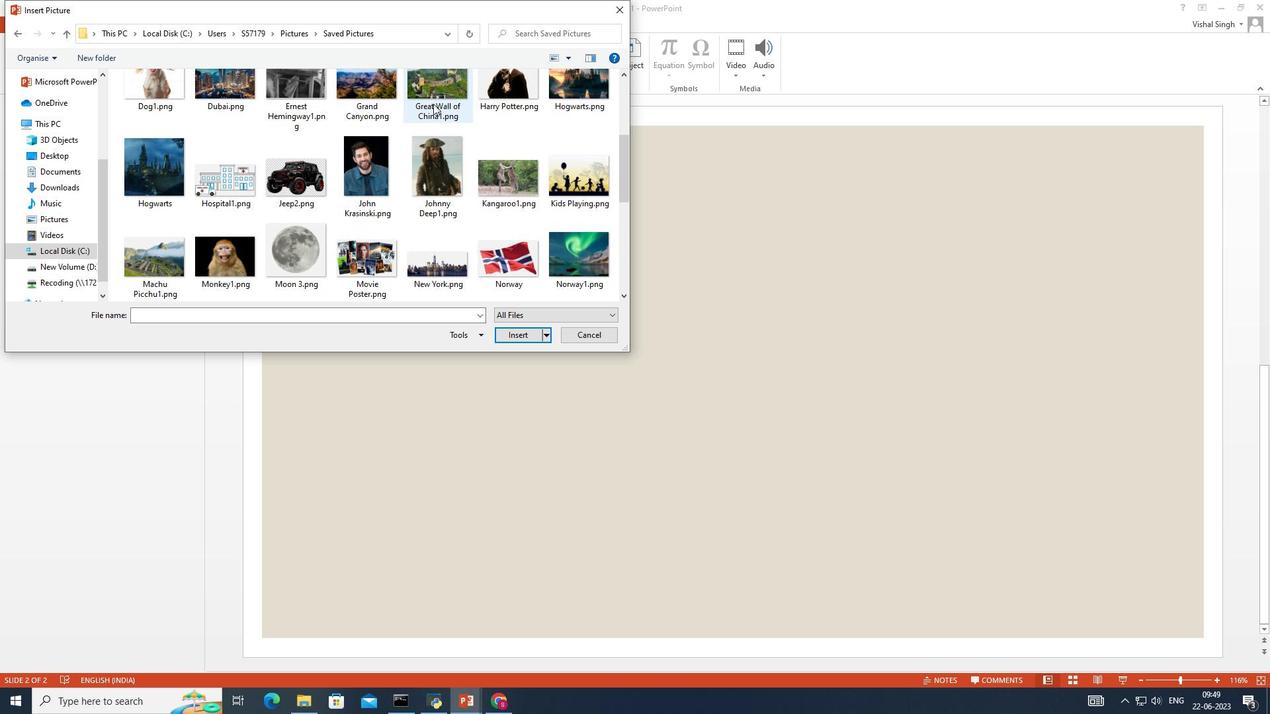 
Action: Mouse moved to (417, 94)
Screenshot: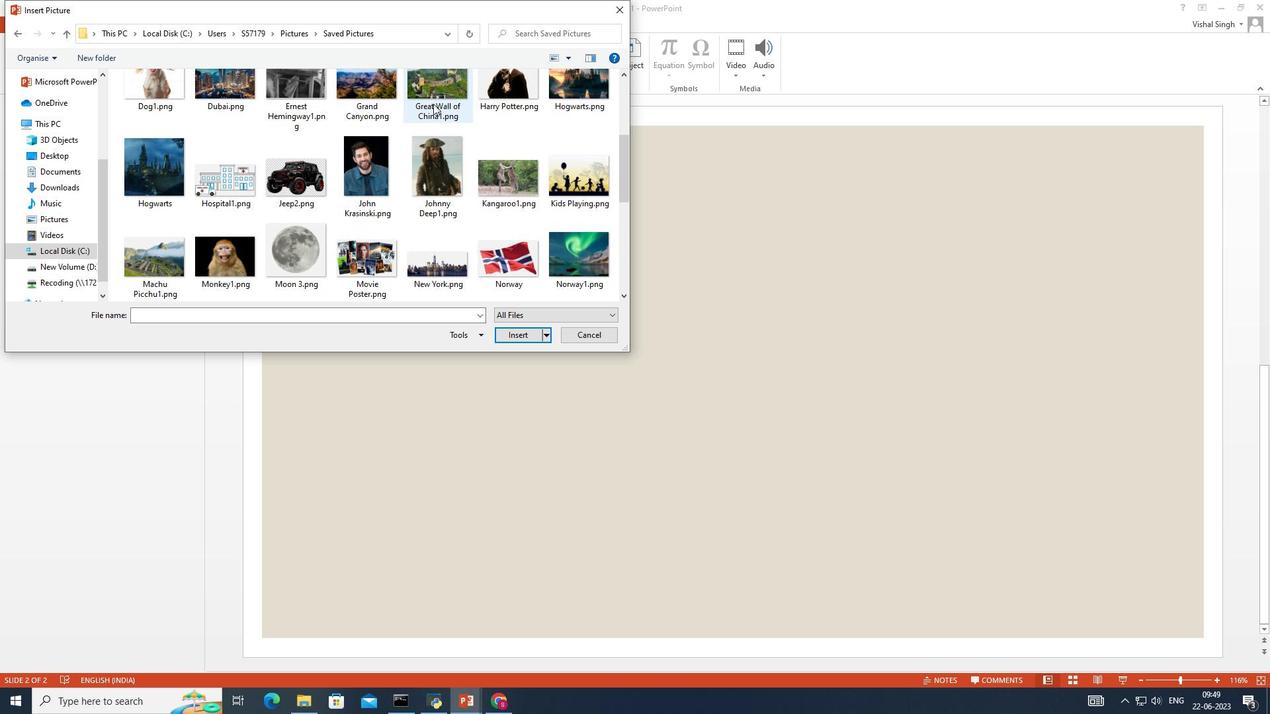 
Action: Mouse scrolled (417, 93) with delta (0, 0)
Screenshot: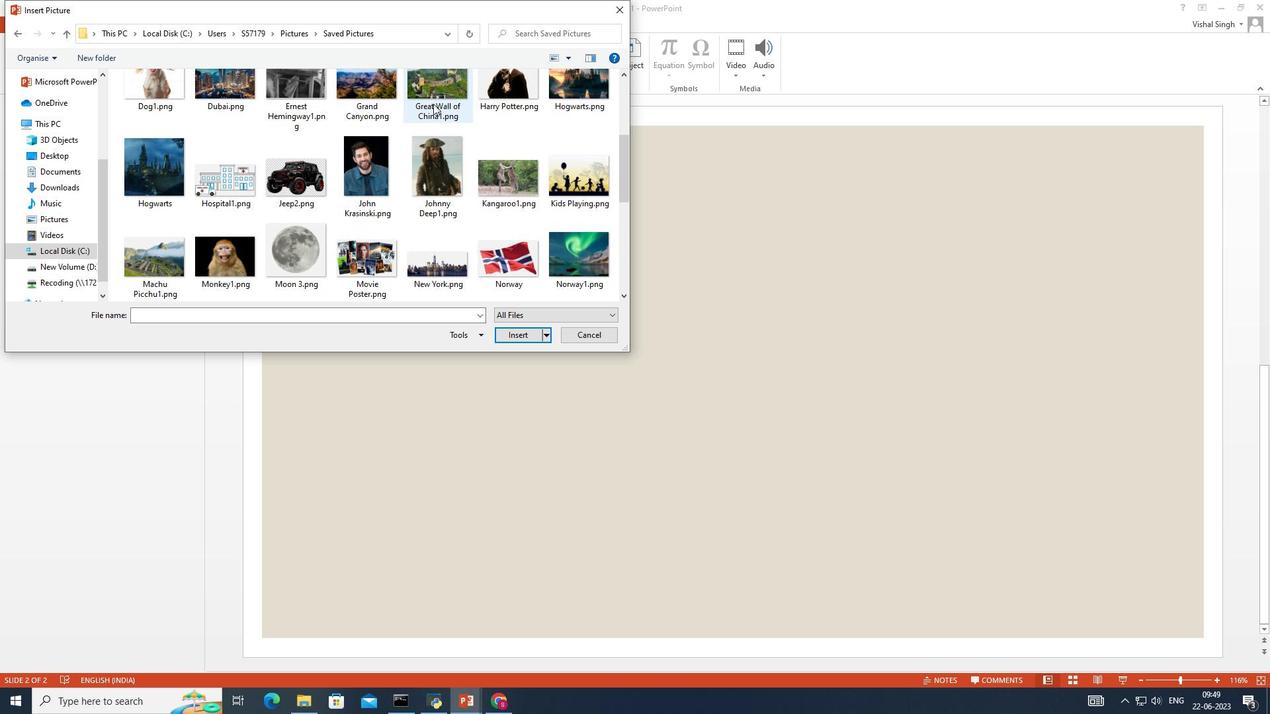 
Action: Mouse moved to (424, 87)
Screenshot: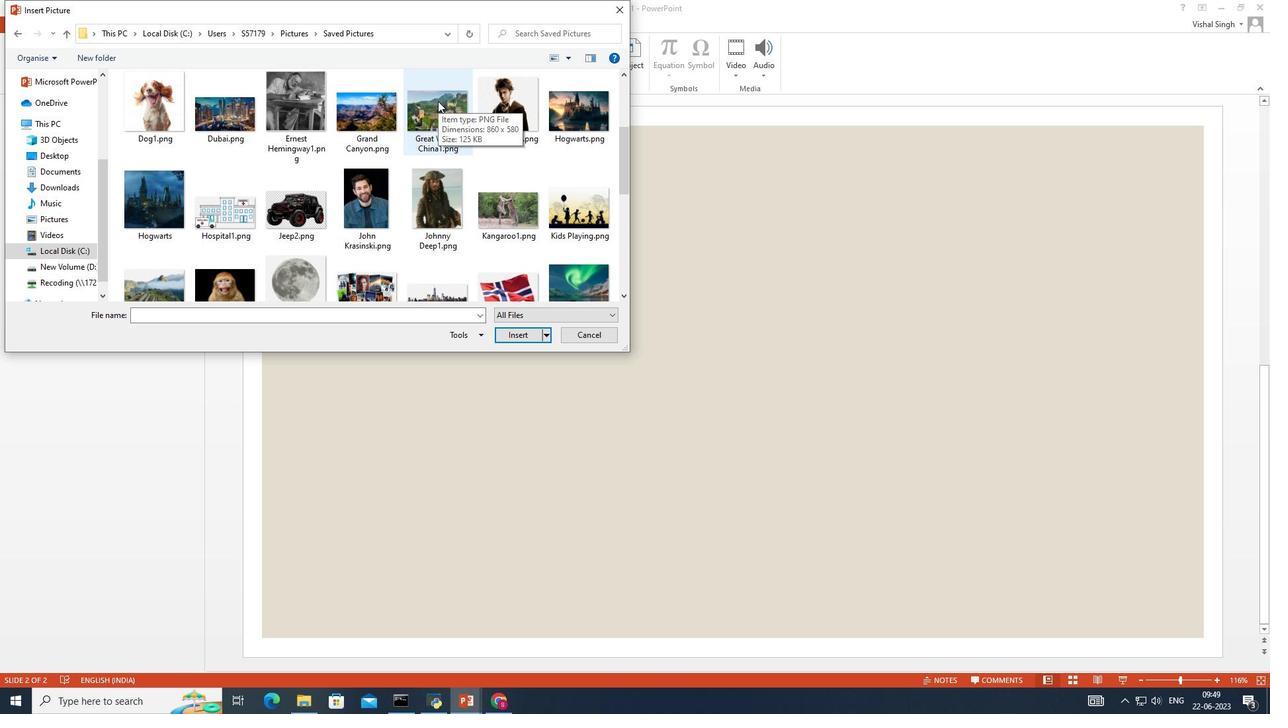 
Action: Mouse scrolled (424, 88) with delta (0, 0)
Screenshot: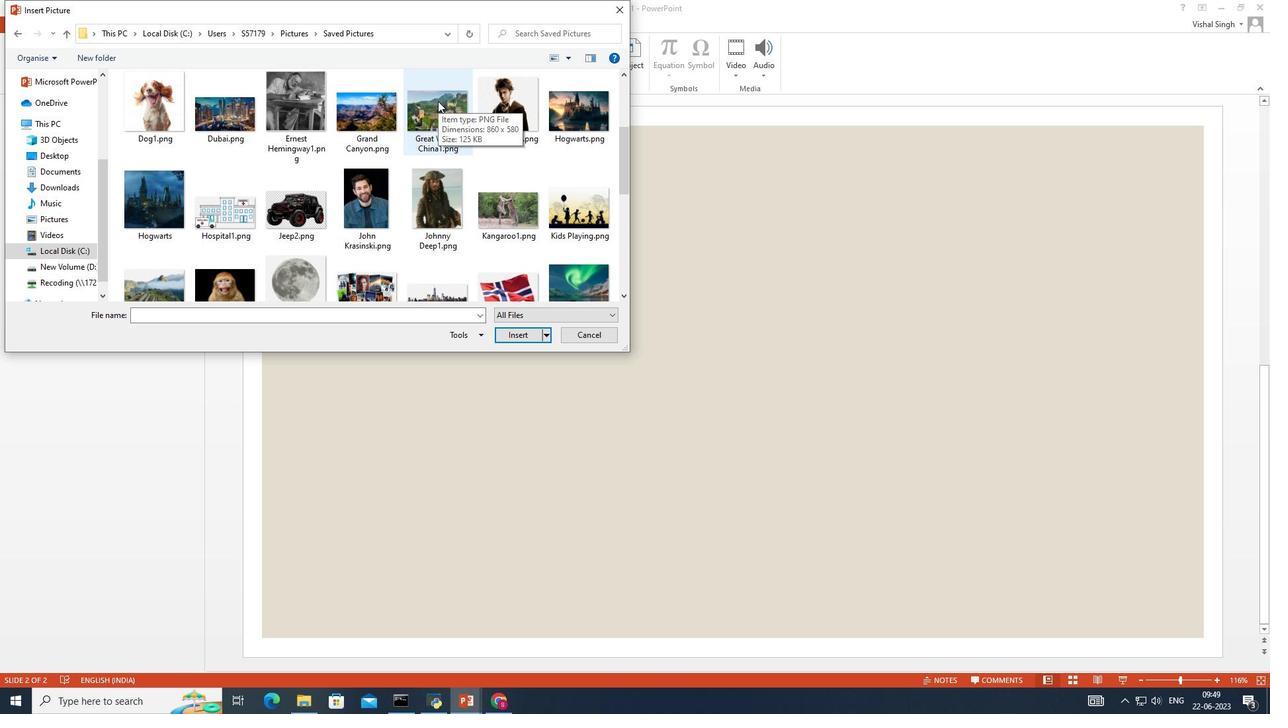 
Action: Mouse scrolled (424, 86) with delta (0, 0)
Screenshot: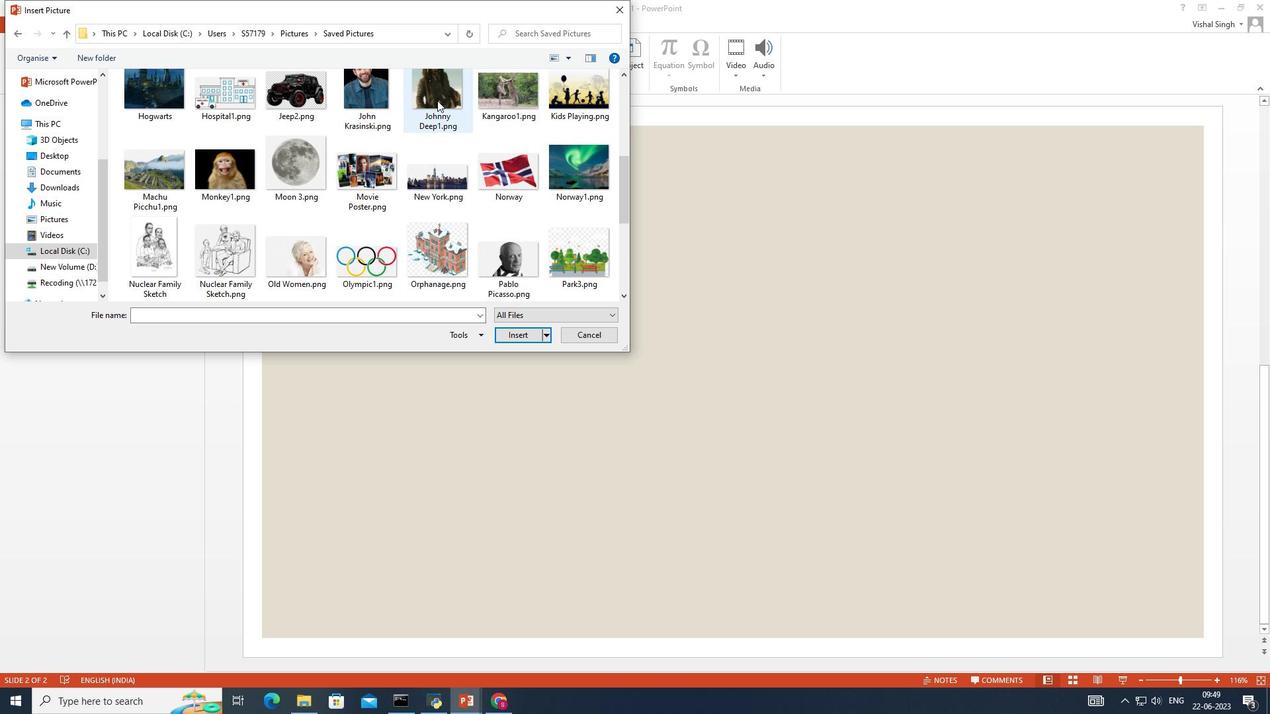 
Action: Mouse moved to (423, 88)
Screenshot: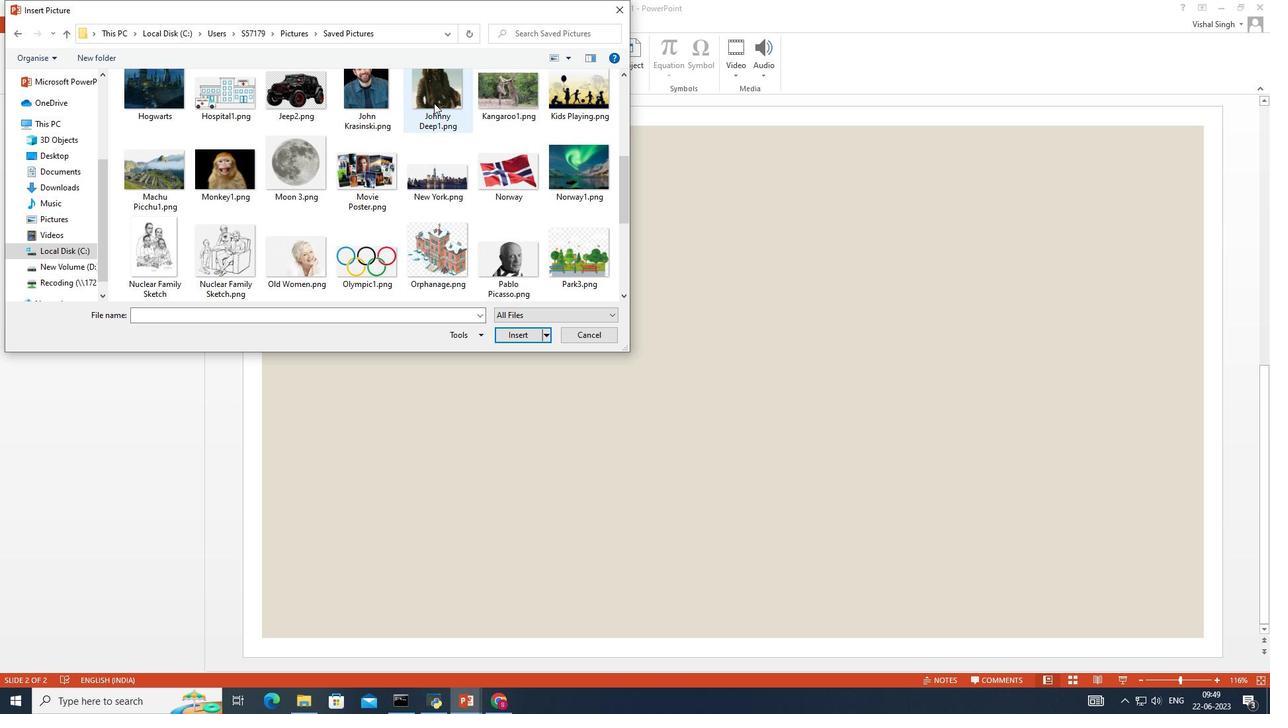 
Action: Mouse scrolled (423, 87) with delta (0, 0)
Screenshot: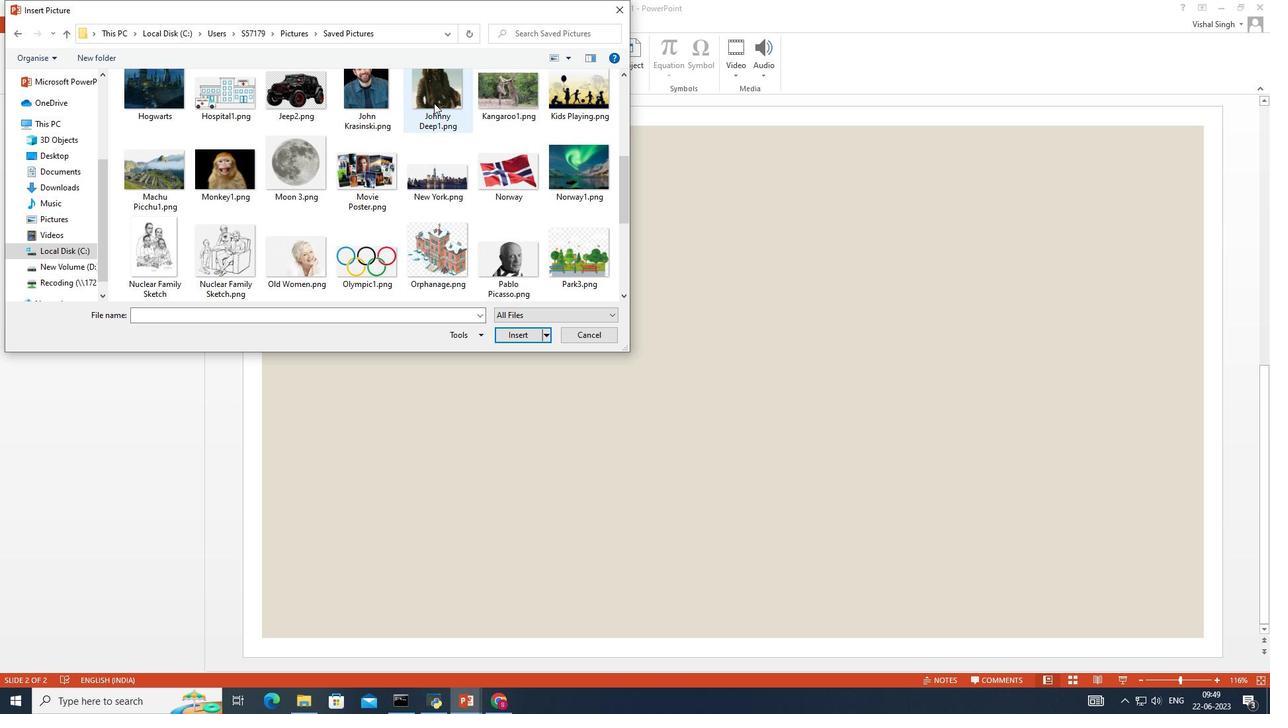 
Action: Mouse moved to (422, 87)
Screenshot: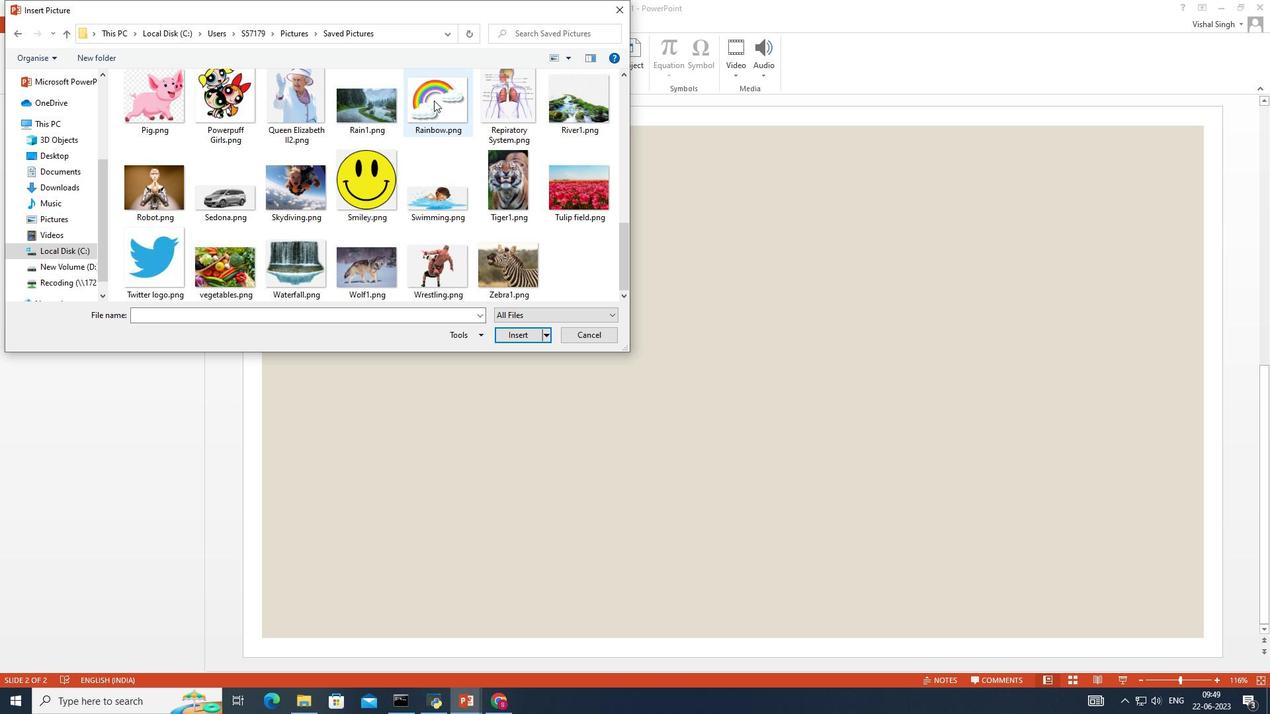 
Action: Mouse scrolled (422, 86) with delta (0, 0)
Screenshot: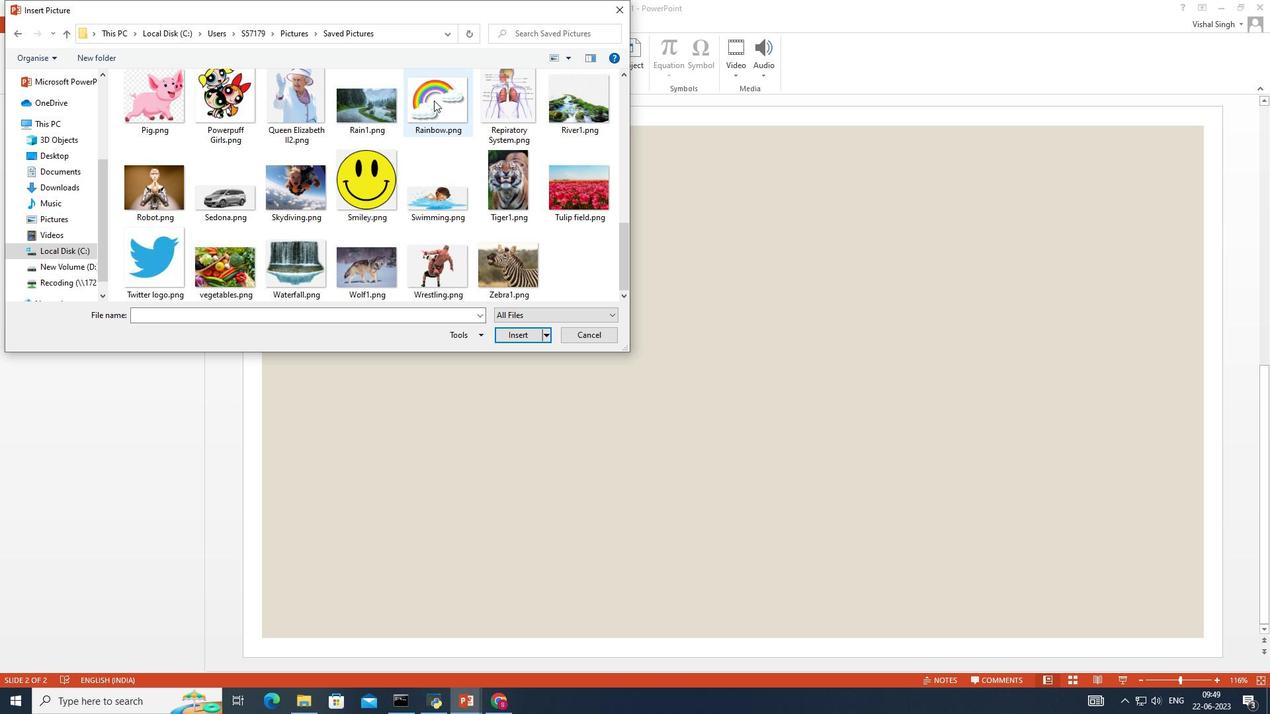 
Action: Mouse moved to (420, 89)
Screenshot: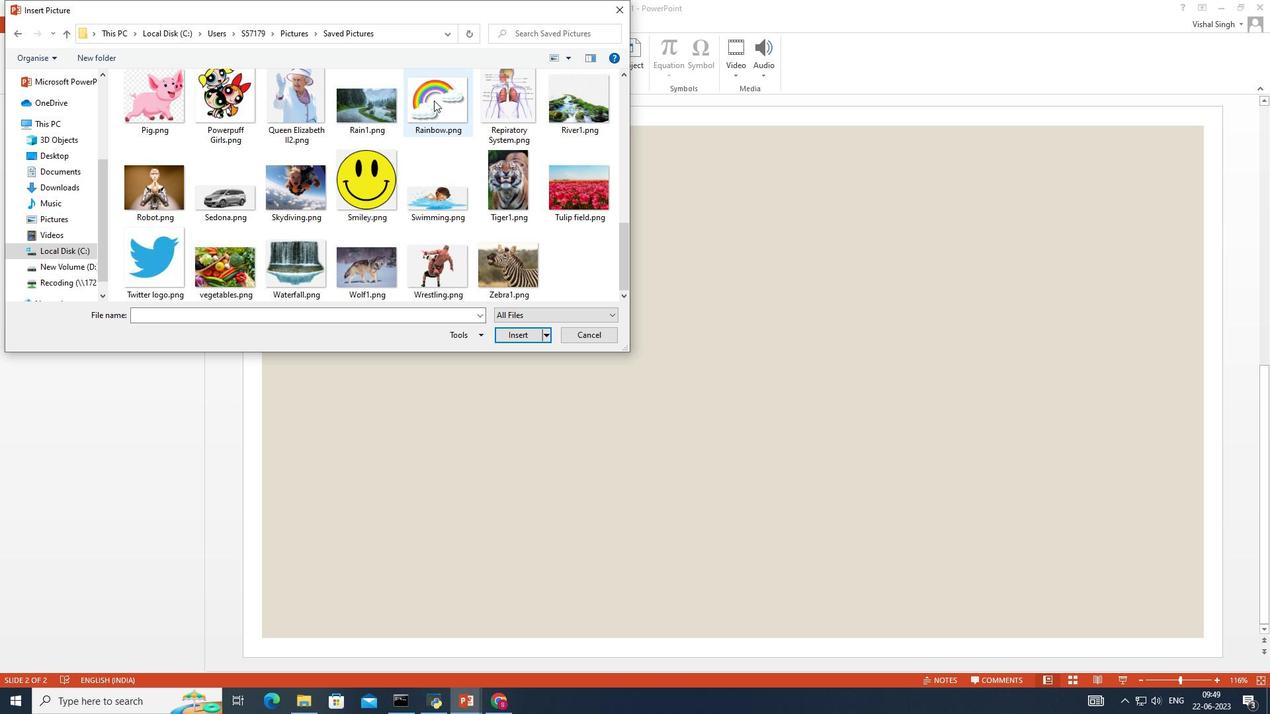 
Action: Mouse scrolled (420, 88) with delta (0, 0)
Screenshot: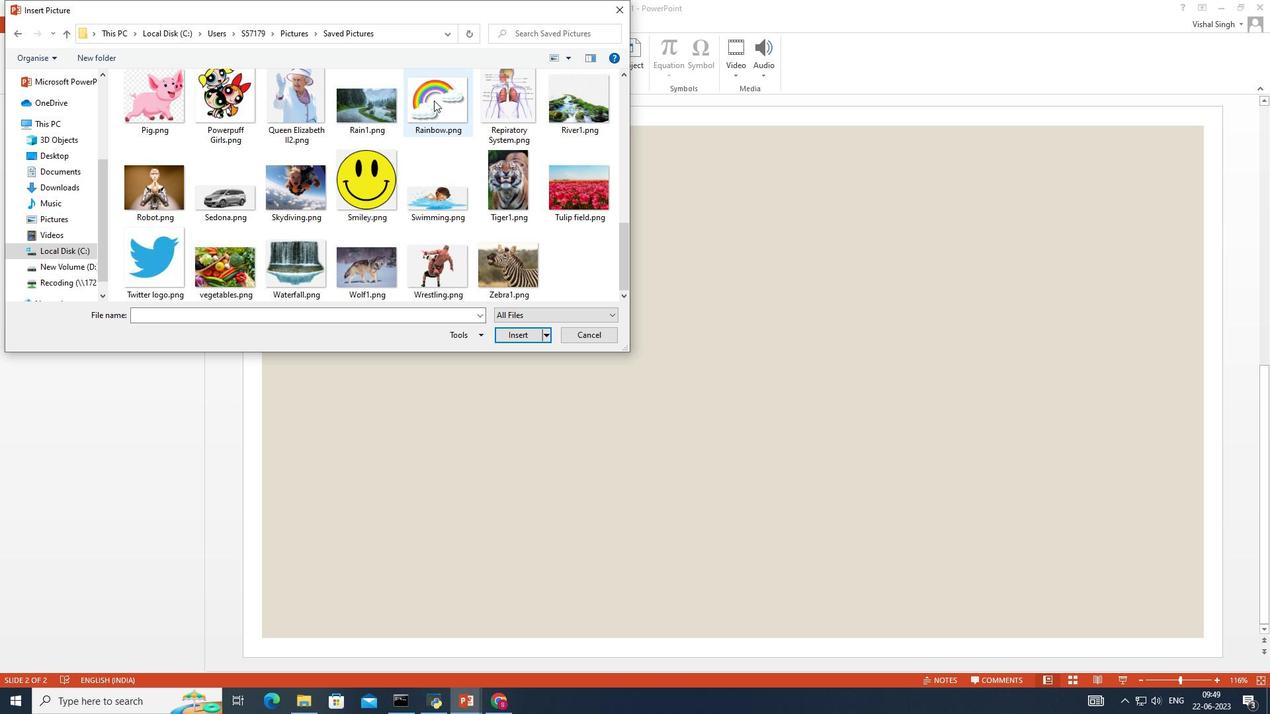 
Action: Mouse moved to (419, 89)
Screenshot: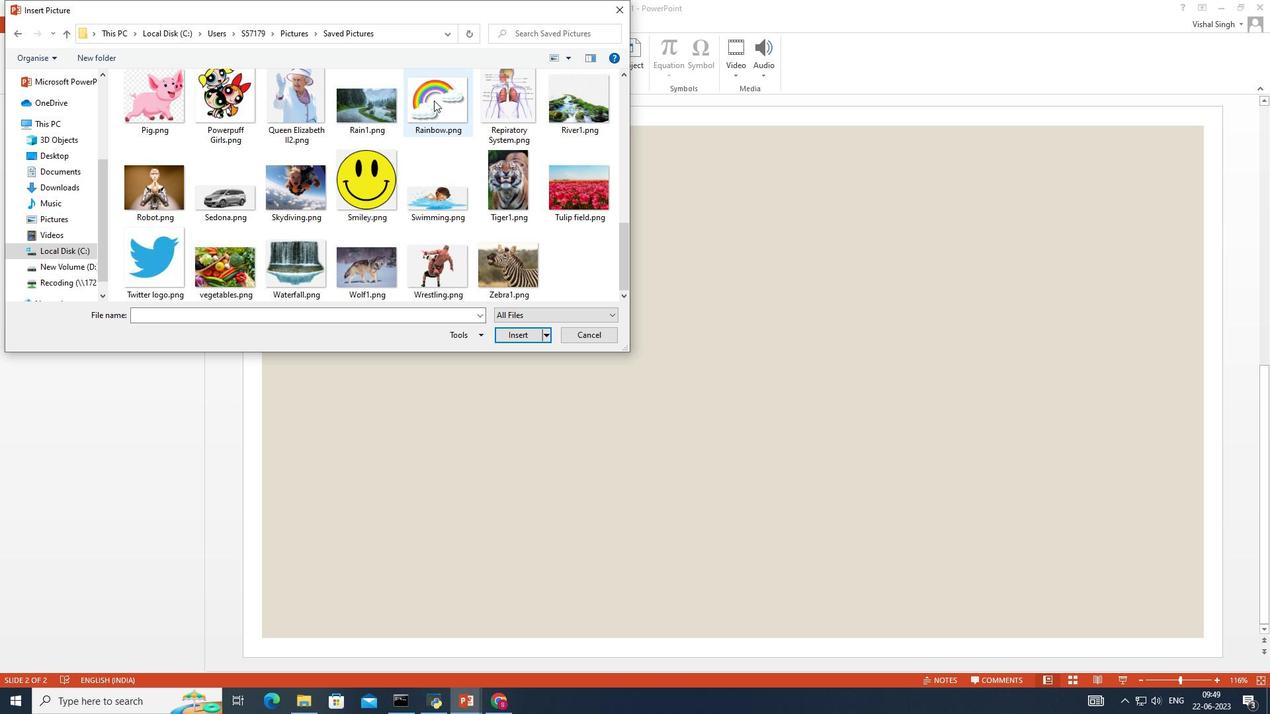 
Action: Mouse scrolled (419, 88) with delta (0, 0)
Screenshot: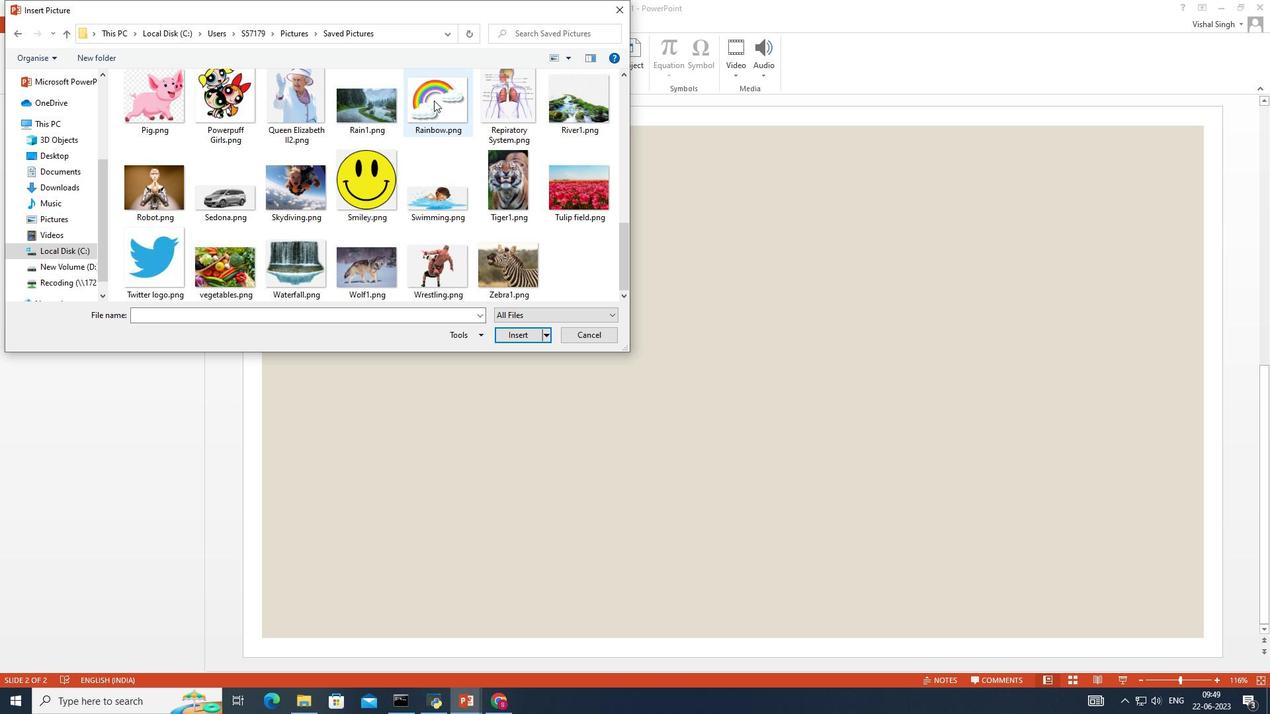 
Action: Mouse moved to (420, 86)
Screenshot: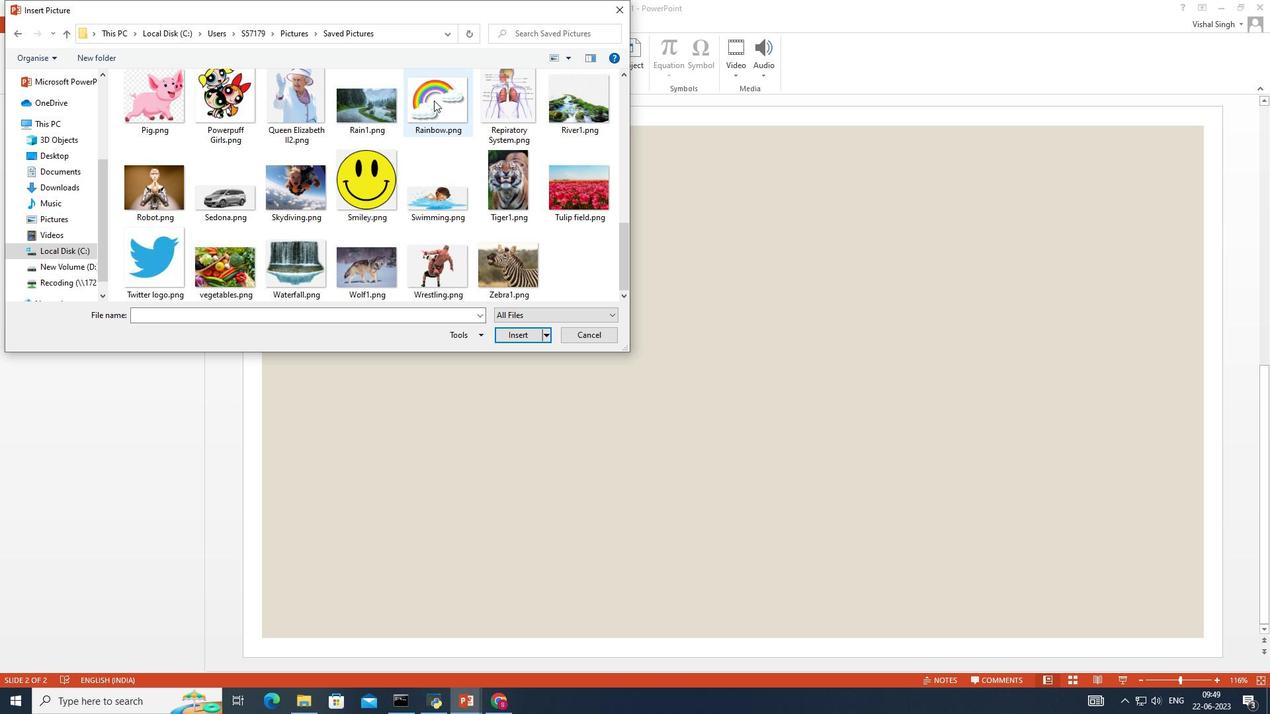 
Action: Mouse scrolled (420, 86) with delta (0, 0)
Screenshot: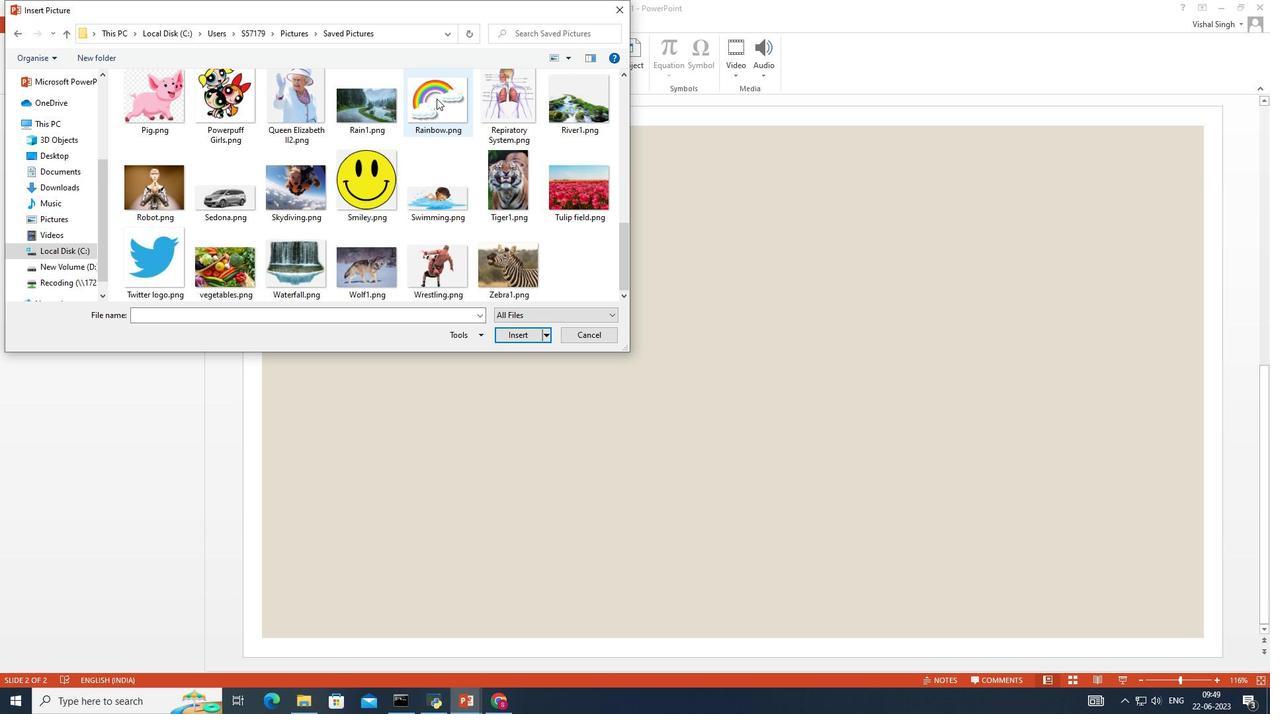 
Action: Mouse moved to (420, 86)
Screenshot: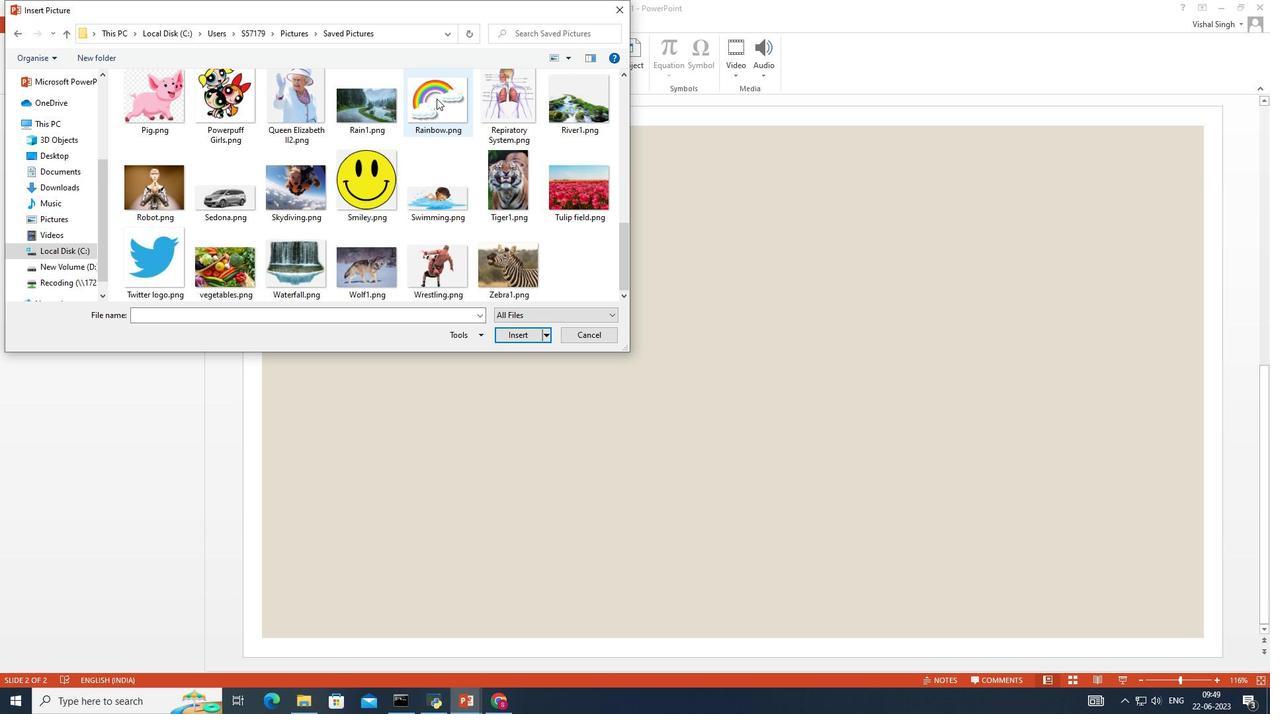 
Action: Mouse scrolled (420, 86) with delta (0, 0)
Screenshot: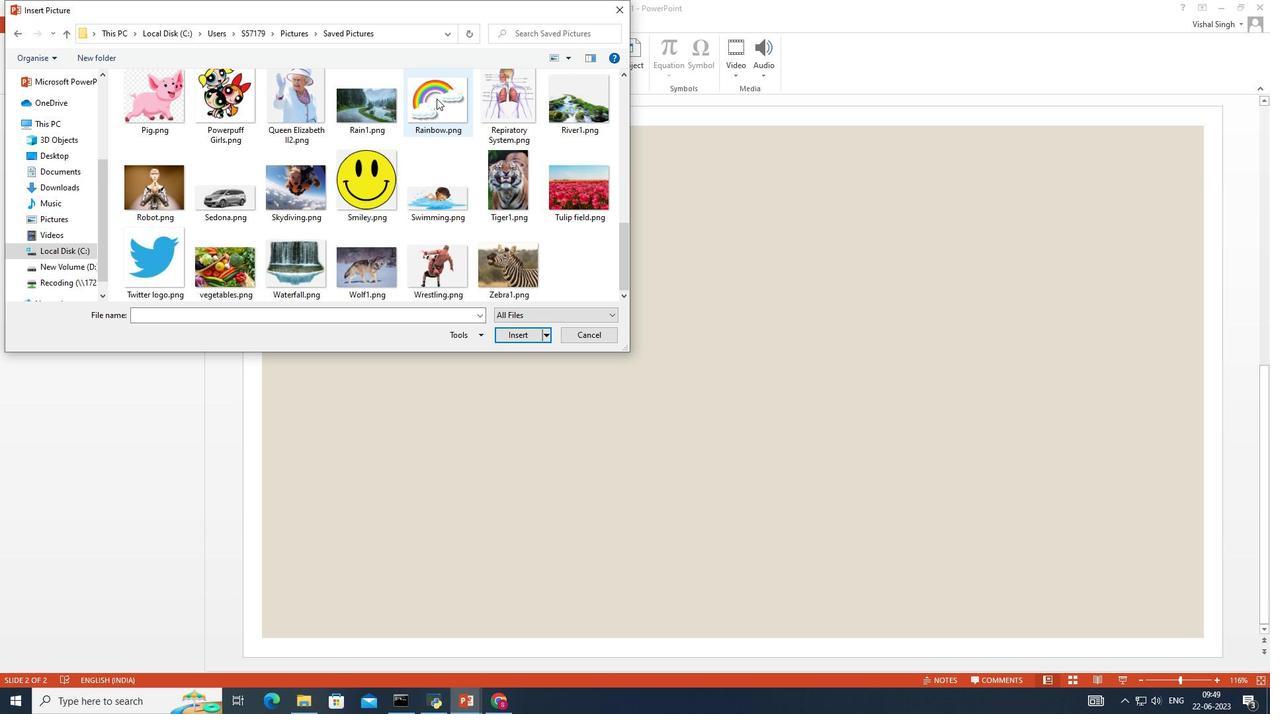 
Action: Mouse scrolled (420, 86) with delta (0, 0)
Screenshot: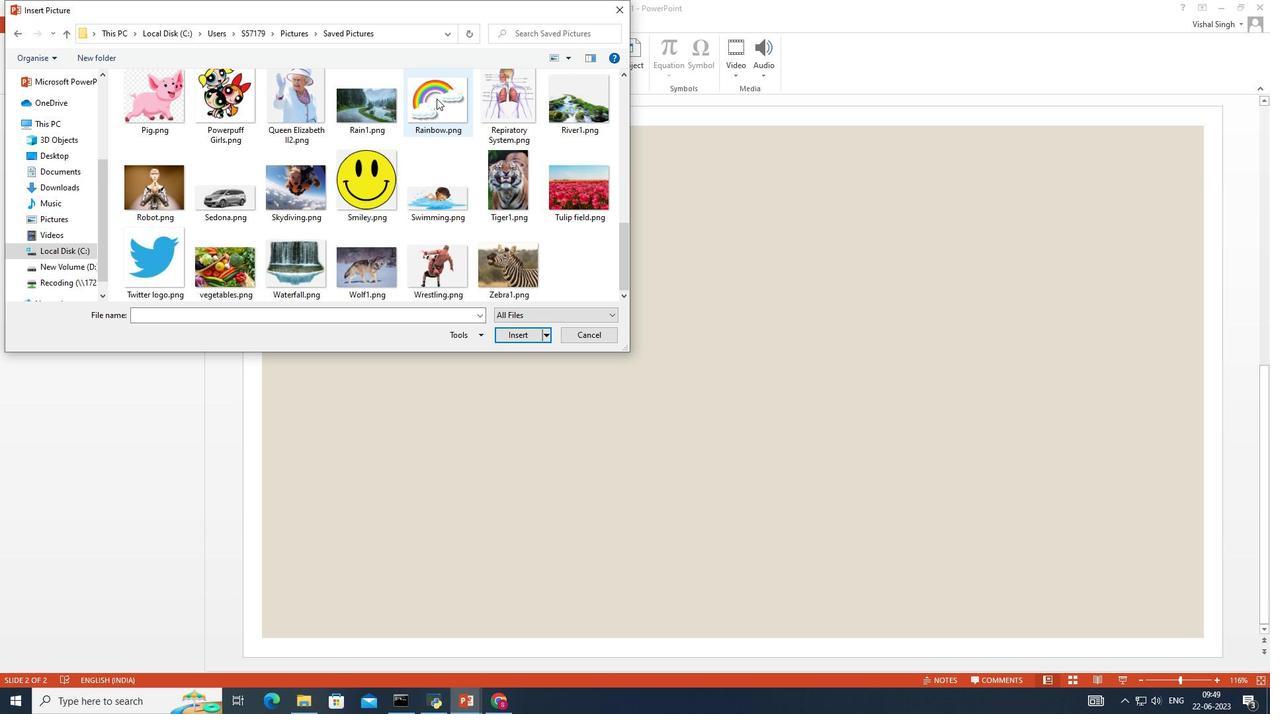 
Action: Mouse moved to (58, 113)
Screenshot: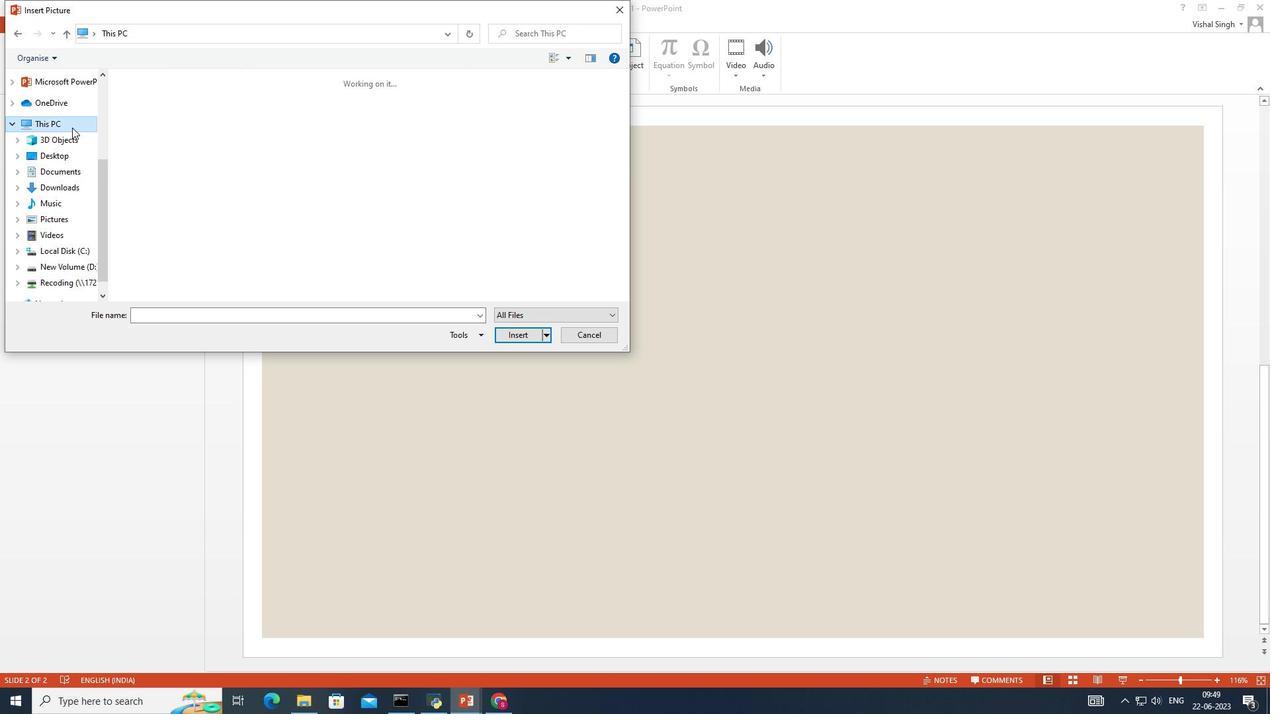 
Action: Mouse pressed left at (58, 113)
Screenshot: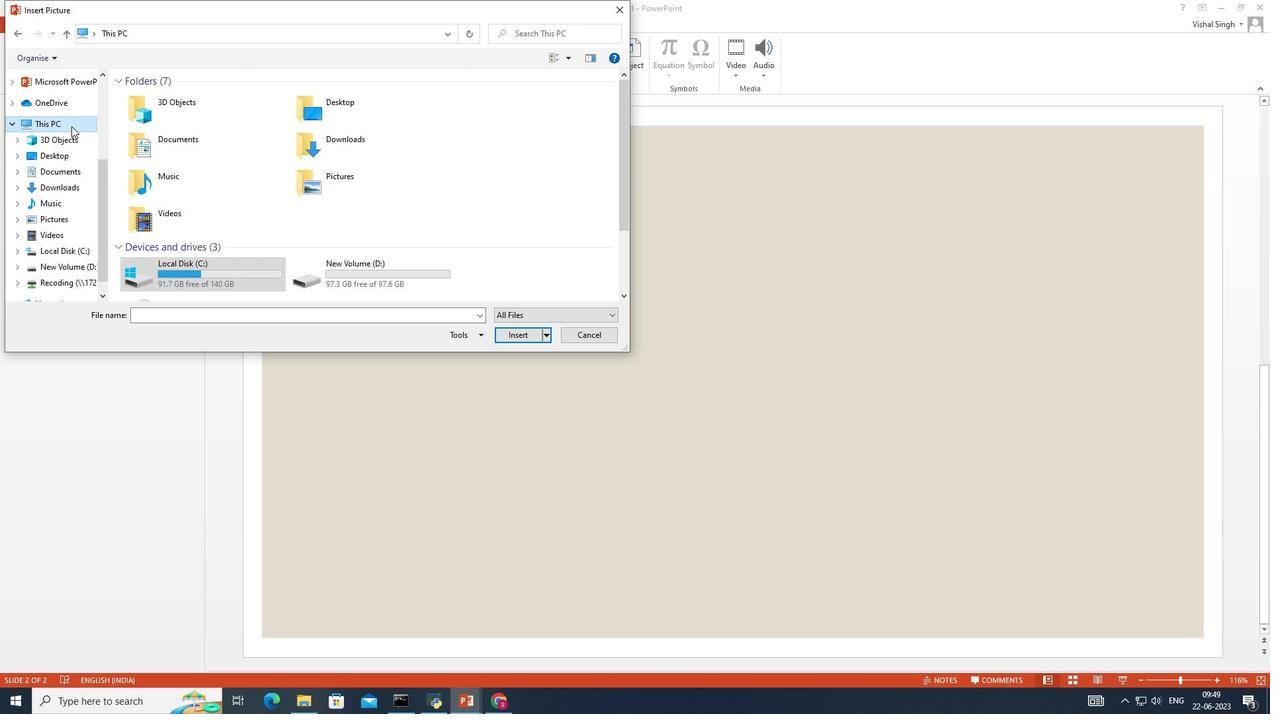 
Action: Mouse moved to (60, 170)
Screenshot: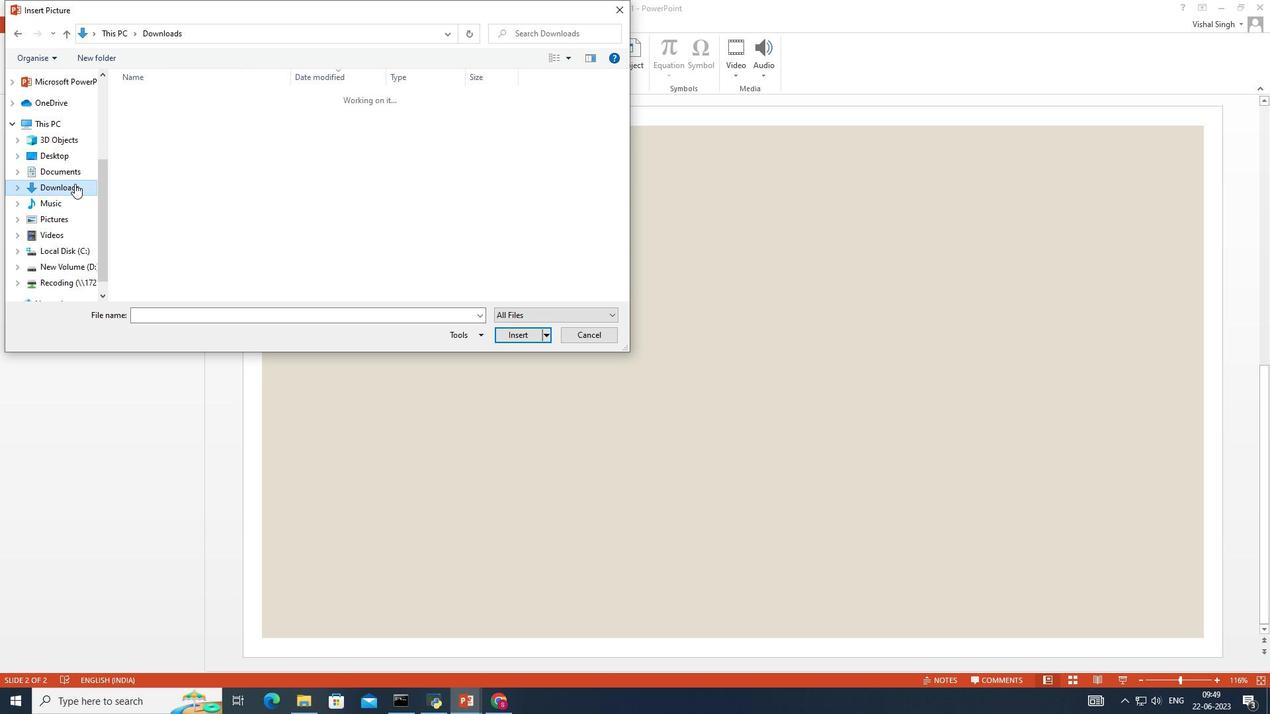 
Action: Mouse pressed left at (60, 170)
Screenshot: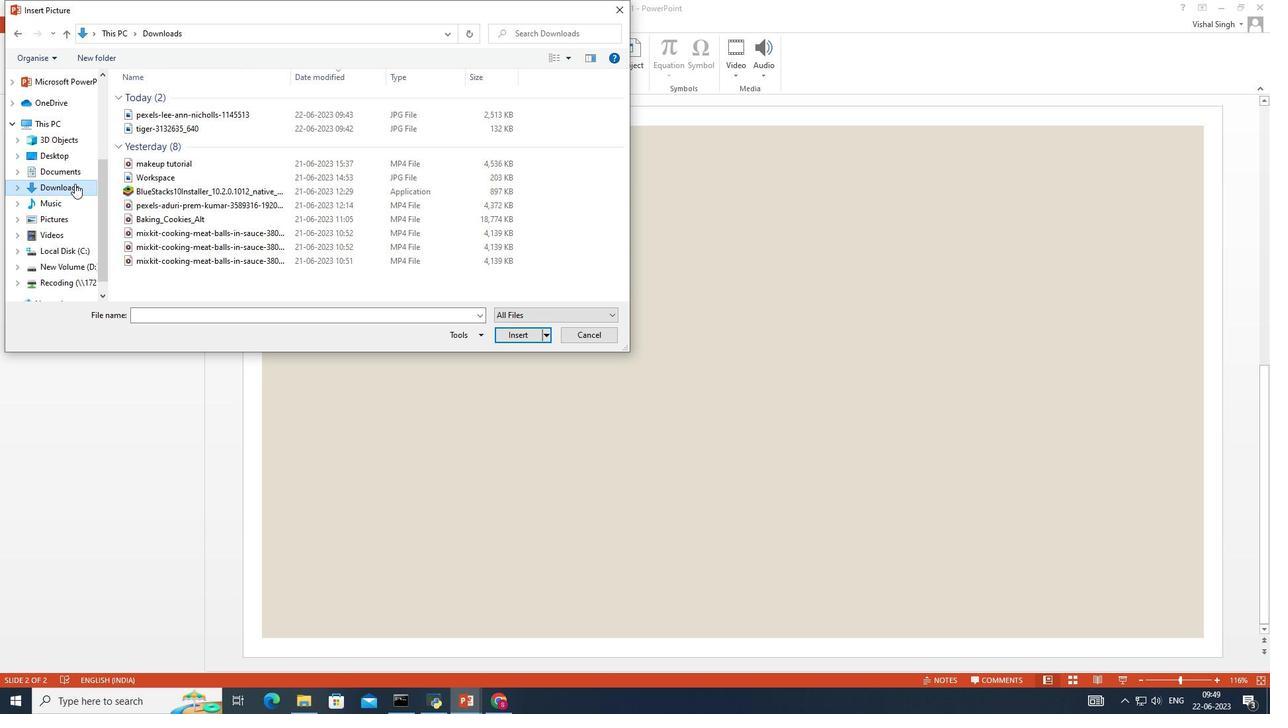 
Action: Mouse moved to (213, 116)
Screenshot: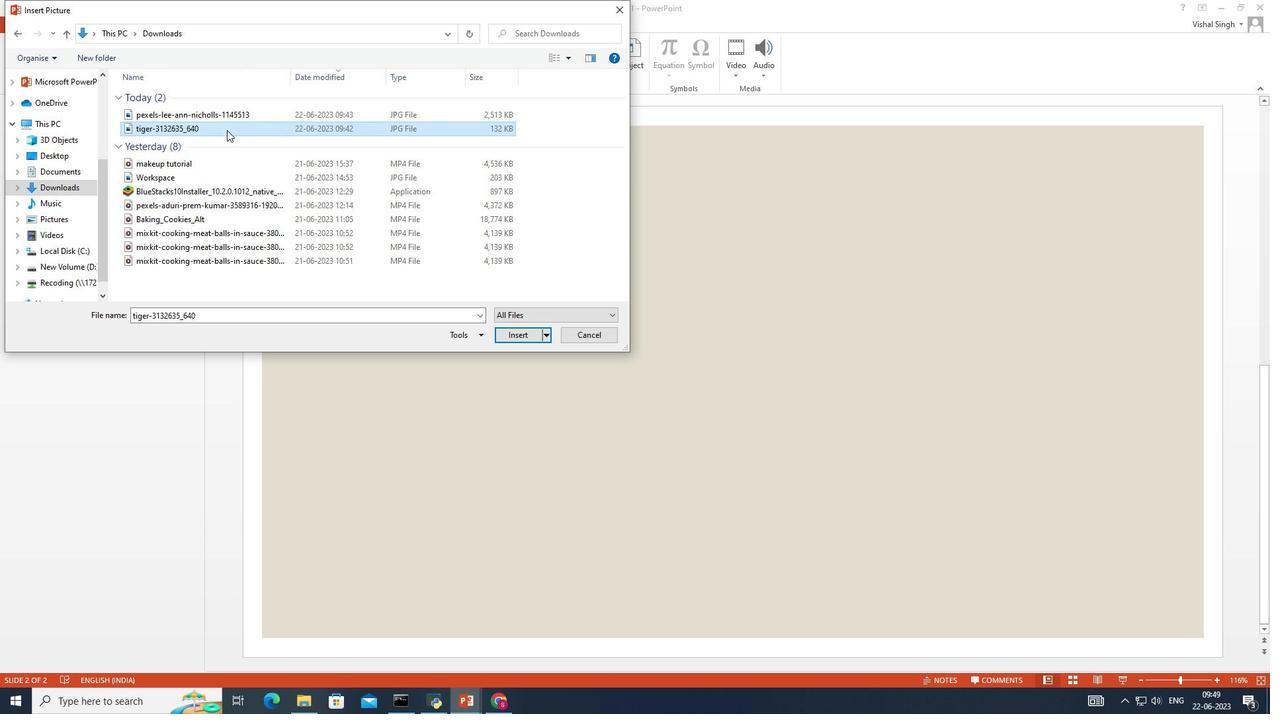 
Action: Mouse pressed left at (213, 116)
Screenshot: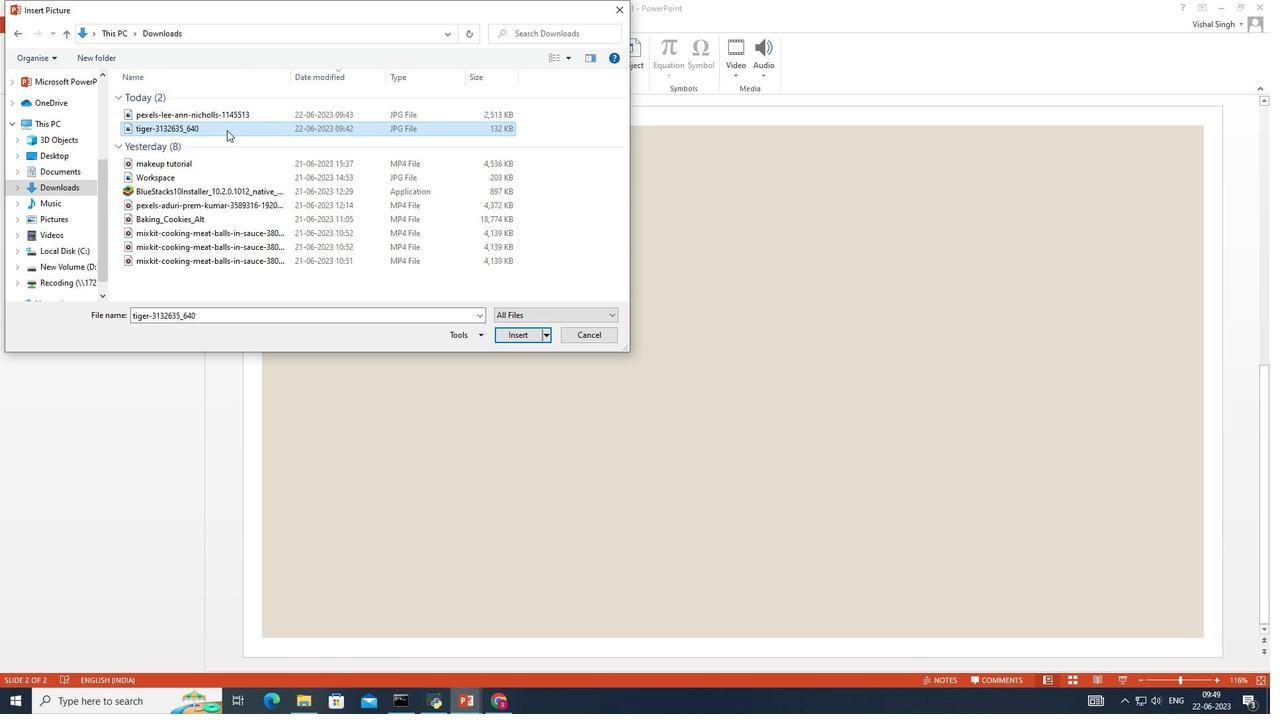 
Action: Mouse moved to (503, 319)
Screenshot: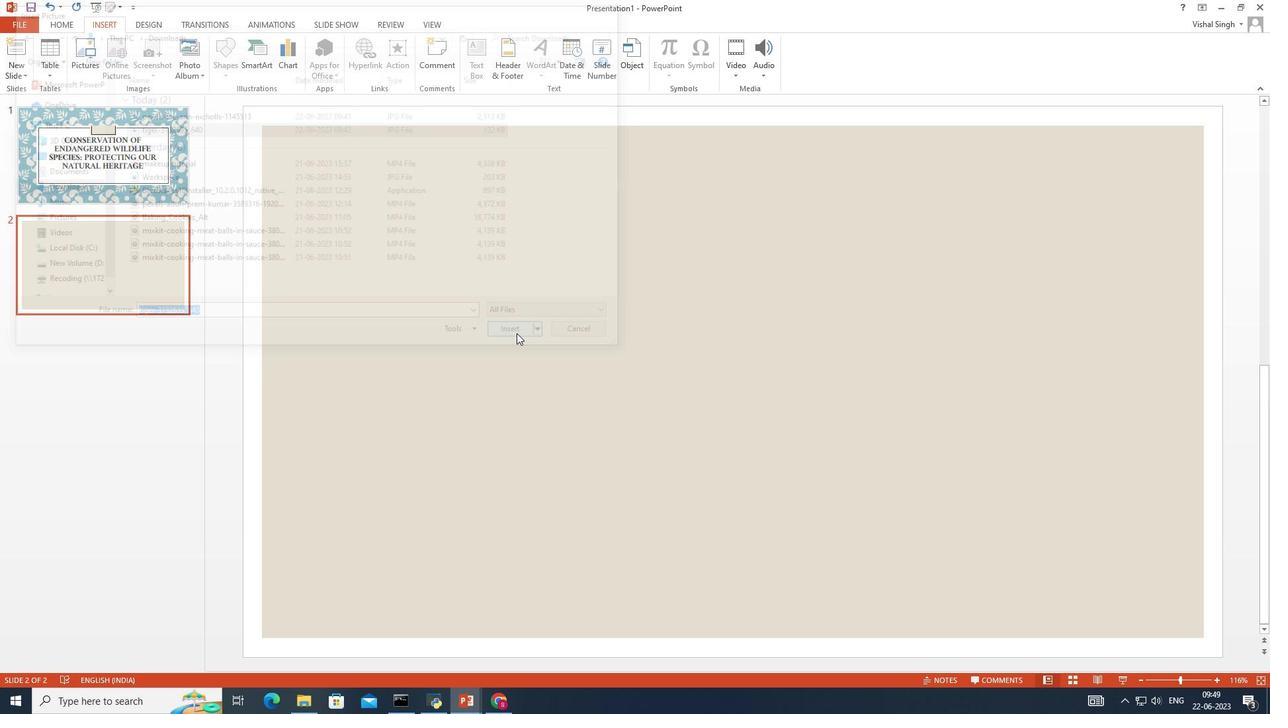 
Action: Mouse pressed left at (503, 319)
Screenshot: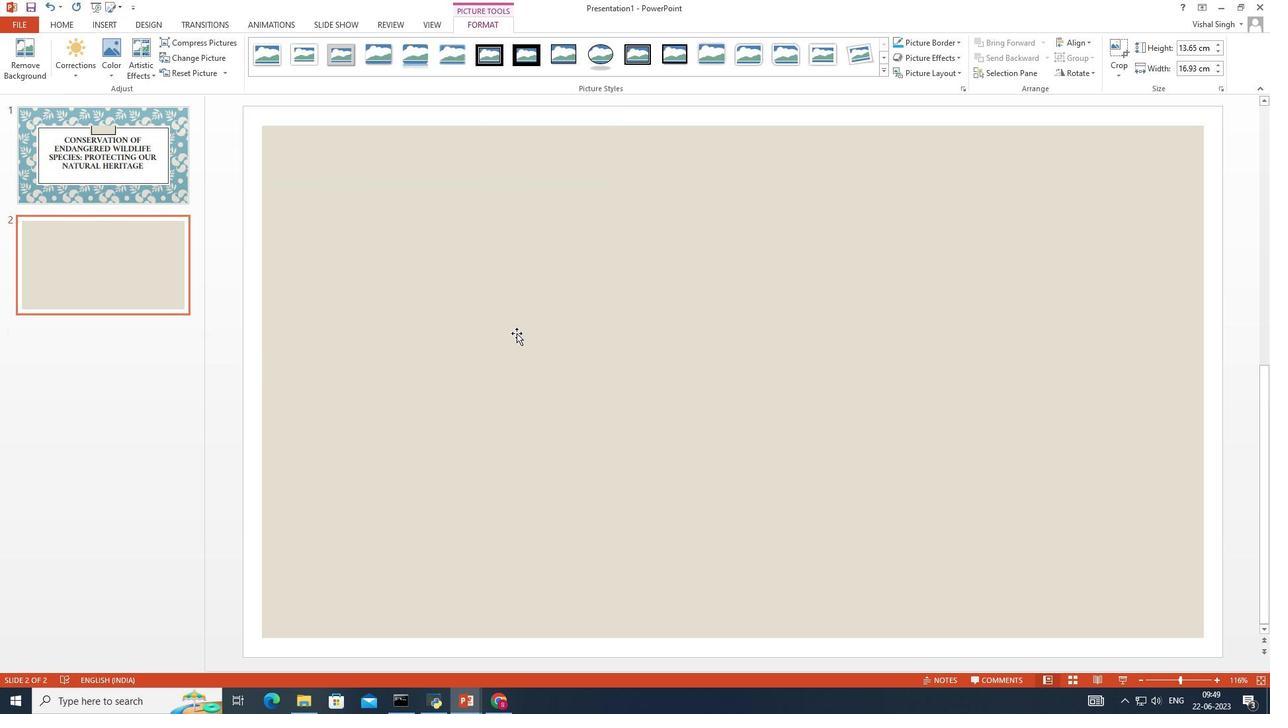 
Action: Mouse moved to (473, 170)
Screenshot: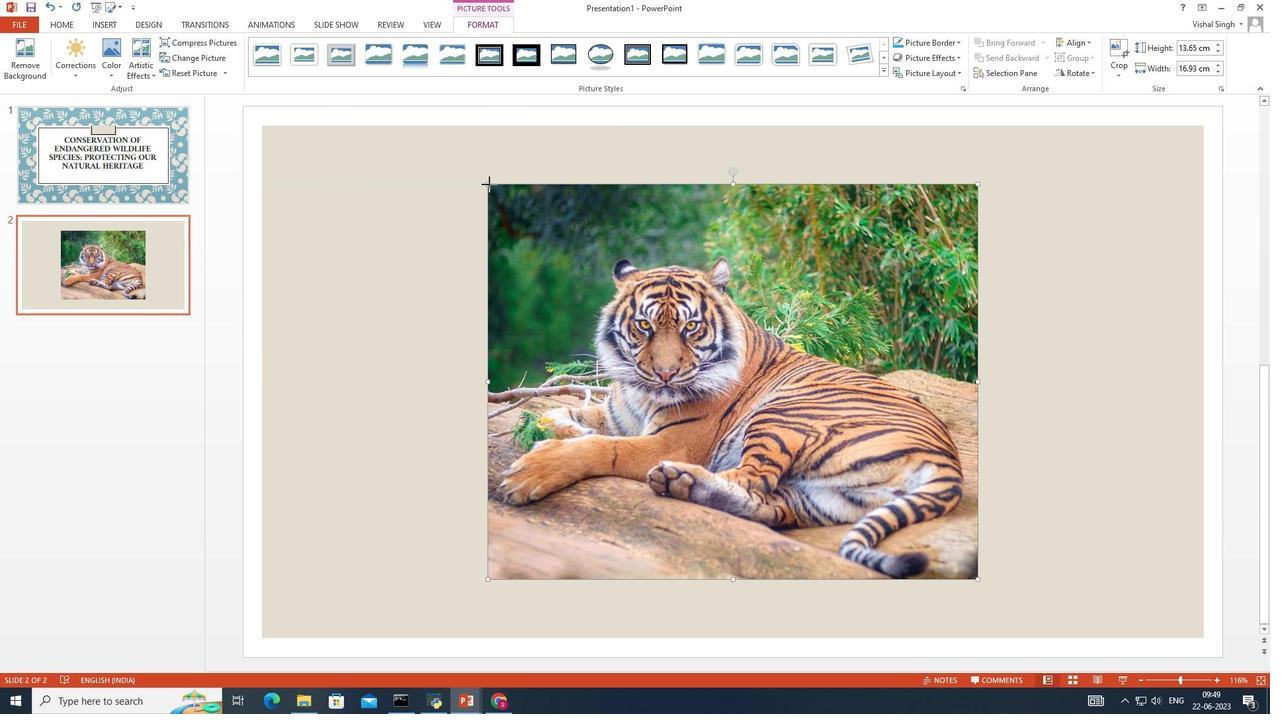 
Action: Mouse pressed left at (473, 170)
Screenshot: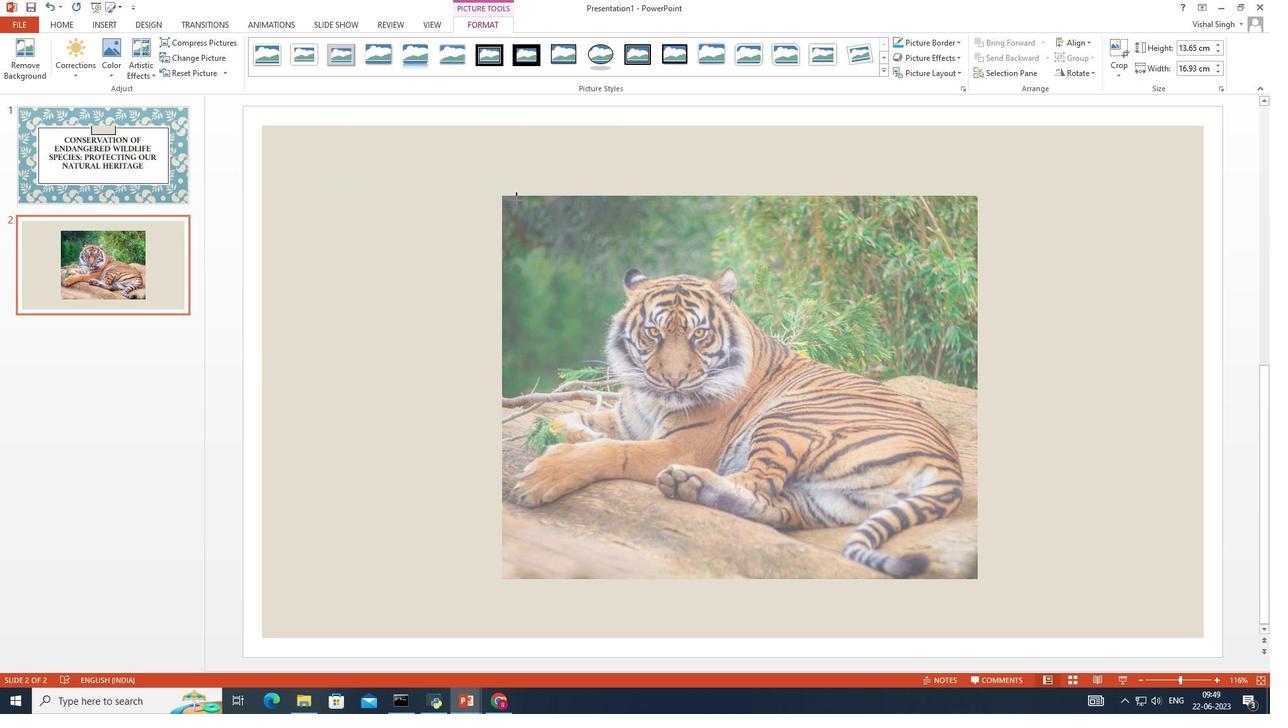 
Action: Mouse moved to (597, 266)
Screenshot: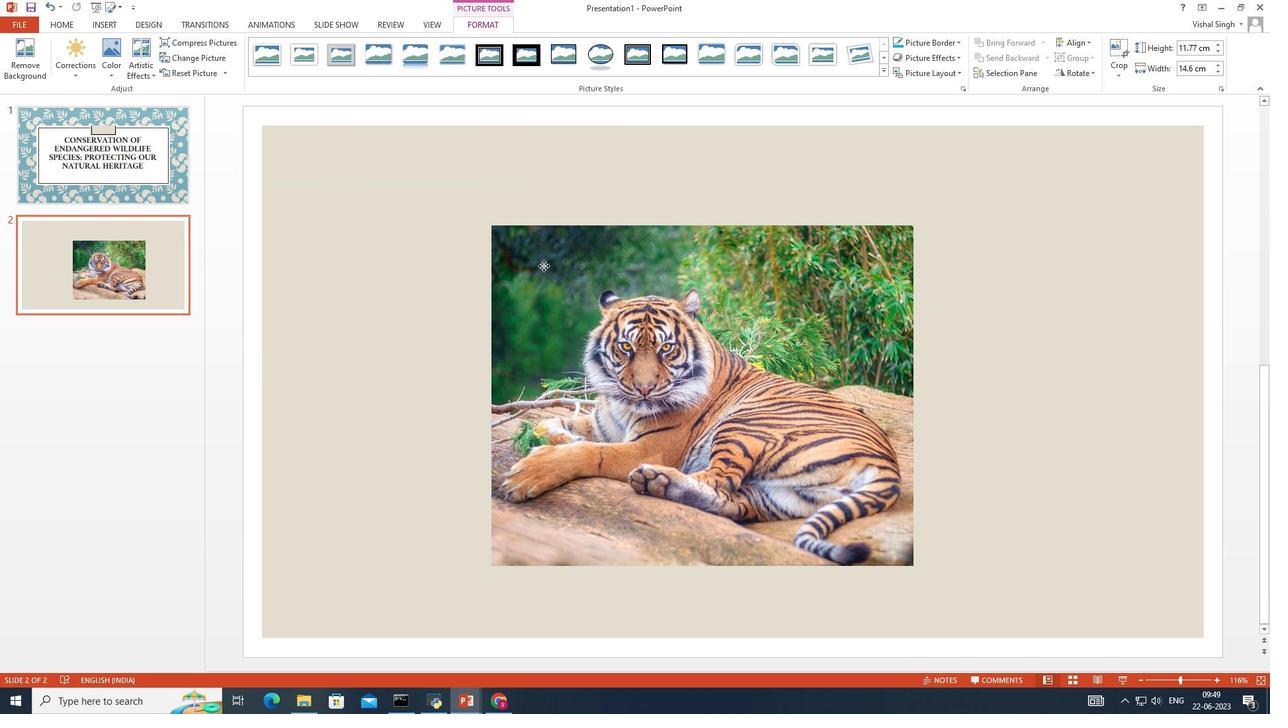 
Action: Mouse pressed left at (597, 266)
Screenshot: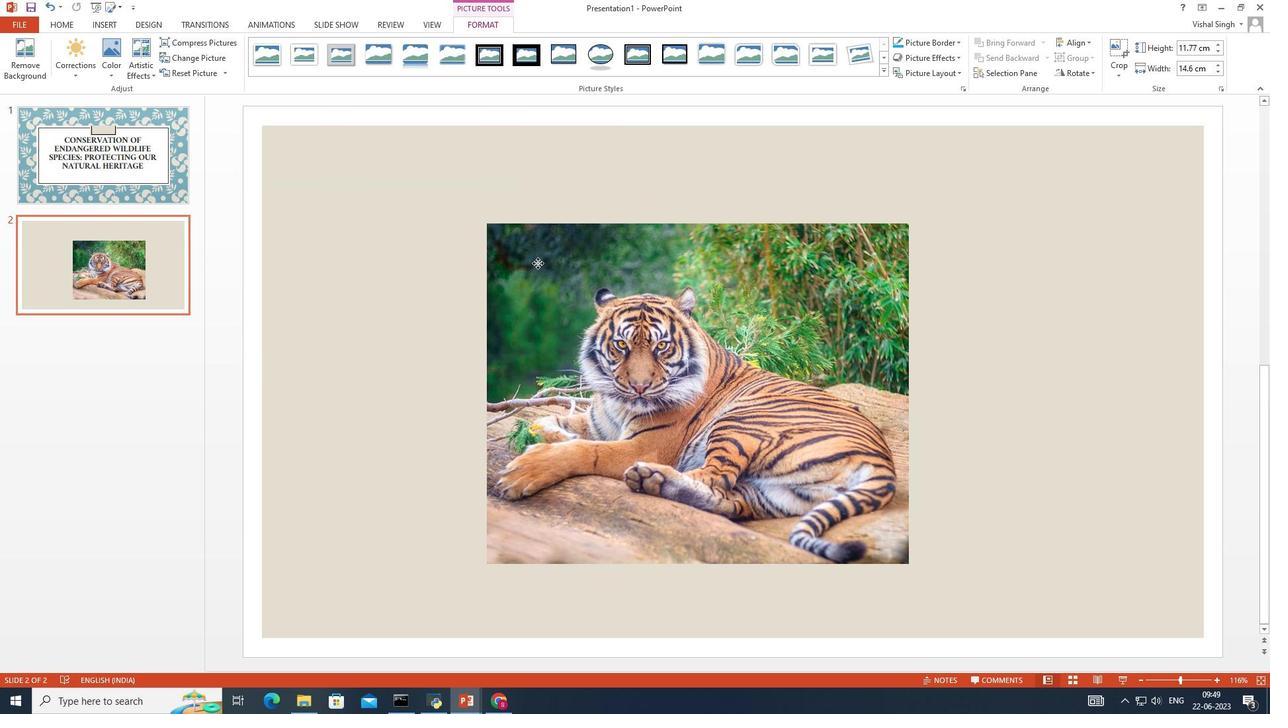 
Action: Mouse moved to (602, 274)
Screenshot: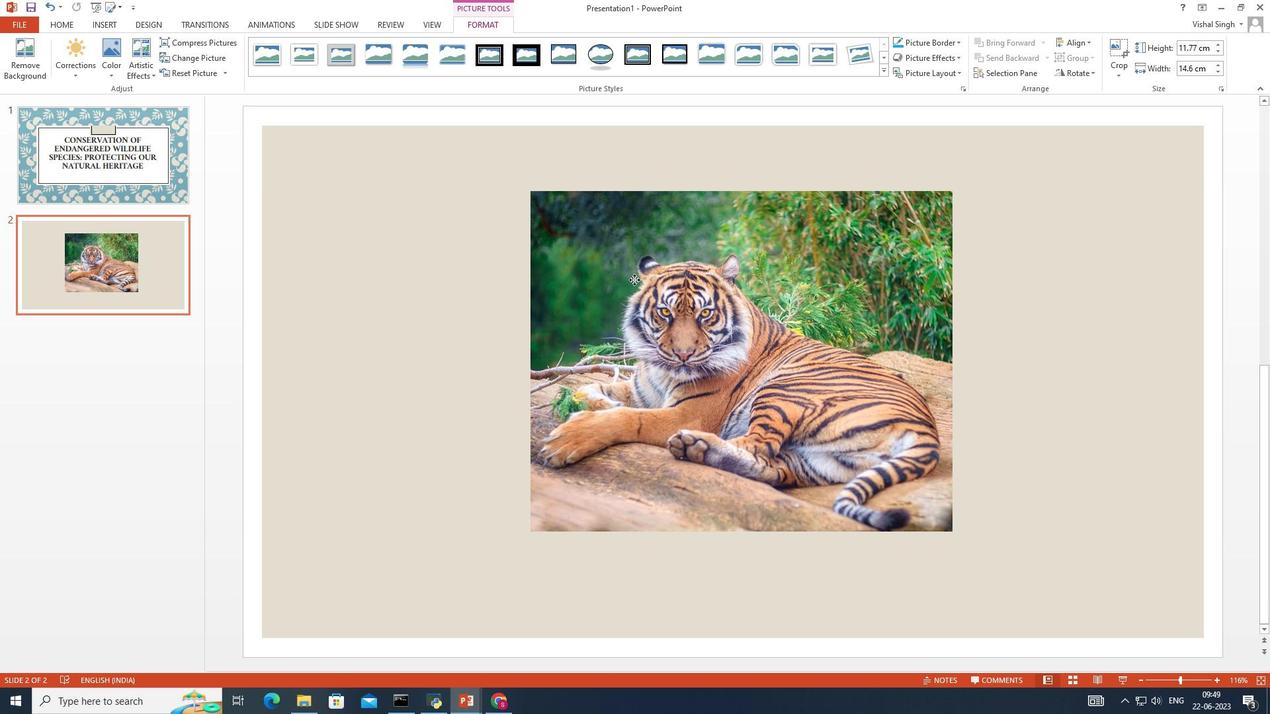 
Action: Mouse pressed left at (602, 274)
Screenshot: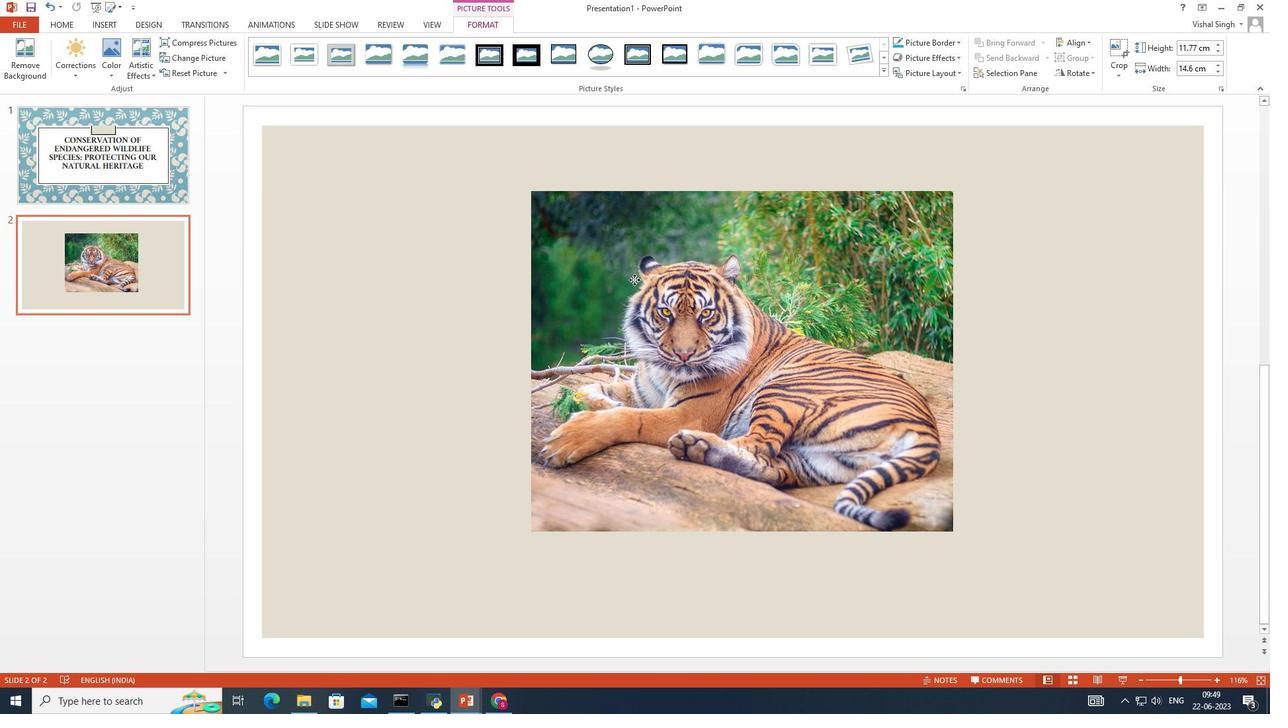 
Action: Mouse moved to (49, 11)
Screenshot: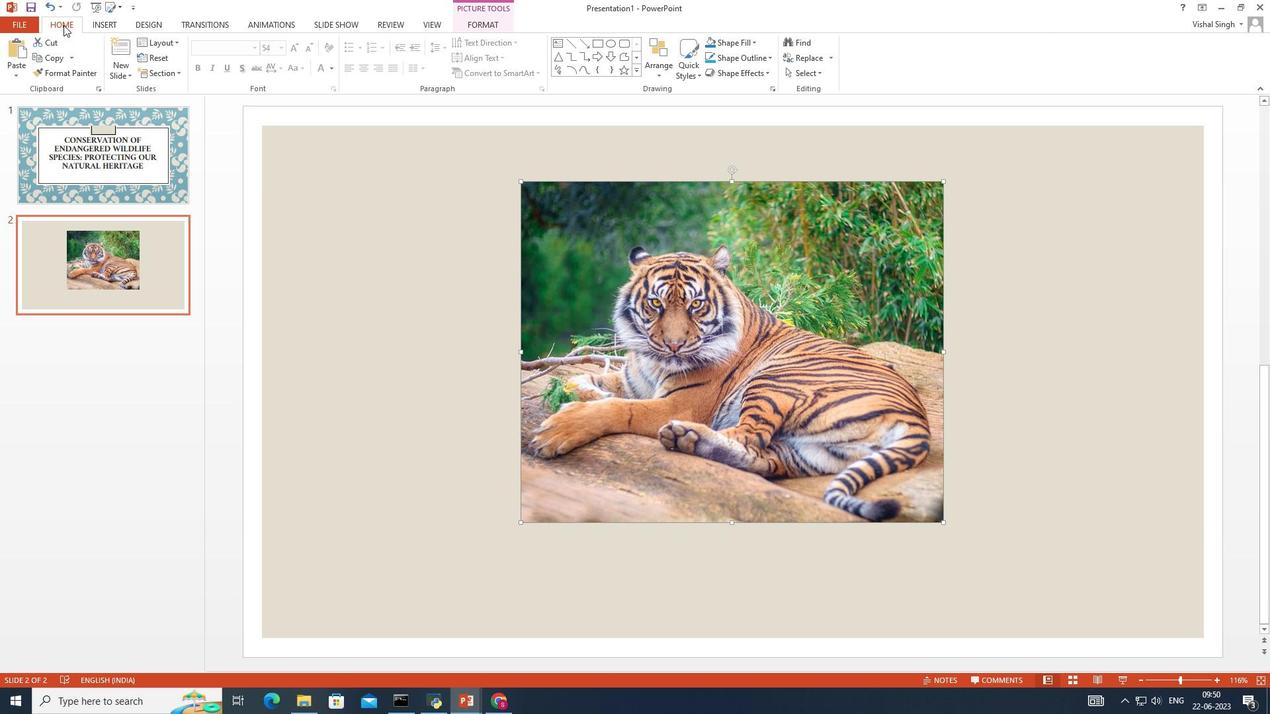 
Action: Mouse pressed left at (49, 11)
Screenshot: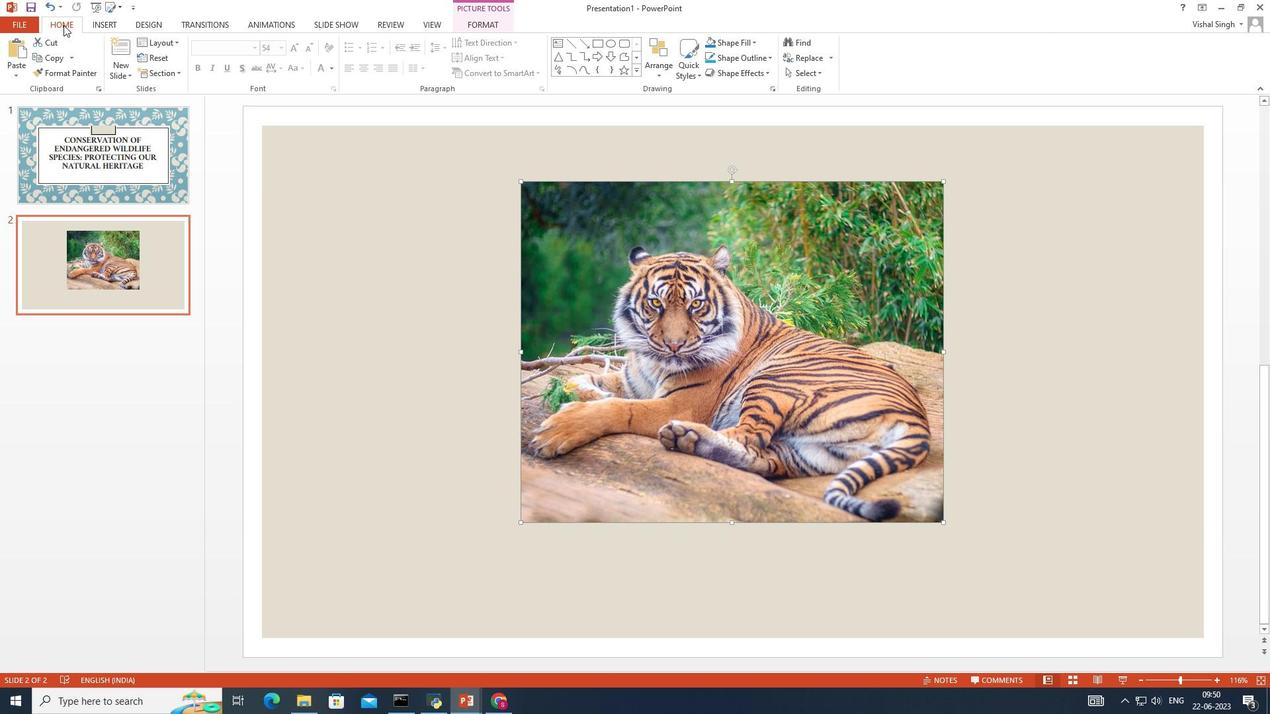
Action: Mouse moved to (97, 12)
Screenshot: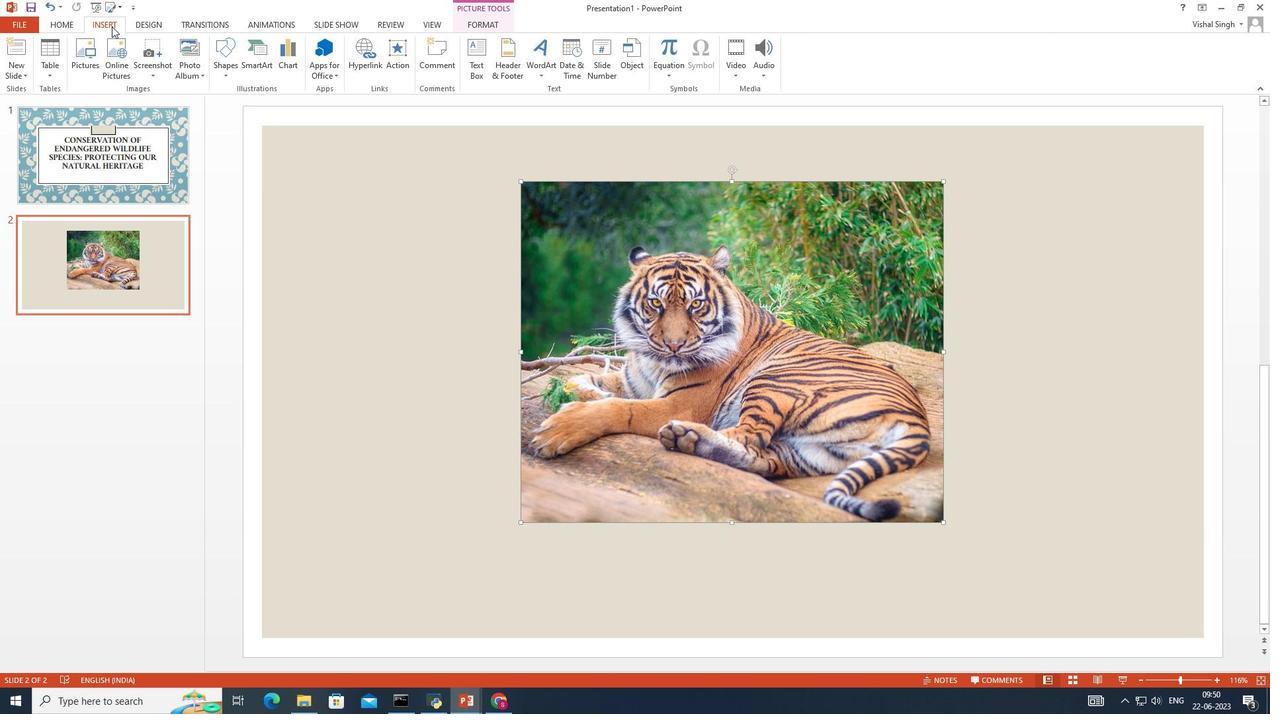 
Action: Mouse pressed left at (97, 12)
Screenshot: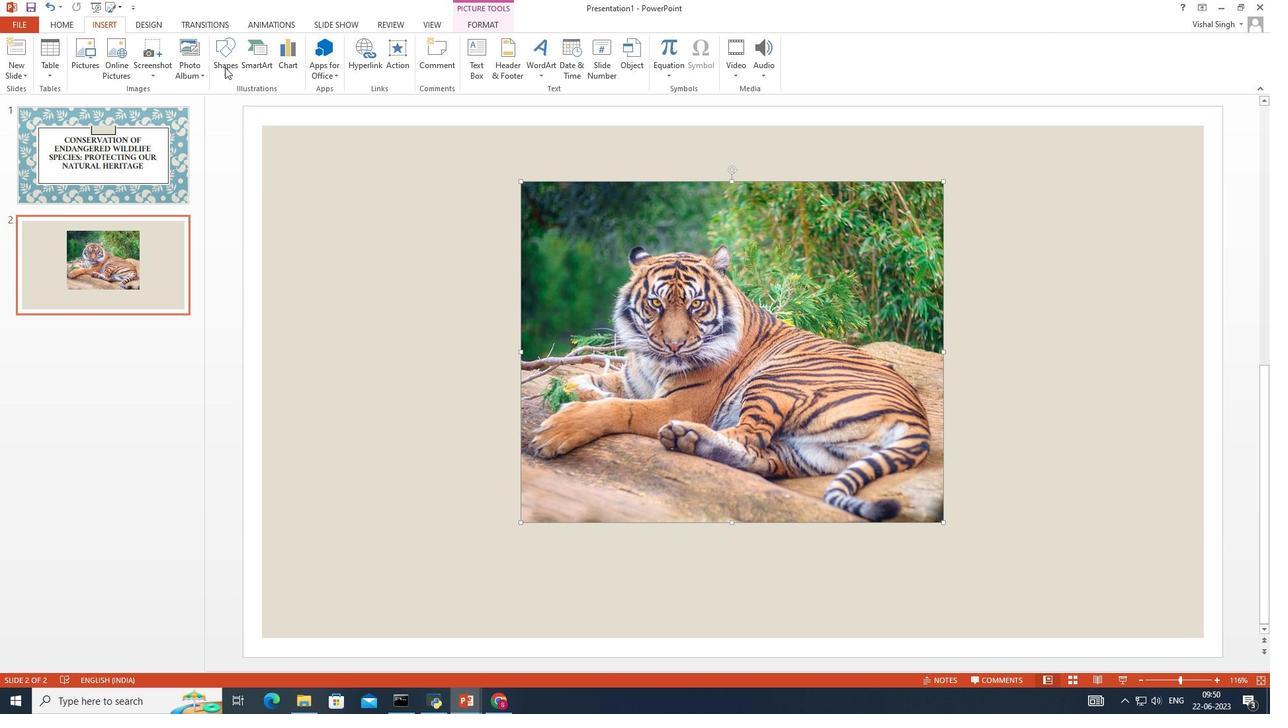 
Action: Mouse moved to (464, 62)
Screenshot: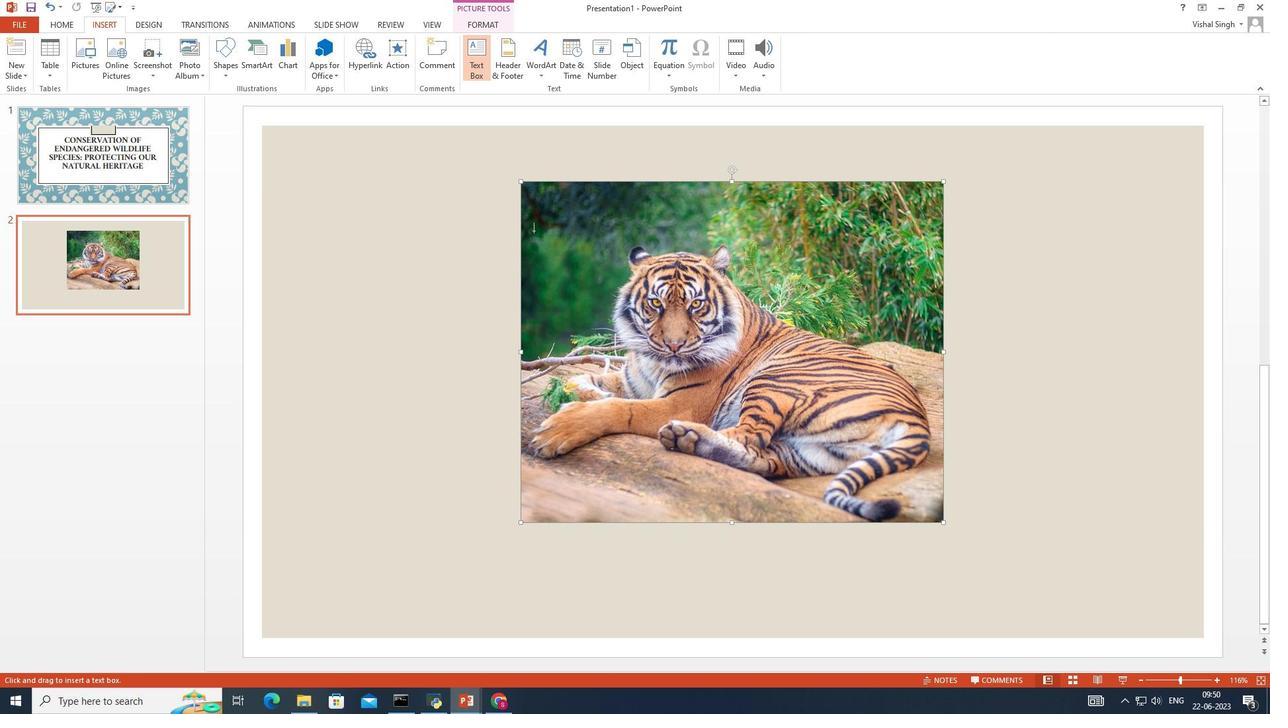 
Action: Mouse pressed left at (464, 62)
Screenshot: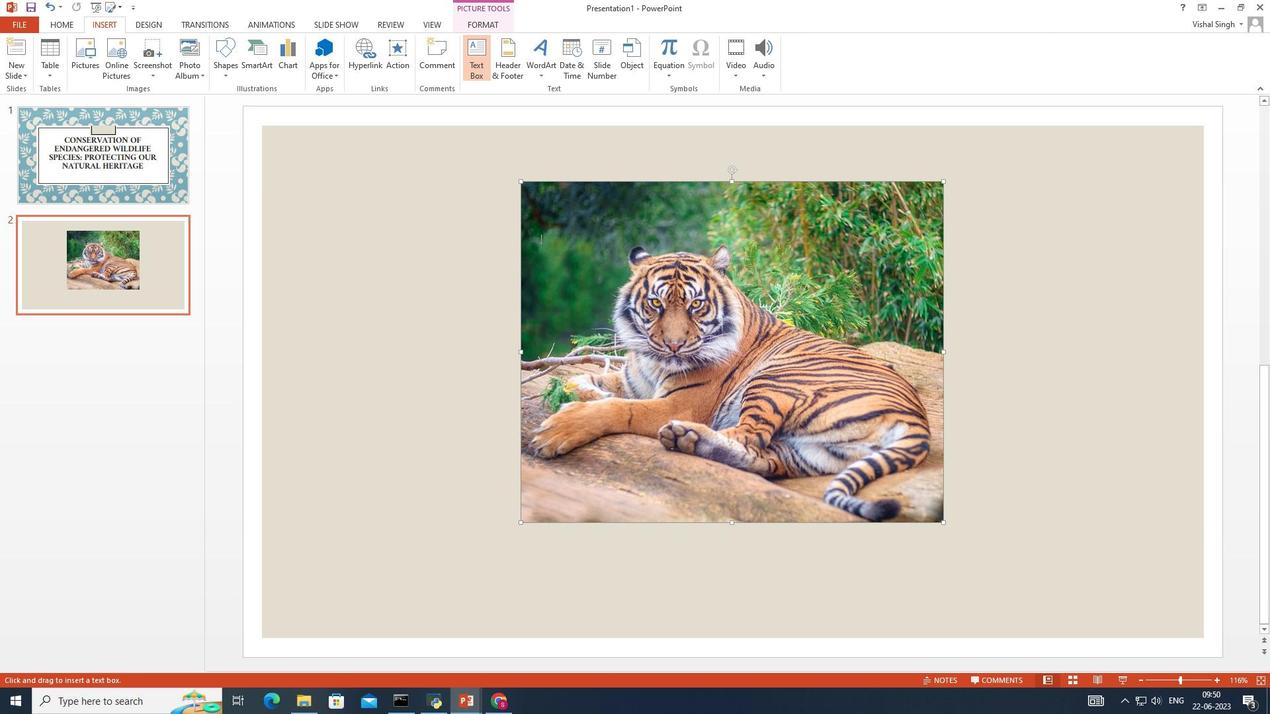 
Action: Mouse moved to (679, 540)
Screenshot: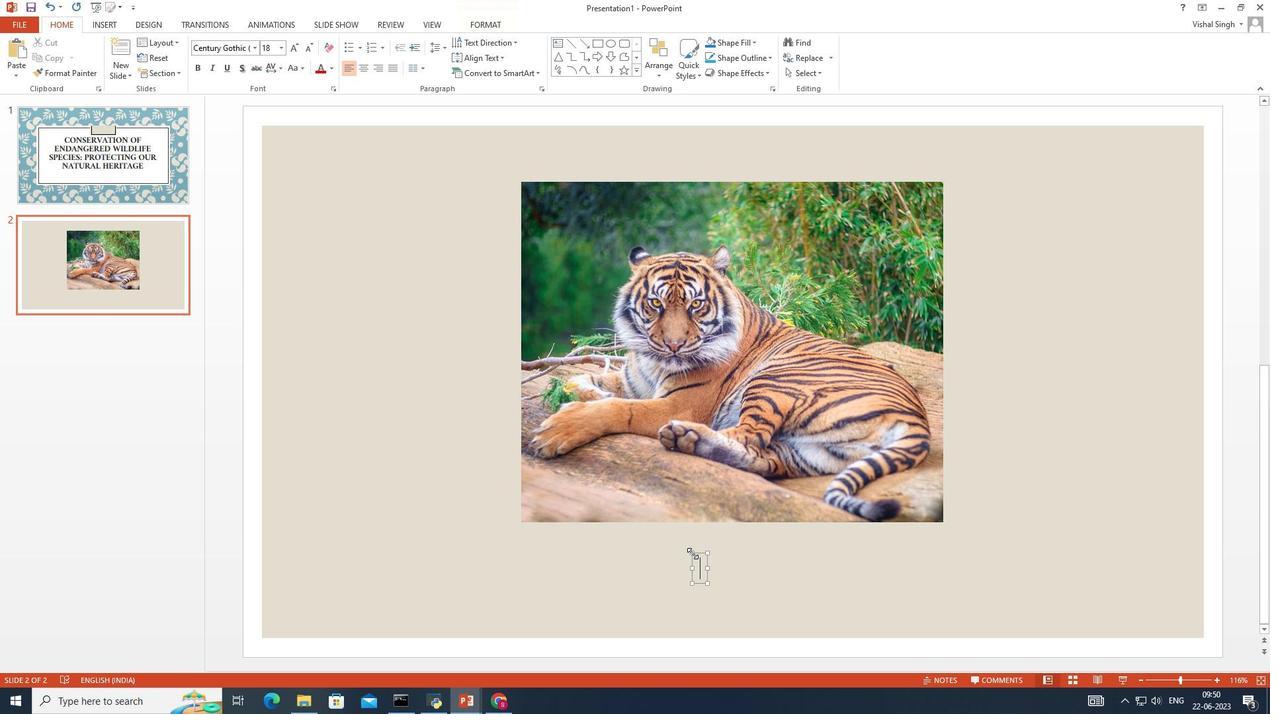
Action: Mouse pressed left at (679, 540)
Screenshot: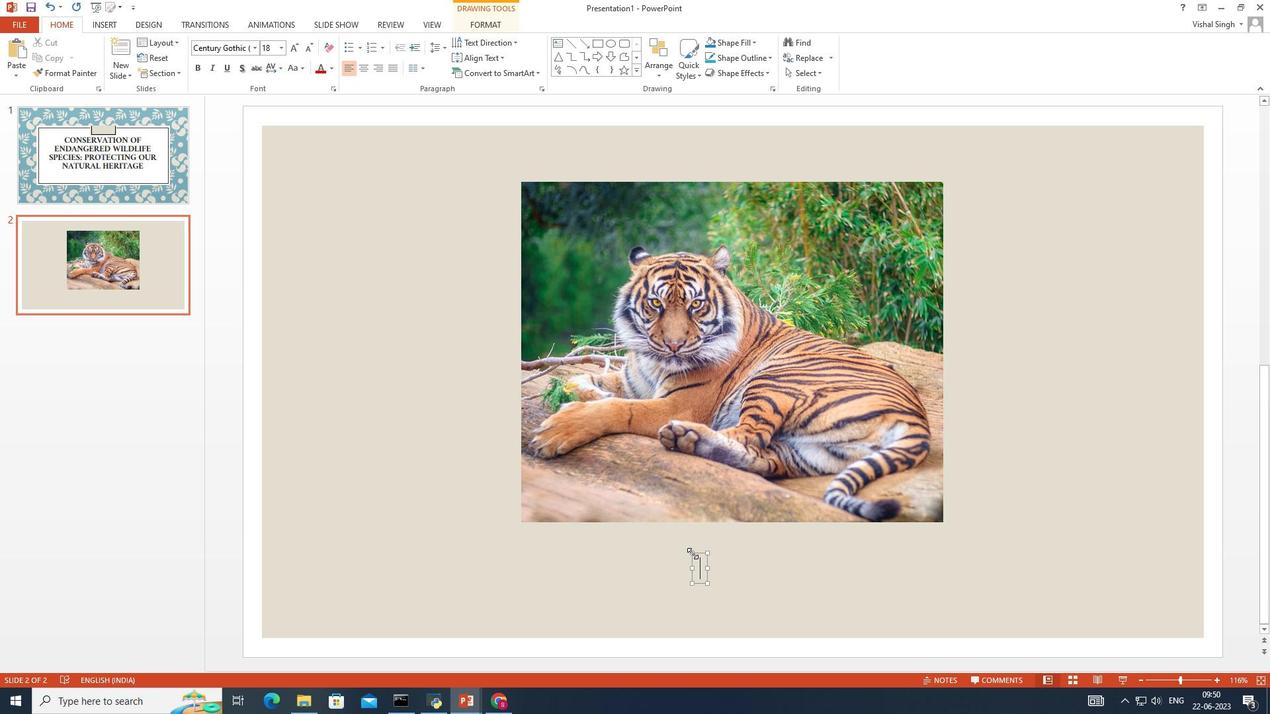 
Action: Mouse moved to (683, 544)
Screenshot: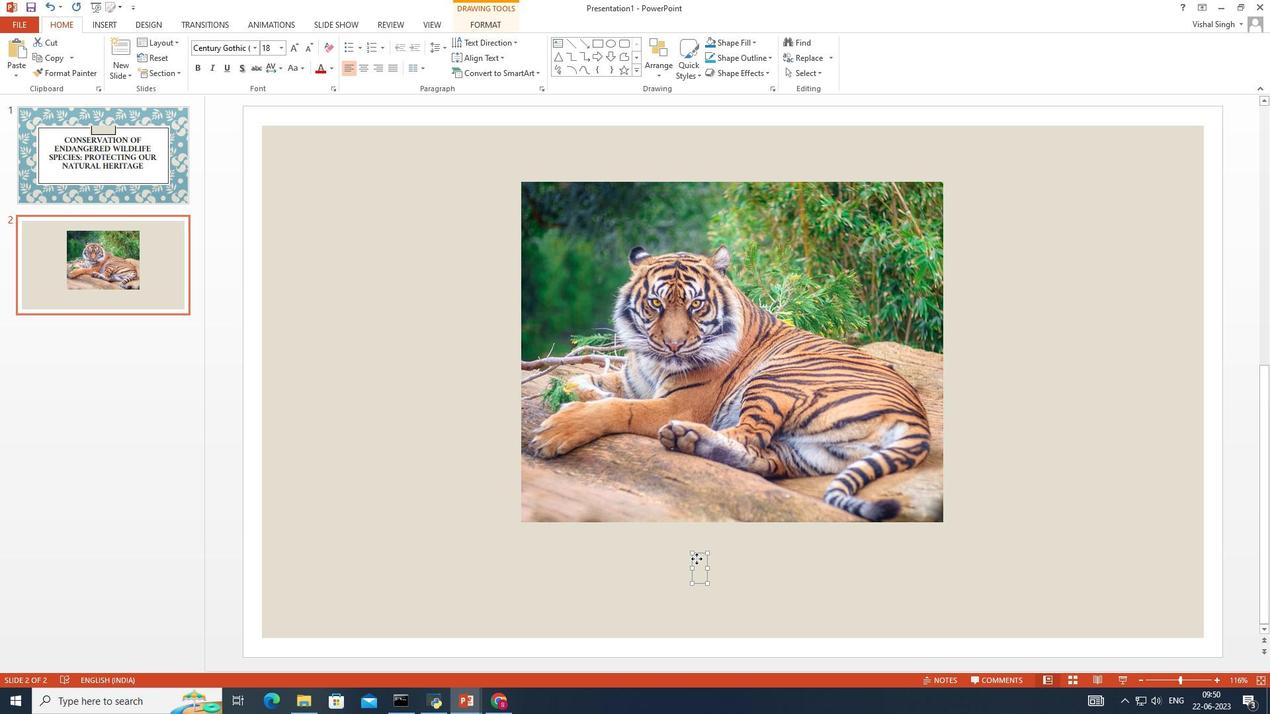 
Action: Mouse pressed left at (683, 544)
Screenshot: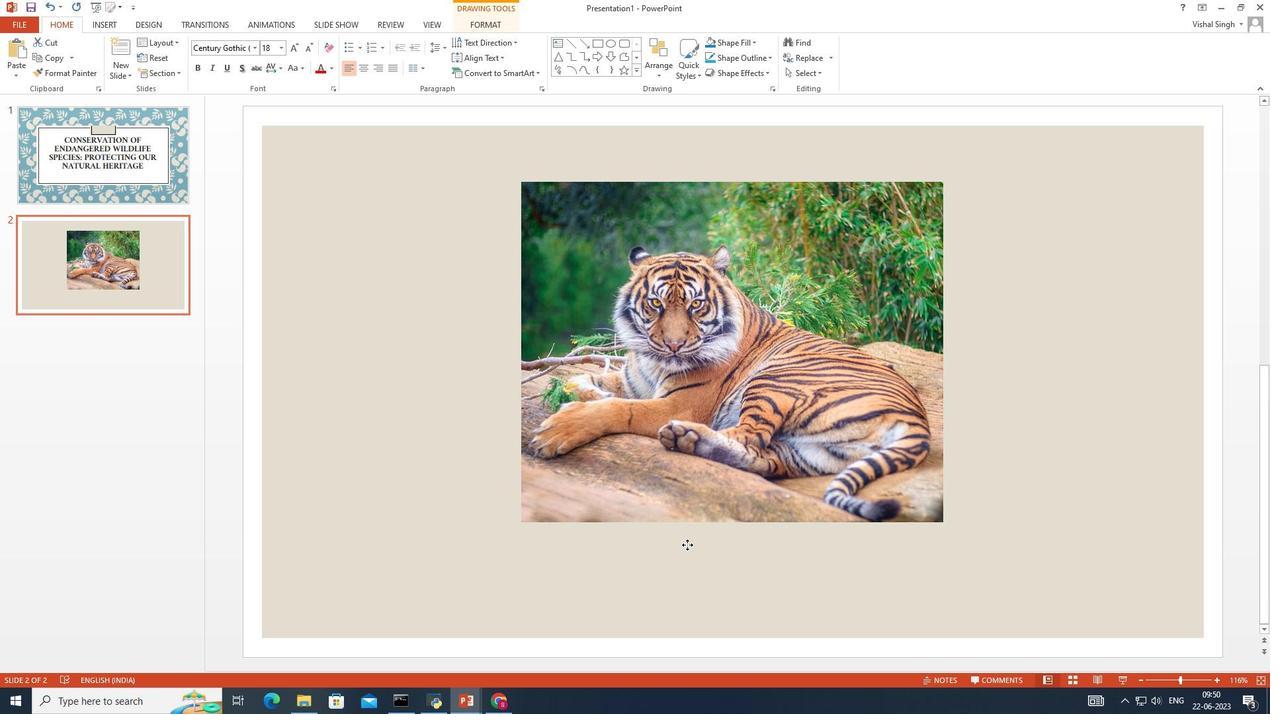 
Action: Mouse moved to (673, 540)
Screenshot: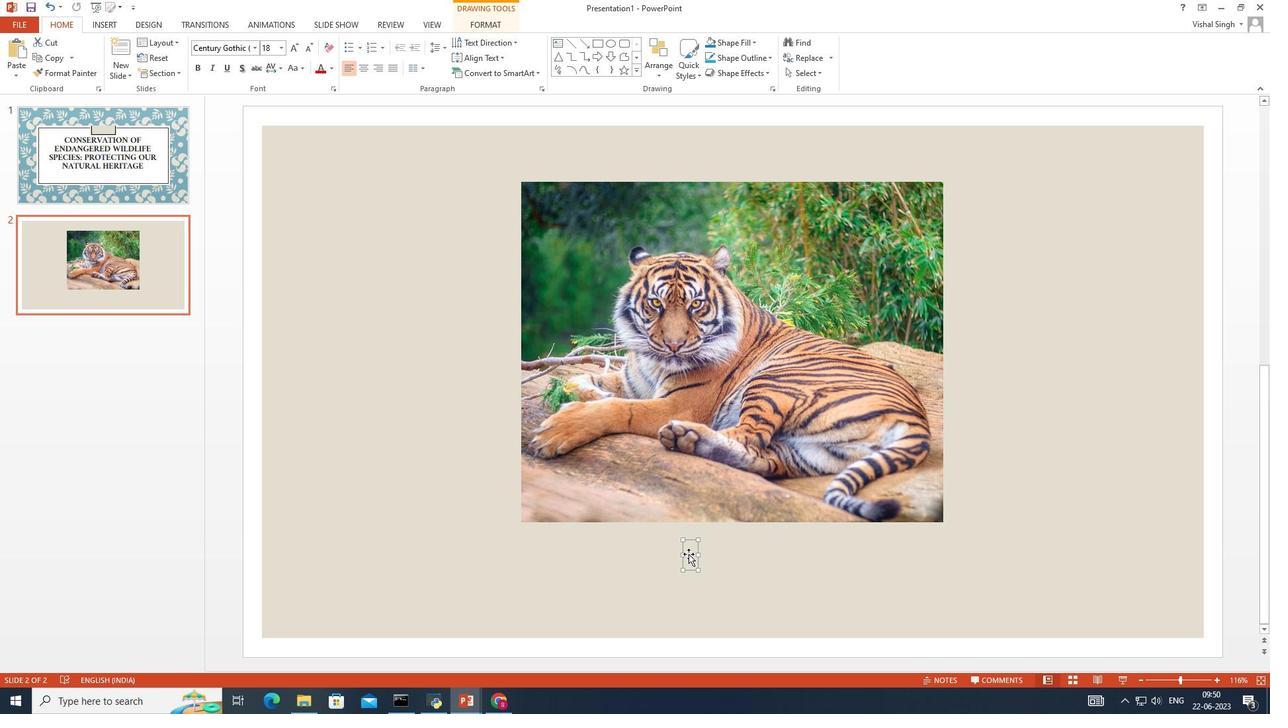 
Action: Mouse pressed left at (673, 540)
Screenshot: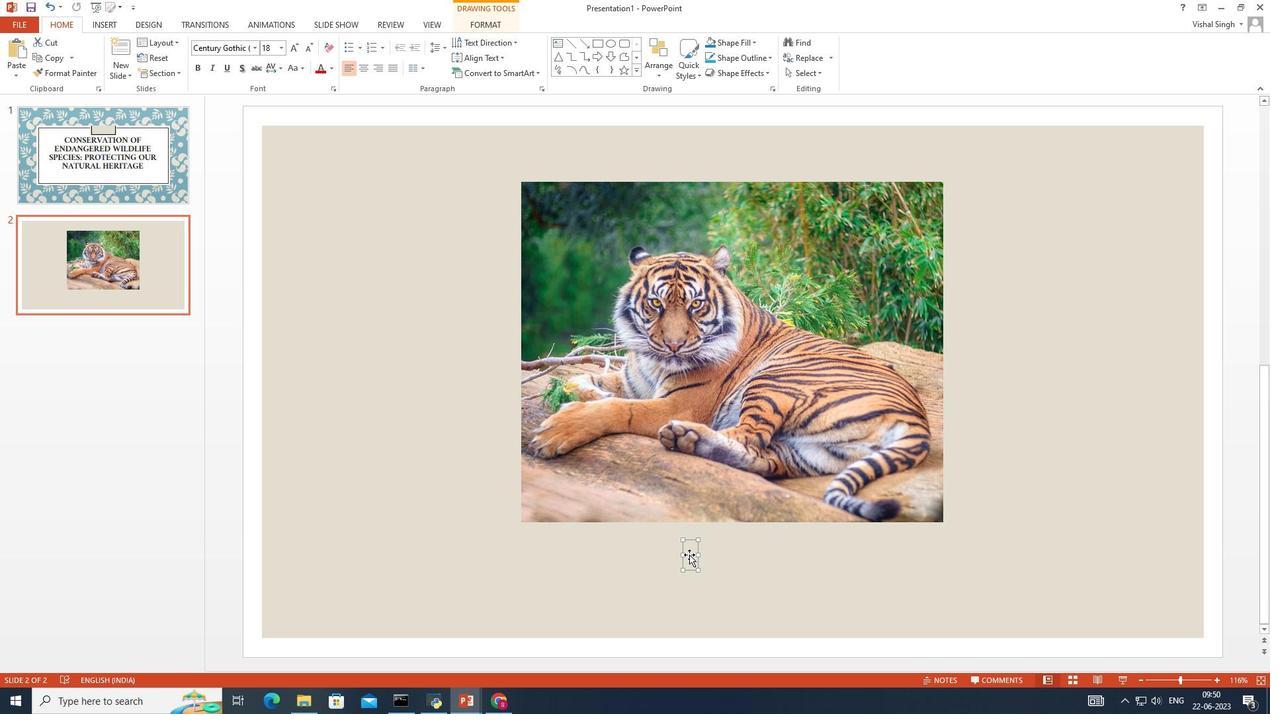 
Action: Mouse moved to (675, 541)
Screenshot: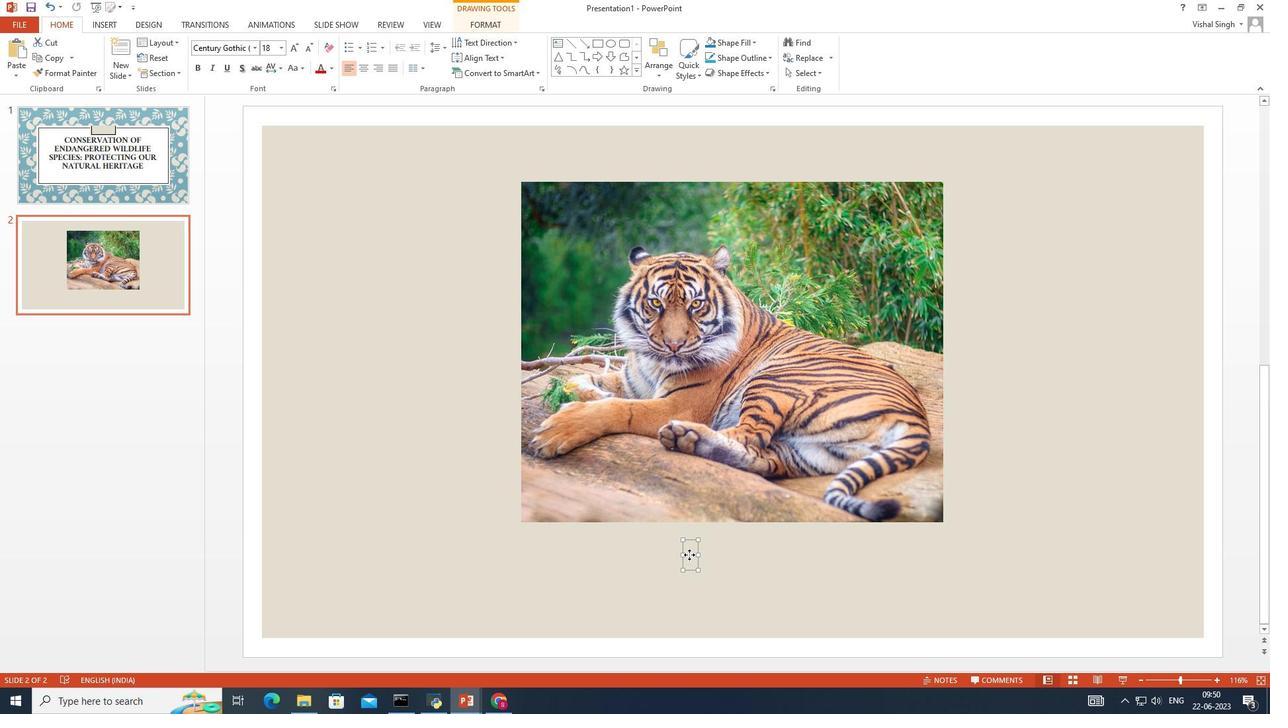 
Action: Mouse pressed left at (675, 541)
Screenshot: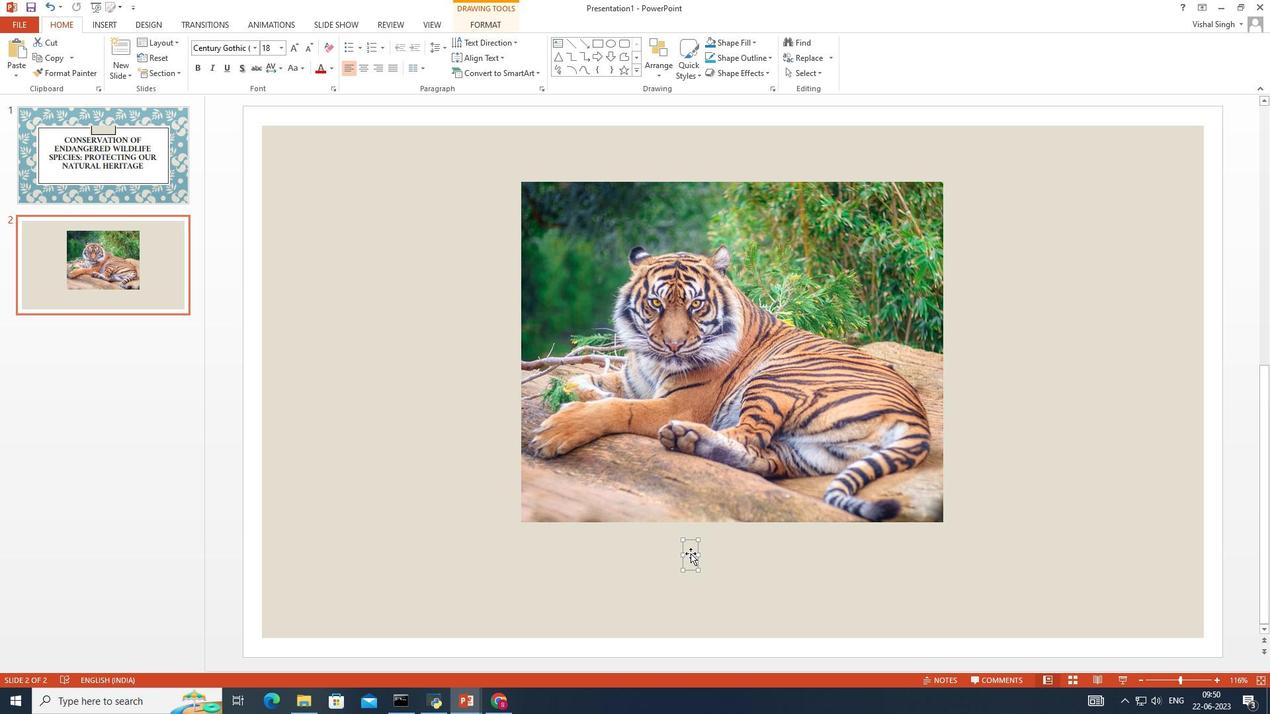 
Action: Mouse moved to (693, 540)
Screenshot: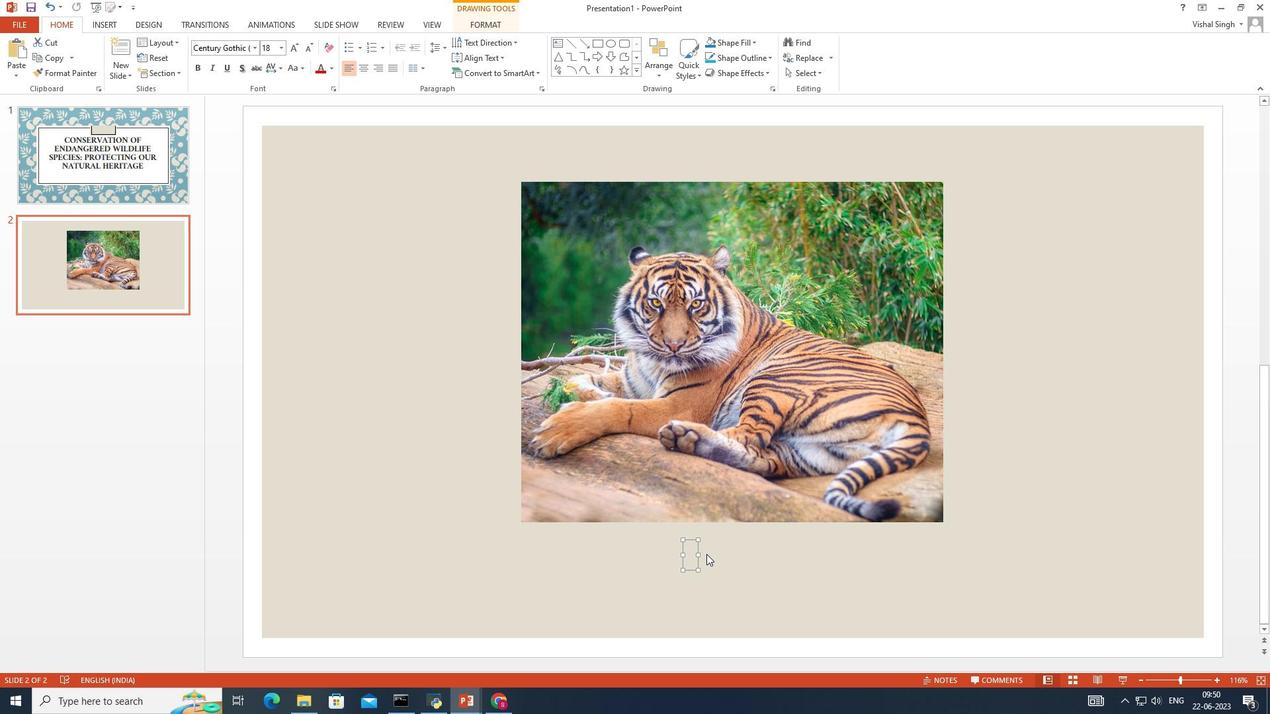 
Action: Key pressed <Key.shift>Tiger
Screenshot: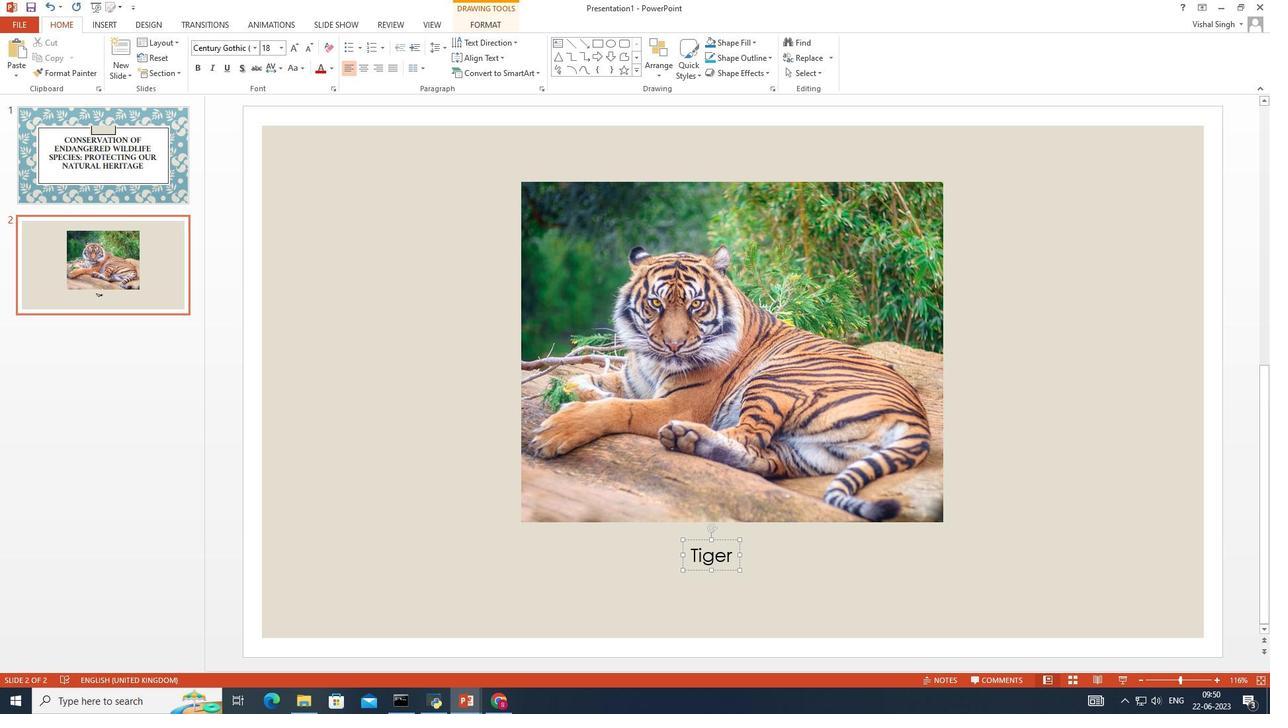 
Action: Mouse moved to (714, 531)
Screenshot: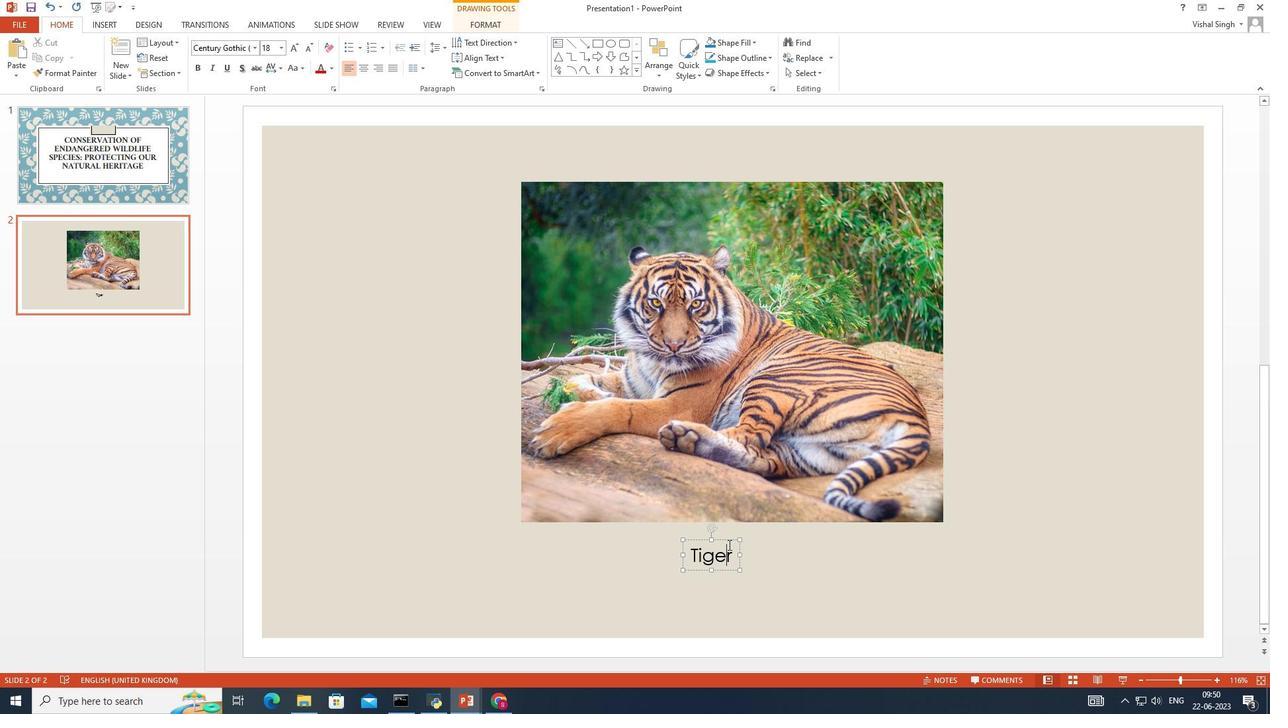 
Action: Mouse pressed left at (714, 531)
Screenshot: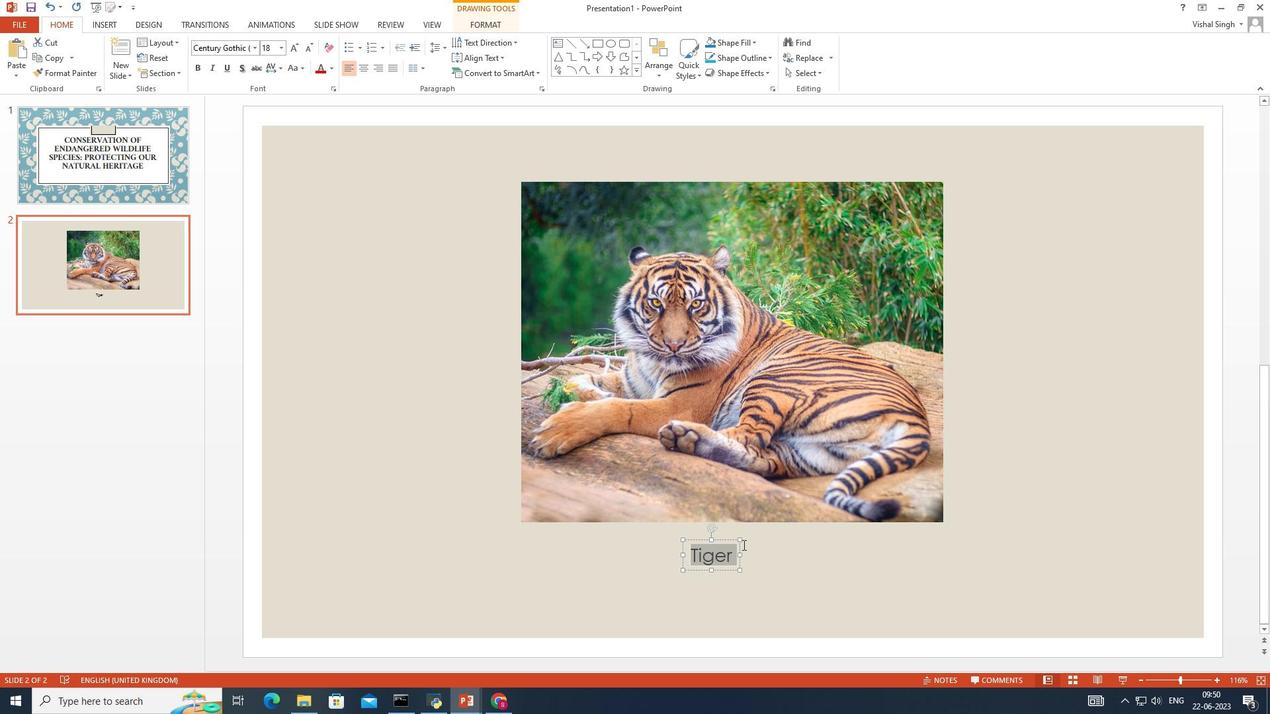 
Action: Mouse moved to (622, 542)
Screenshot: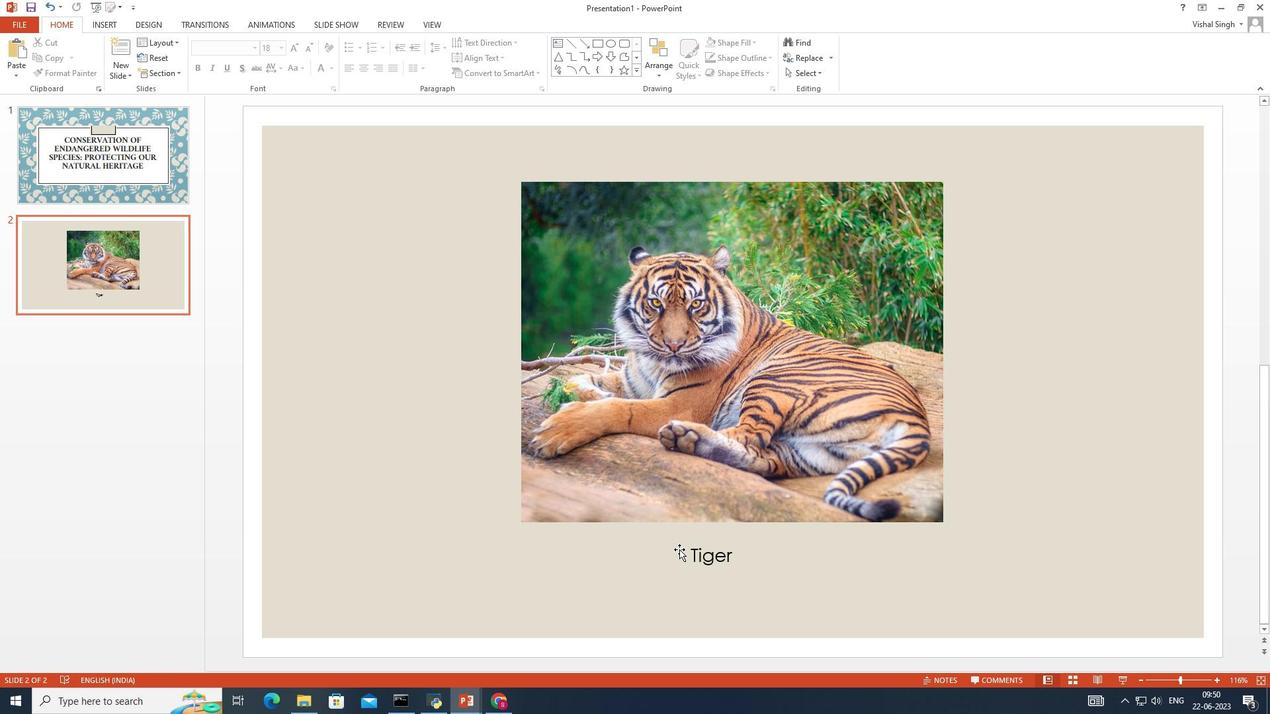 
Action: Mouse pressed left at (622, 542)
Screenshot: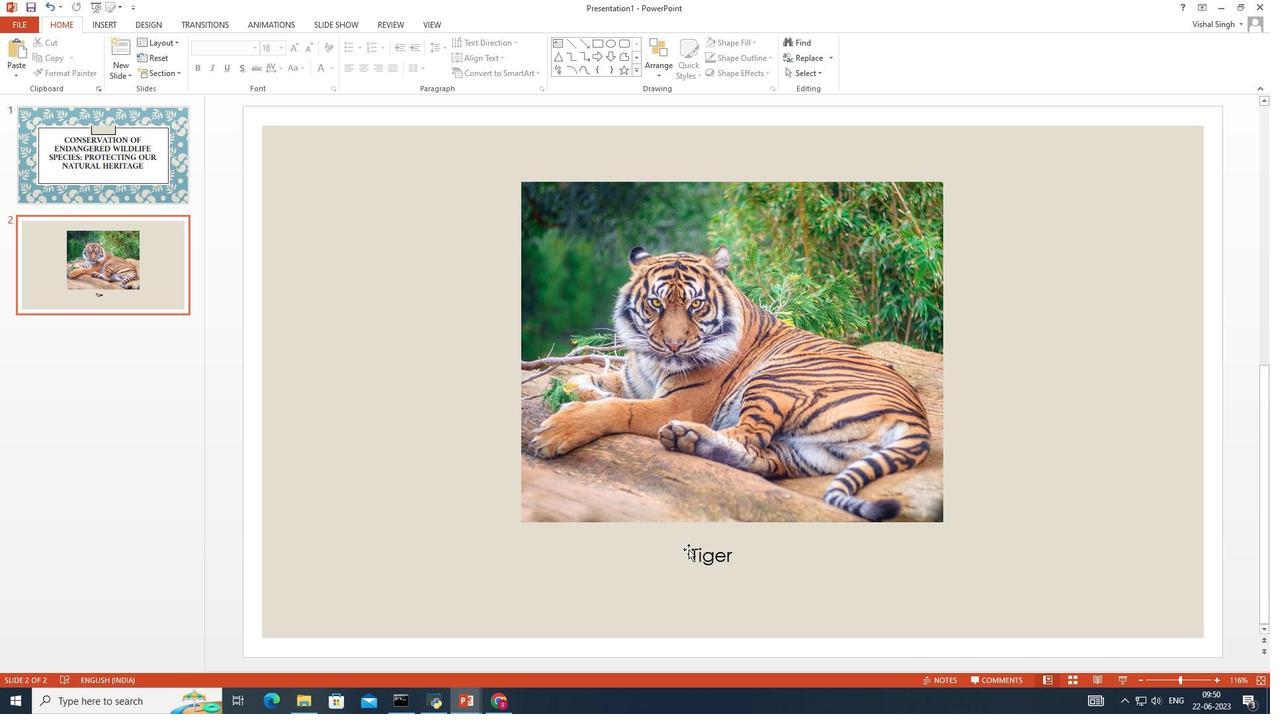 
Action: Mouse moved to (682, 534)
Screenshot: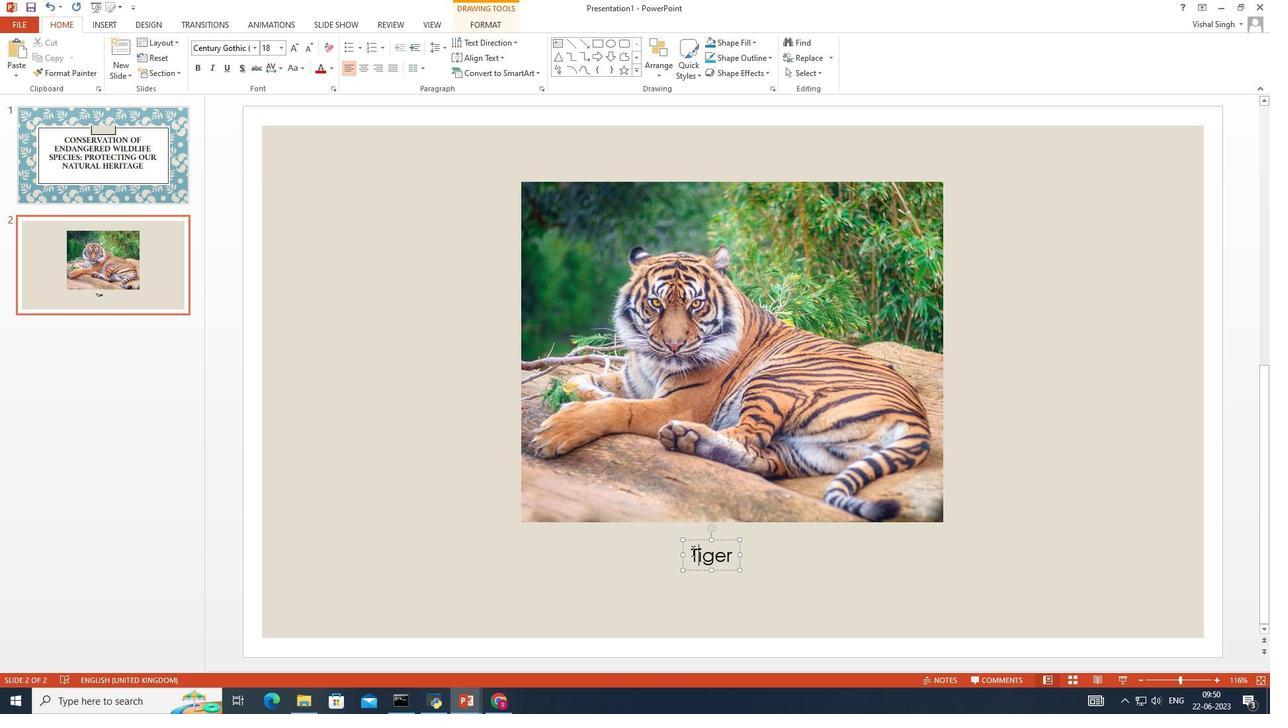 
Action: Mouse pressed left at (682, 534)
Screenshot: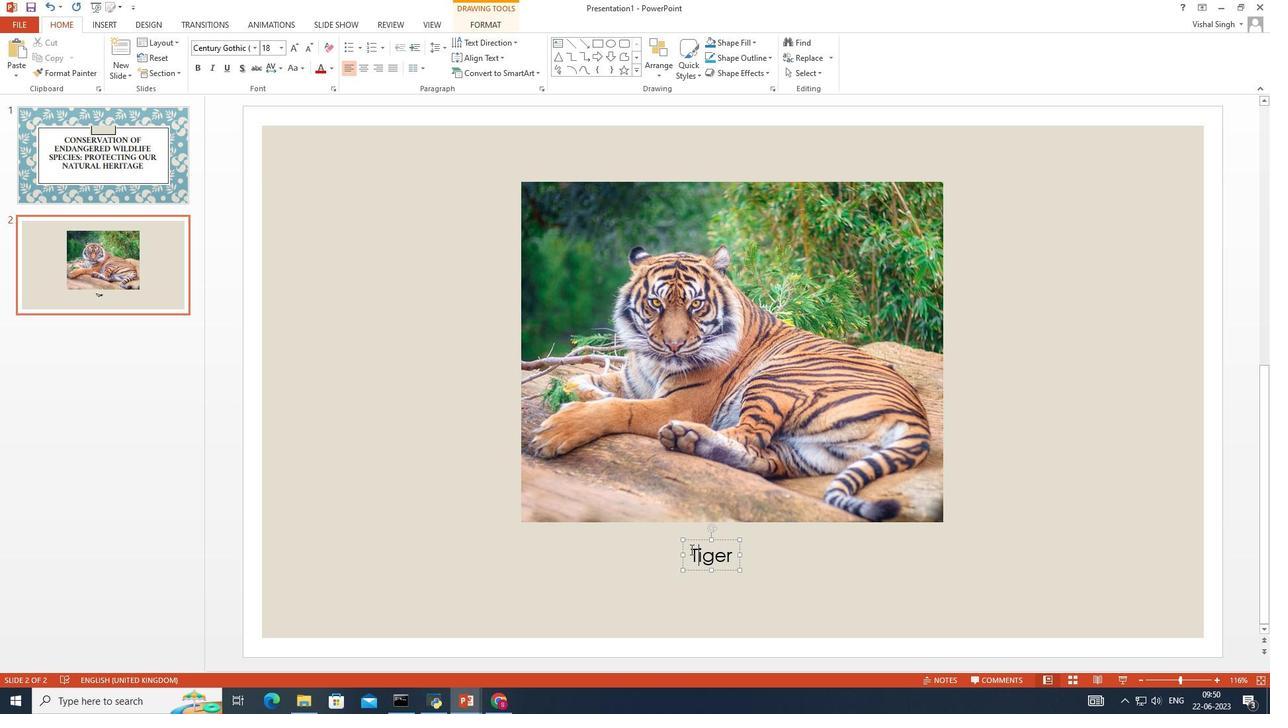 
Action: Mouse moved to (673, 530)
Screenshot: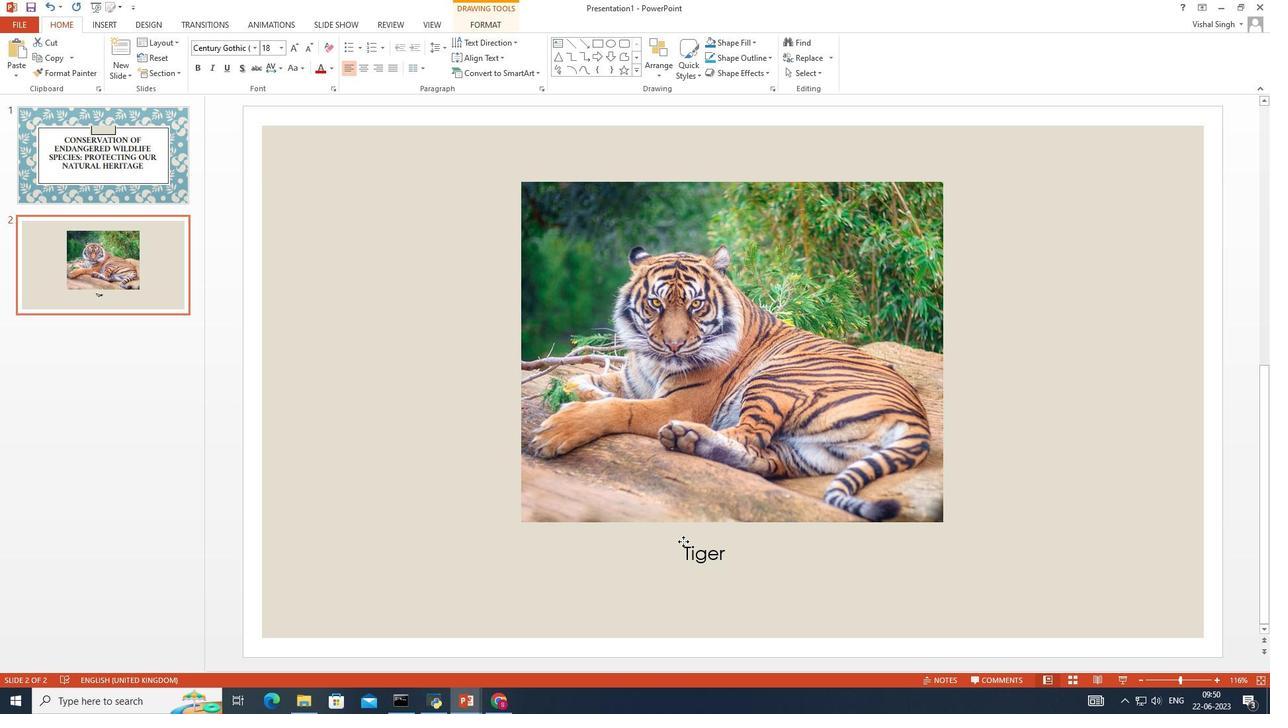 
Action: Mouse pressed left at (673, 530)
Screenshot: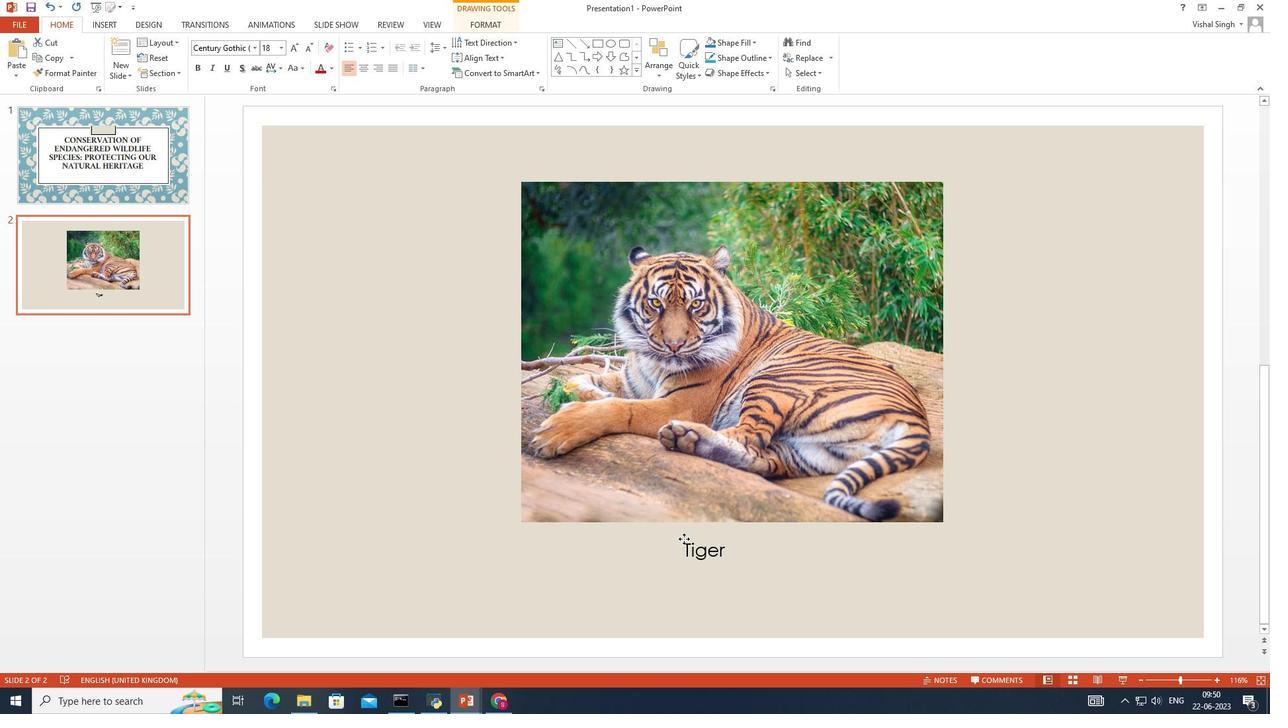 
Action: Mouse moved to (749, 538)
Screenshot: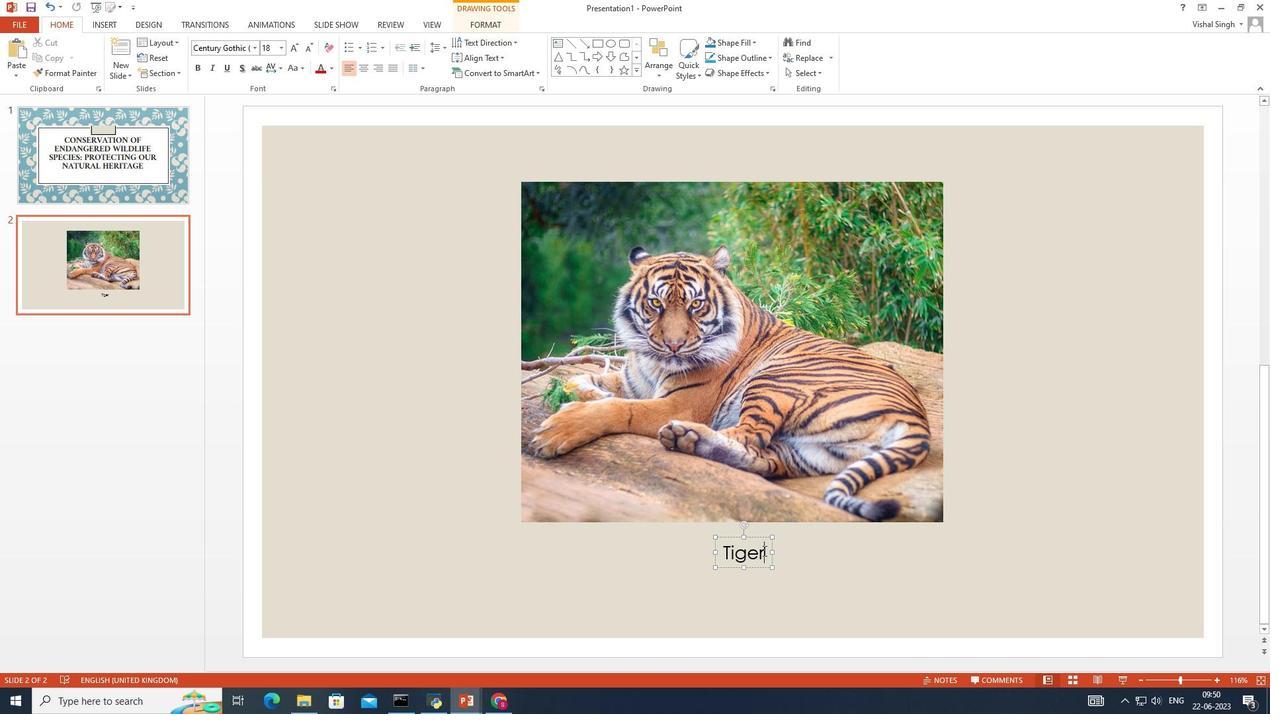 
Action: Mouse pressed left at (749, 538)
Screenshot: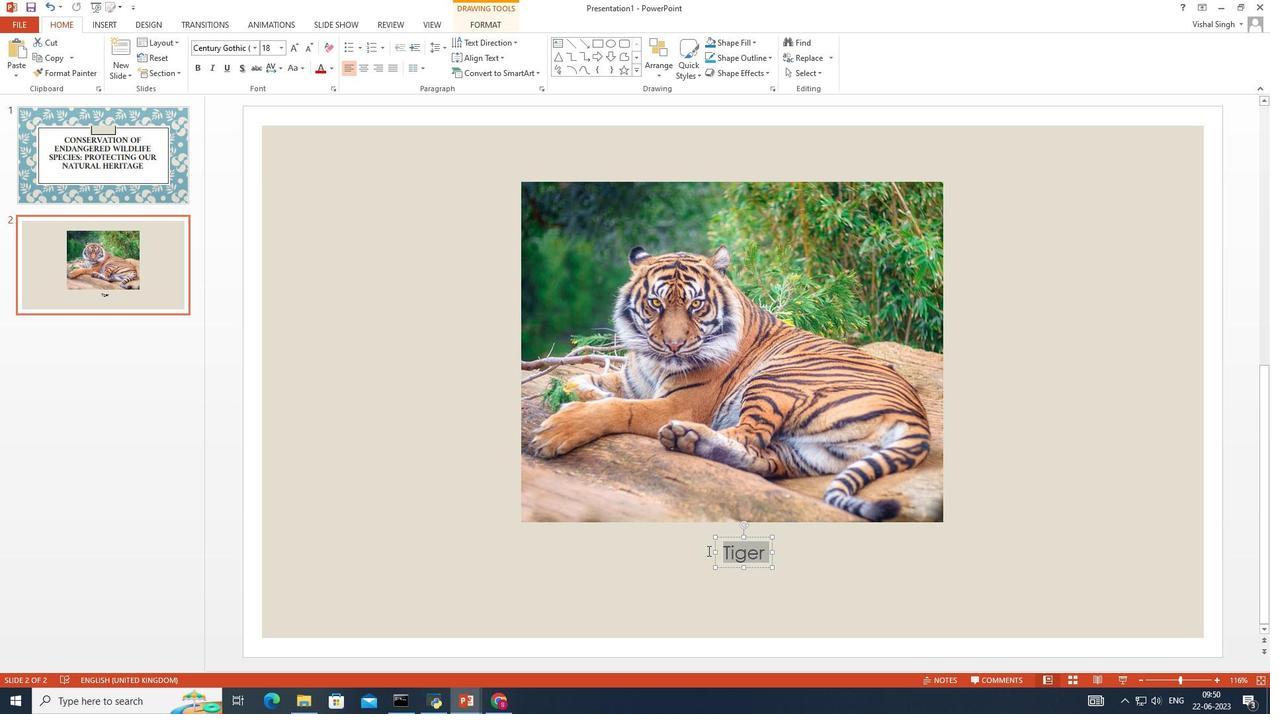 
Action: Mouse moved to (184, 52)
Screenshot: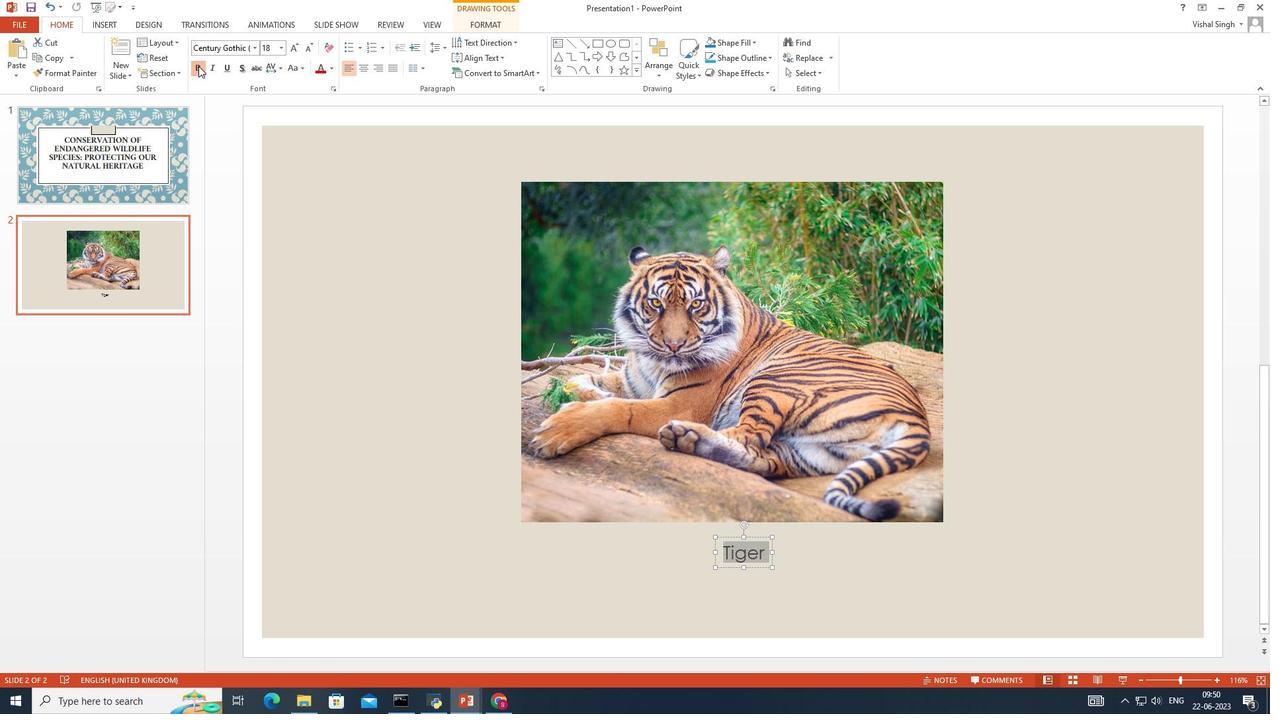 
Action: Mouse pressed left at (184, 52)
Screenshot: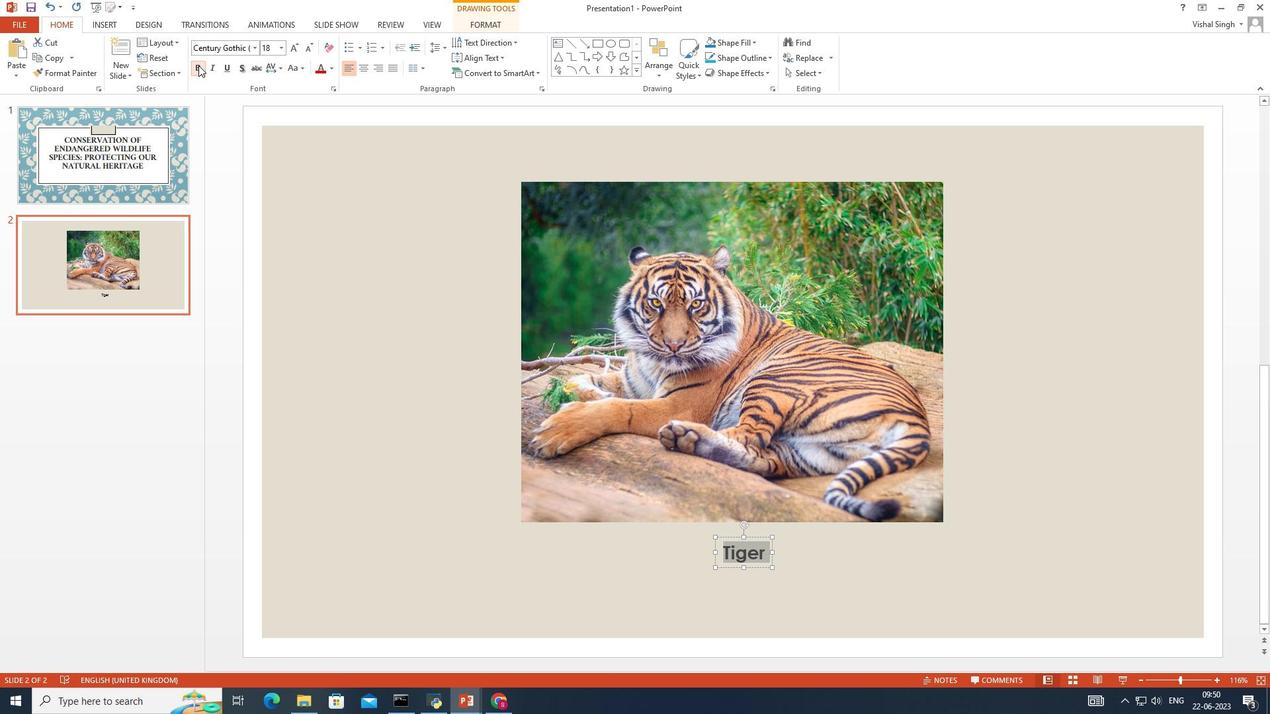 
Action: Mouse moved to (271, 32)
Screenshot: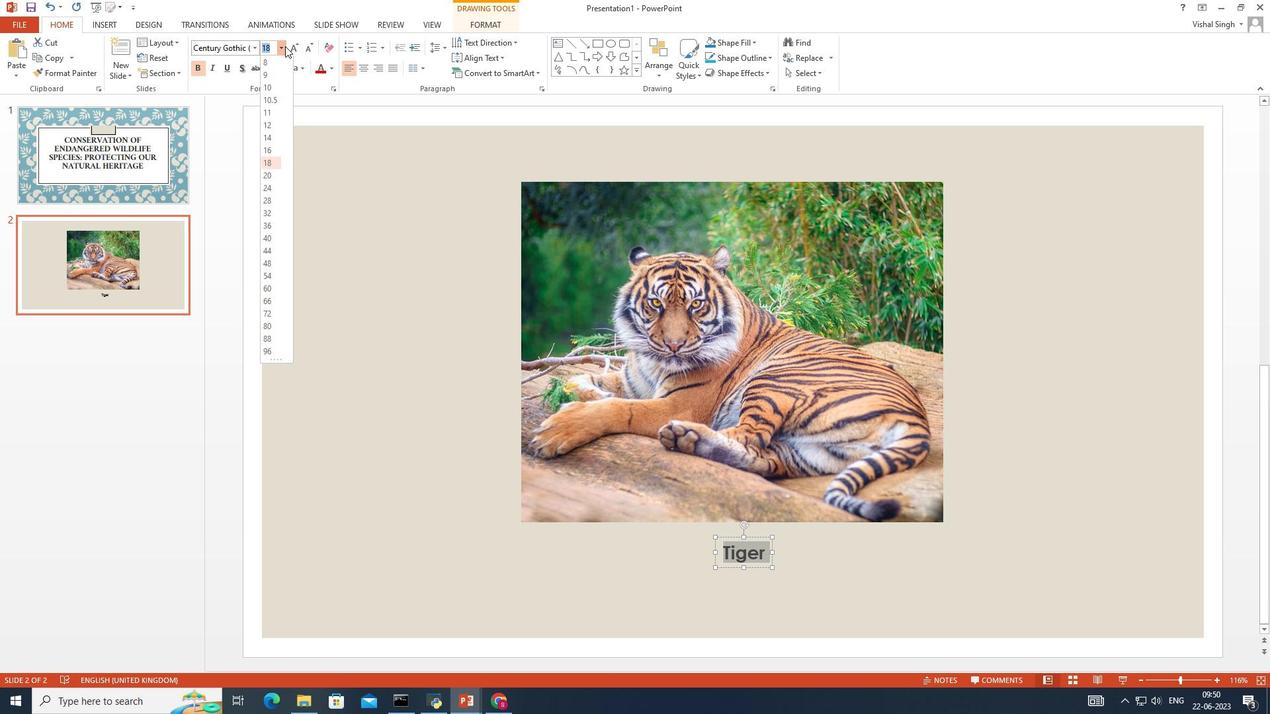 
Action: Mouse pressed left at (271, 32)
Screenshot: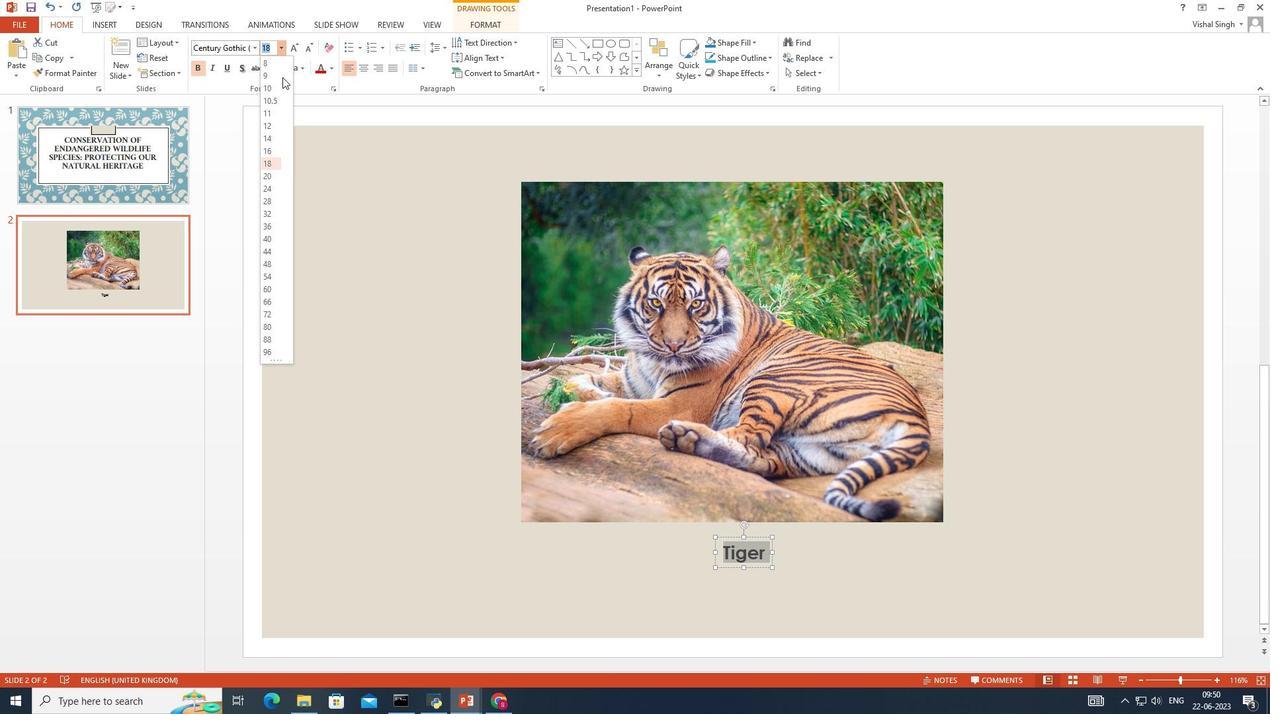 
Action: Mouse moved to (258, 164)
Screenshot: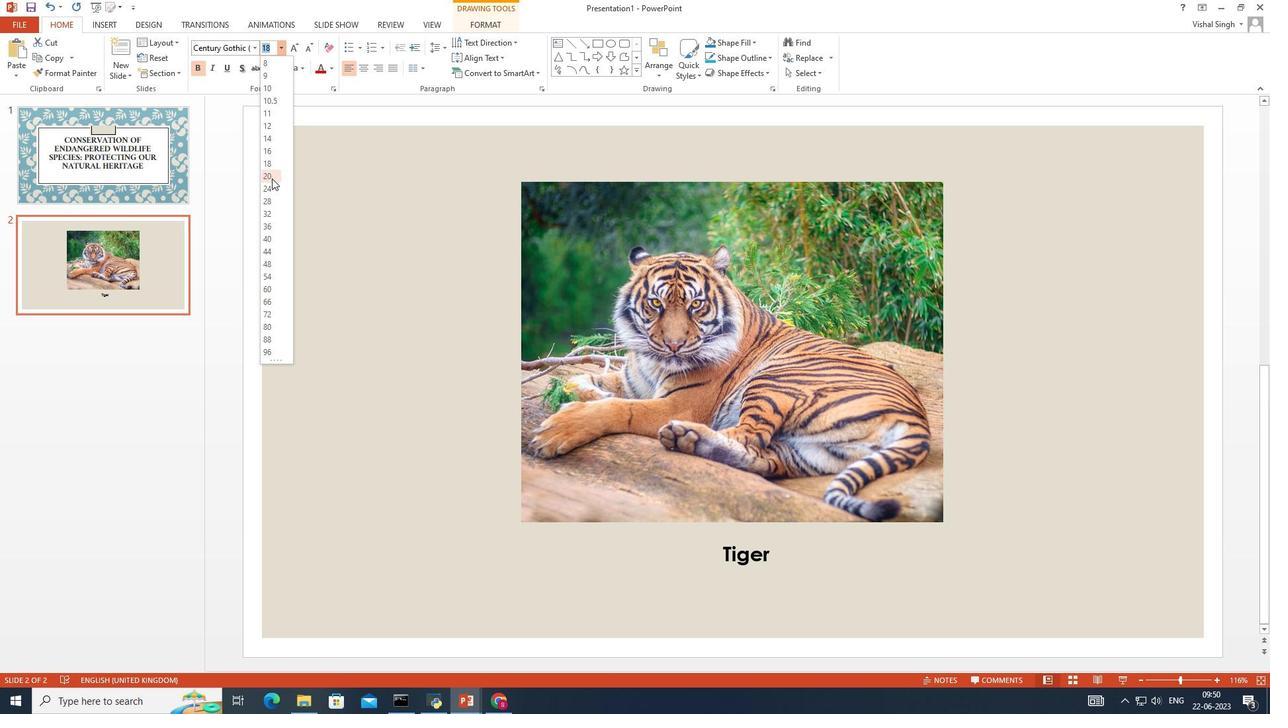 
Action: Mouse pressed left at (258, 164)
Screenshot: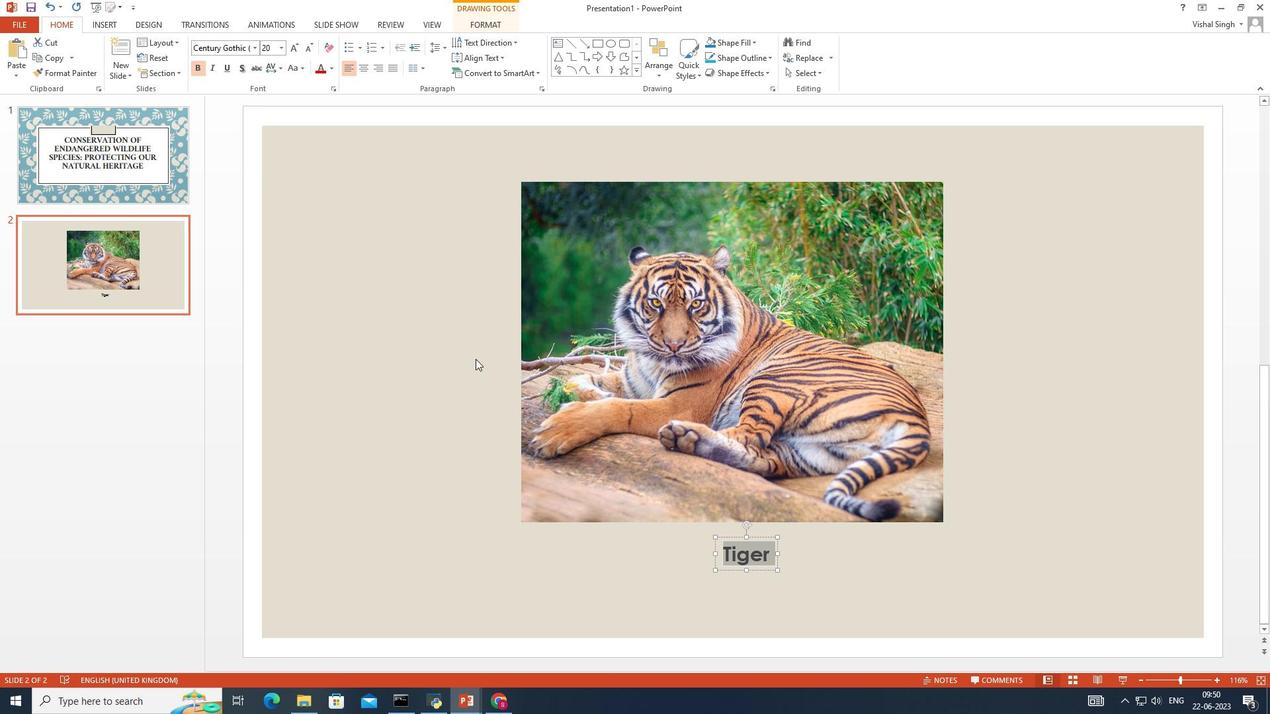 
Action: Mouse moved to (706, 528)
Screenshot: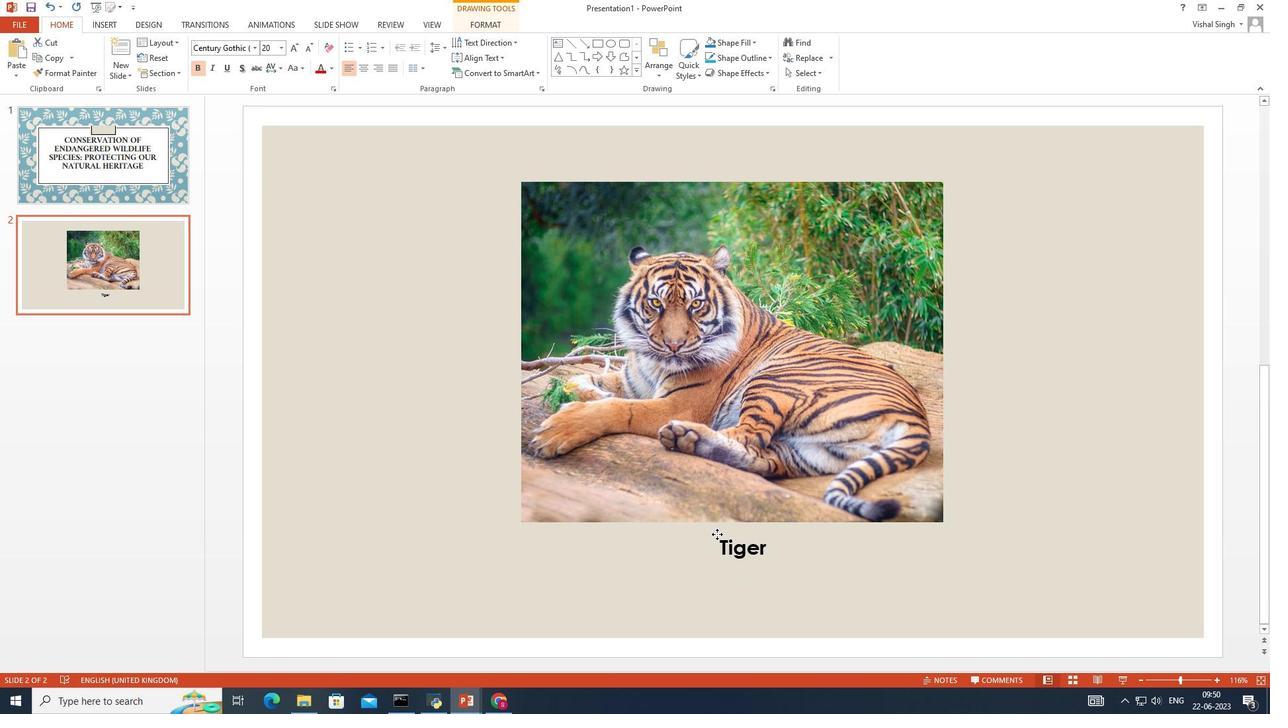 
Action: Mouse pressed left at (706, 528)
Screenshot: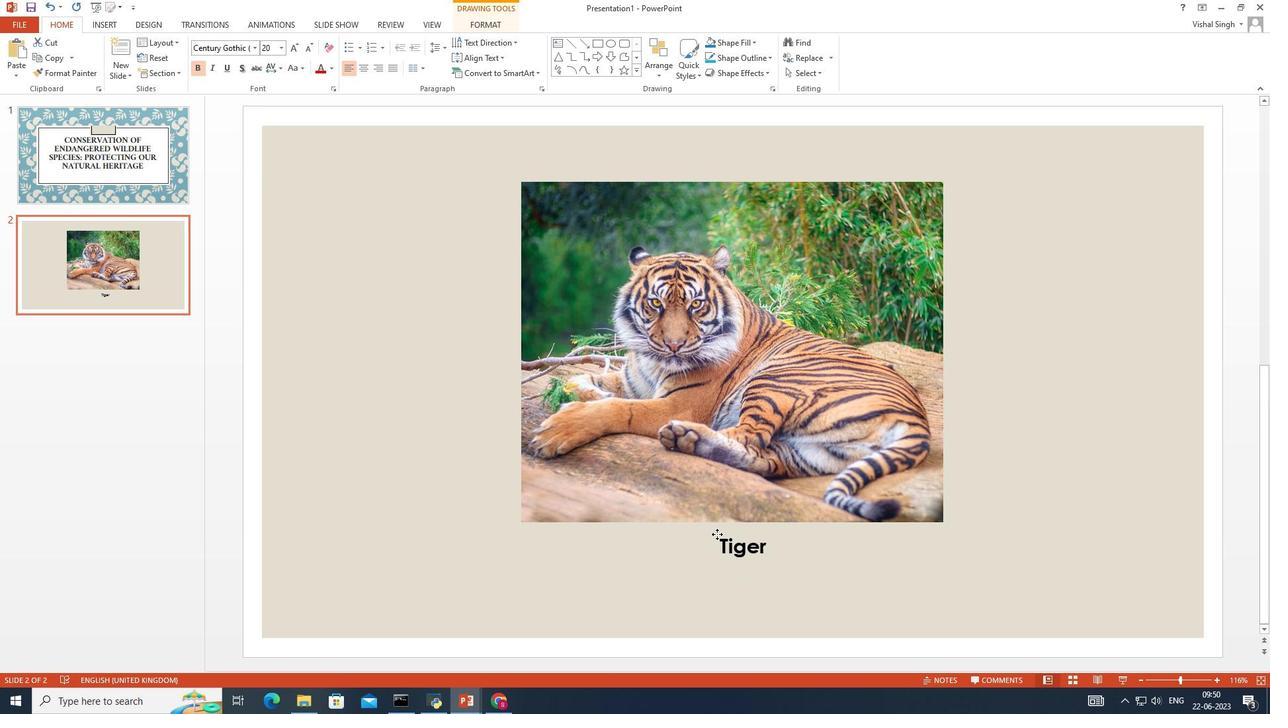 
Action: Mouse moved to (240, 36)
Screenshot: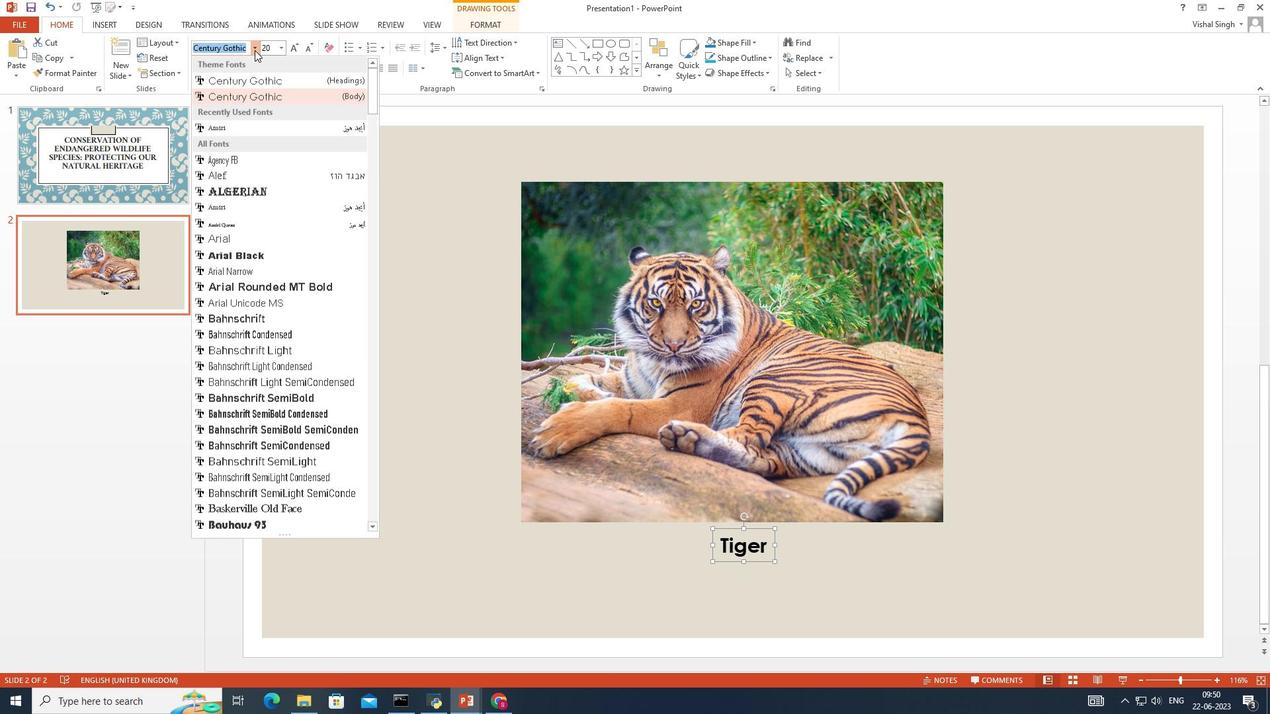 
Action: Mouse pressed left at (240, 36)
Screenshot: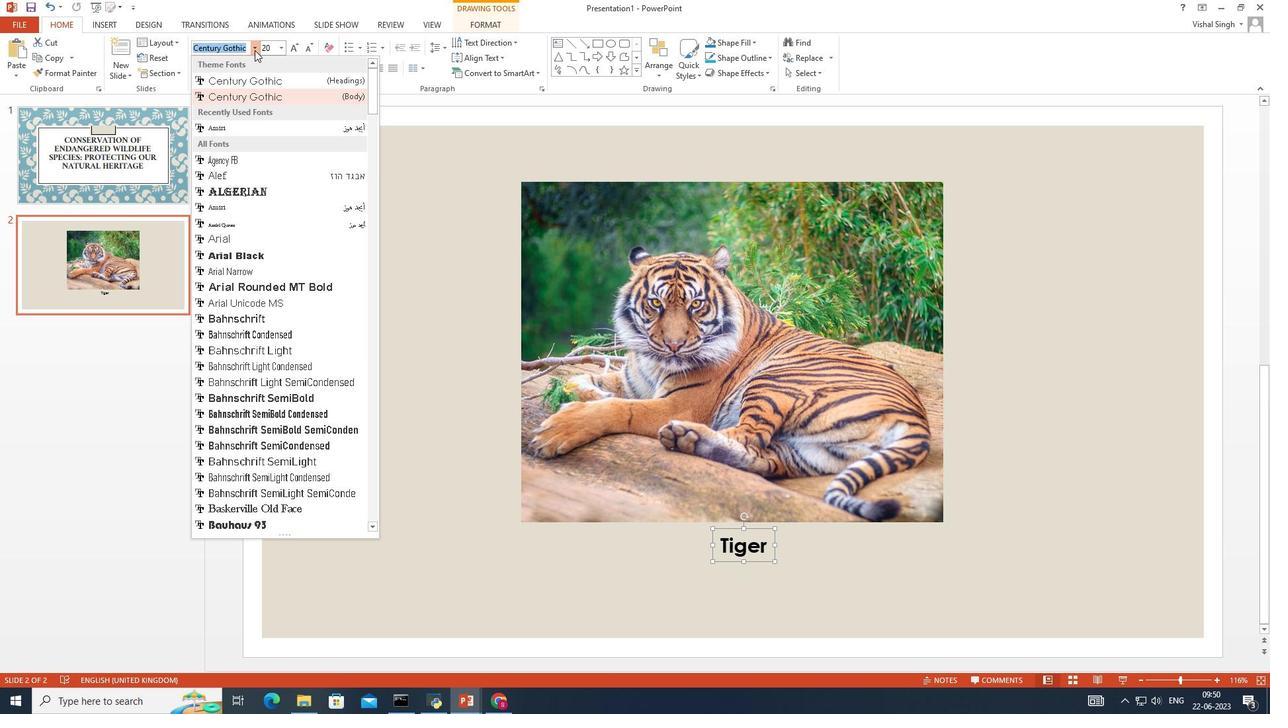 
Action: Mouse moved to (221, 426)
Screenshot: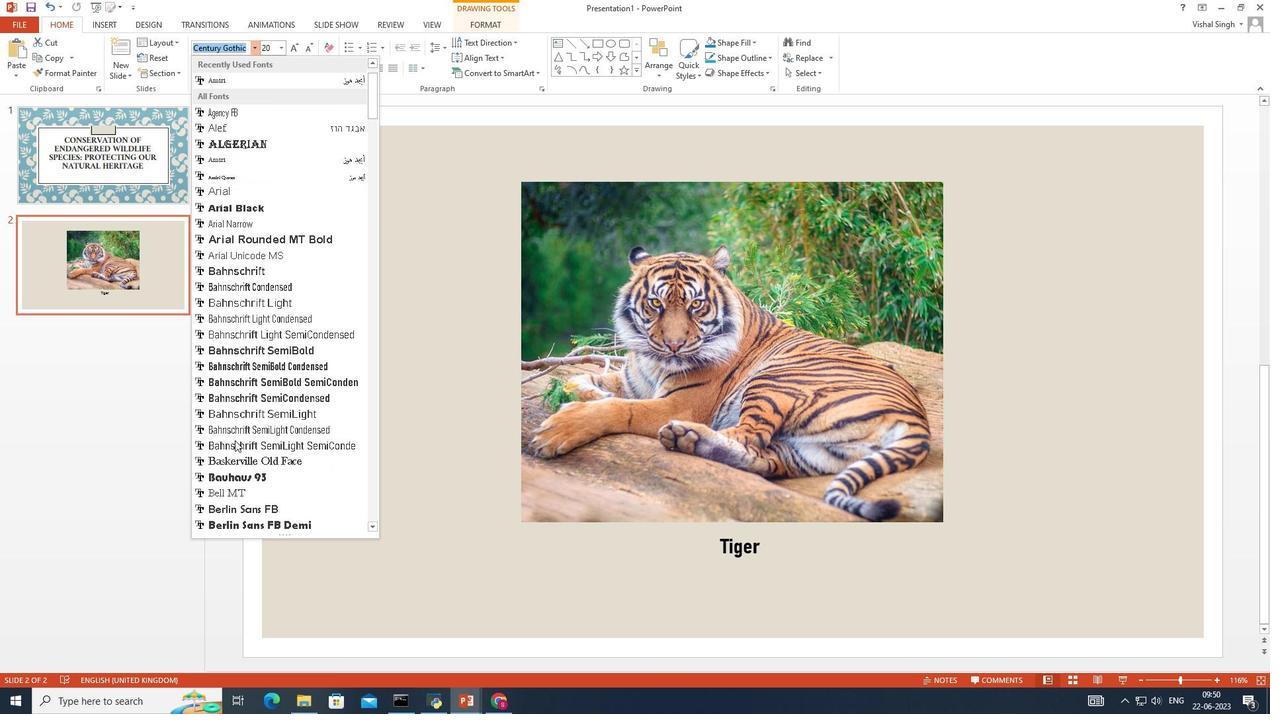 
Action: Mouse scrolled (221, 426) with delta (0, 0)
Screenshot: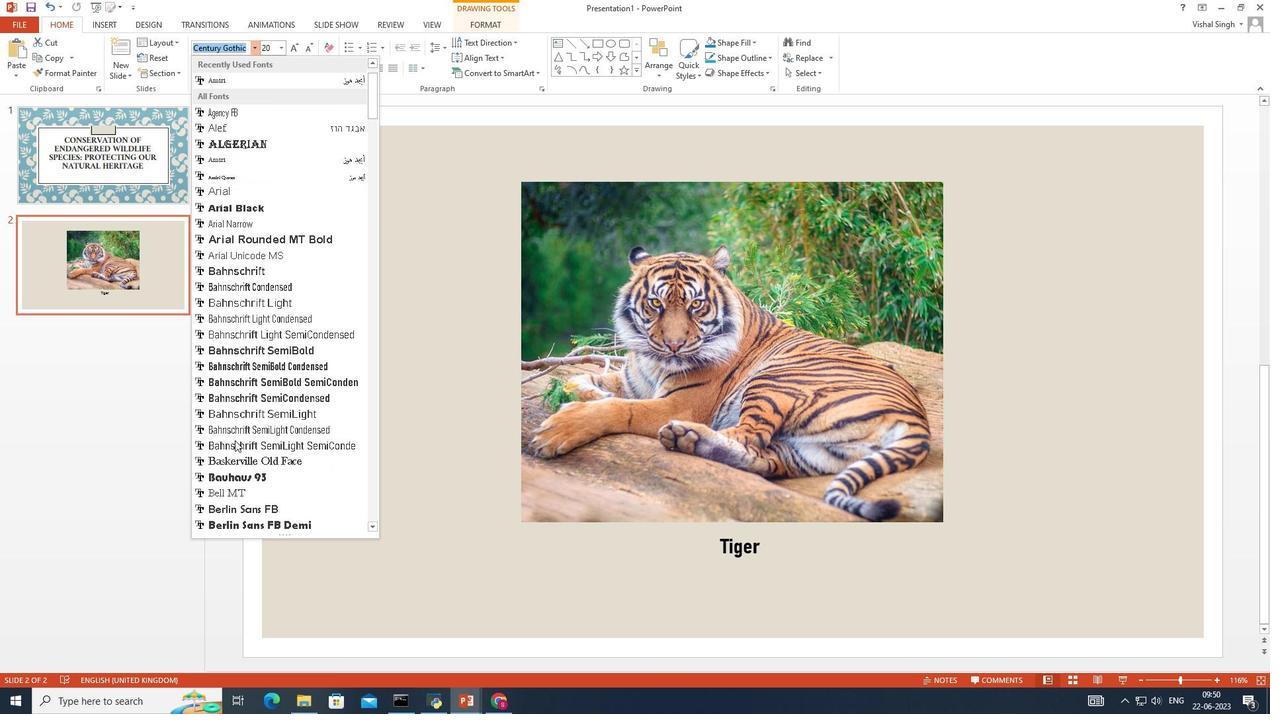 
Action: Mouse scrolled (221, 426) with delta (0, 0)
Screenshot: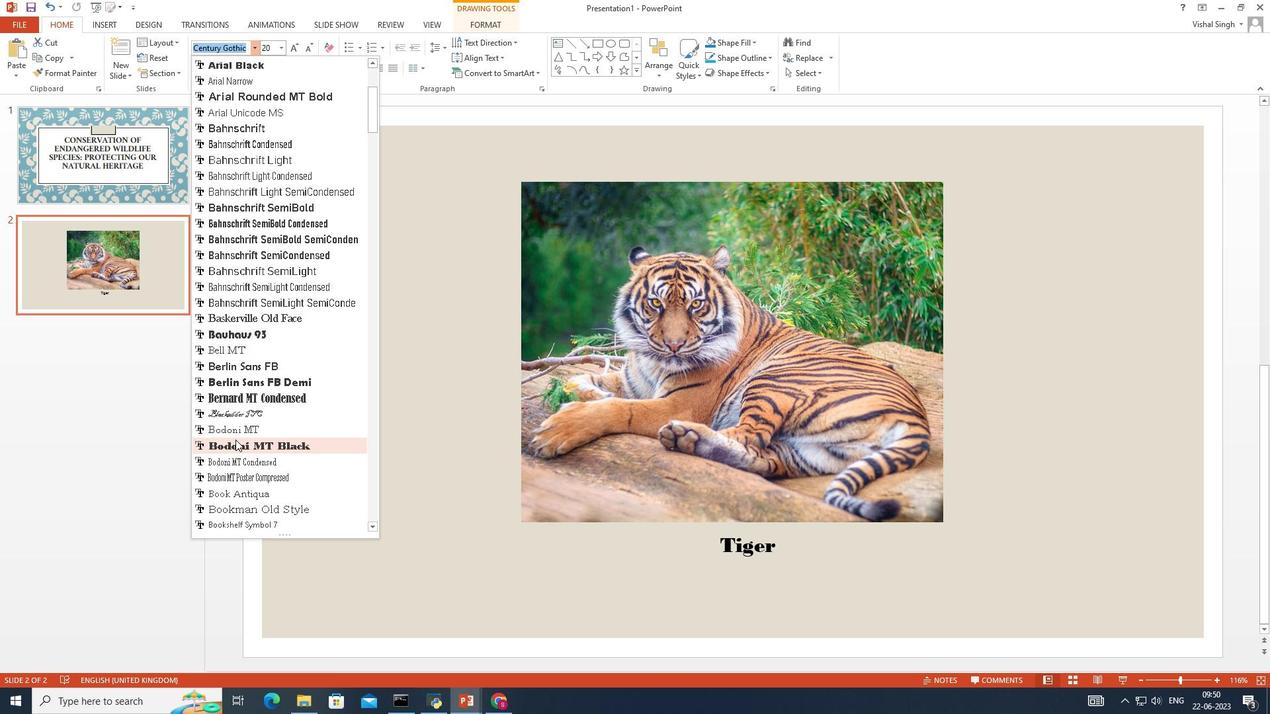 
Action: Mouse scrolled (221, 426) with delta (0, 0)
Screenshot: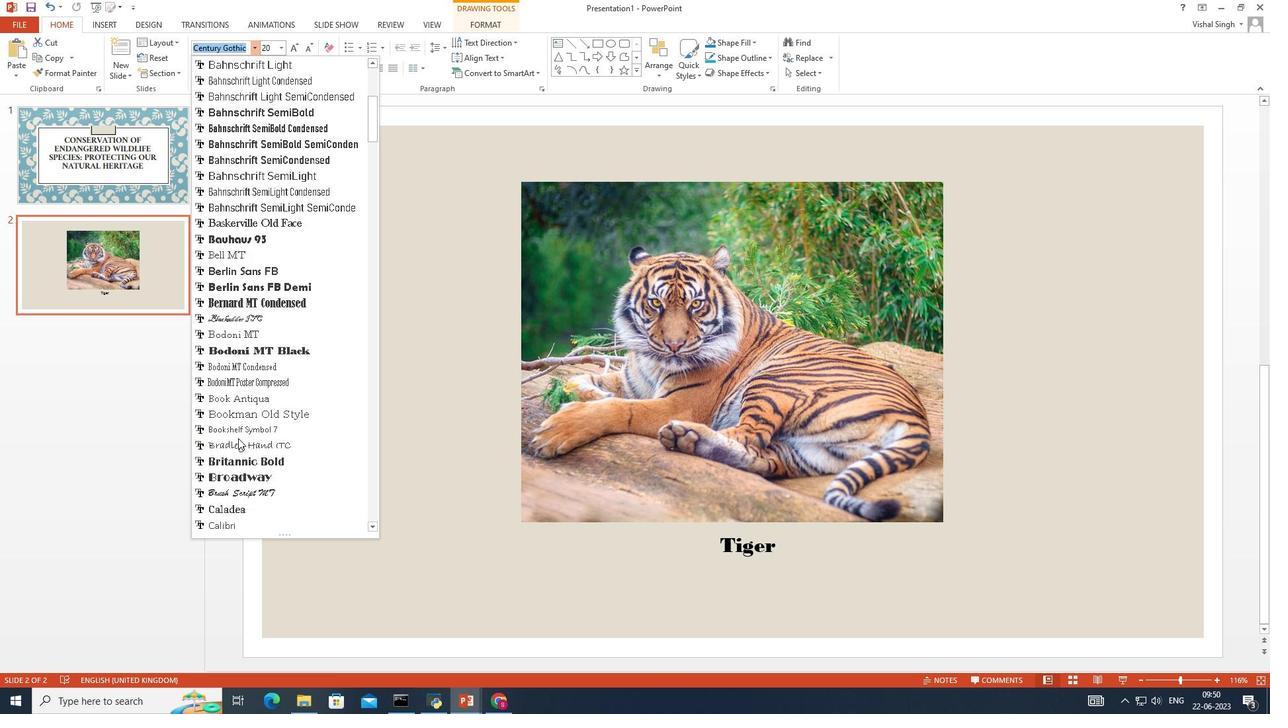 
Action: Mouse scrolled (221, 426) with delta (0, 0)
Screenshot: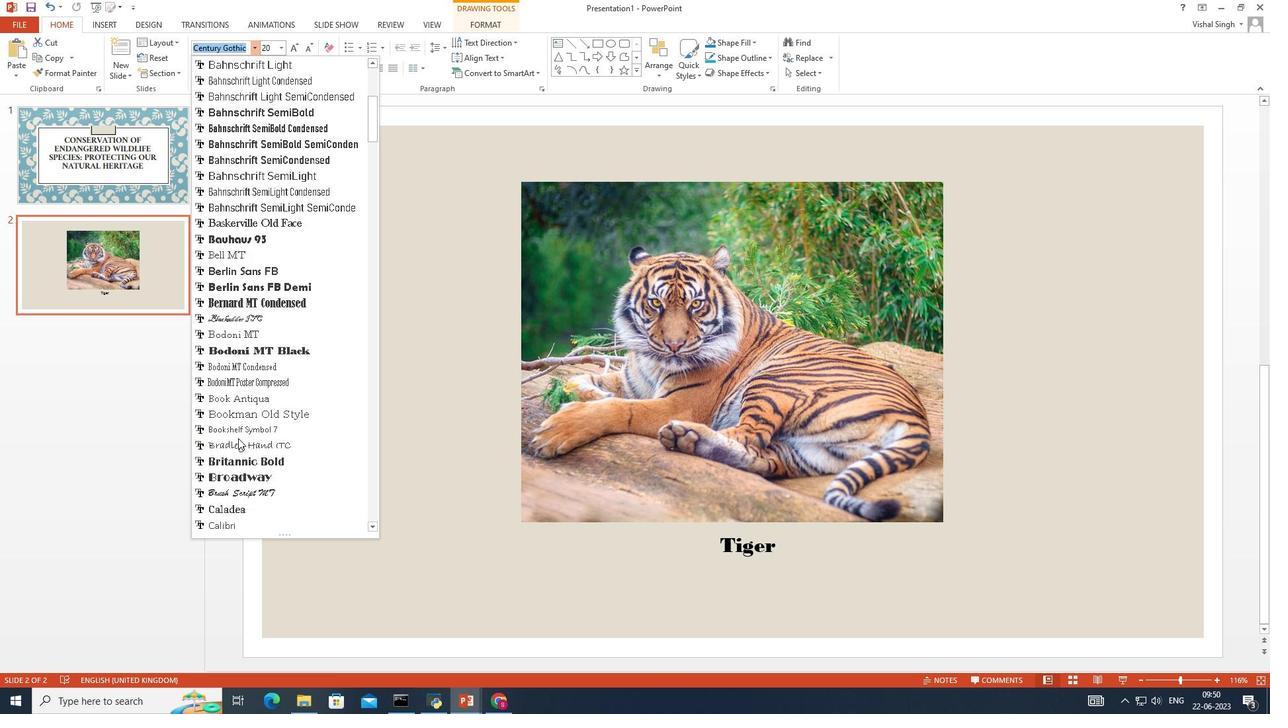 
Action: Mouse moved to (224, 424)
Screenshot: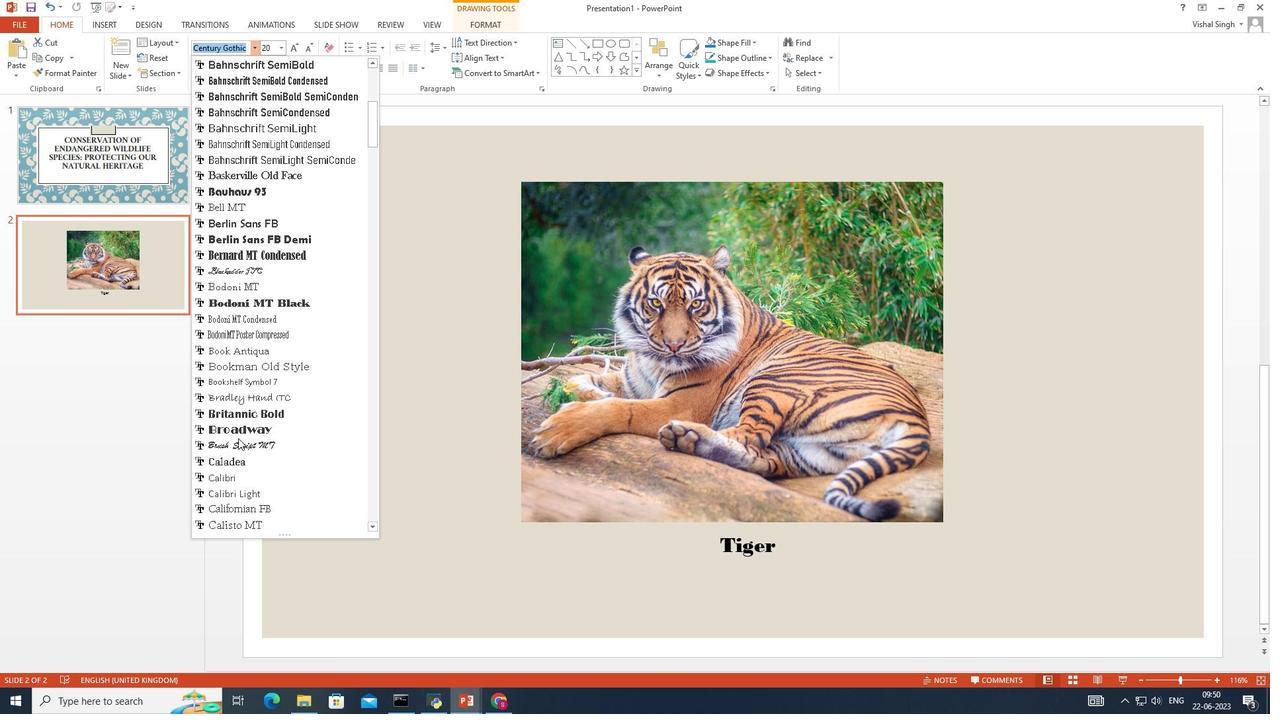 
Action: Mouse scrolled (224, 424) with delta (0, 0)
Screenshot: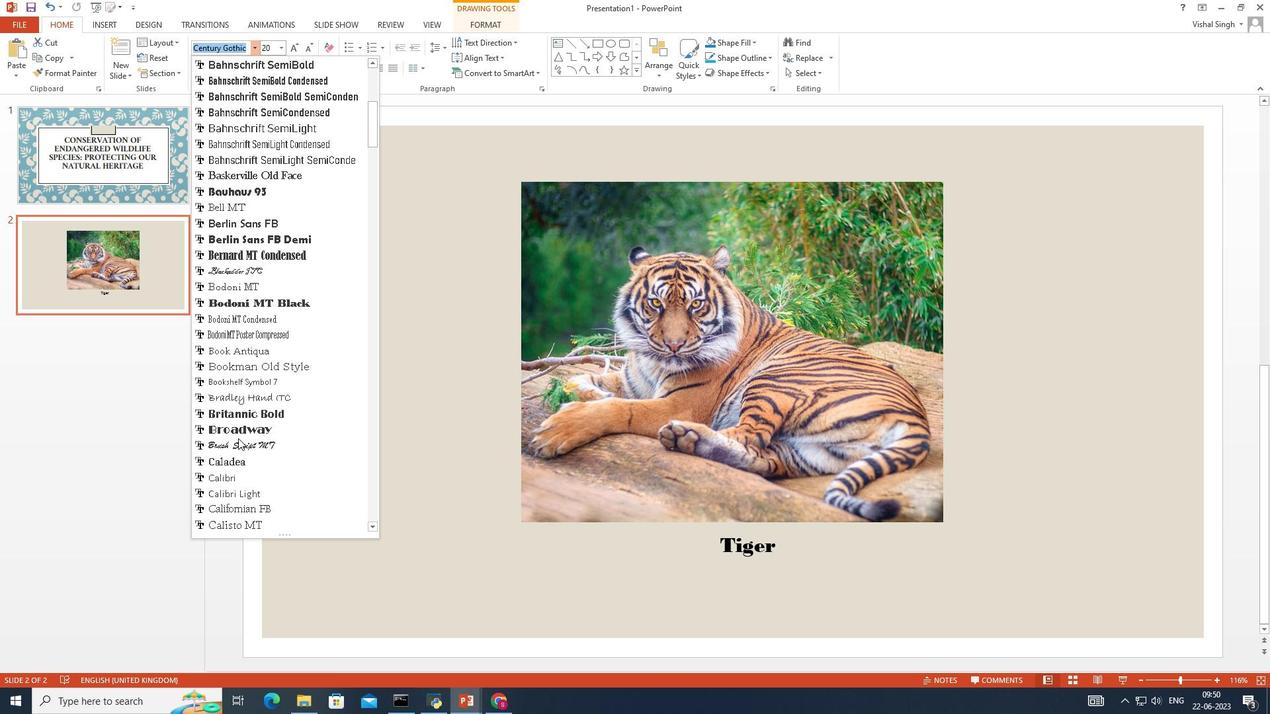 
Action: Mouse scrolled (224, 424) with delta (0, 0)
Screenshot: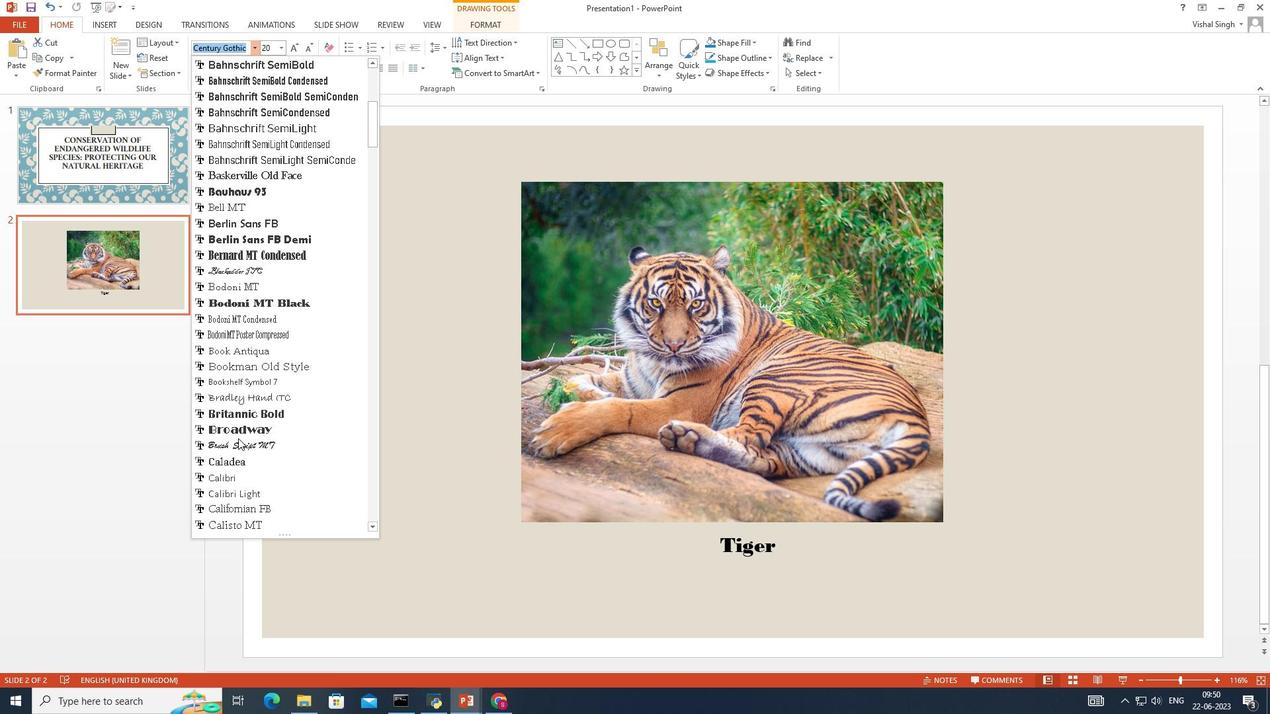 
Action: Mouse moved to (224, 424)
Screenshot: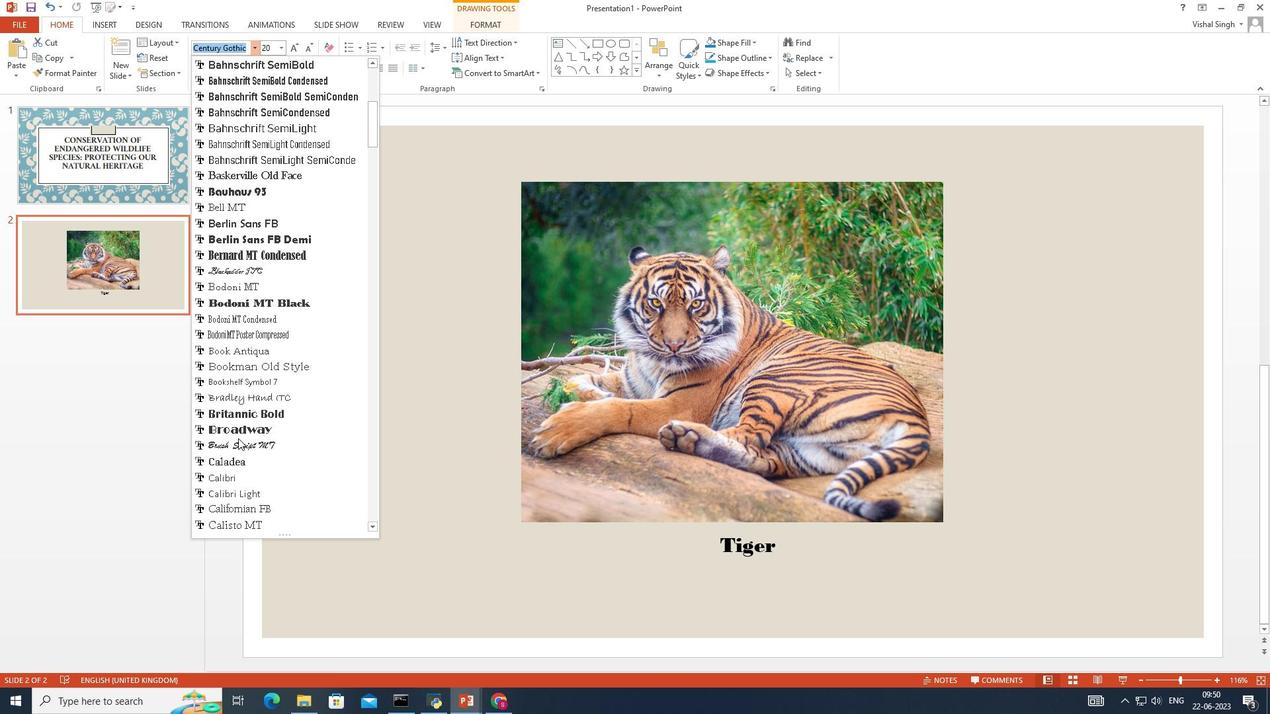 
Action: Mouse scrolled (224, 424) with delta (0, 0)
Screenshot: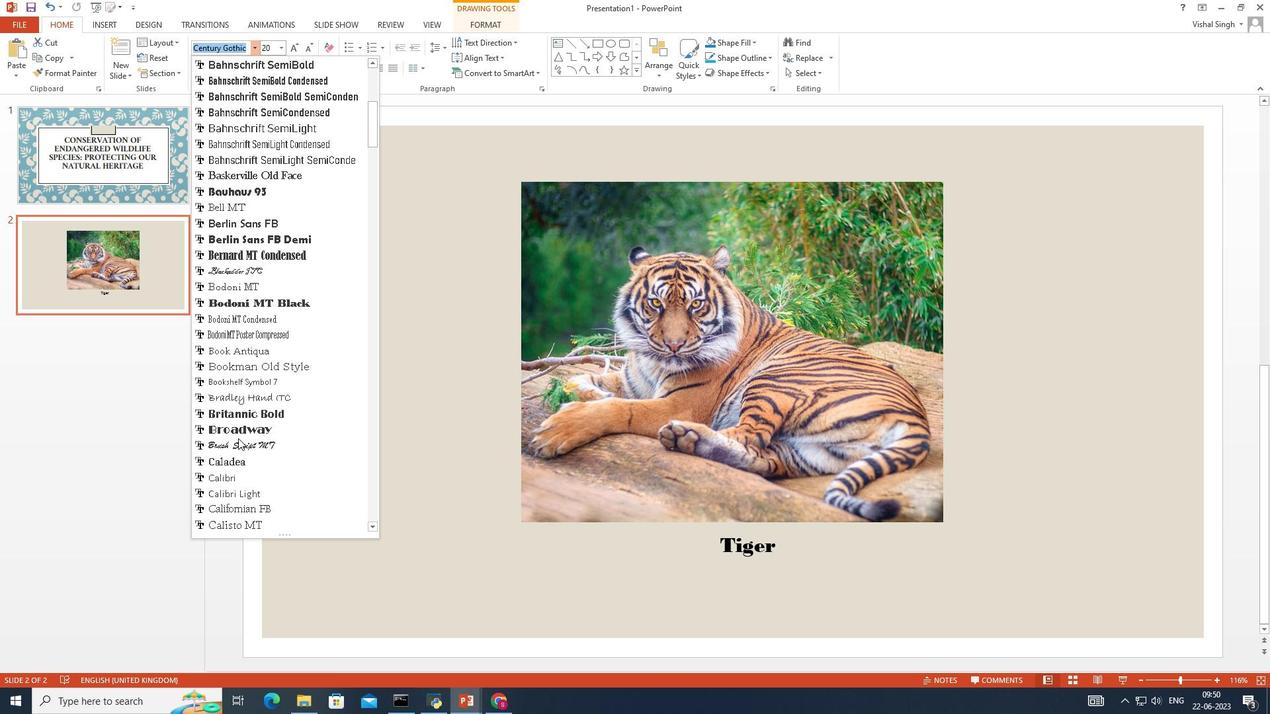 
Action: Mouse moved to (264, 463)
Screenshot: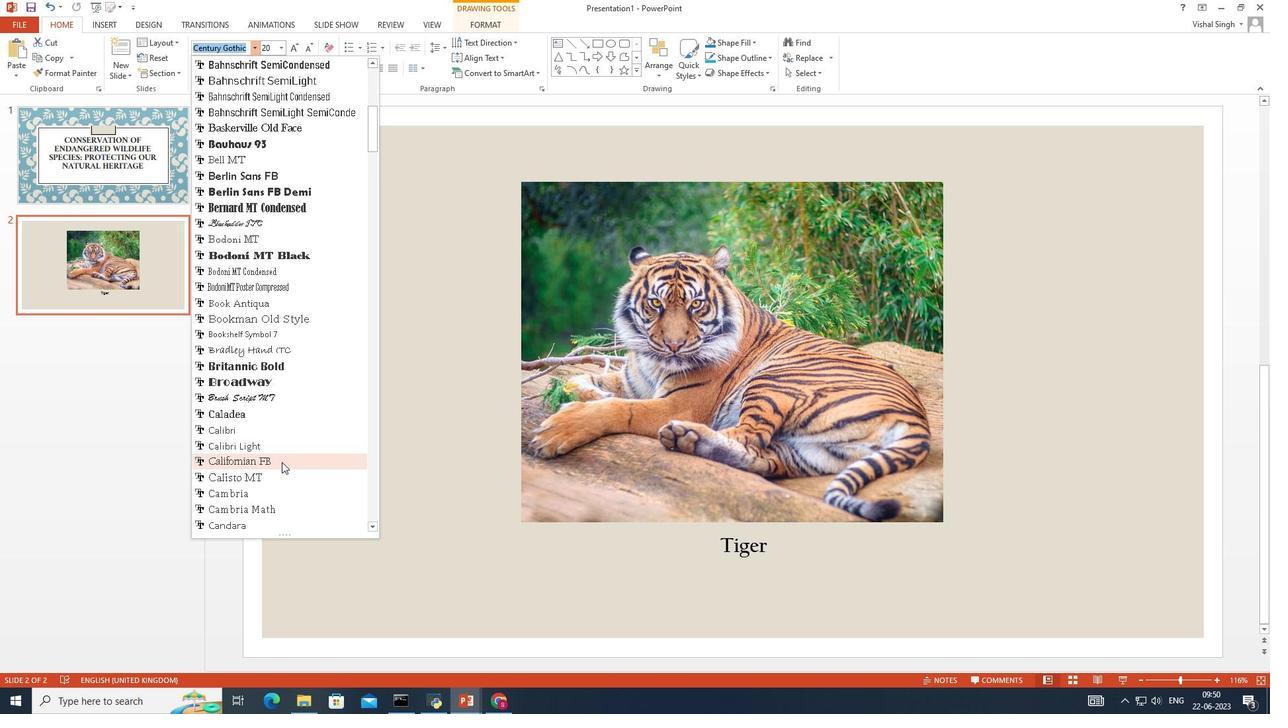 
Action: Mouse scrolled (264, 462) with delta (0, 0)
Screenshot: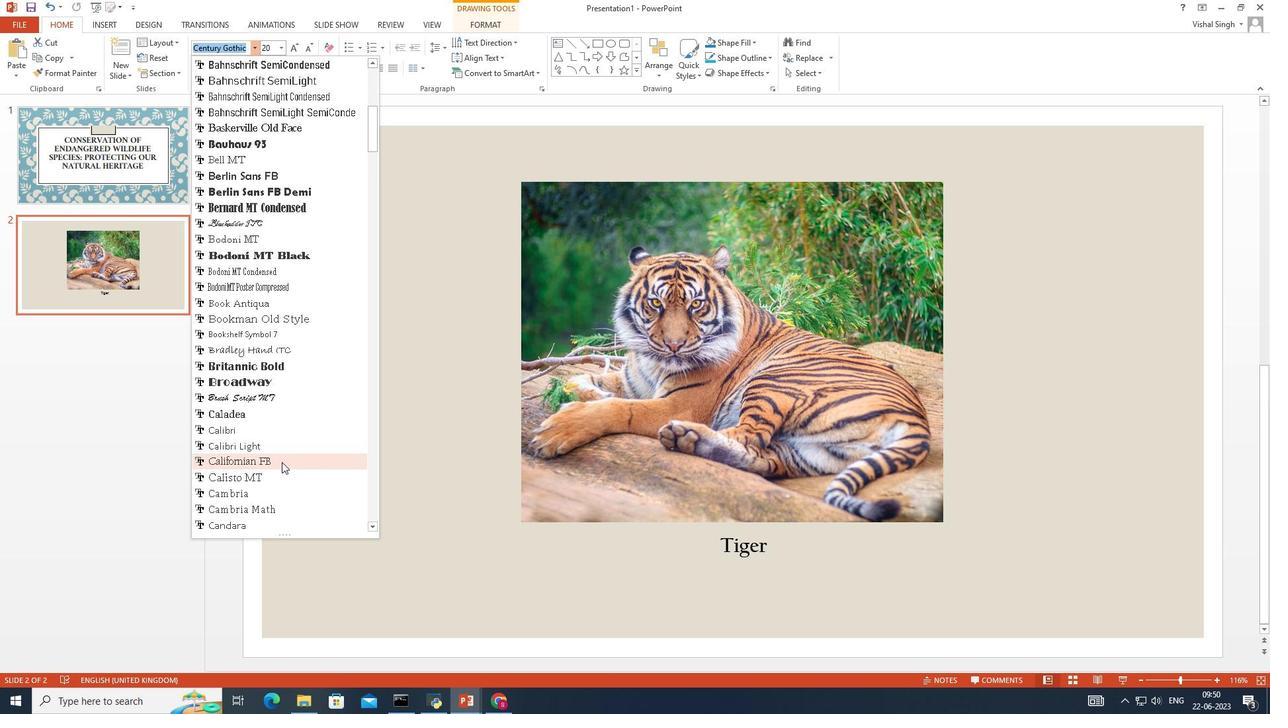 
Action: Mouse moved to (263, 445)
Screenshot: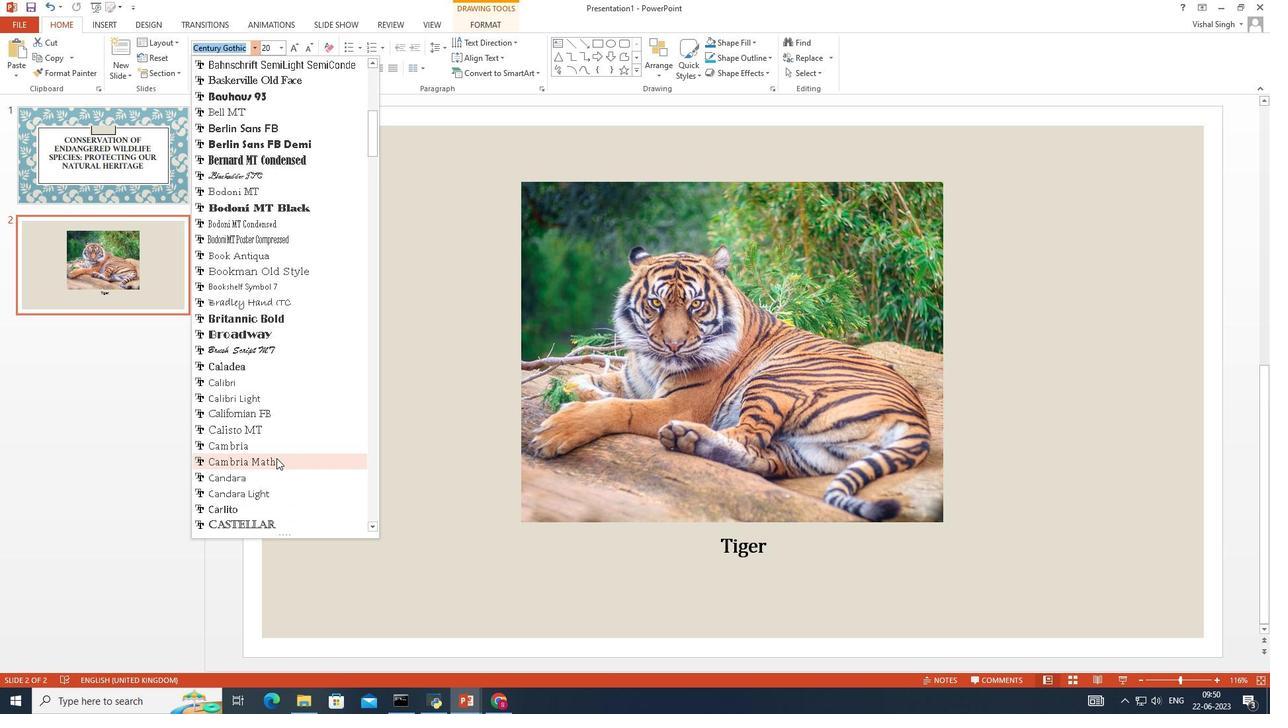 
Action: Mouse scrolled (263, 444) with delta (0, 0)
Screenshot: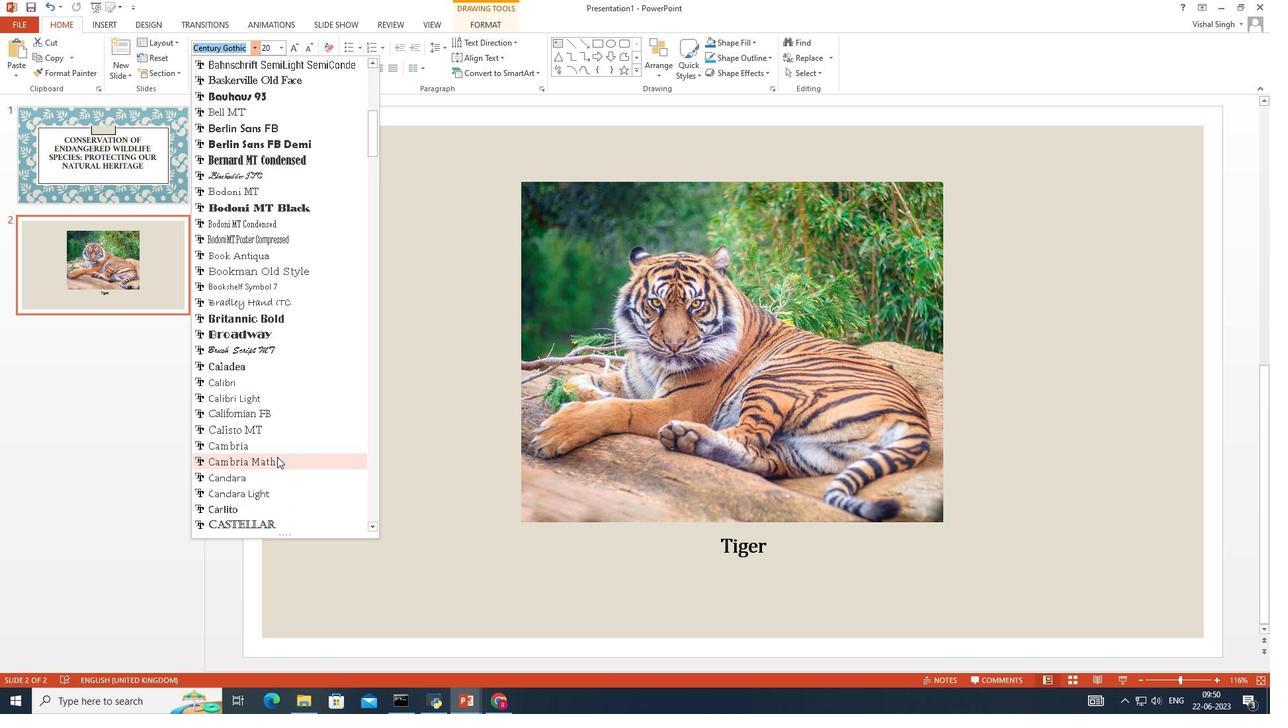 
Action: Mouse moved to (263, 442)
Screenshot: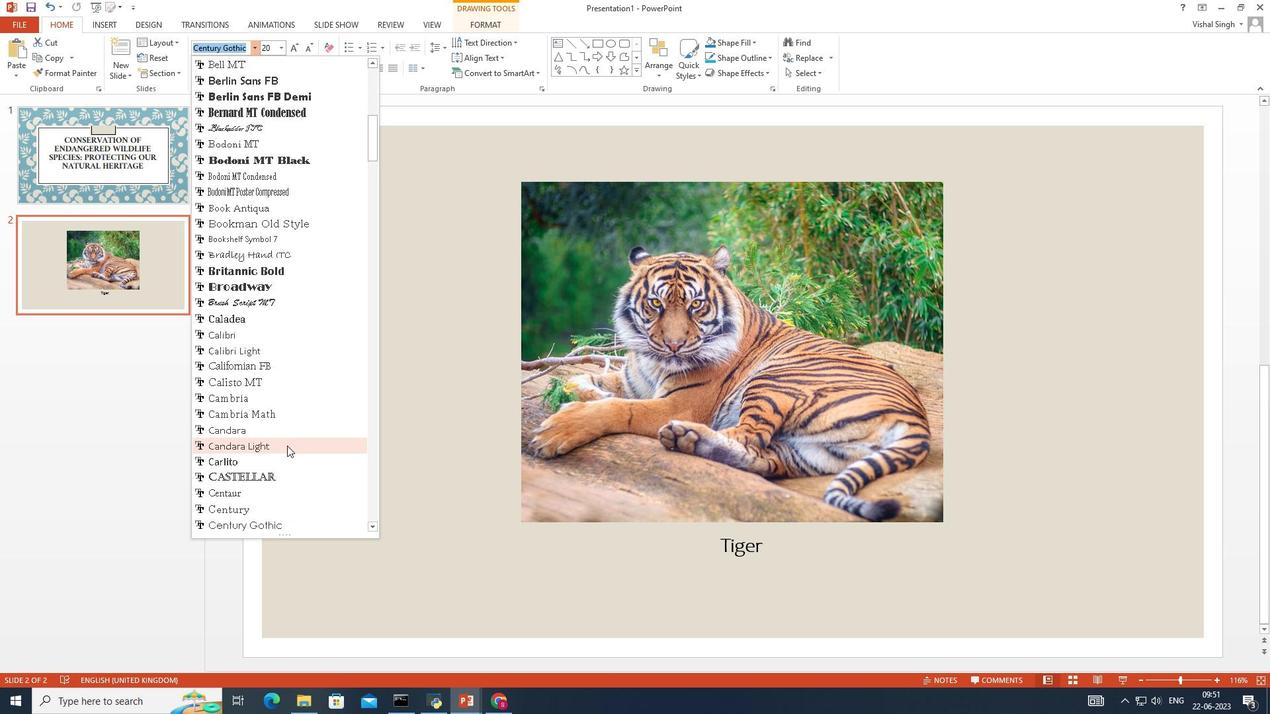 
Action: Mouse scrolled (263, 442) with delta (0, 0)
Screenshot: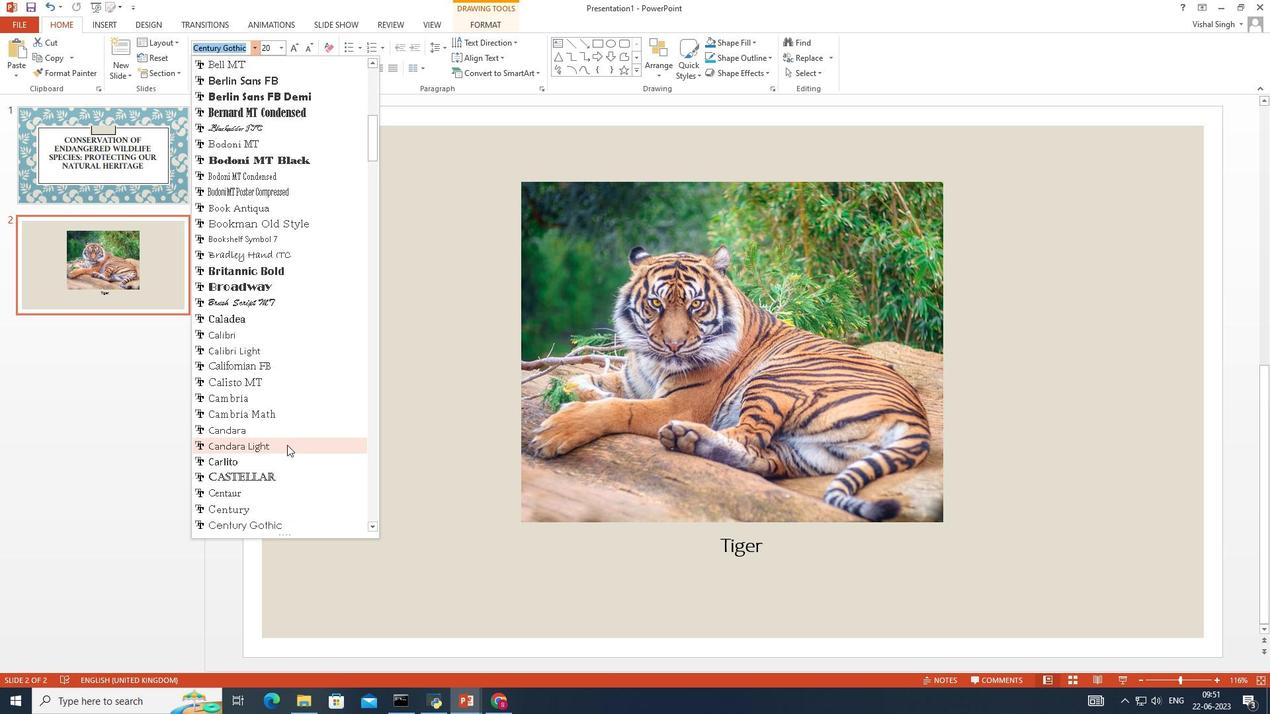 
Action: Mouse moved to (273, 431)
Screenshot: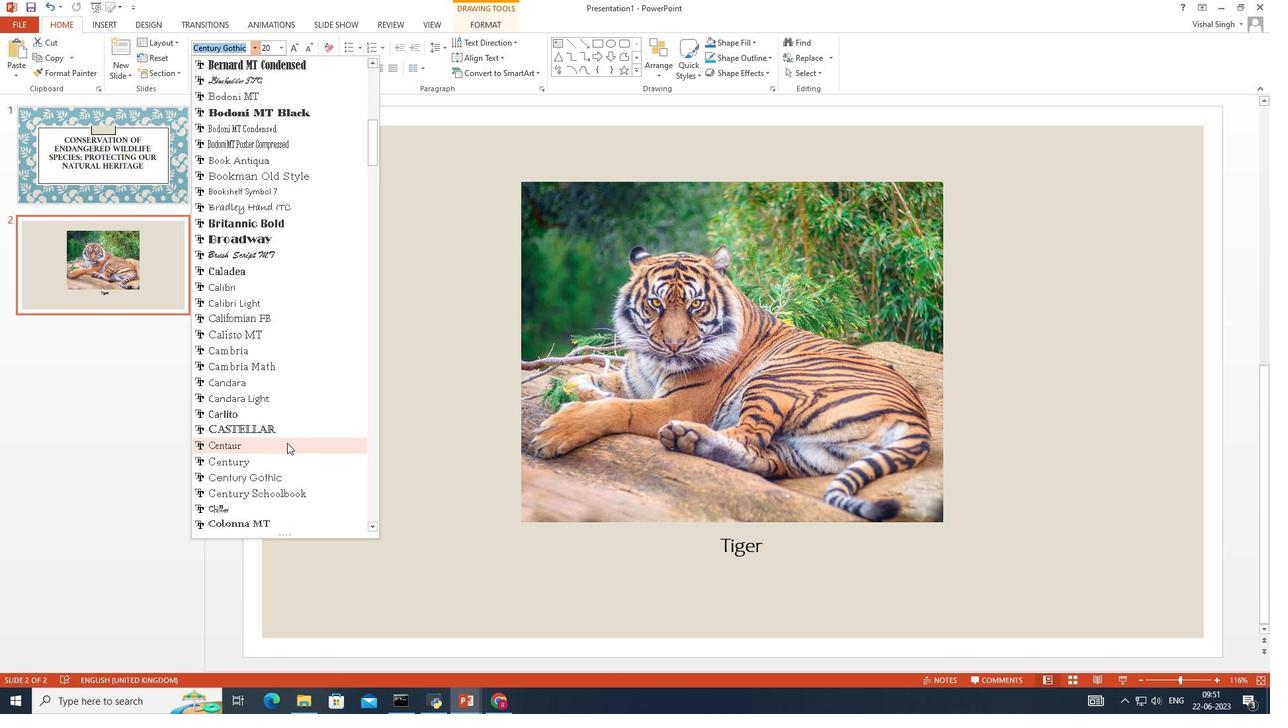 
Action: Mouse scrolled (273, 430) with delta (0, 0)
Screenshot: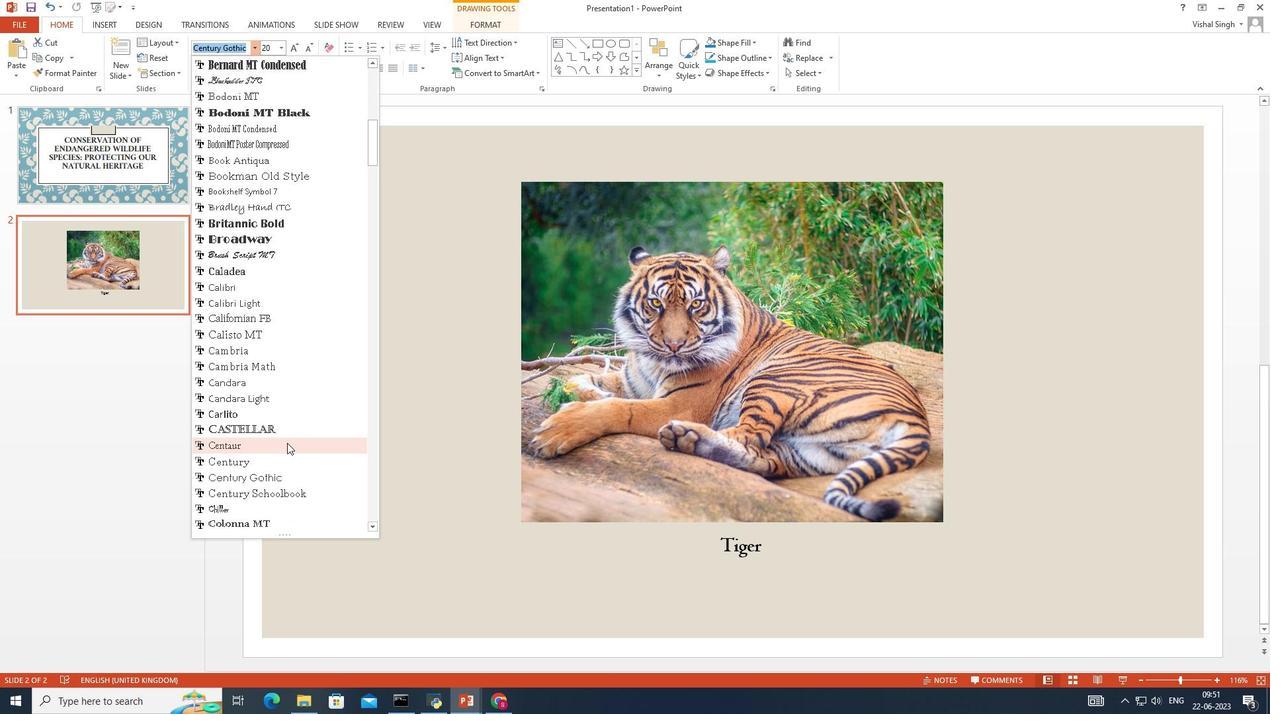
Action: Mouse moved to (273, 429)
Screenshot: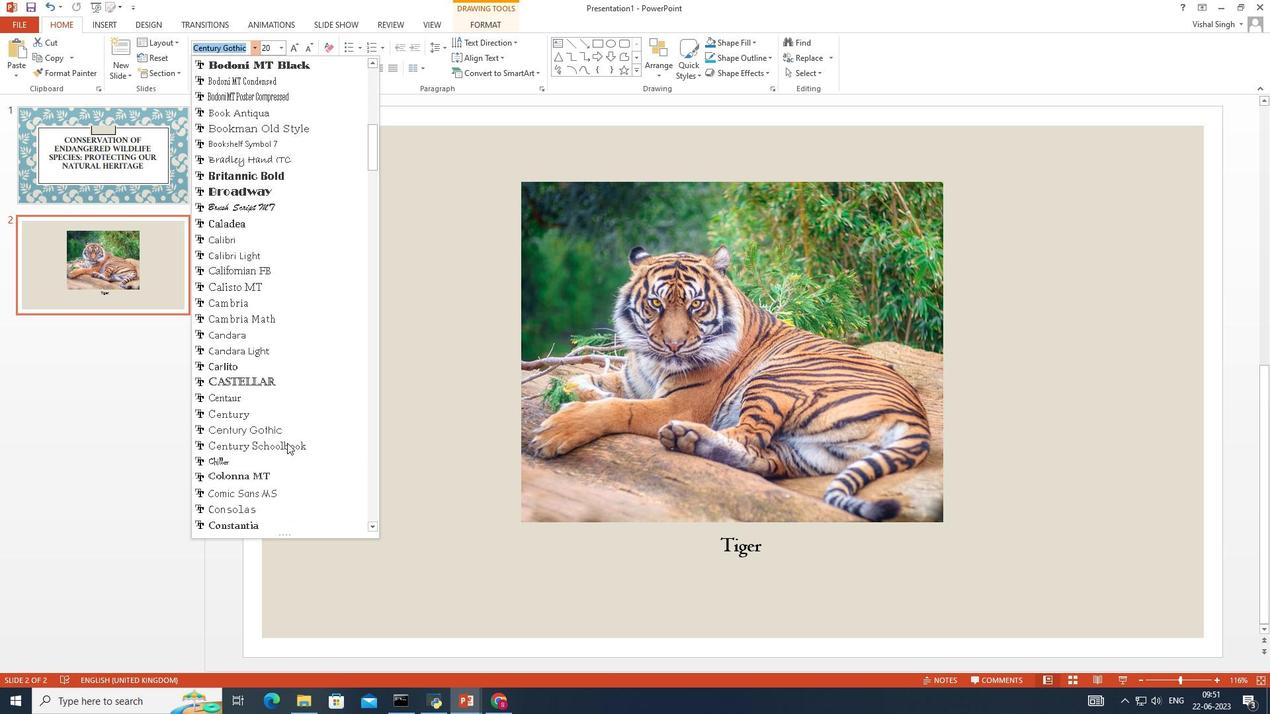
Action: Mouse scrolled (273, 428) with delta (0, 0)
Screenshot: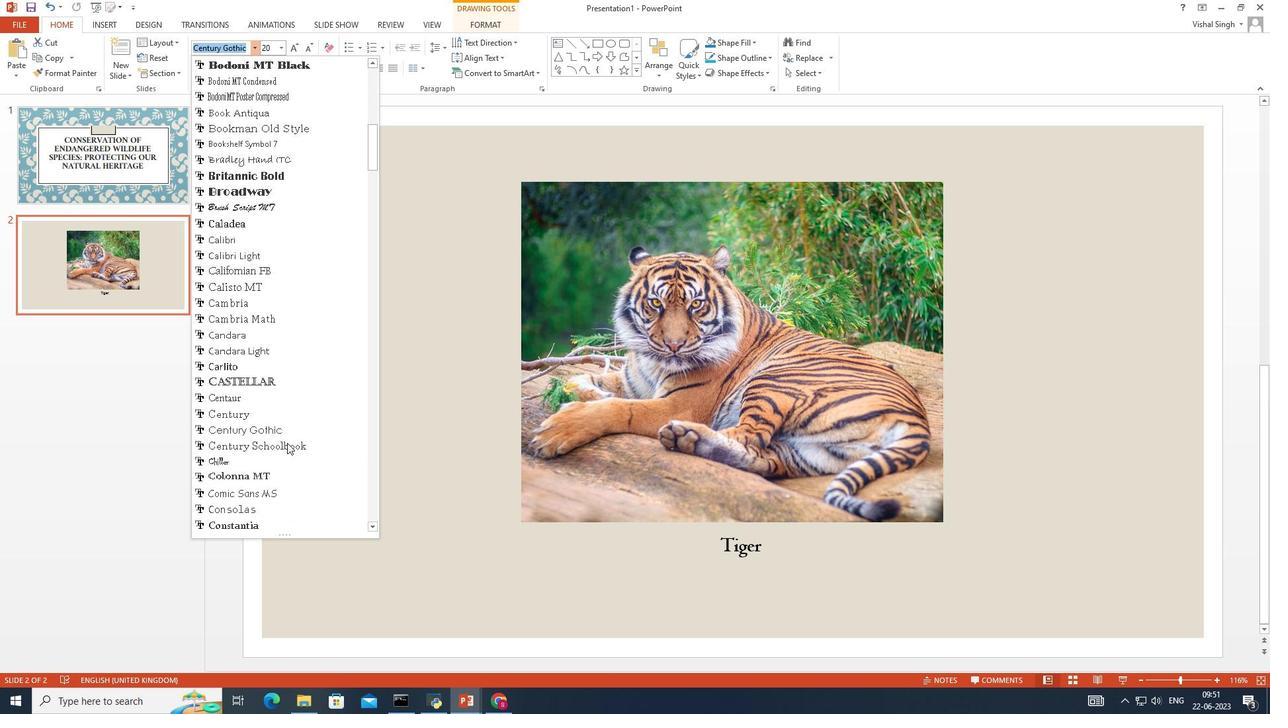 
Action: Mouse moved to (273, 482)
Screenshot: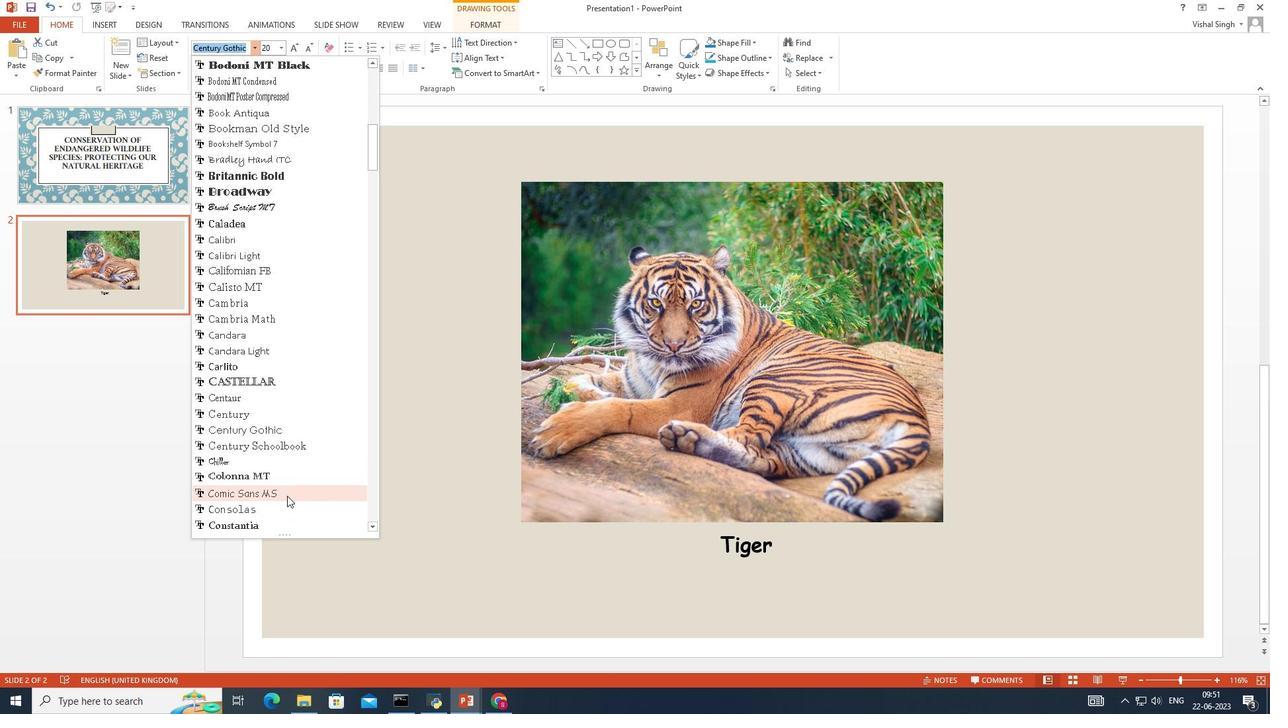 
Action: Mouse pressed left at (273, 482)
Screenshot: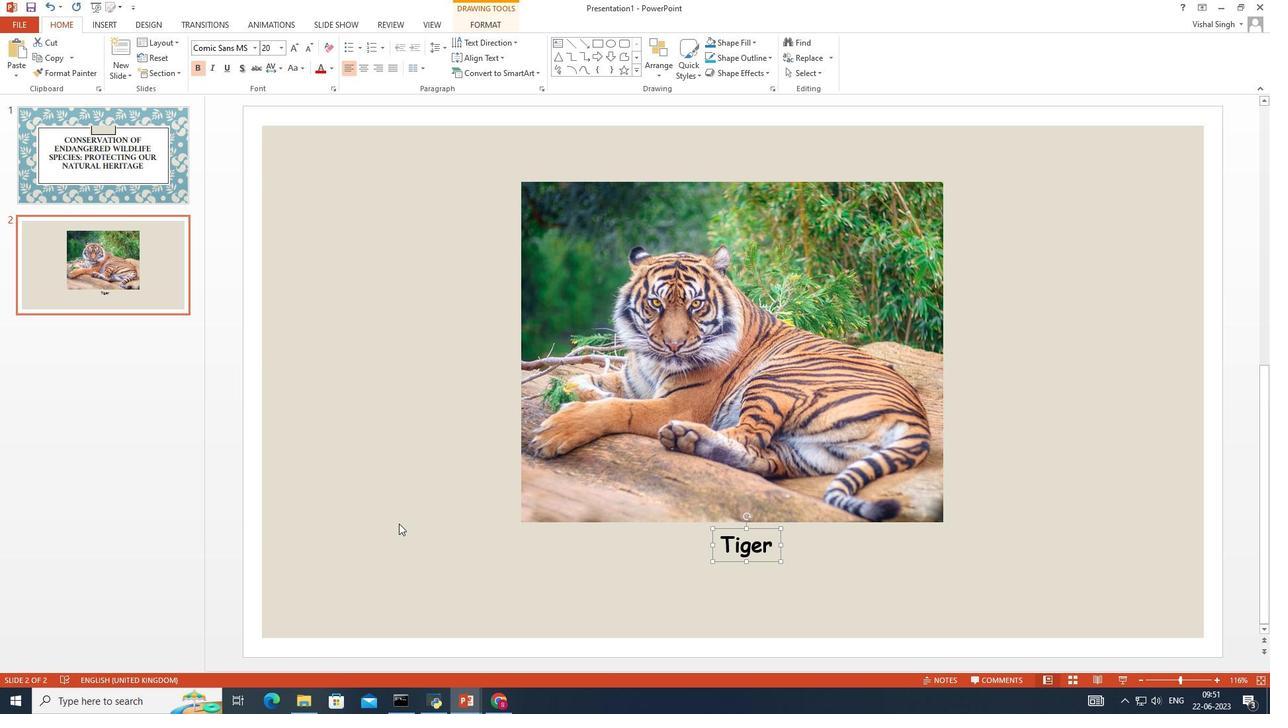 
Action: Mouse moved to (547, 557)
Screenshot: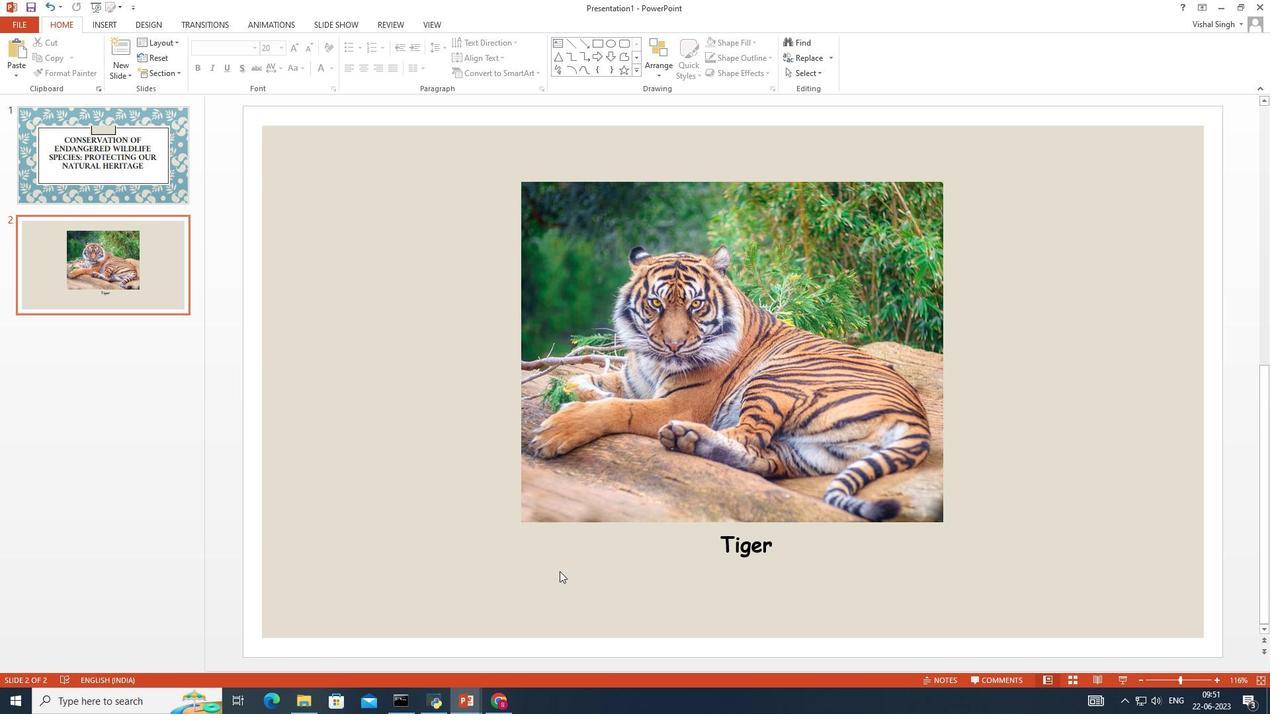 
Action: Mouse pressed left at (547, 557)
Screenshot: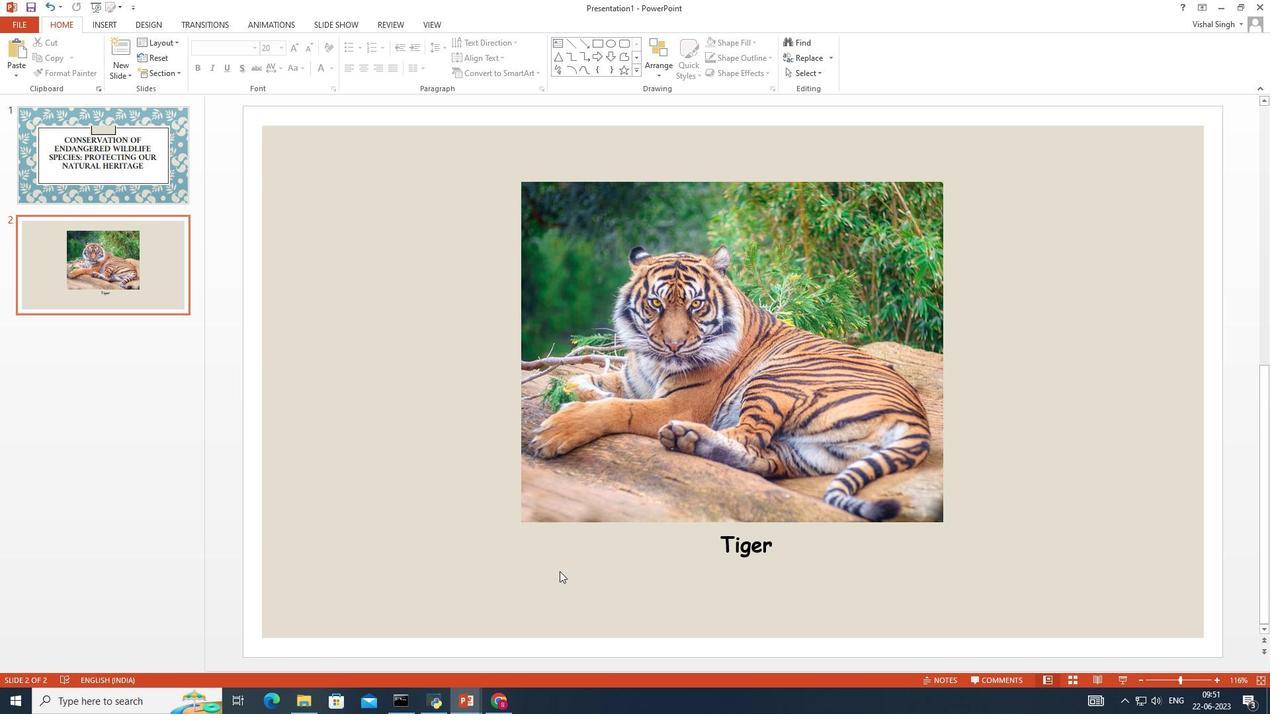 
Action: Mouse moved to (94, 9)
Screenshot: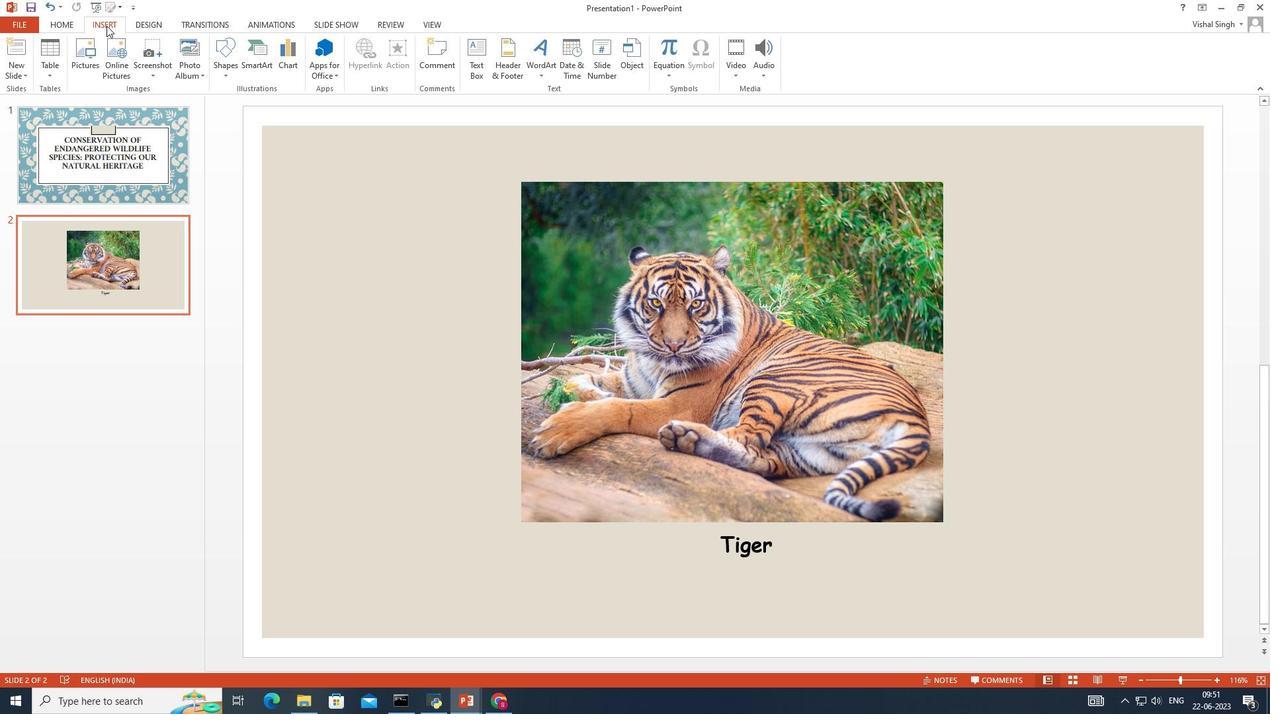 
Action: Mouse pressed left at (94, 9)
Screenshot: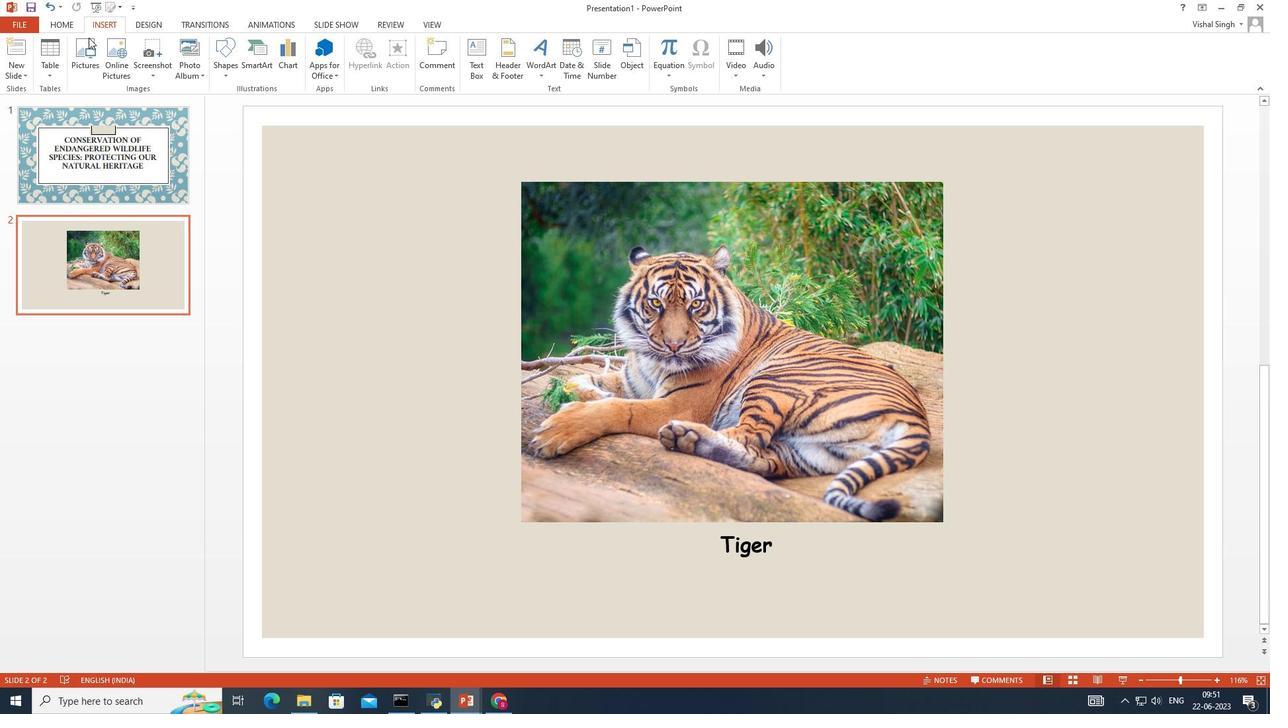 
Action: Mouse moved to (11, 60)
Screenshot: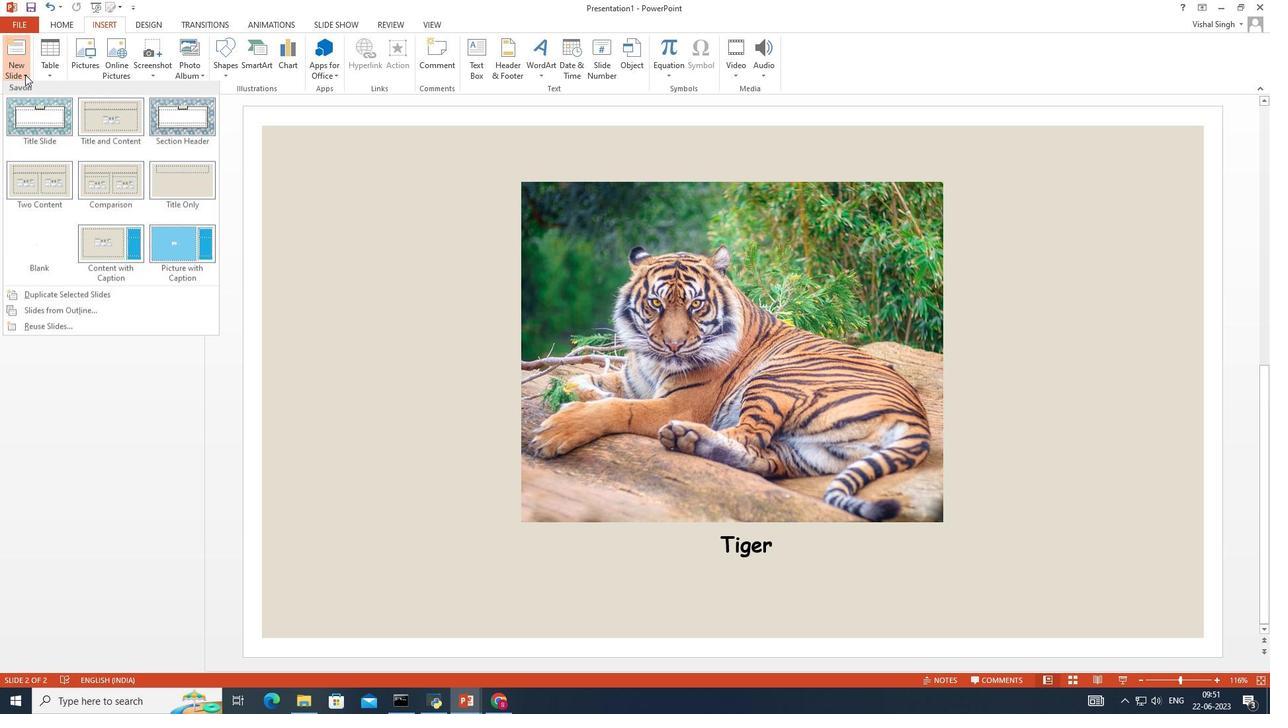 
Action: Mouse pressed left at (11, 60)
Screenshot: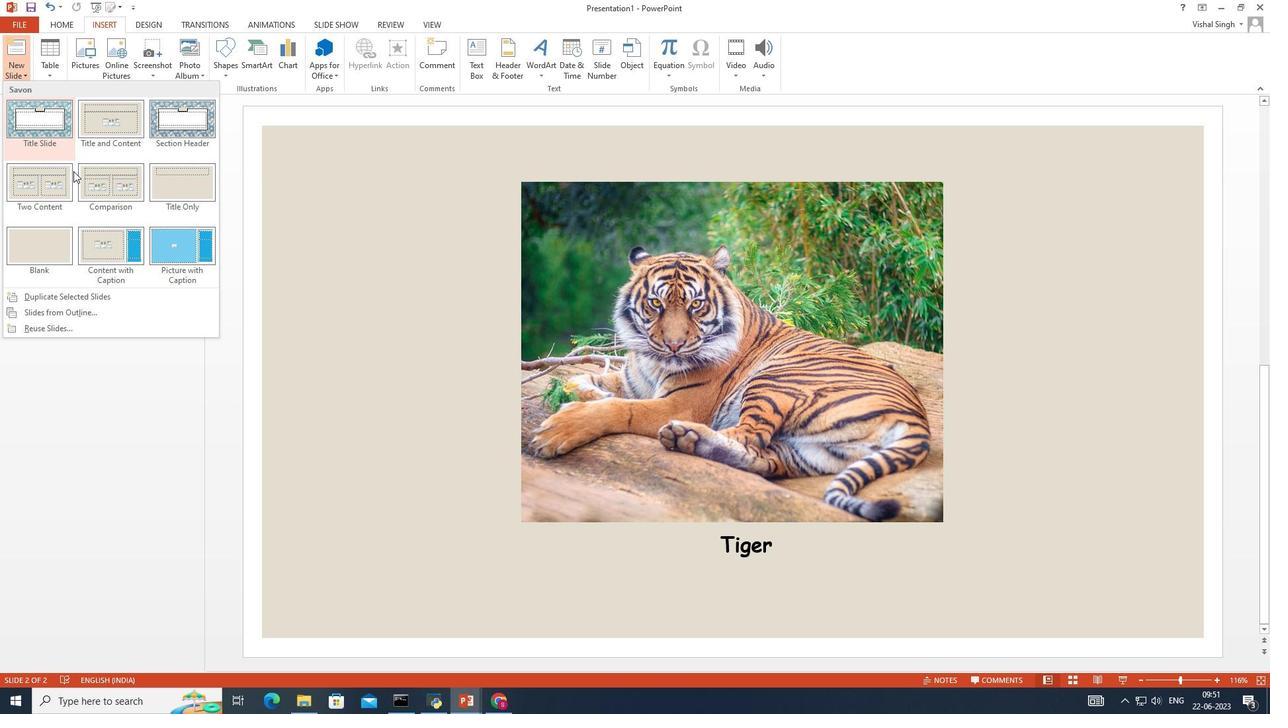 
Action: Mouse moved to (28, 240)
Screenshot: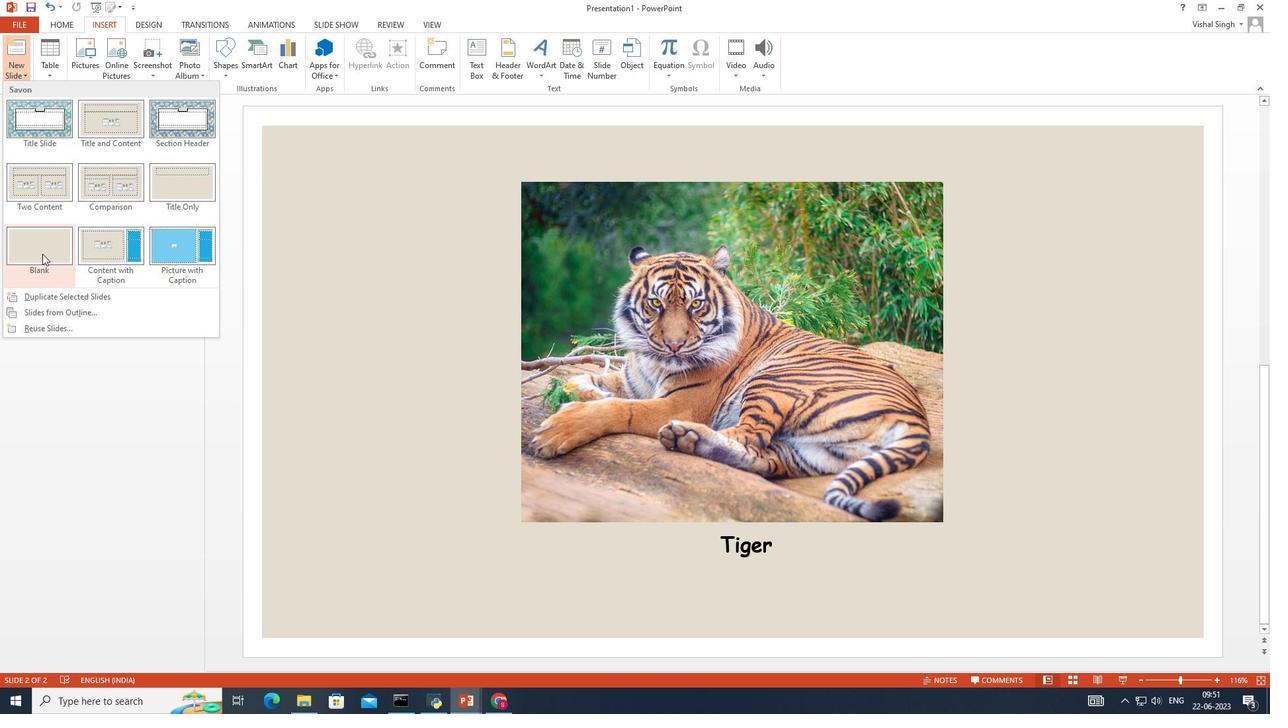 
Action: Mouse pressed left at (28, 240)
Screenshot: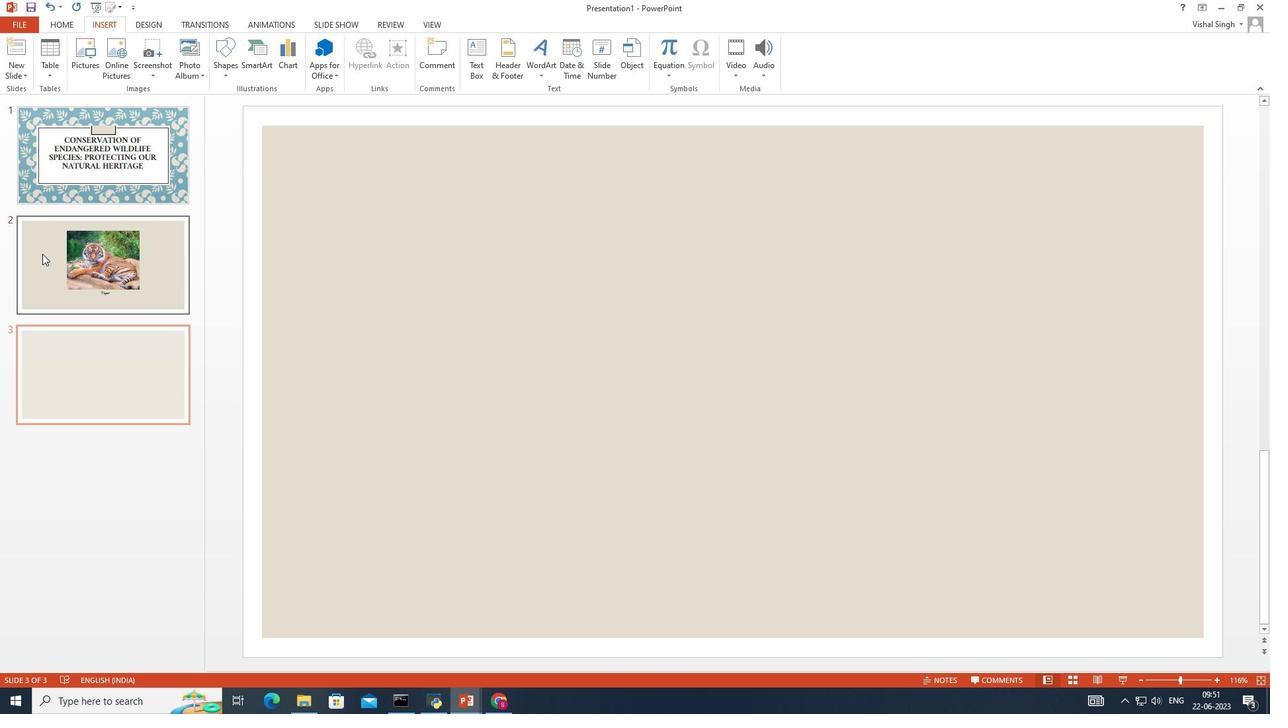 
Action: Mouse moved to (42, 6)
Screenshot: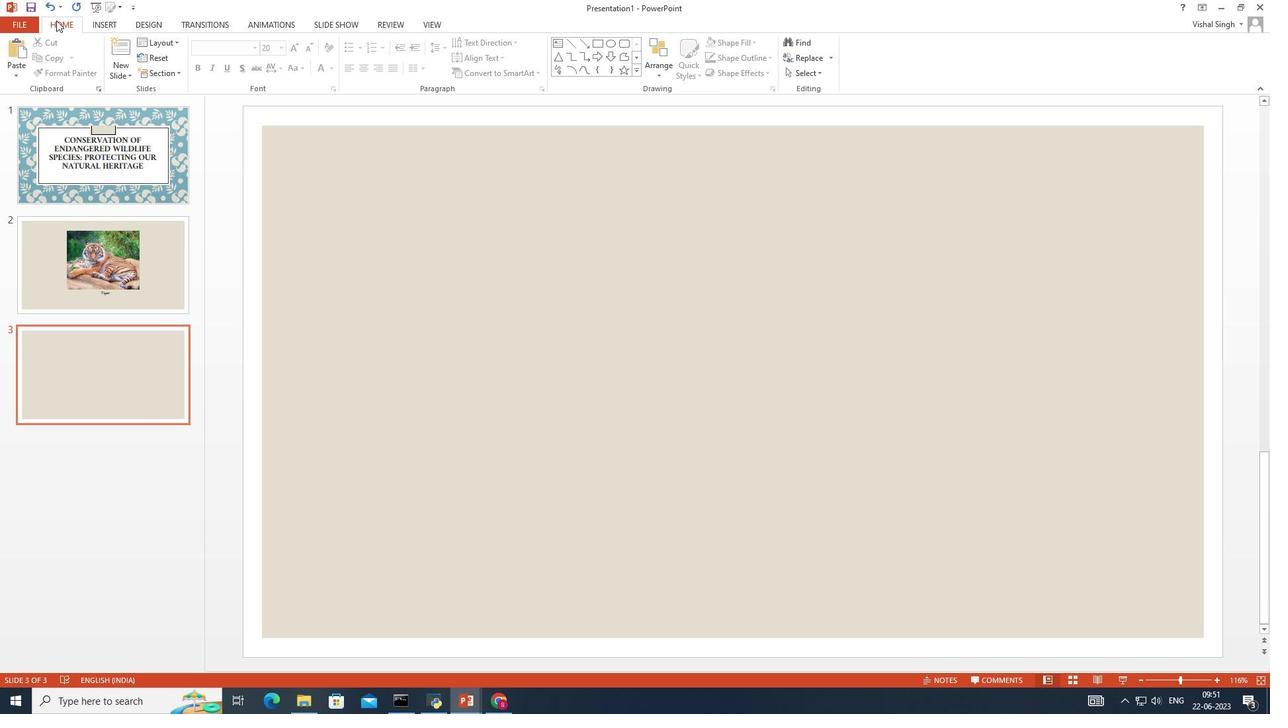 
Action: Mouse pressed left at (42, 6)
Screenshot: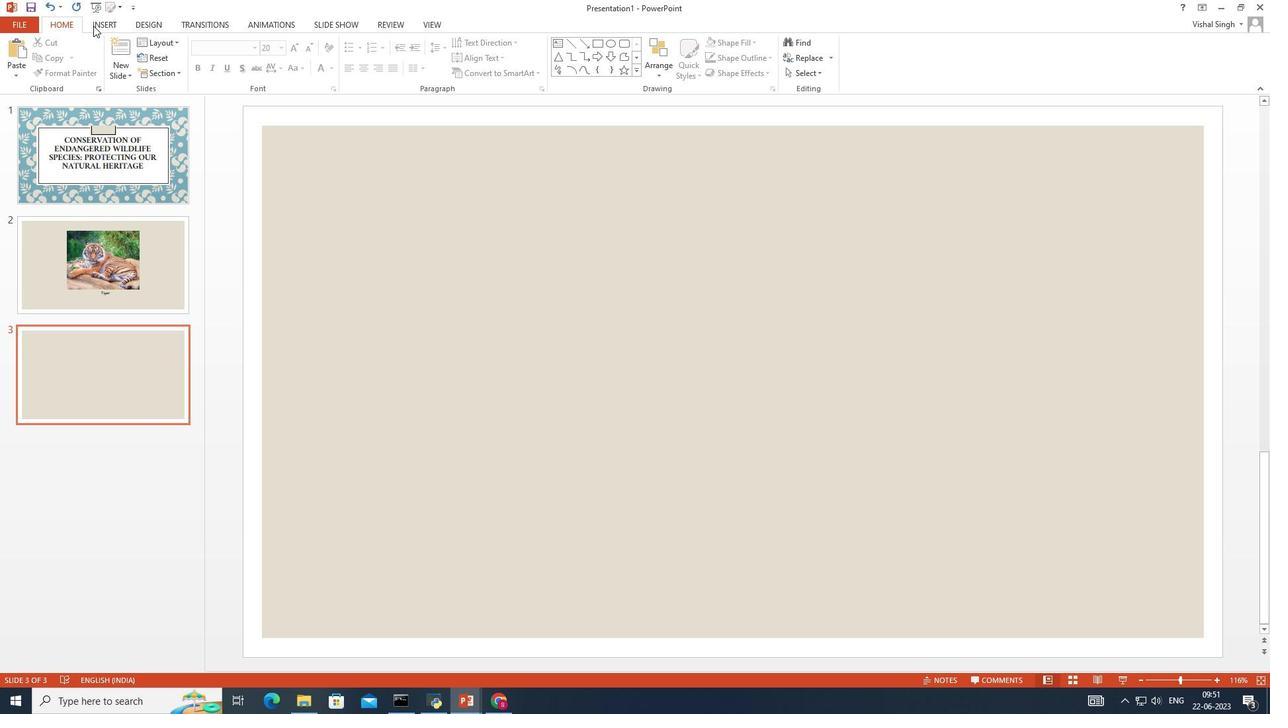 
Action: Mouse moved to (78, 3)
Screenshot: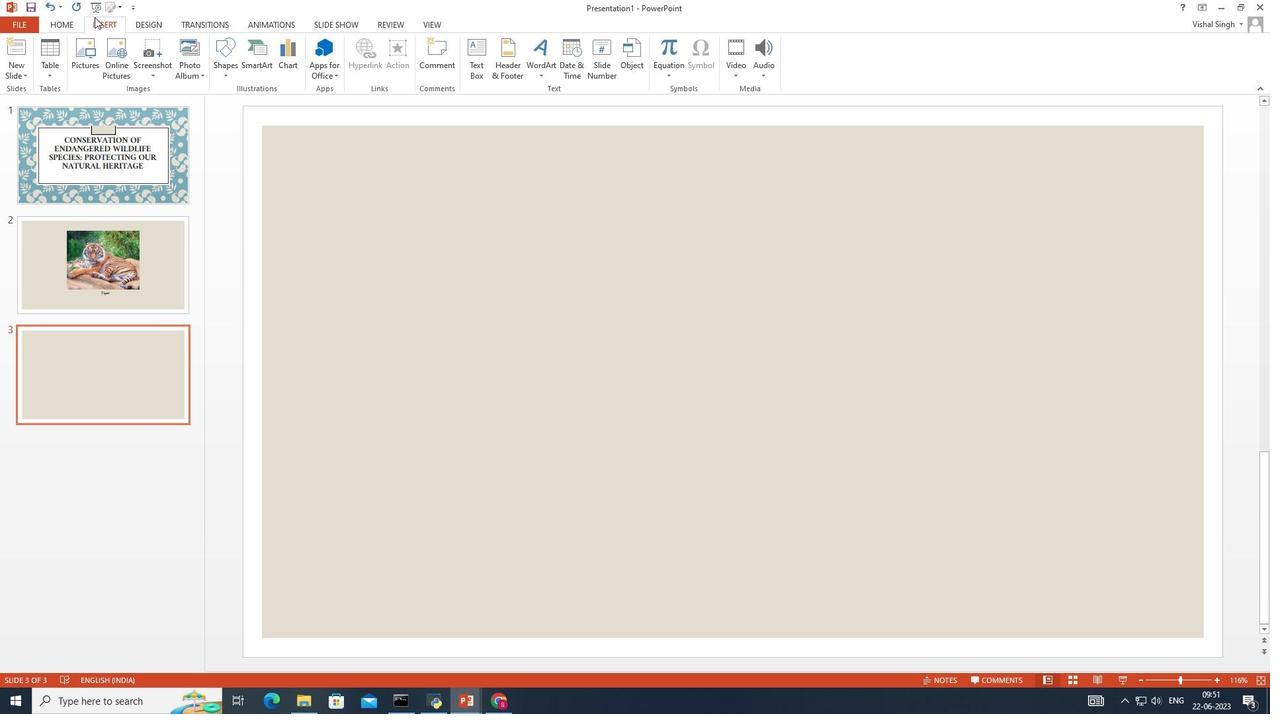 
Action: Mouse pressed left at (78, 3)
Screenshot: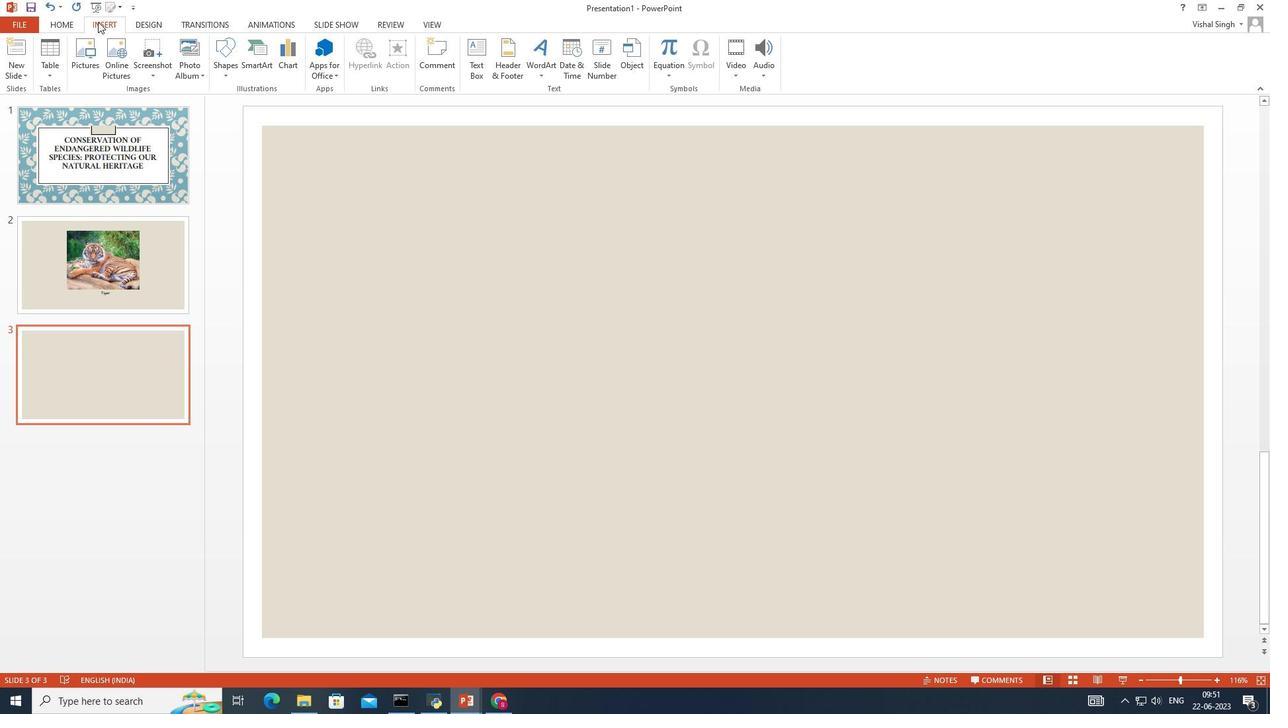 
Action: Mouse moved to (466, 58)
Screenshot: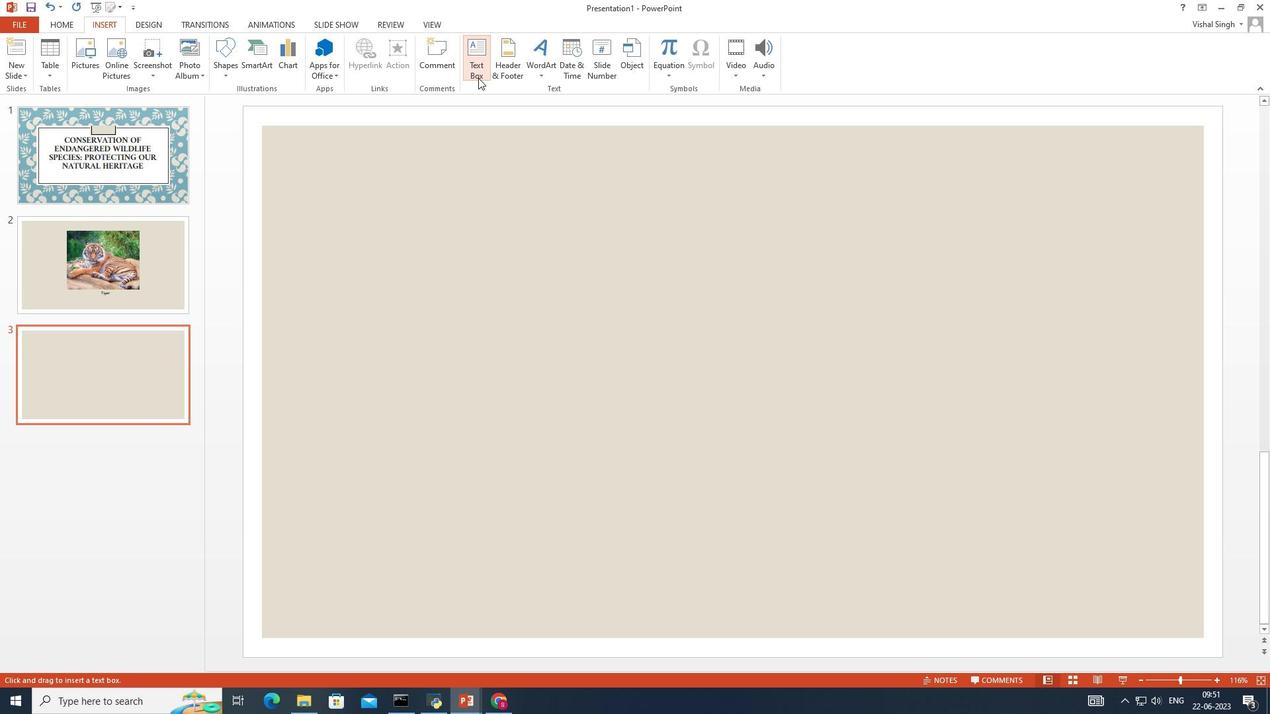 
Action: Mouse pressed left at (466, 58)
Screenshot: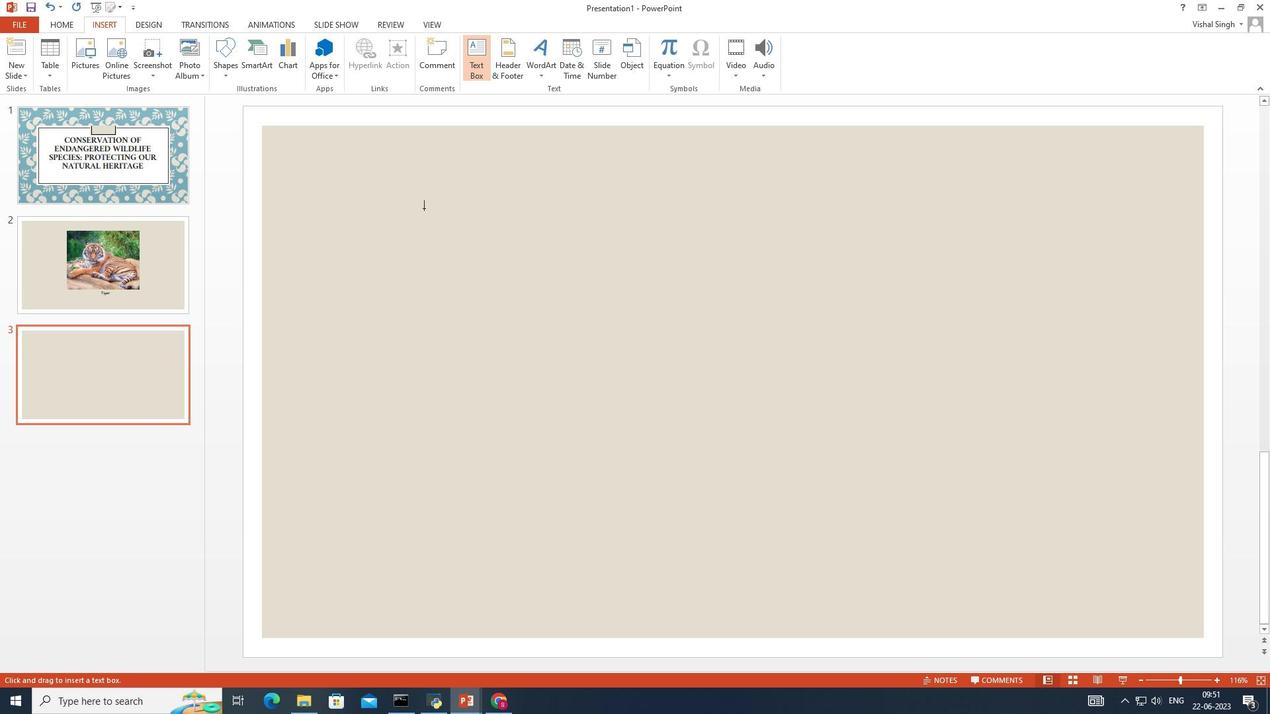 
Action: Mouse moved to (346, 179)
Screenshot: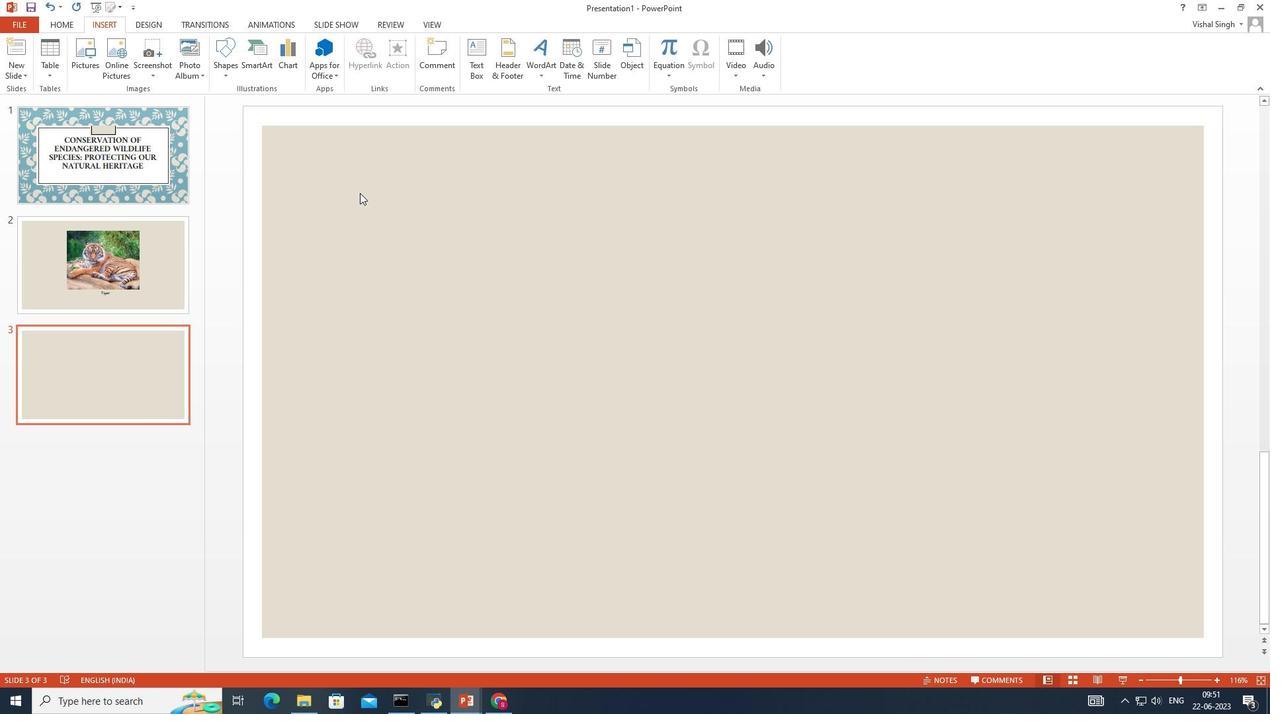 
Action: Mouse pressed left at (346, 179)
Screenshot: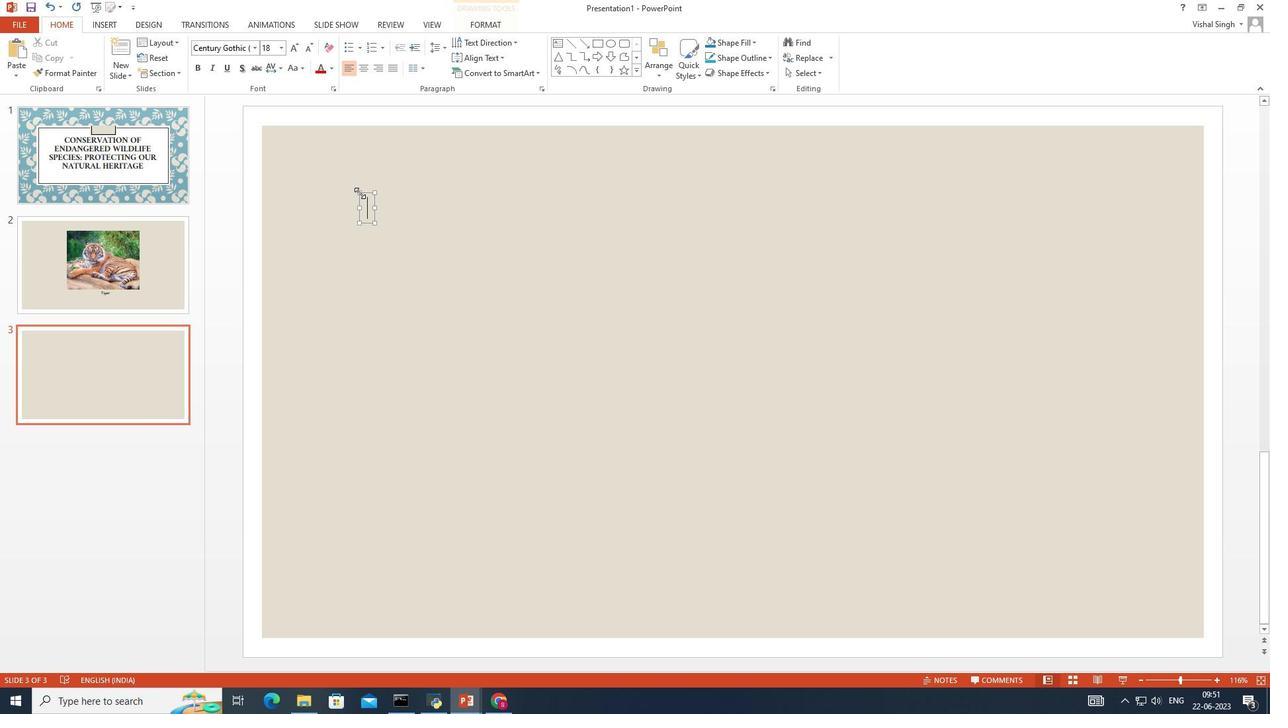 
Action: Mouse moved to (348, 183)
